 Task: Fill out the 'New Address Book' form with address details and save it.
Action: Mouse moved to (224, 123)
Screenshot: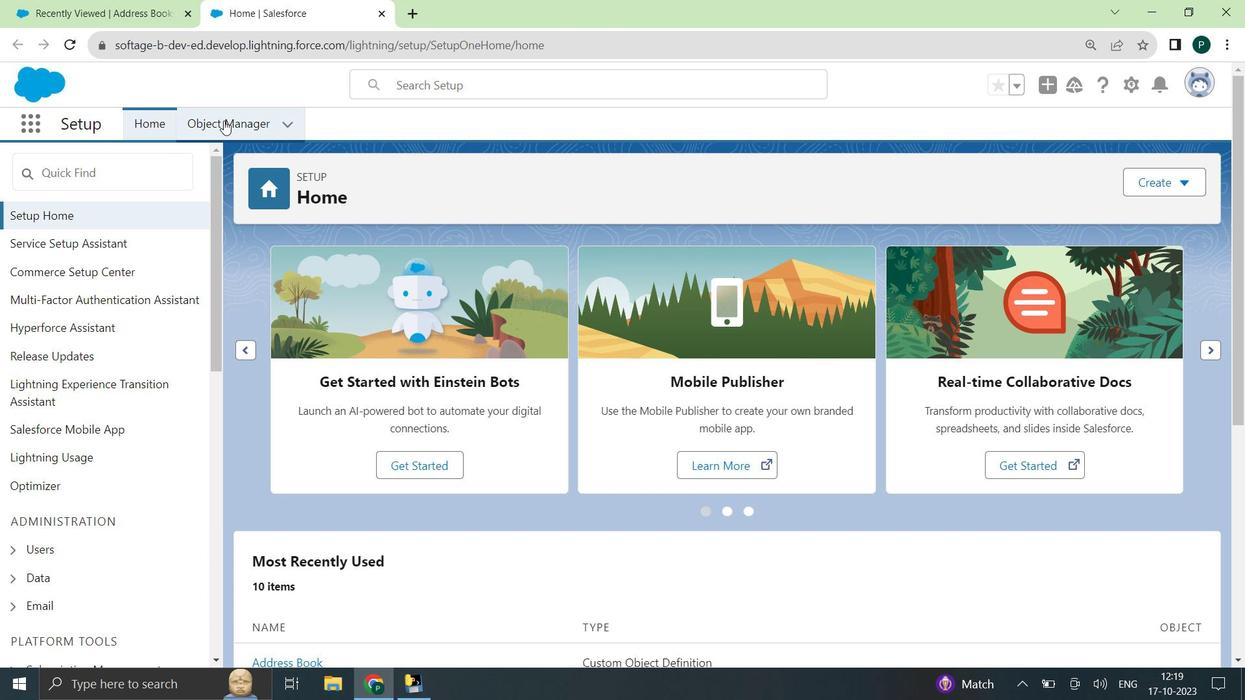 
Action: Mouse pressed left at (224, 123)
Screenshot: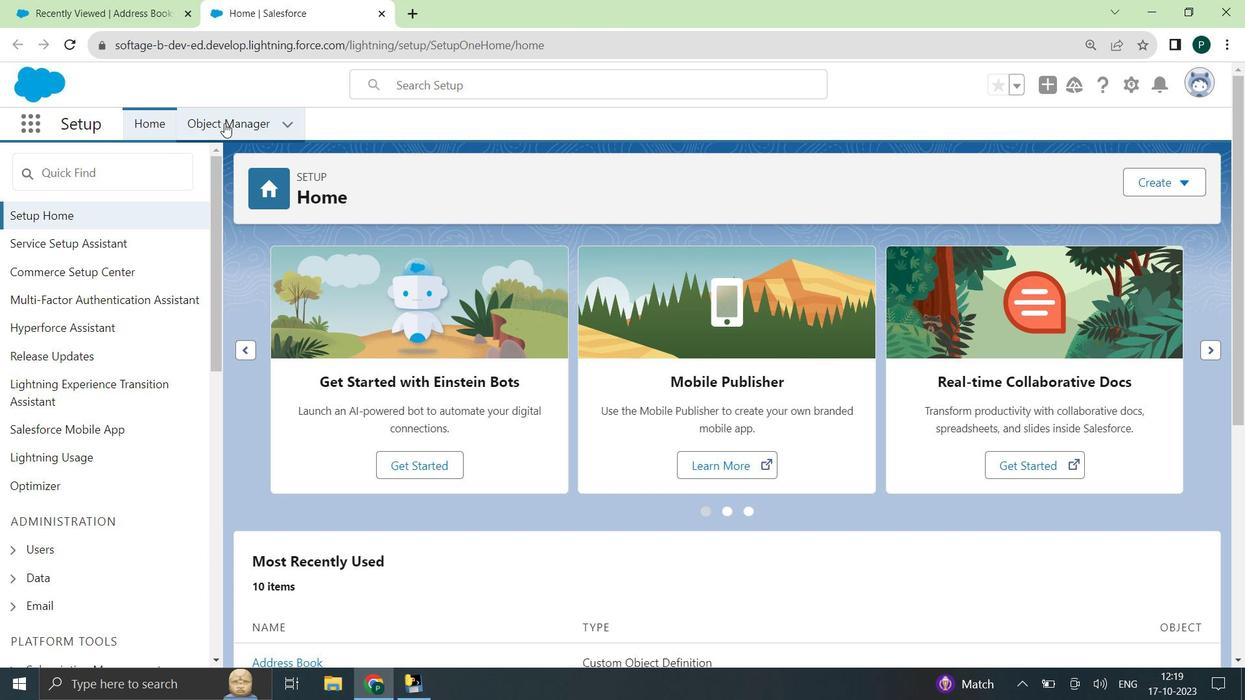 
Action: Mouse moved to (66, 418)
Screenshot: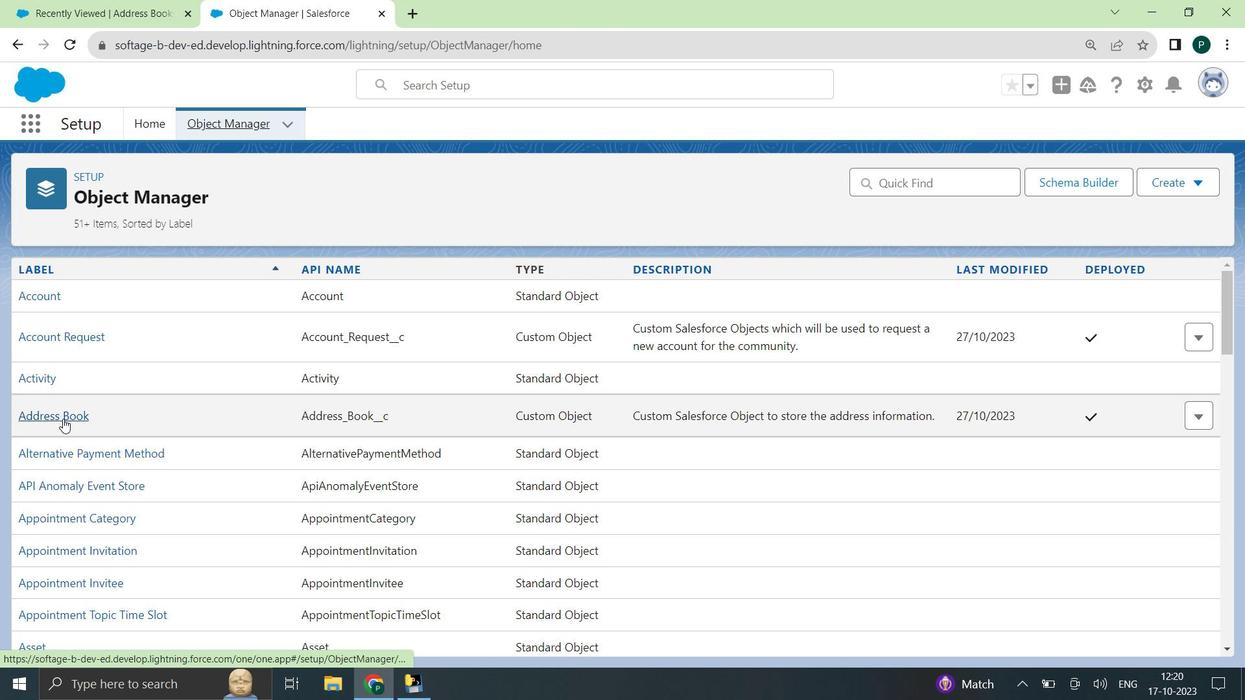 
Action: Mouse pressed left at (66, 418)
Screenshot: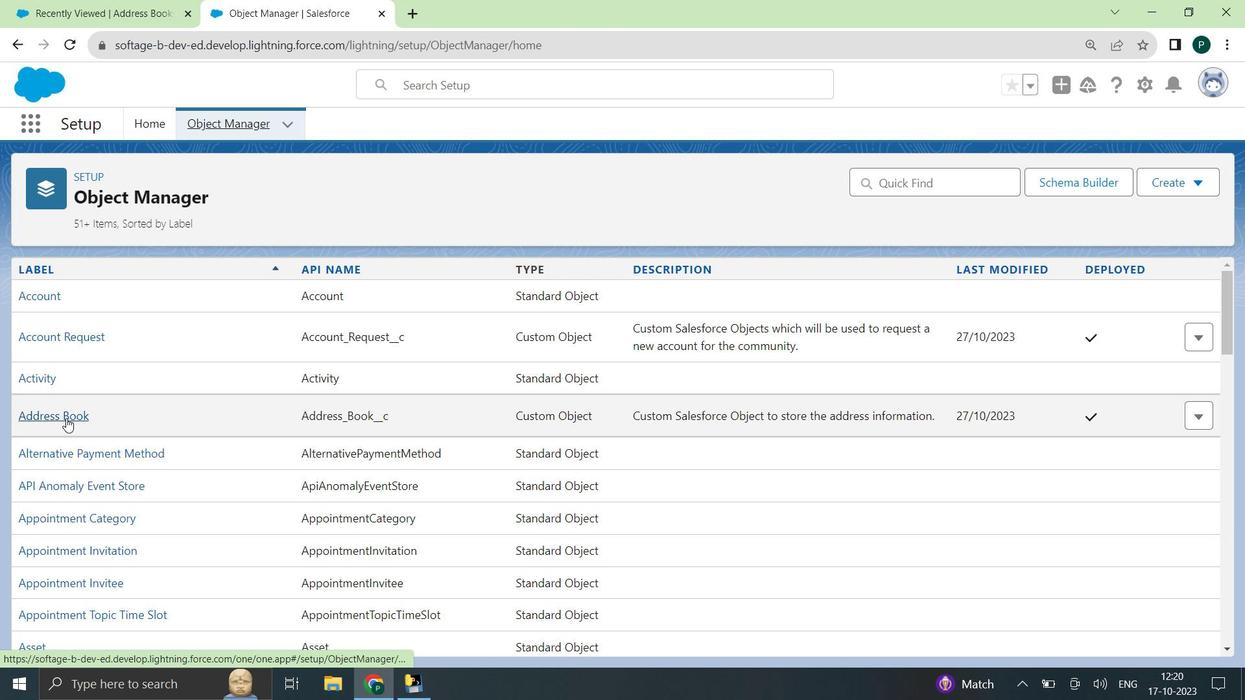 
Action: Mouse moved to (77, 465)
Screenshot: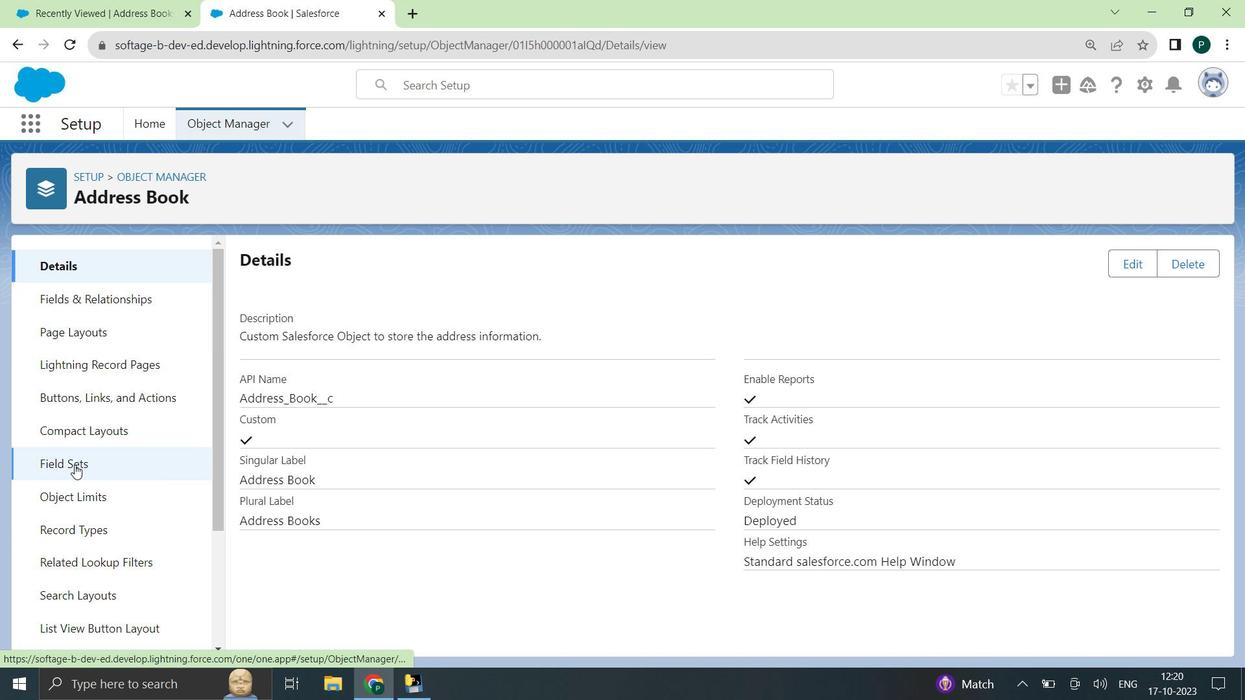 
Action: Mouse scrolled (77, 465) with delta (0, 0)
Screenshot: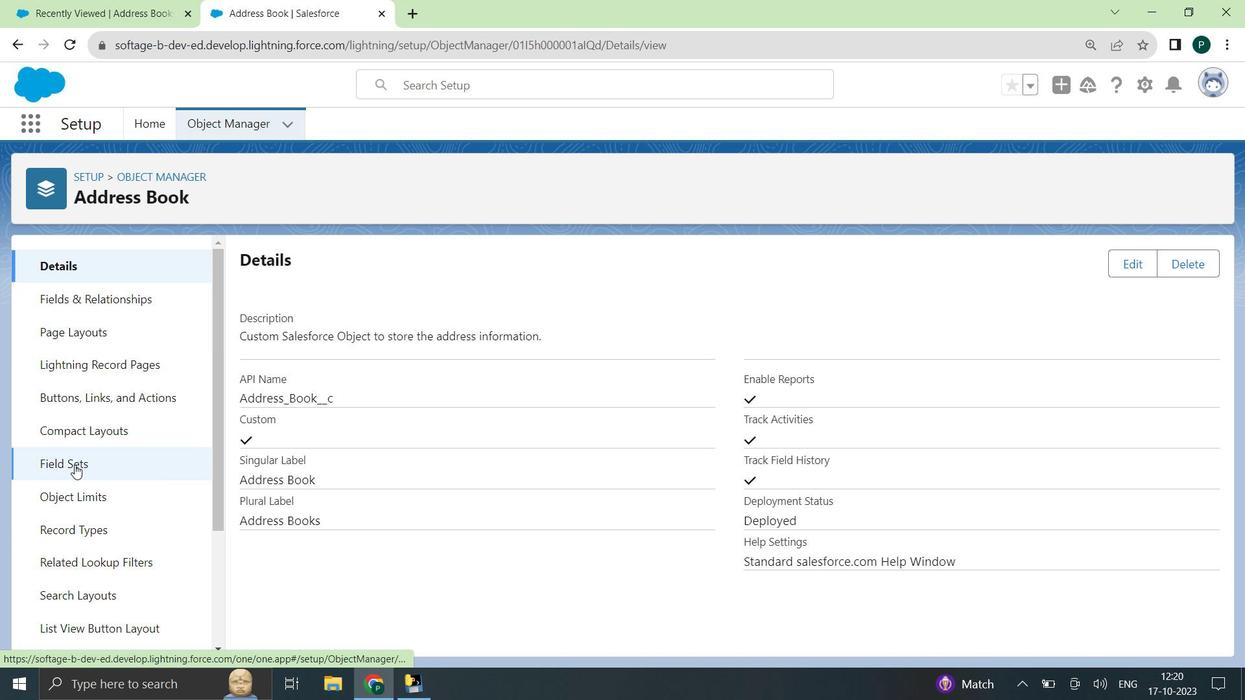 
Action: Mouse moved to (77, 465)
Screenshot: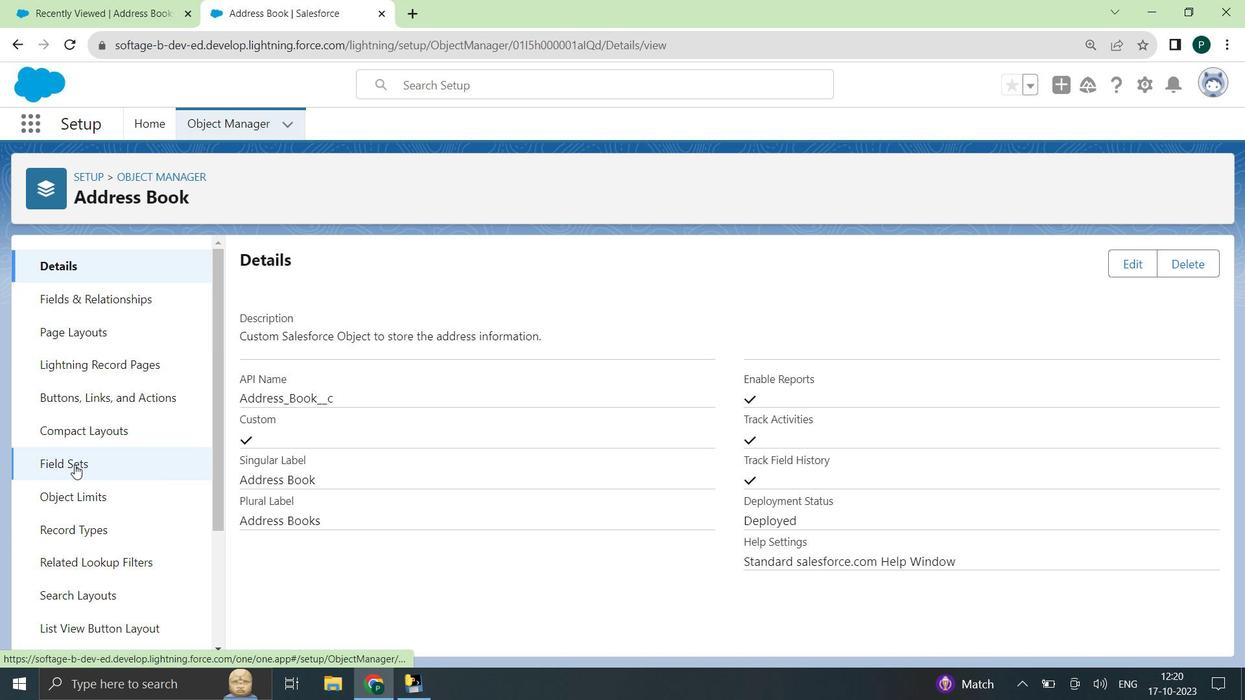 
Action: Mouse scrolled (77, 465) with delta (0, 0)
Screenshot: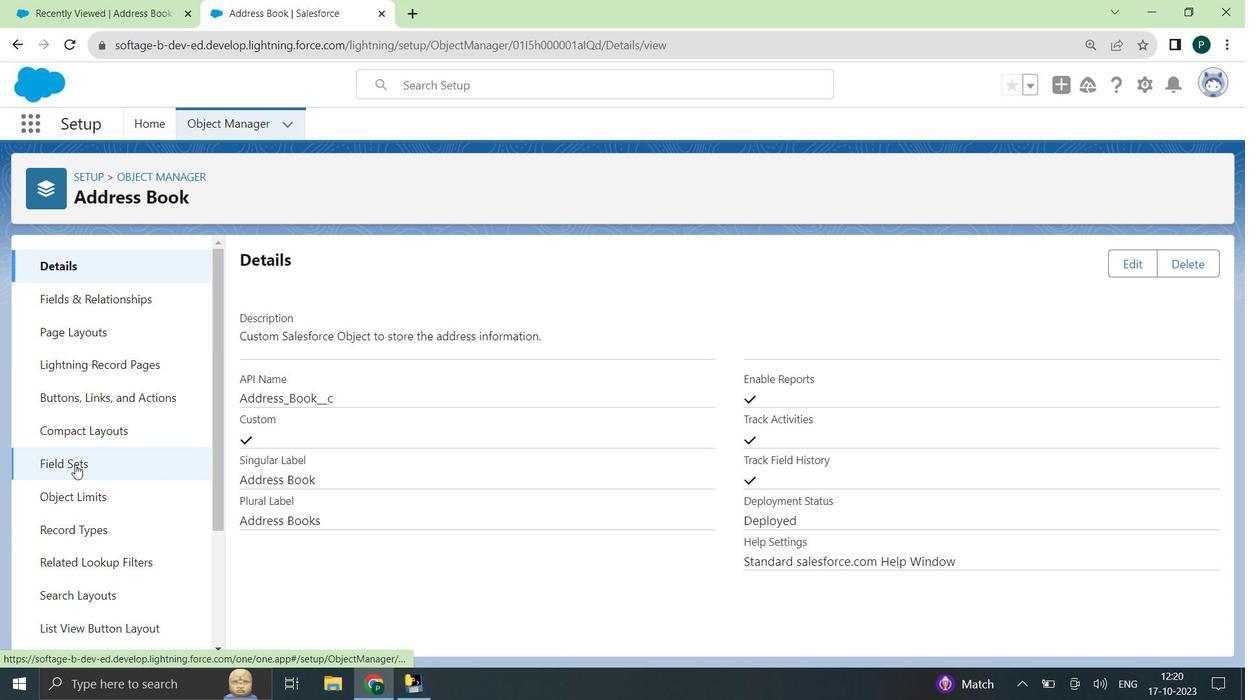 
Action: Mouse scrolled (77, 465) with delta (0, 0)
Screenshot: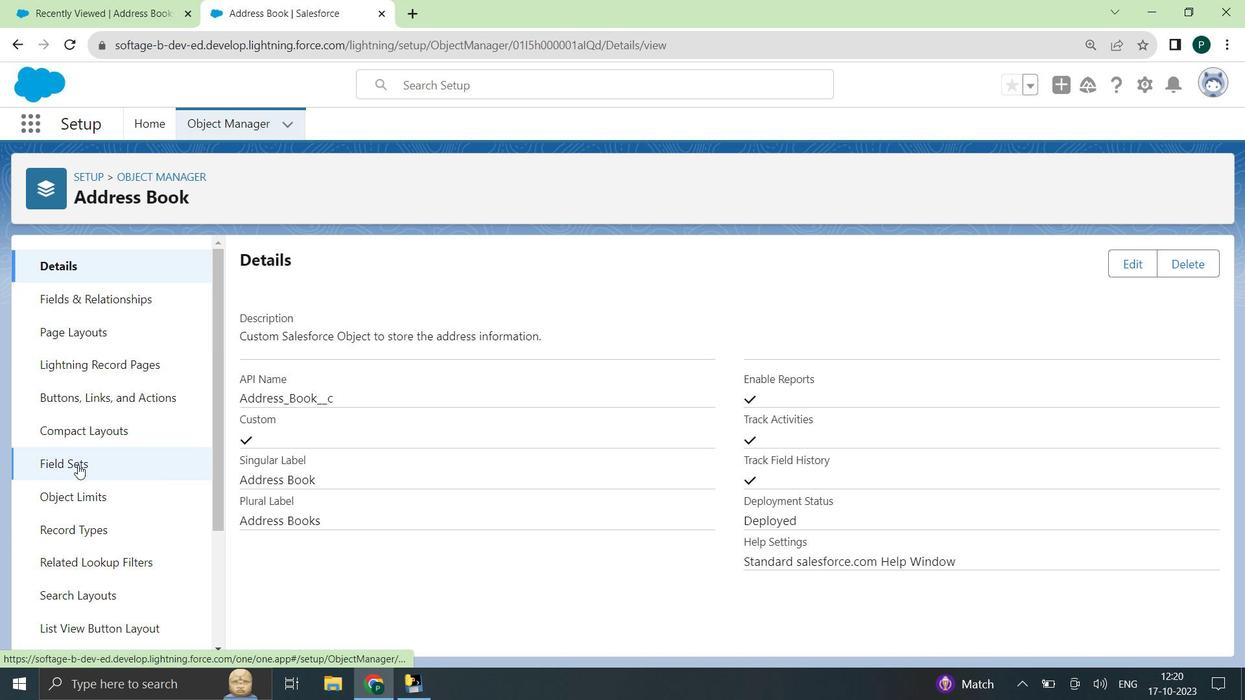 
Action: Mouse scrolled (77, 465) with delta (0, 0)
Screenshot: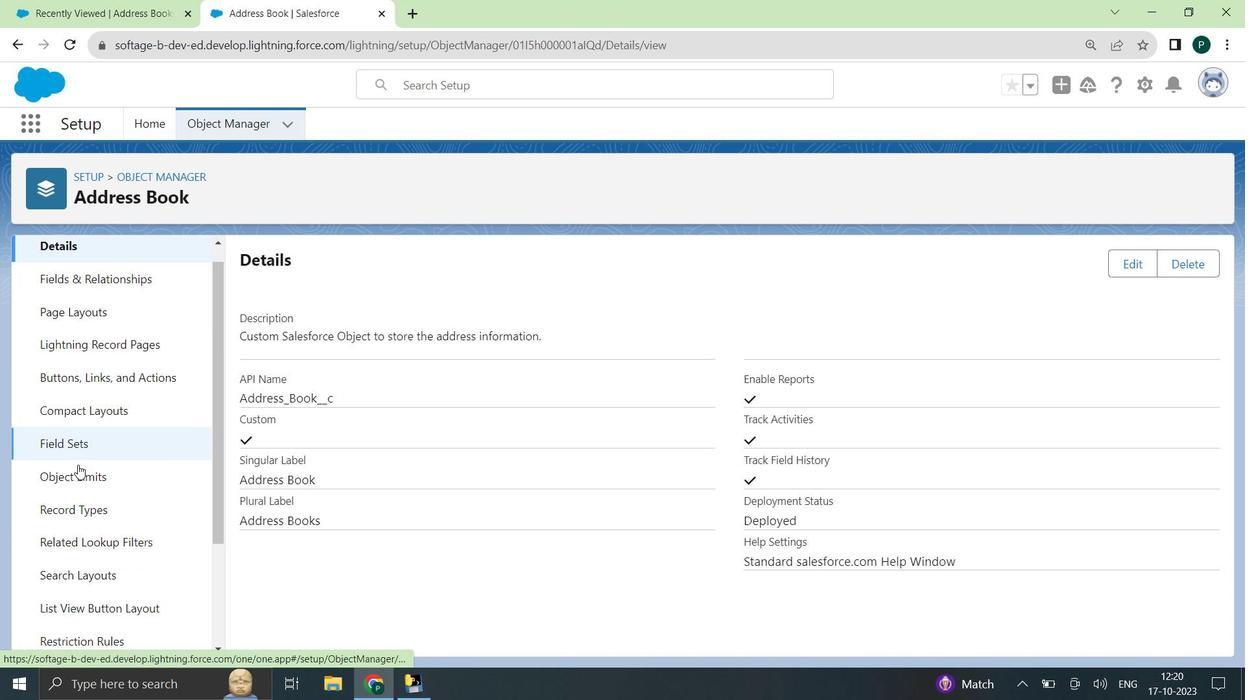 
Action: Mouse moved to (86, 464)
Screenshot: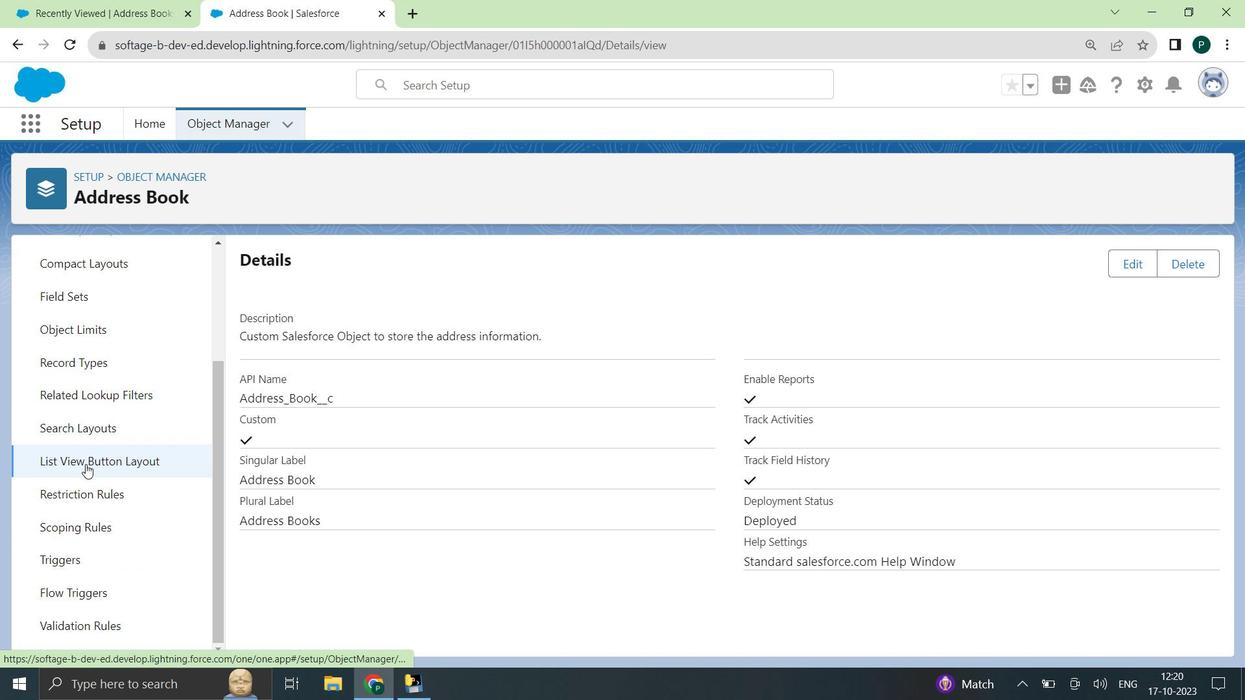 
Action: Mouse scrolled (86, 463) with delta (0, 0)
Screenshot: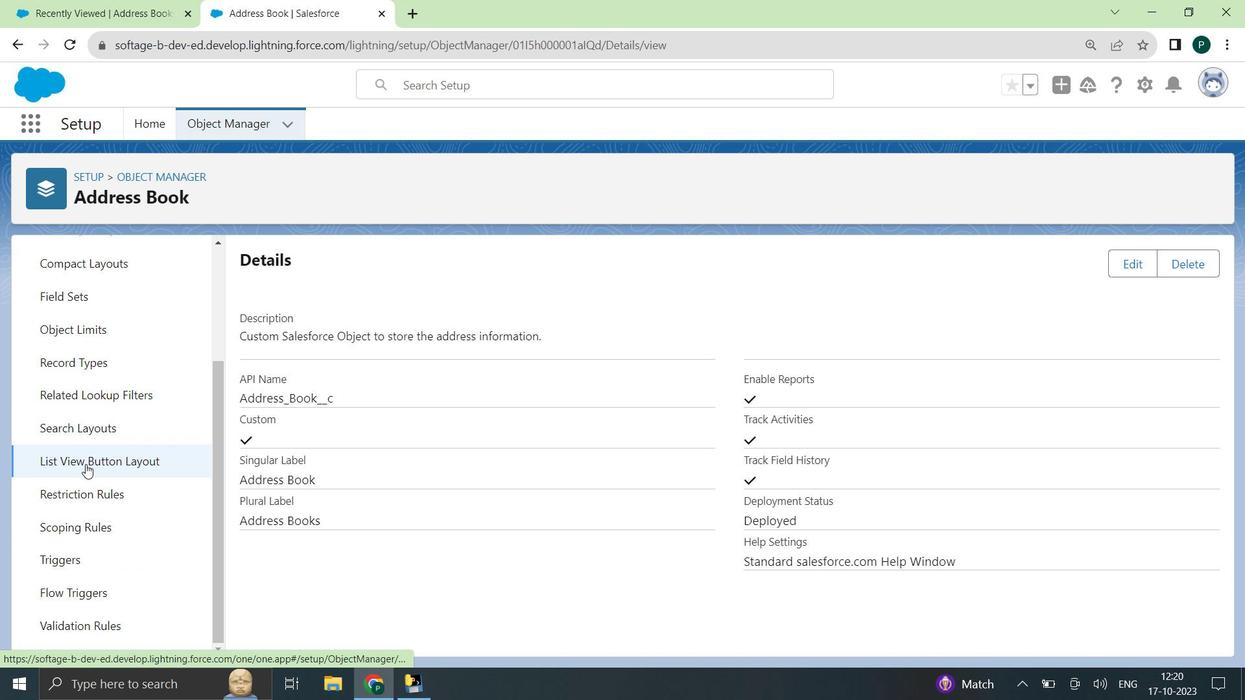 
Action: Mouse moved to (88, 464)
Screenshot: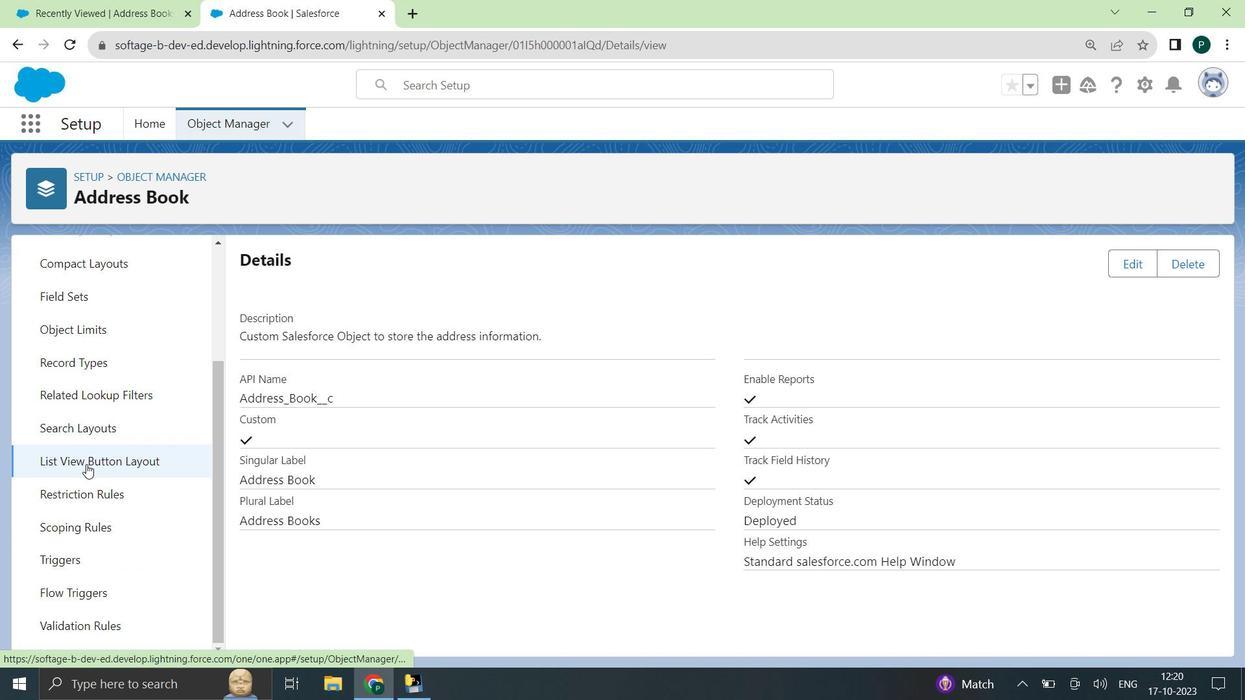
Action: Mouse scrolled (88, 463) with delta (0, 0)
Screenshot: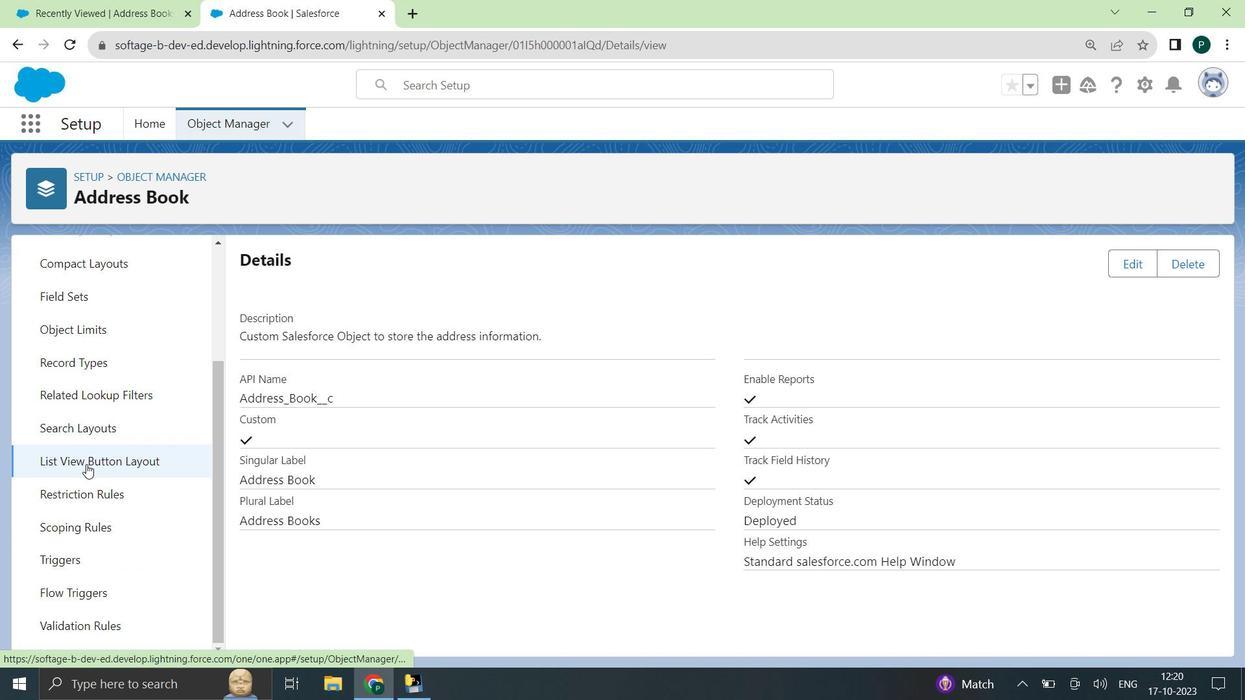 
Action: Mouse moved to (89, 465)
Screenshot: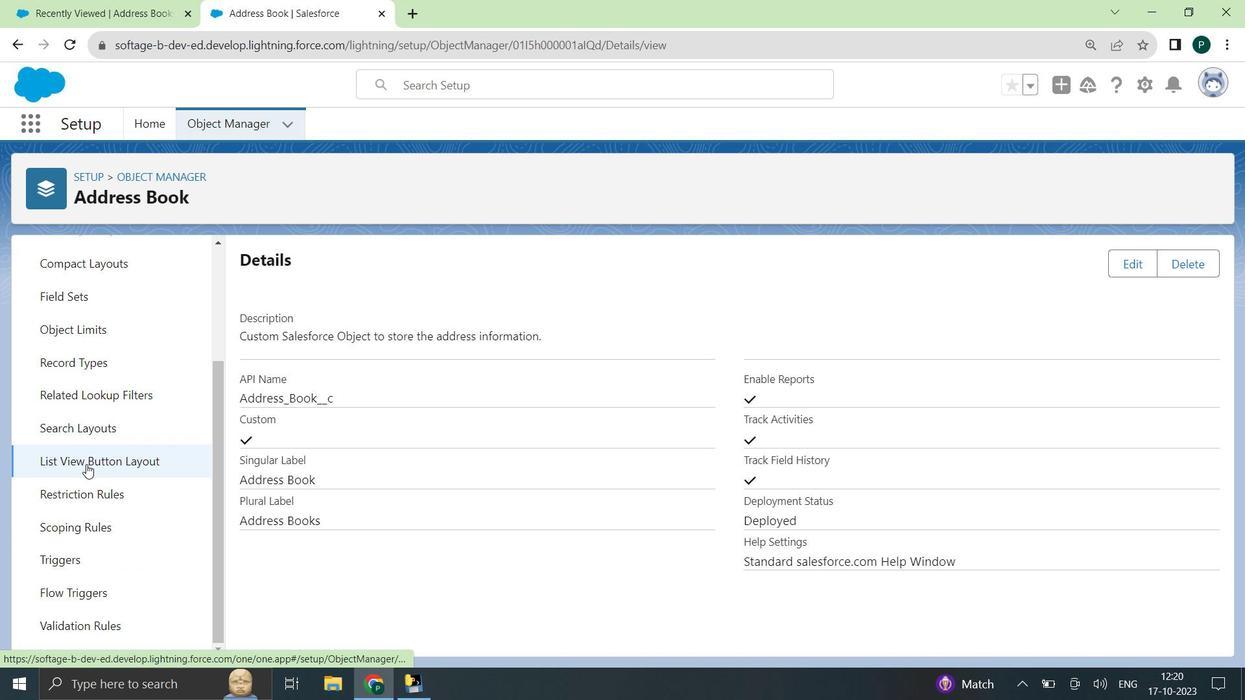 
Action: Mouse scrolled (89, 465) with delta (0, 0)
Screenshot: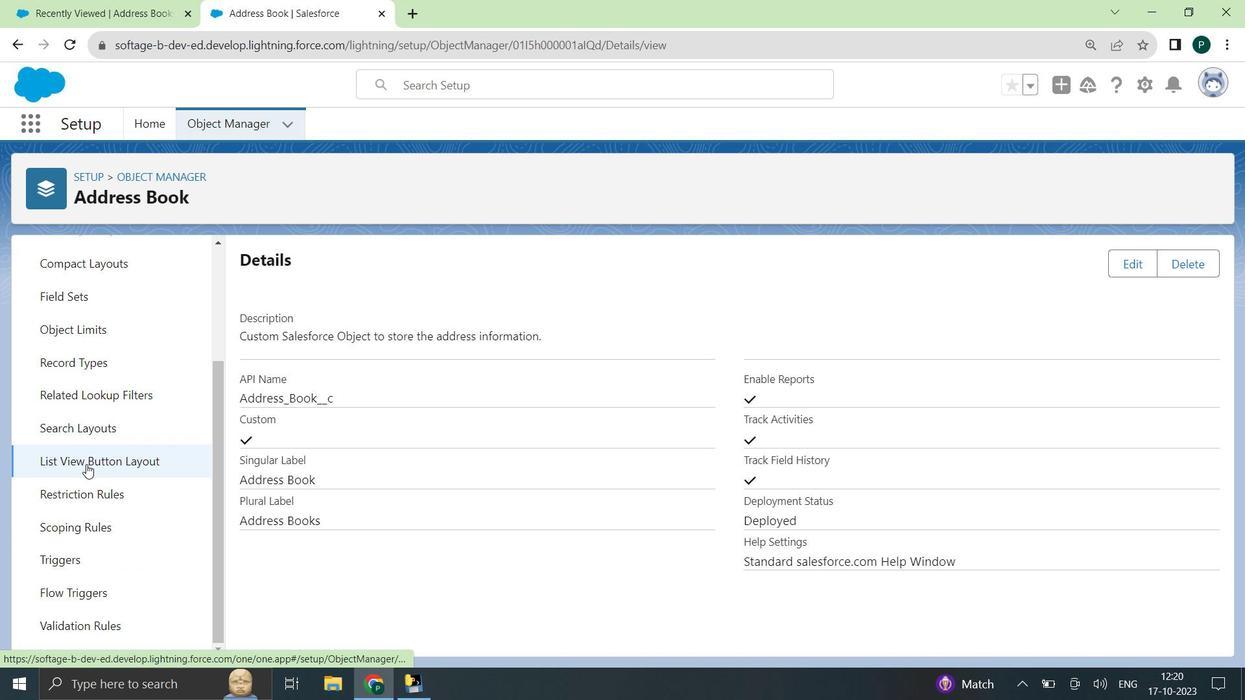 
Action: Mouse moved to (92, 468)
Screenshot: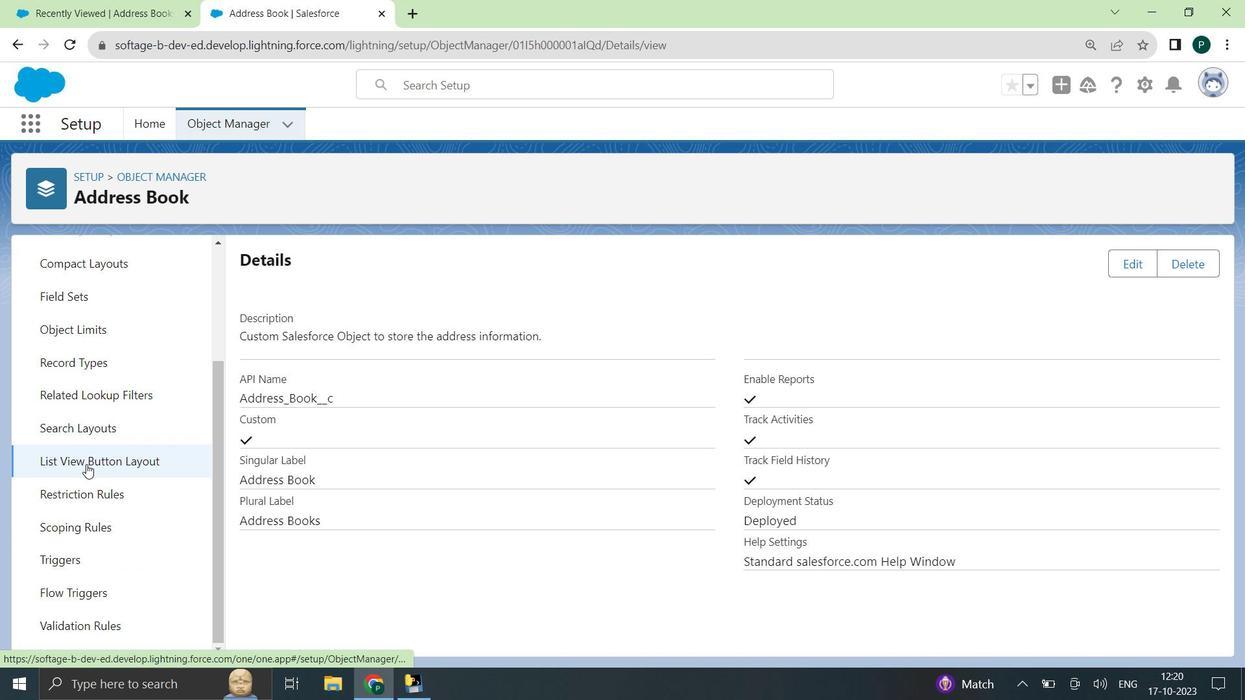 
Action: Mouse scrolled (92, 467) with delta (0, 0)
Screenshot: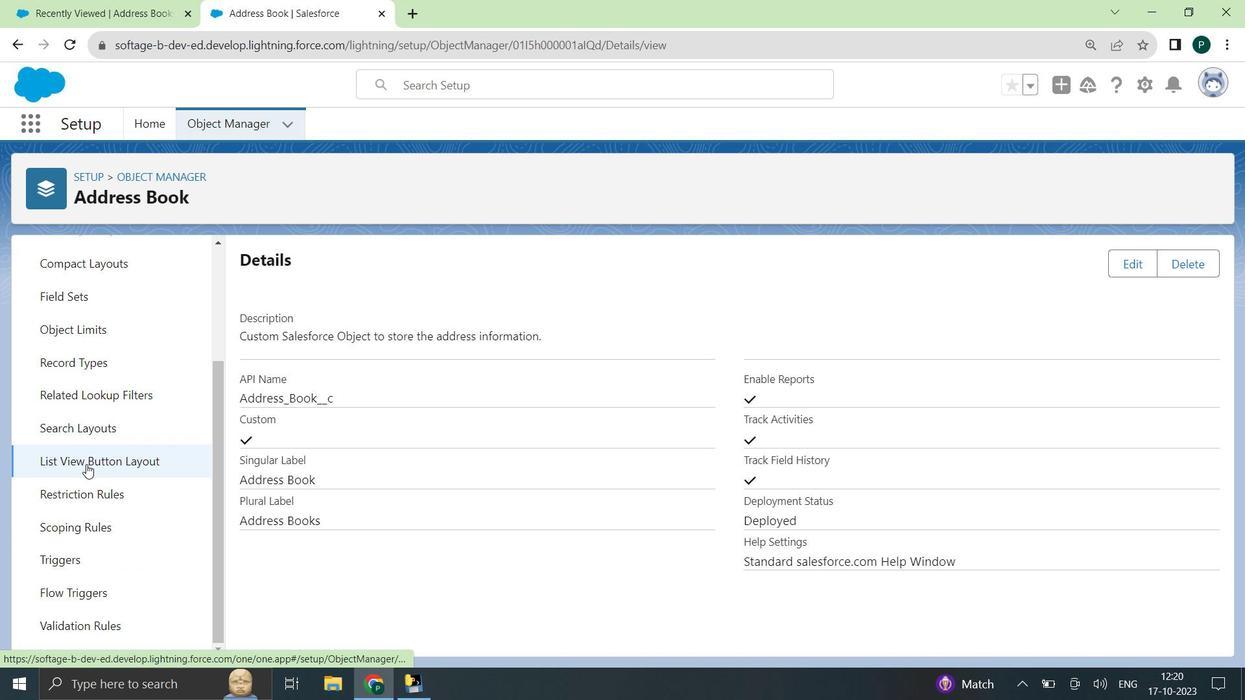 
Action: Mouse moved to (119, 629)
Screenshot: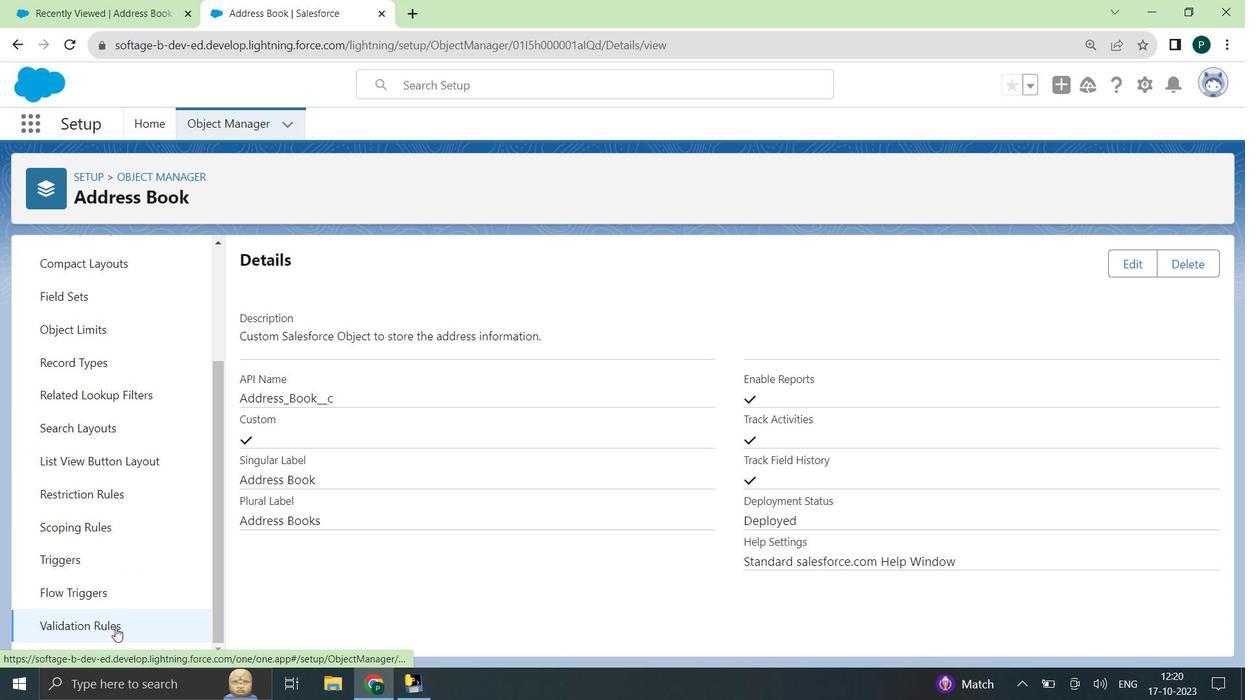 
Action: Mouse pressed left at (119, 629)
Screenshot: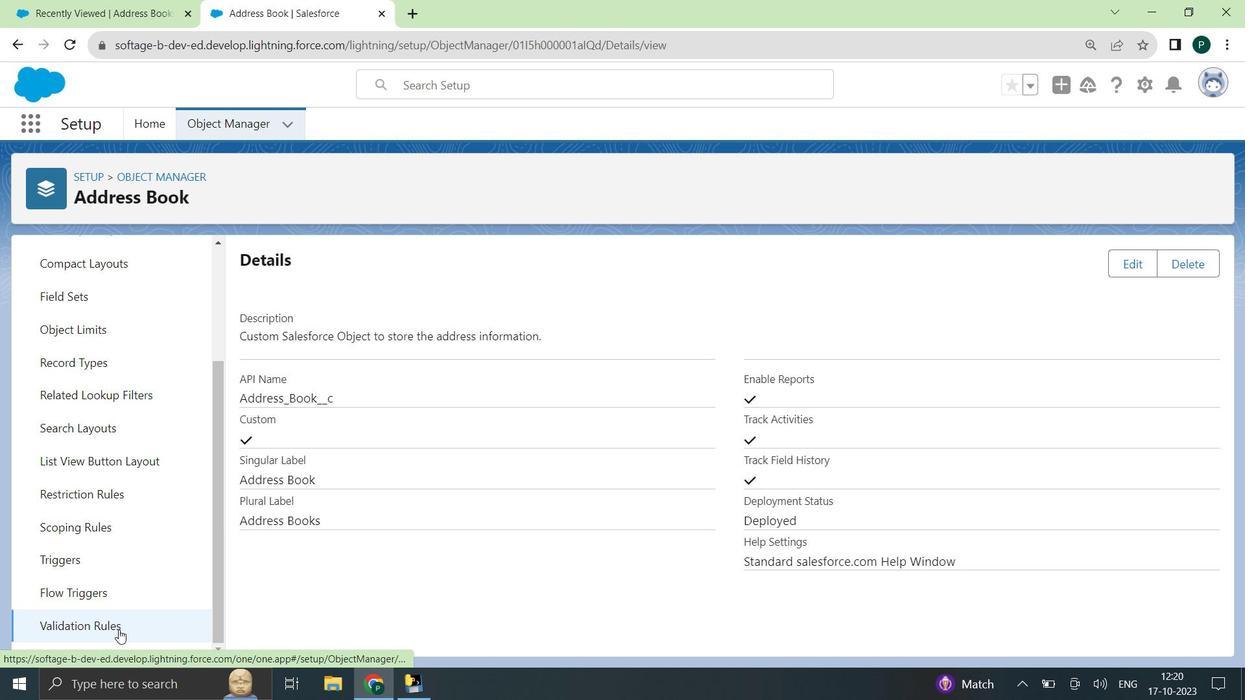 
Action: Mouse moved to (1185, 260)
Screenshot: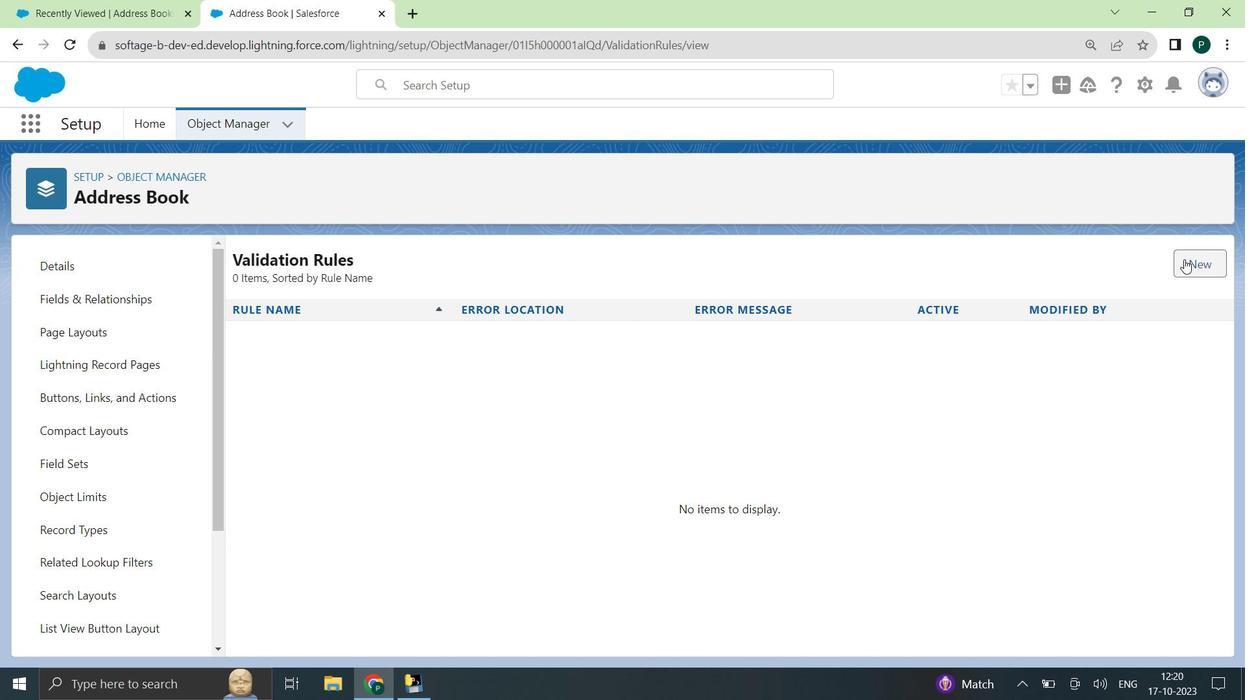 
Action: Mouse pressed left at (1185, 260)
Screenshot: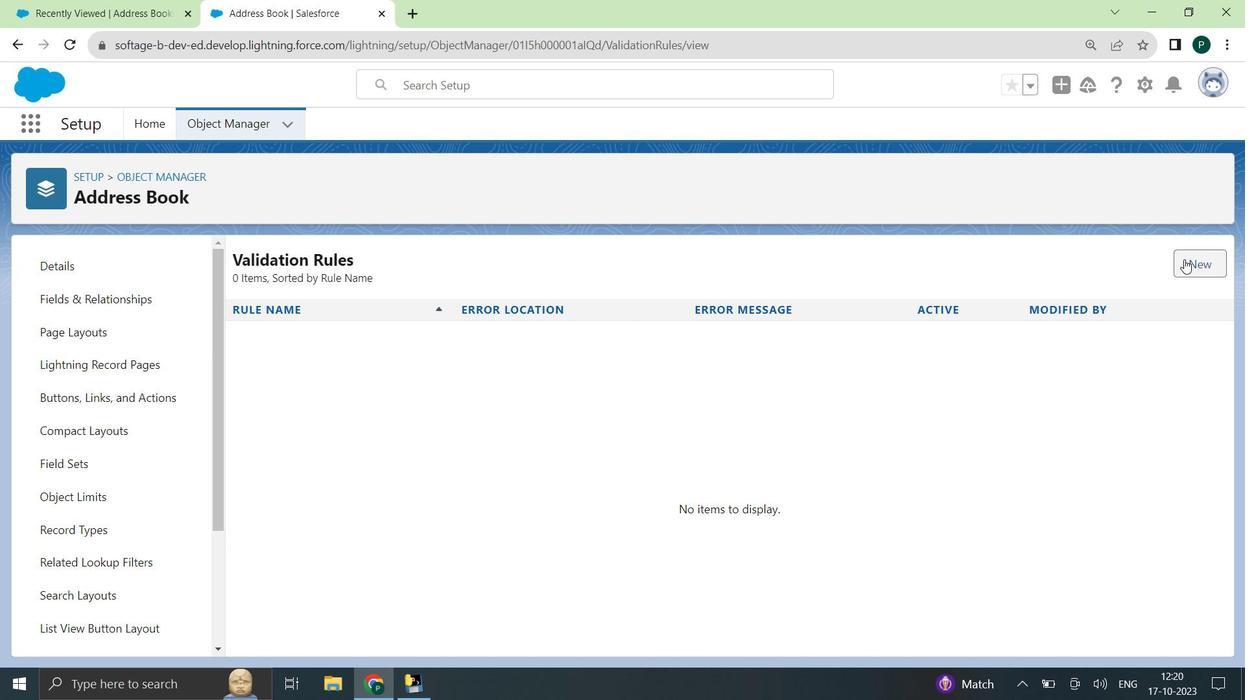 
Action: Mouse moved to (360, 376)
Screenshot: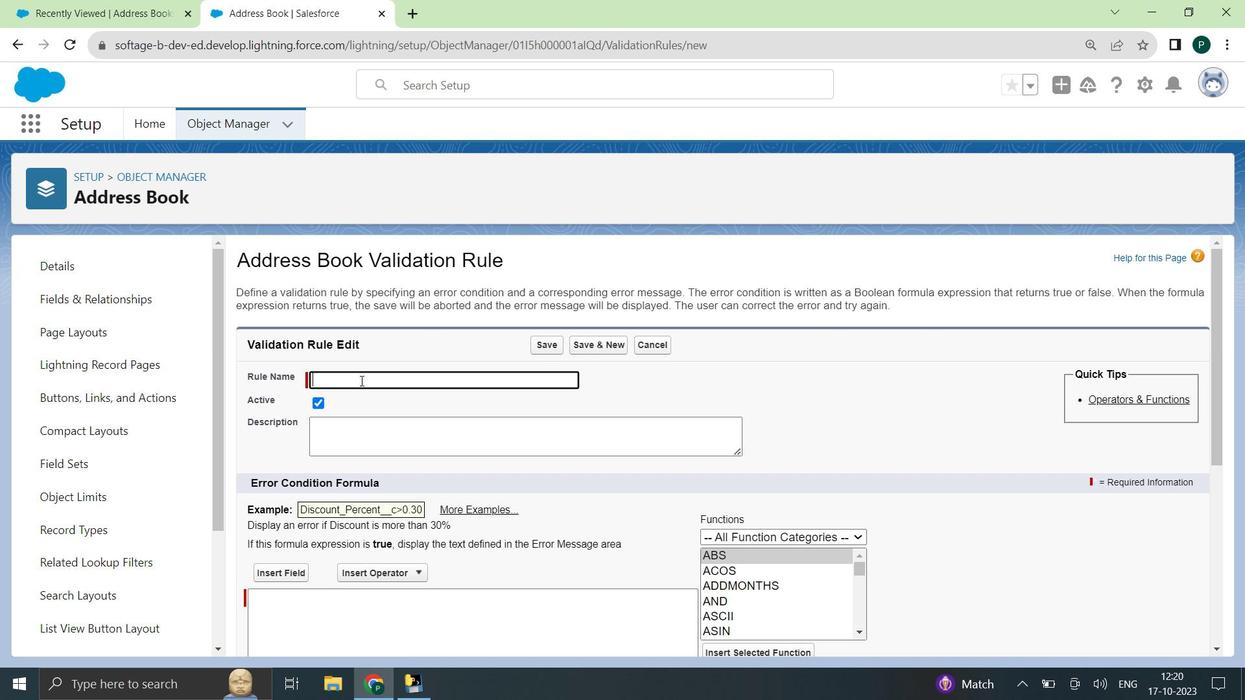 
Action: Mouse pressed left at (360, 376)
Screenshot: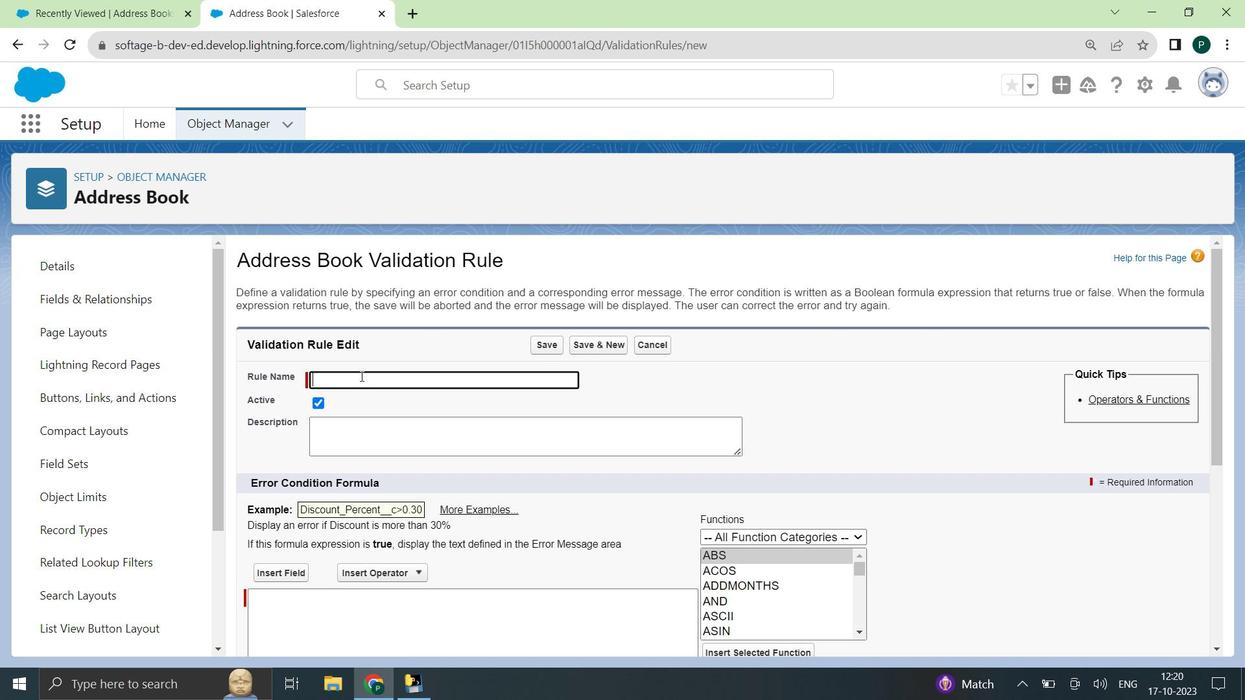 
Action: Key pressed <Key.shift>Va<Key.backspace><Key.backspace><Key.backspace><Key.shift>Va<Key.backspace><Key.backspace><Key.shift>V<Key.backspace><Key.caps_lock><Key.shift>vALIDATION<Key.space>ON<Key.space><Key.shift>uSER<Key.space>
Screenshot: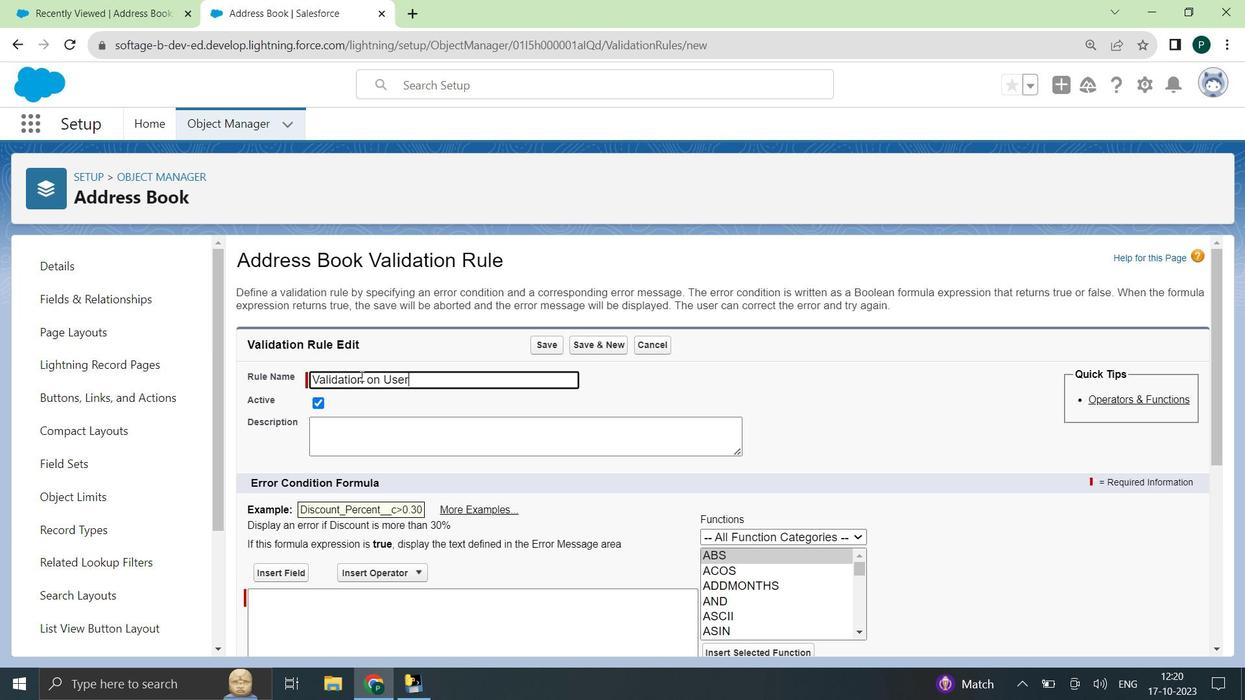 
Action: Mouse moved to (336, 432)
Screenshot: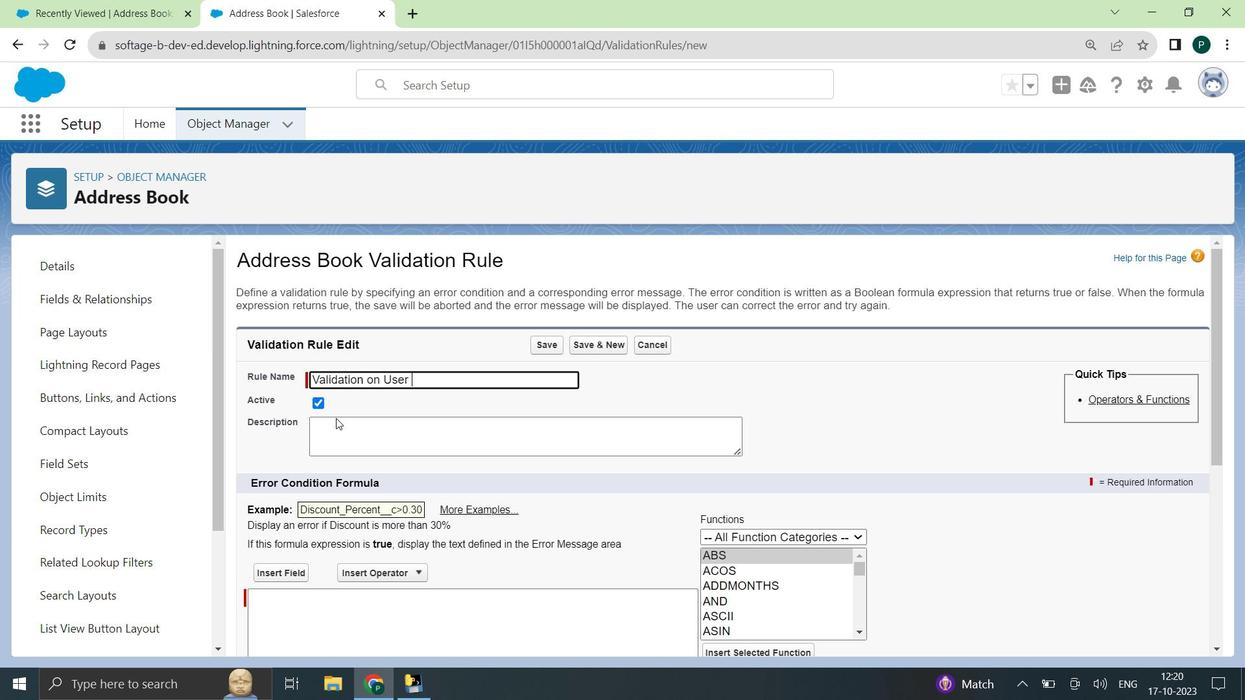 
Action: Mouse pressed left at (336, 432)
Screenshot: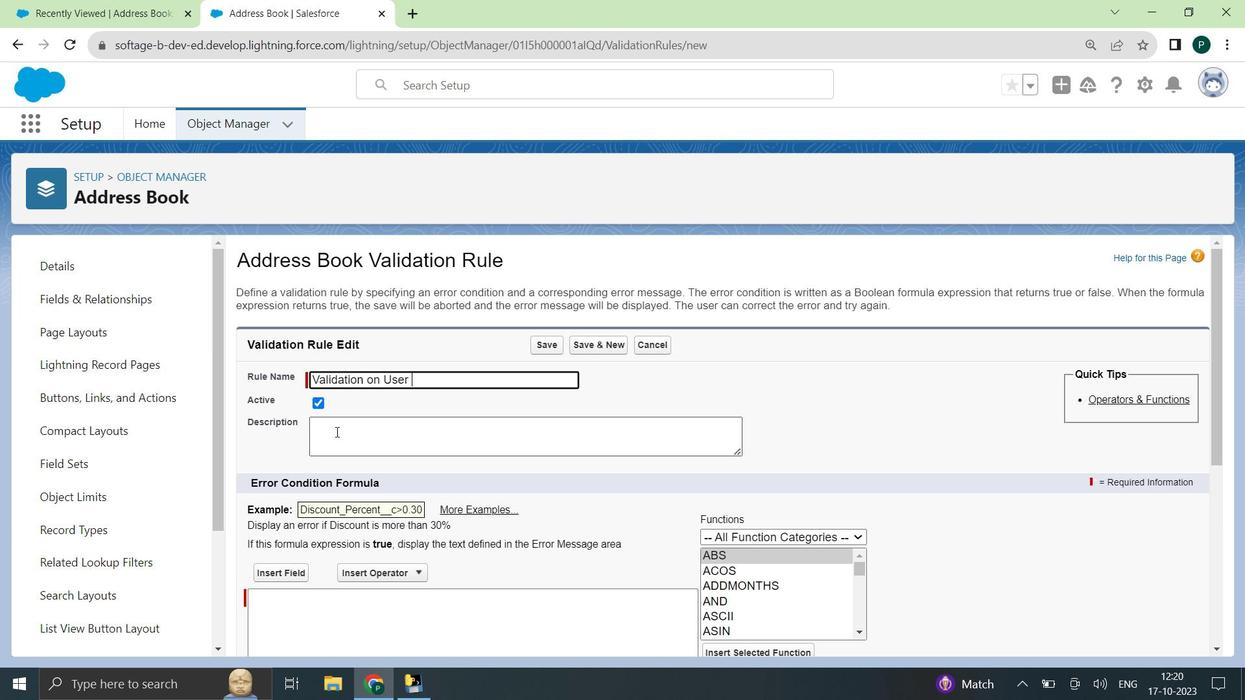 
Action: Key pressed <Key.shift>wHILE<Key.space>CREATING/<Key.backspace><Key.space>/<Key.space>UPDATING<Key.space>THE<Key.space><Key.shift>aDDREE<Key.backspace>SS<Key.space><Key.shift>bOOKS<Key.space><Key.shift>rECORDSBCHECK<Key.backspace><Key.backspace><Key.backspace><Key.backspace><Key.backspace><Key.backspace><Key.space>CHECK<Key.space>IF<Key.space>THE<Key.space>USER<Key.space>IS<Key.space>BLANK<Key.space>THEN<Key.space>THROW<Key.space>ERROR.
Screenshot: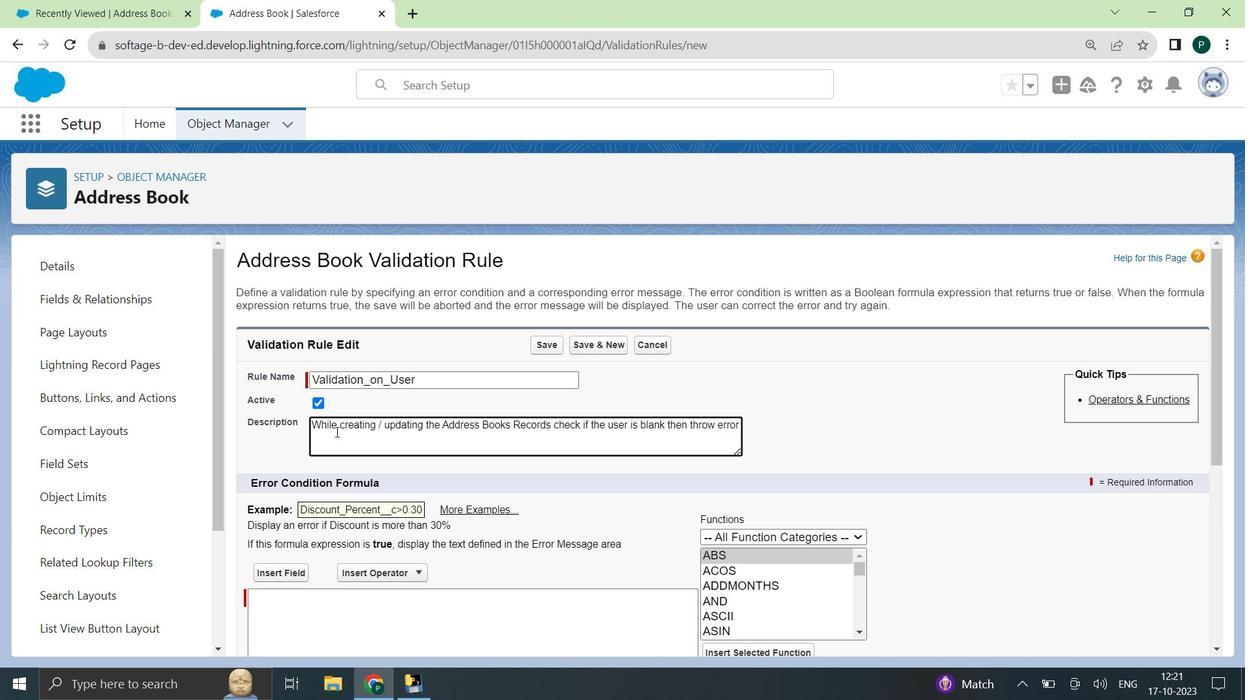 
Action: Mouse moved to (459, 478)
Screenshot: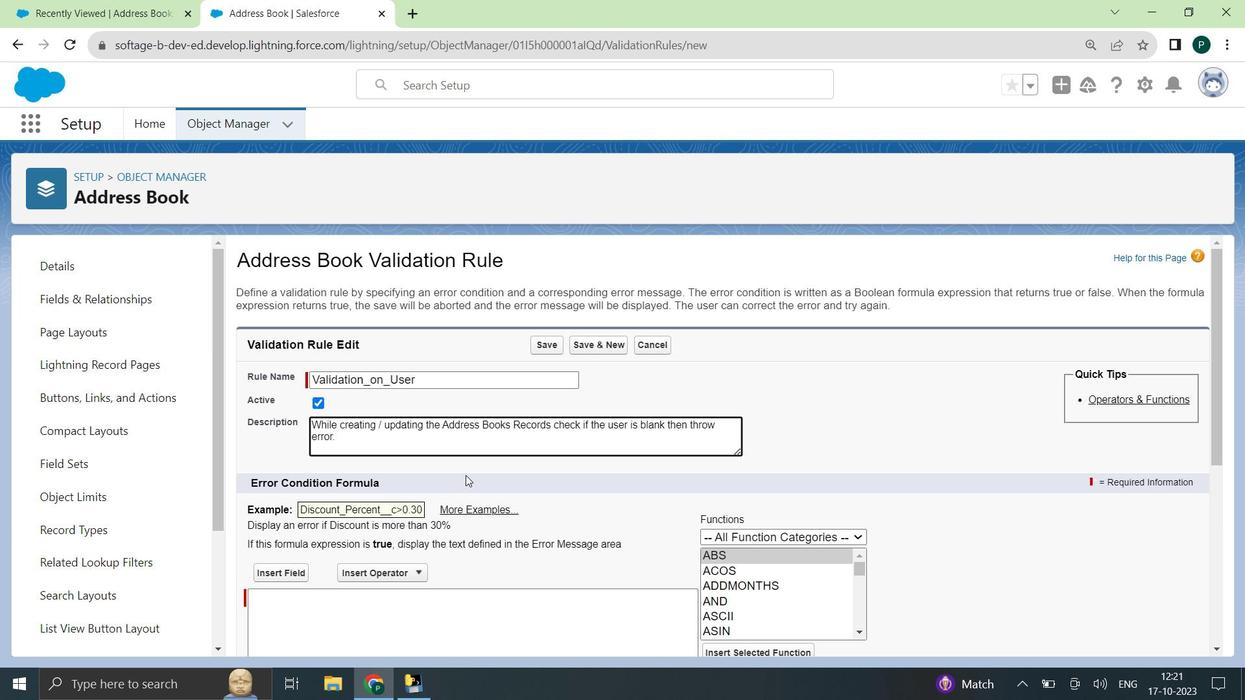 
Action: Mouse scrolled (459, 477) with delta (0, 0)
Screenshot: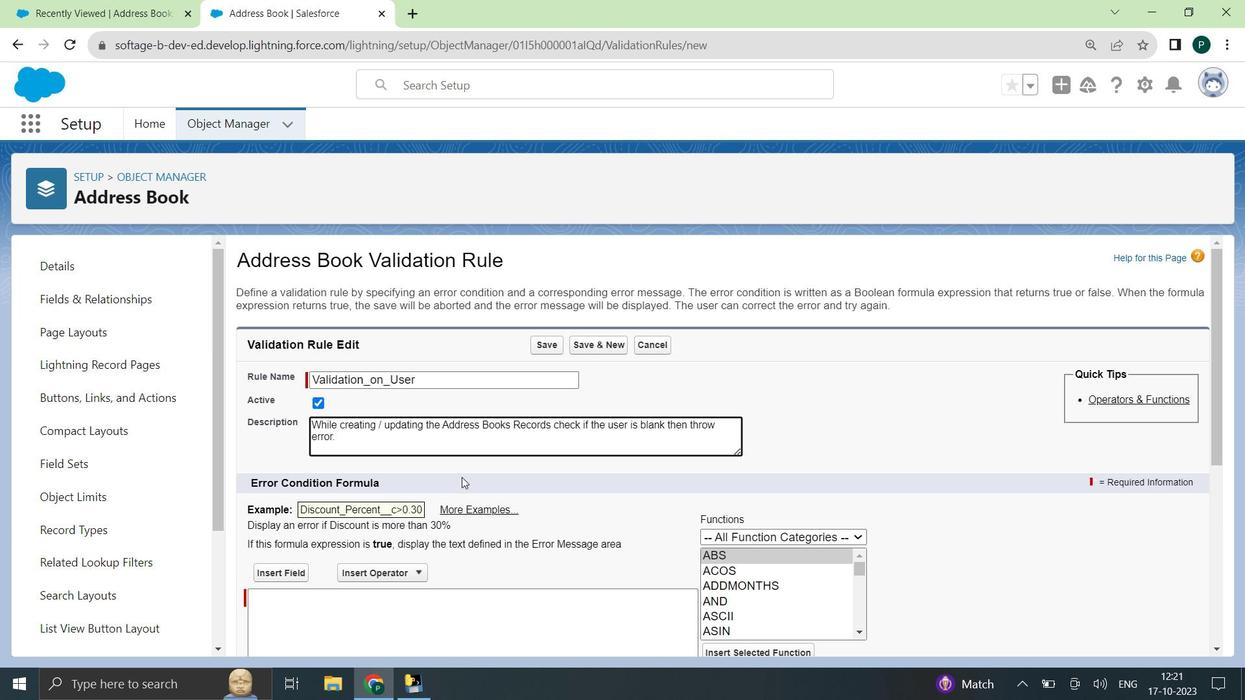 
Action: Mouse moved to (459, 478)
Screenshot: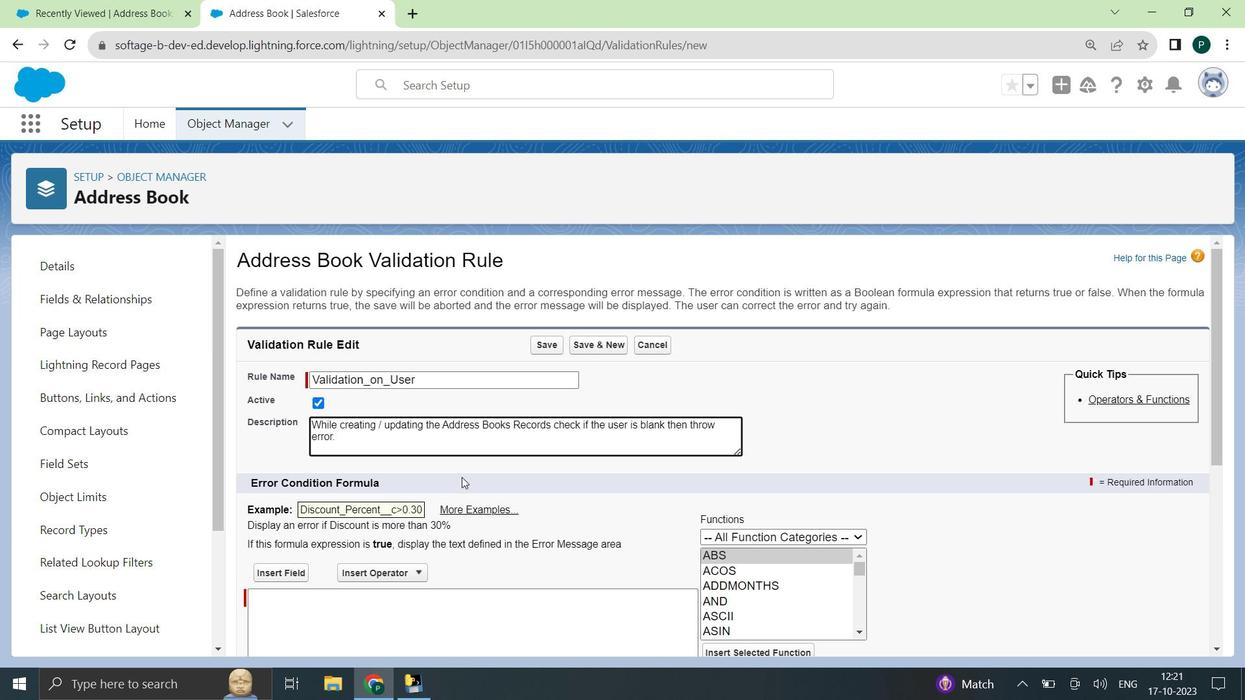 
Action: Mouse scrolled (459, 477) with delta (0, 0)
Screenshot: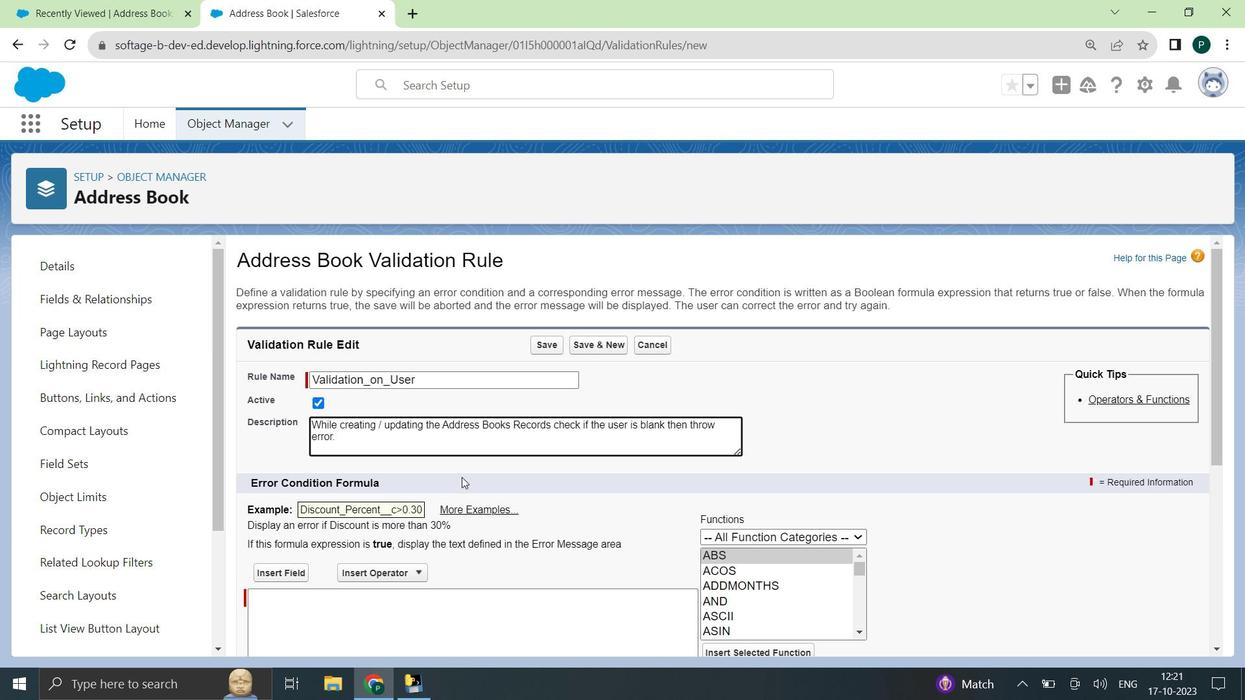 
Action: Mouse scrolled (459, 477) with delta (0, 0)
Screenshot: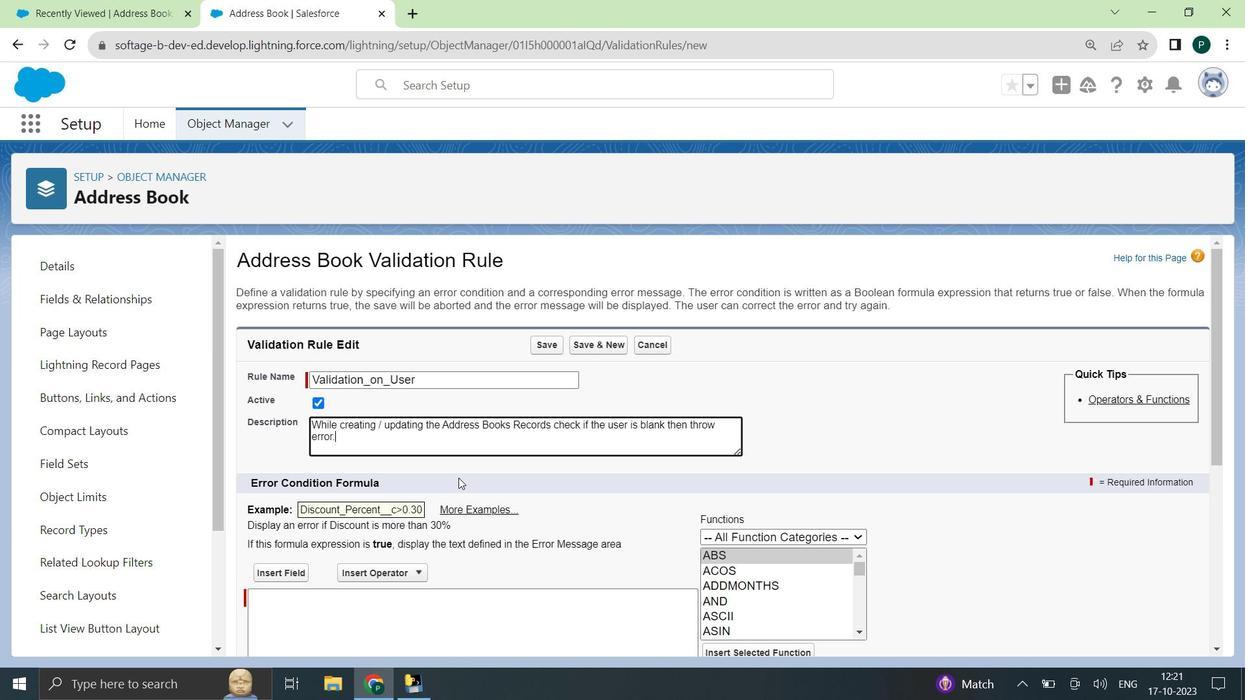 
Action: Mouse moved to (264, 326)
Screenshot: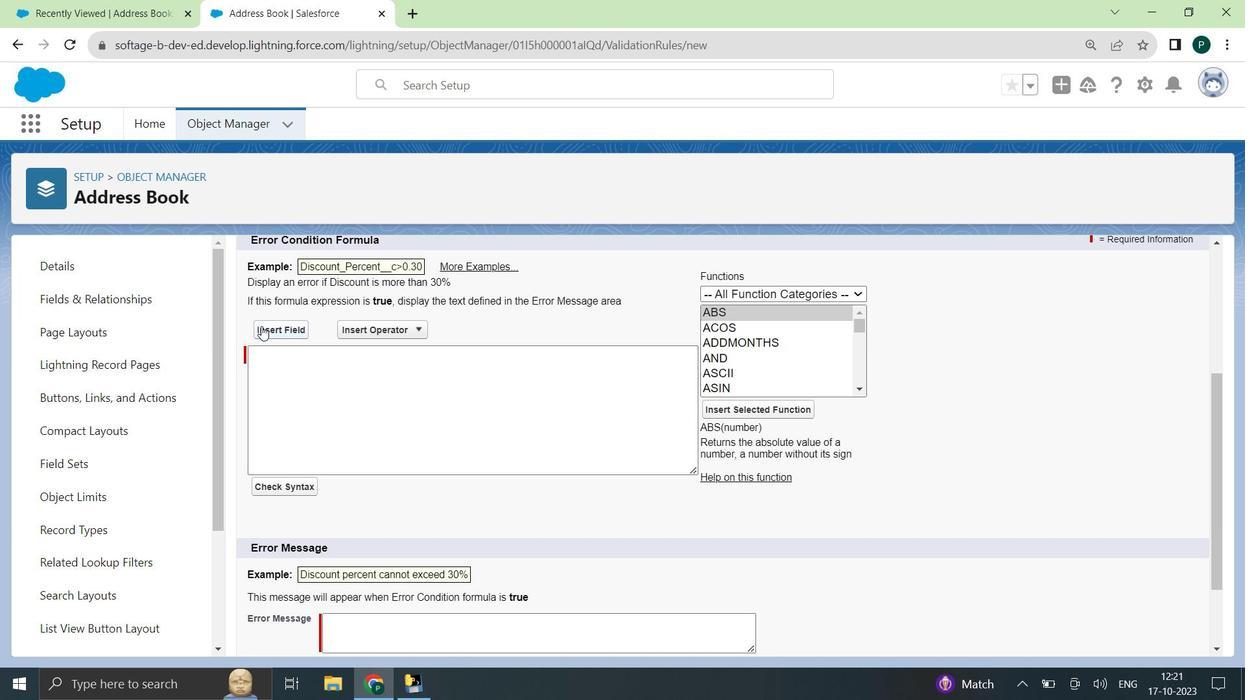 
Action: Mouse pressed left at (264, 326)
Screenshot: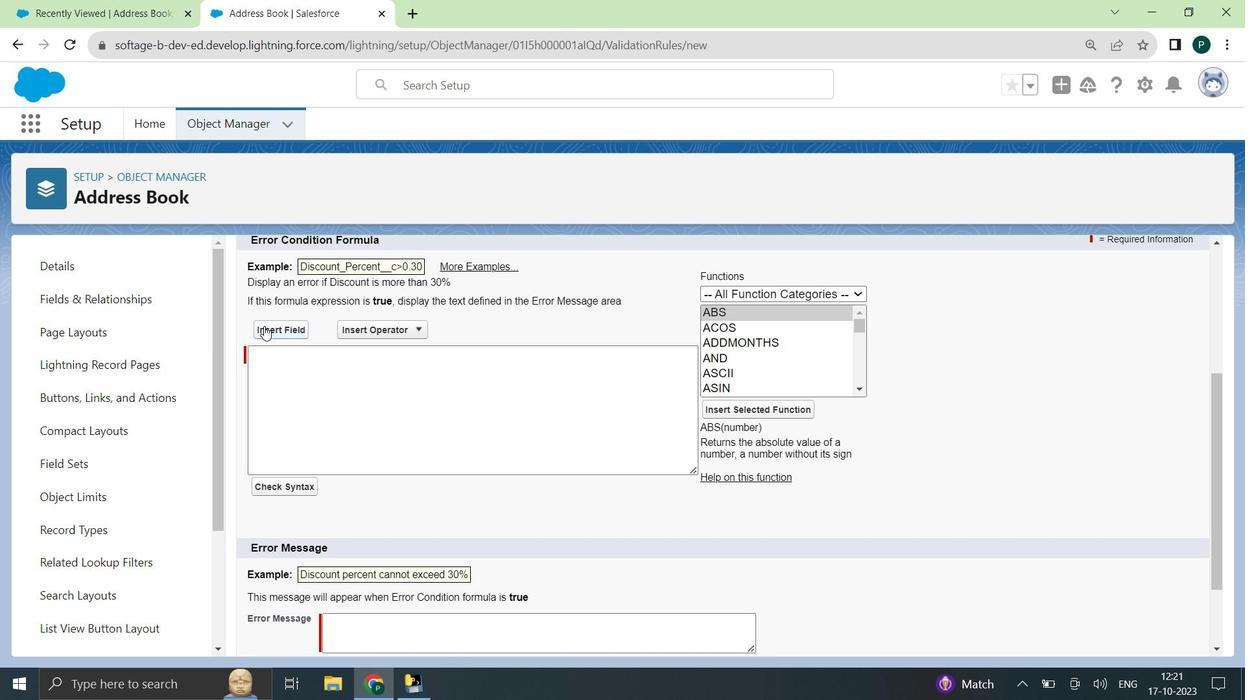 
Action: Mouse moved to (1074, 312)
Screenshot: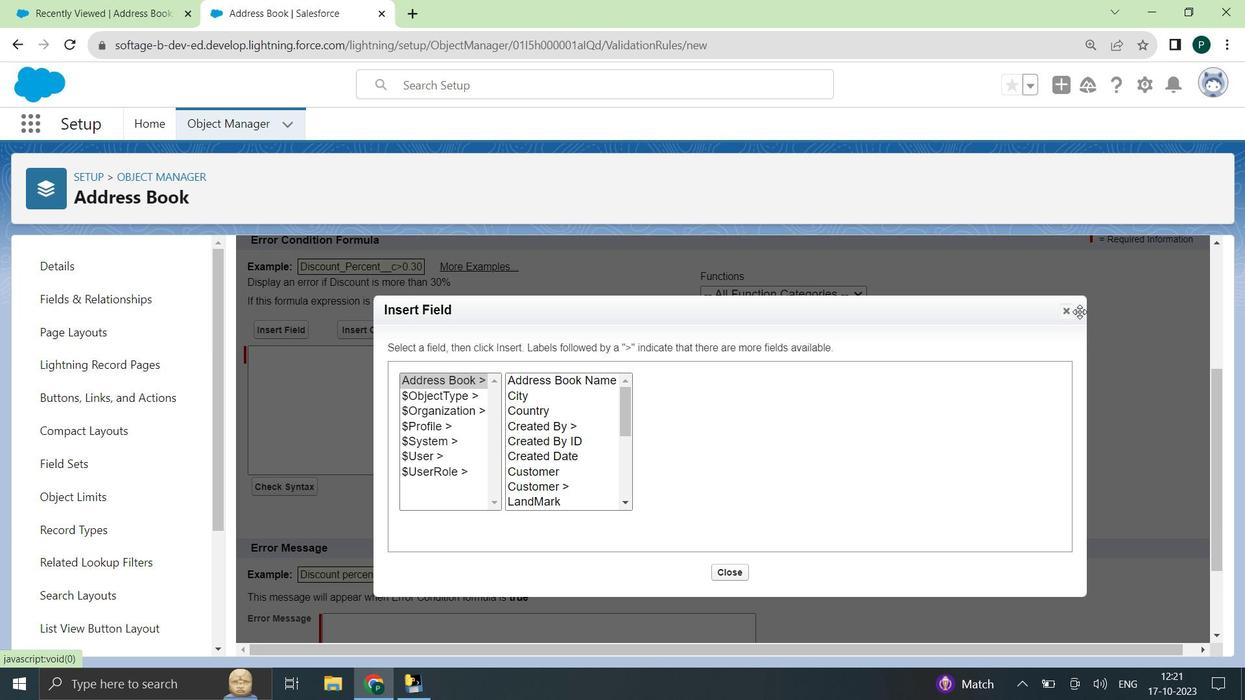 
Action: Mouse pressed left at (1074, 312)
Screenshot: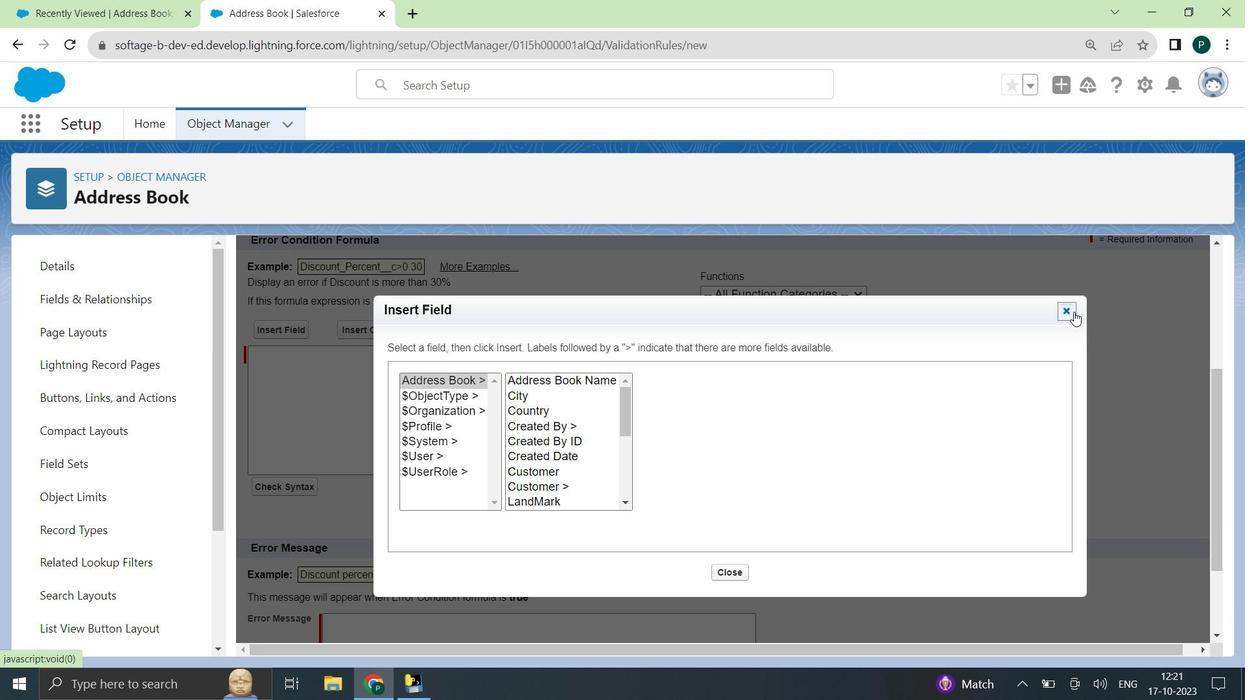 
Action: Mouse moved to (797, 340)
Screenshot: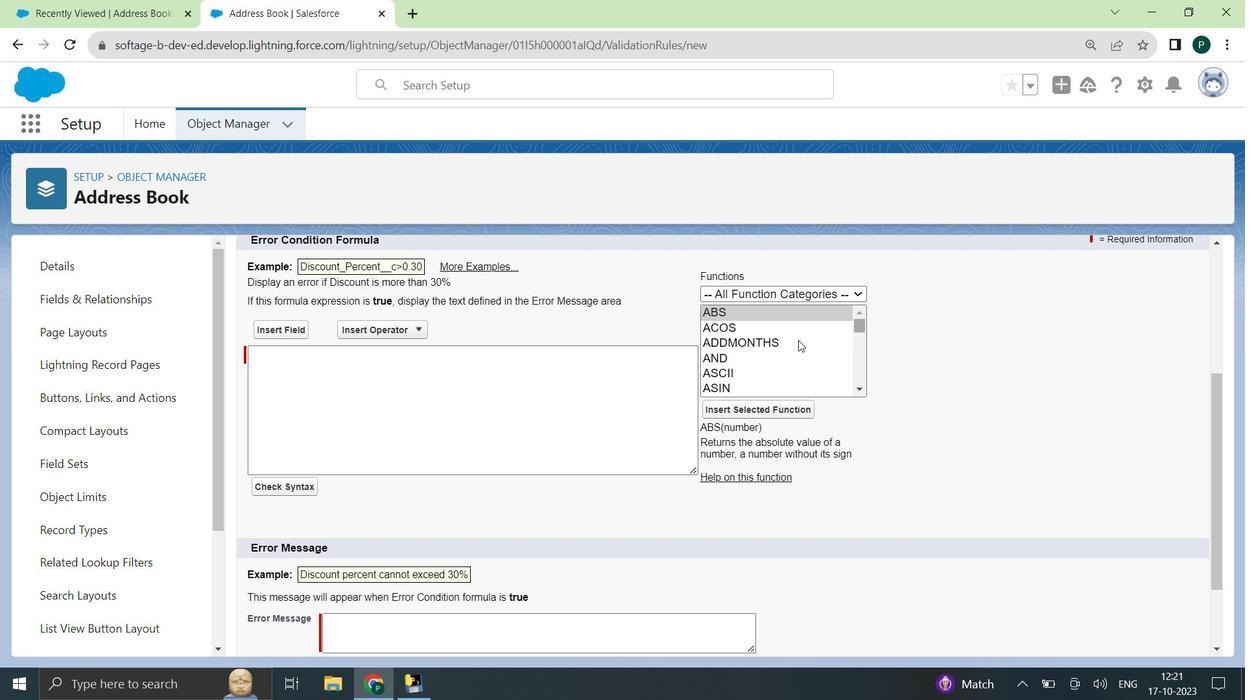 
Action: Mouse scrolled (797, 339) with delta (0, 0)
Screenshot: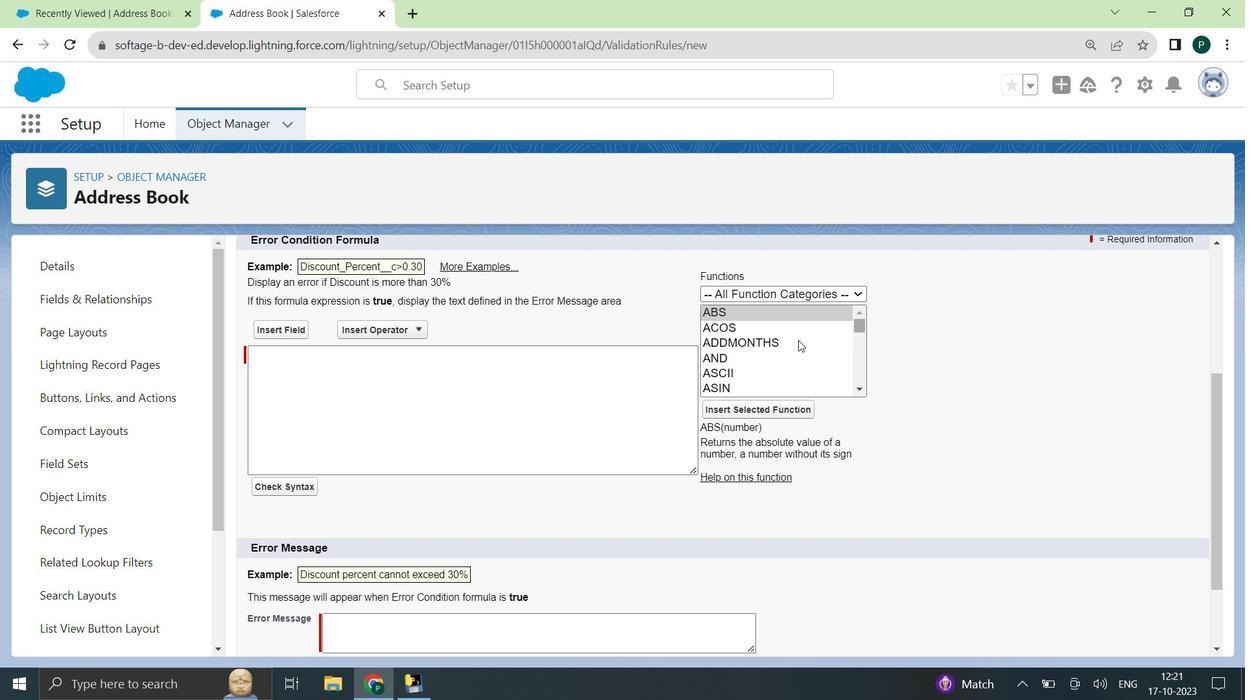 
Action: Mouse scrolled (797, 339) with delta (0, 0)
Screenshot: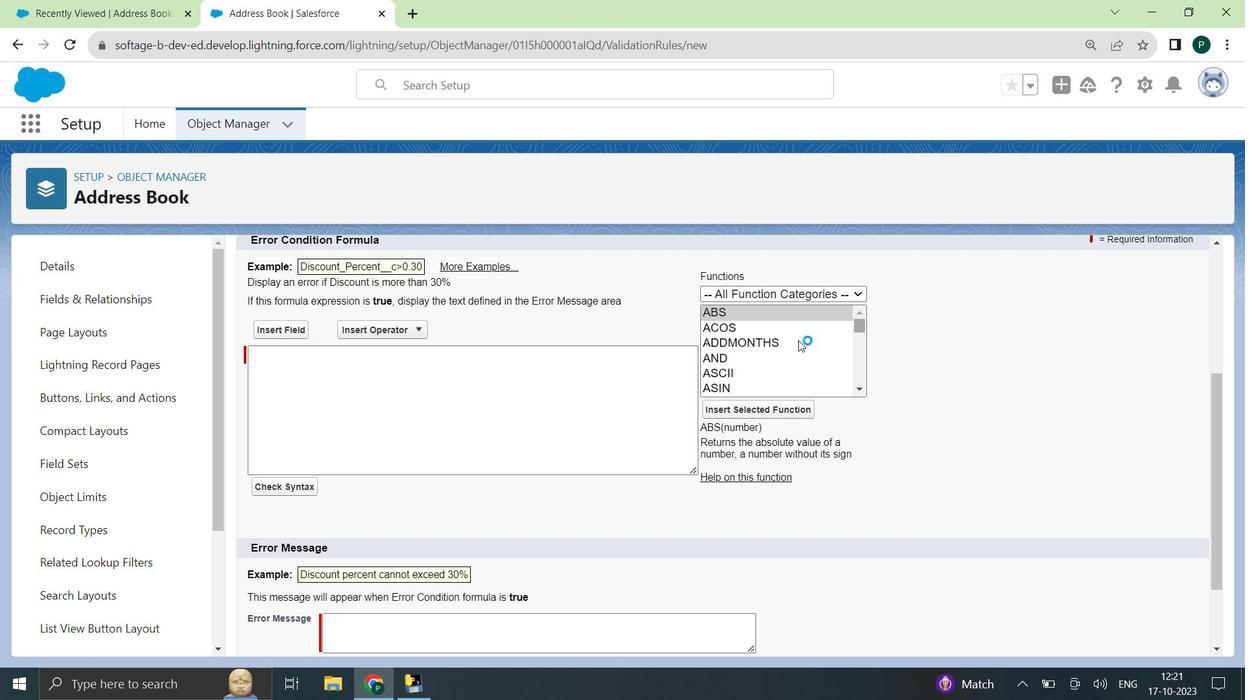 
Action: Mouse scrolled (797, 339) with delta (0, 0)
Screenshot: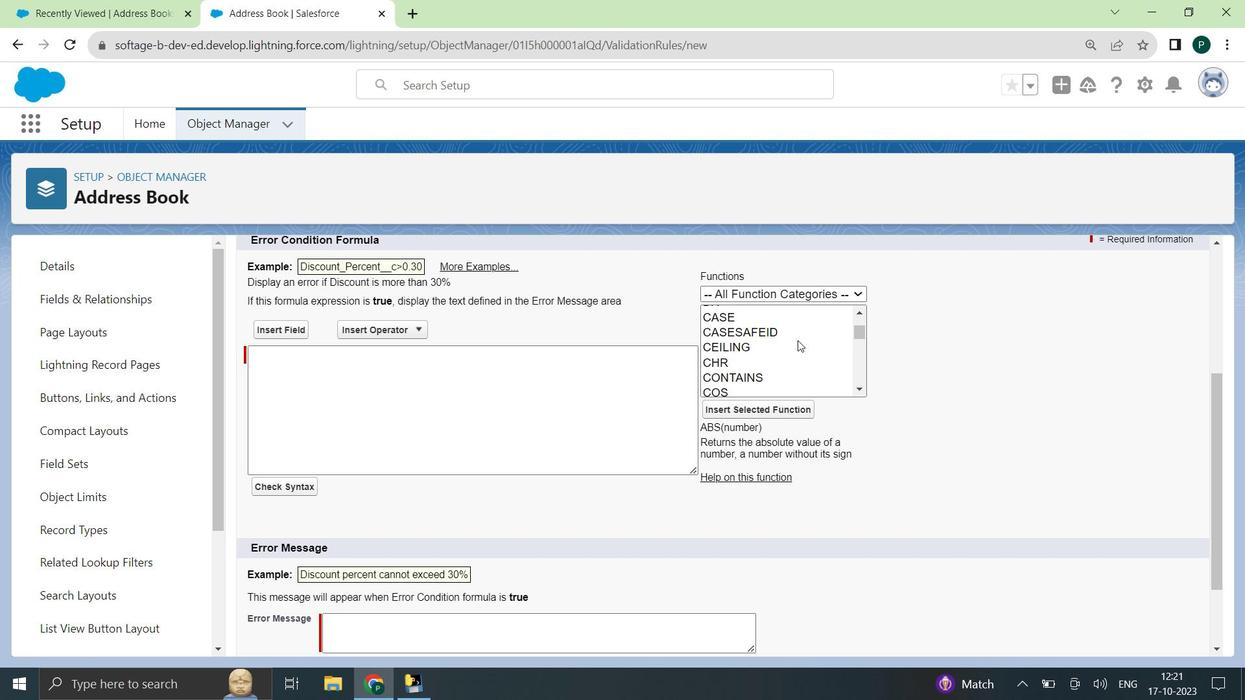 
Action: Mouse scrolled (797, 339) with delta (0, 0)
Screenshot: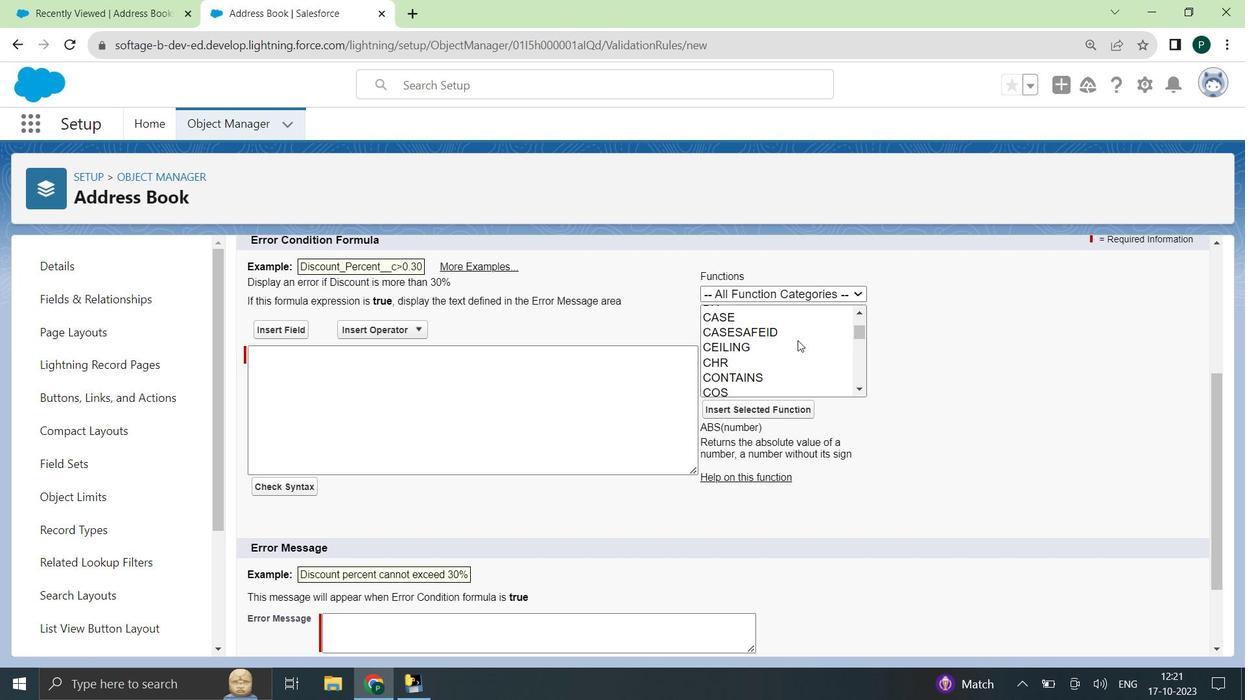 
Action: Mouse scrolled (797, 339) with delta (0, 0)
Screenshot: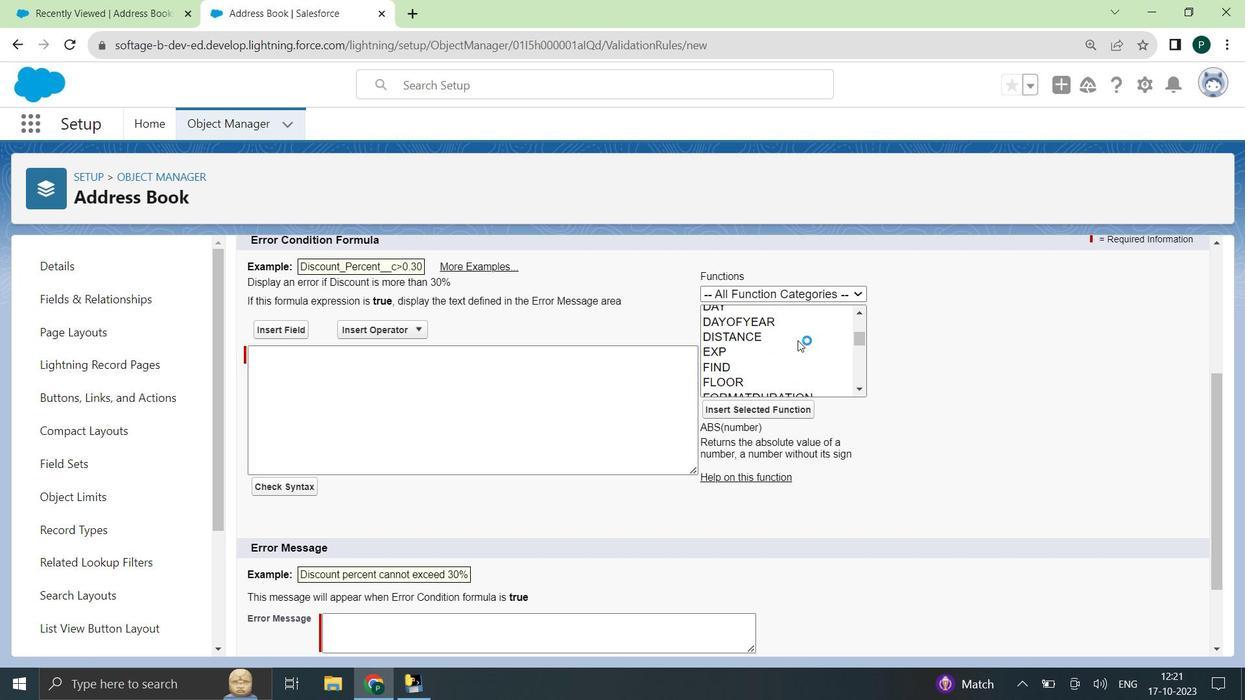 
Action: Mouse scrolled (797, 339) with delta (0, 0)
Screenshot: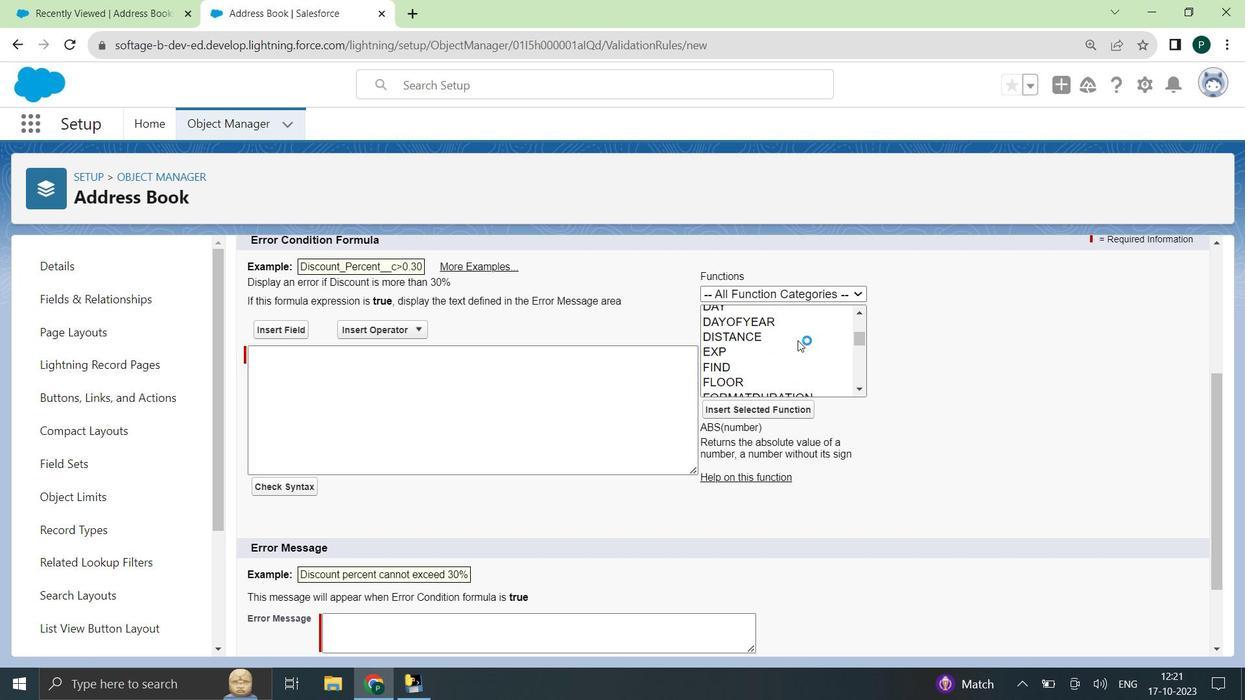 
Action: Mouse moved to (768, 354)
Screenshot: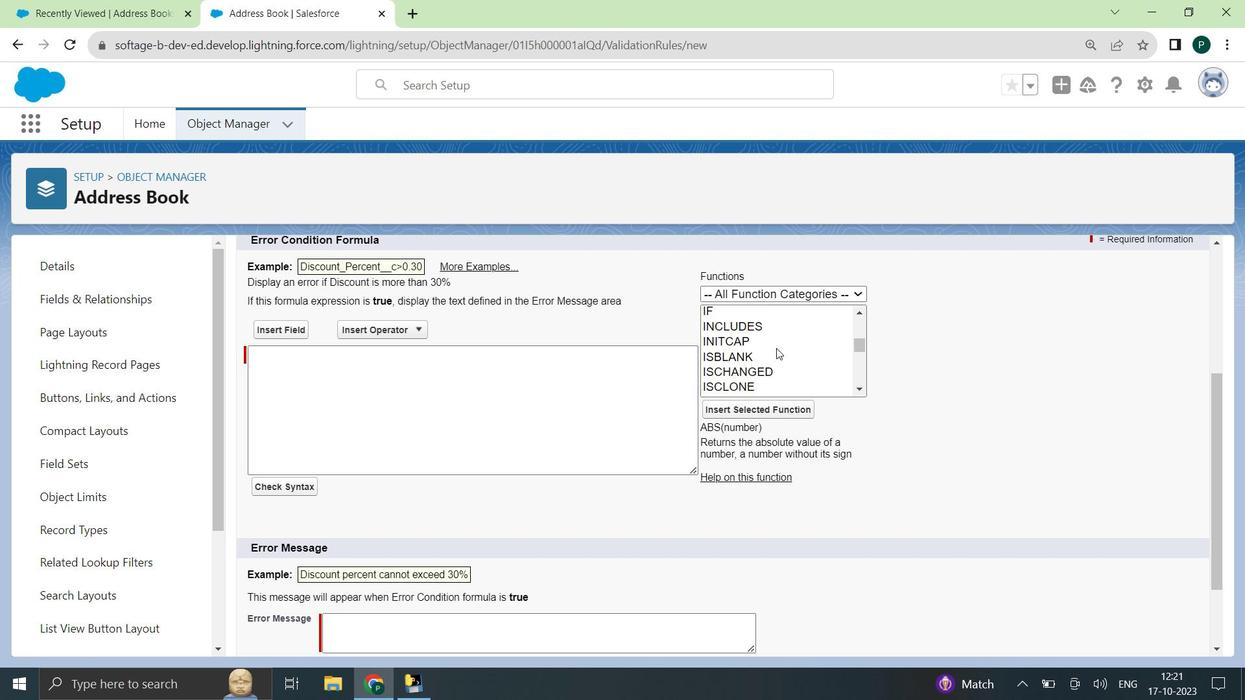
Action: Mouse pressed left at (768, 354)
Screenshot: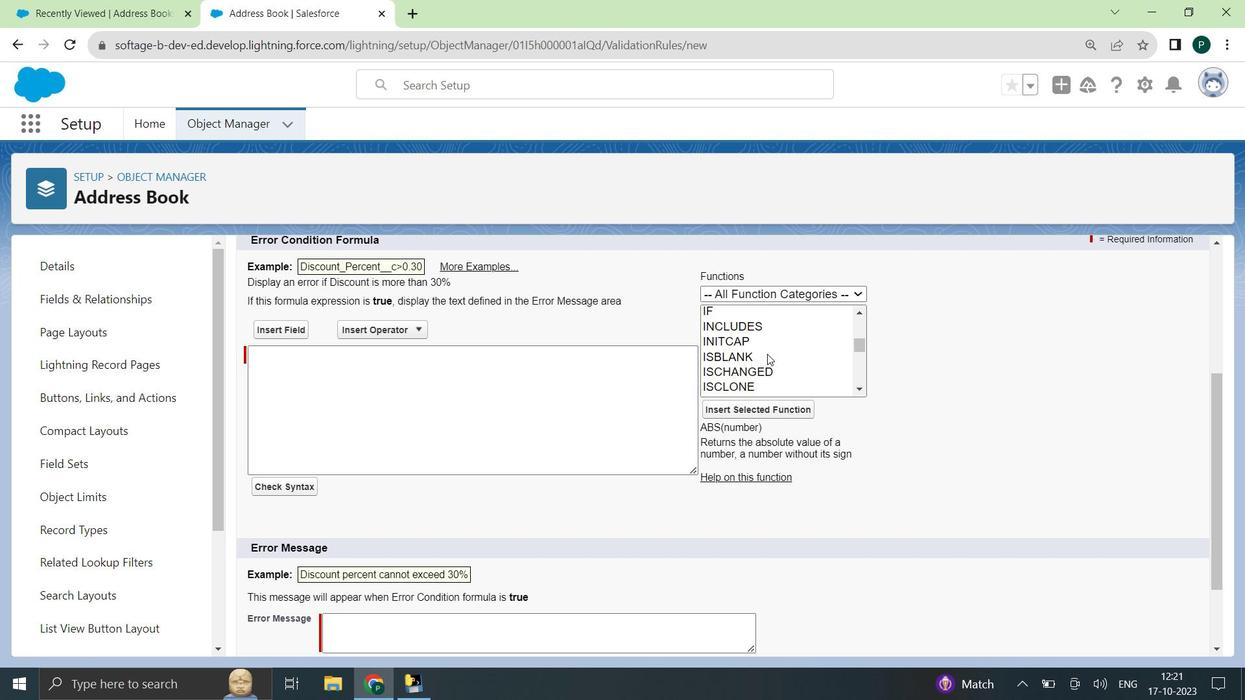 
Action: Mouse moved to (757, 406)
Screenshot: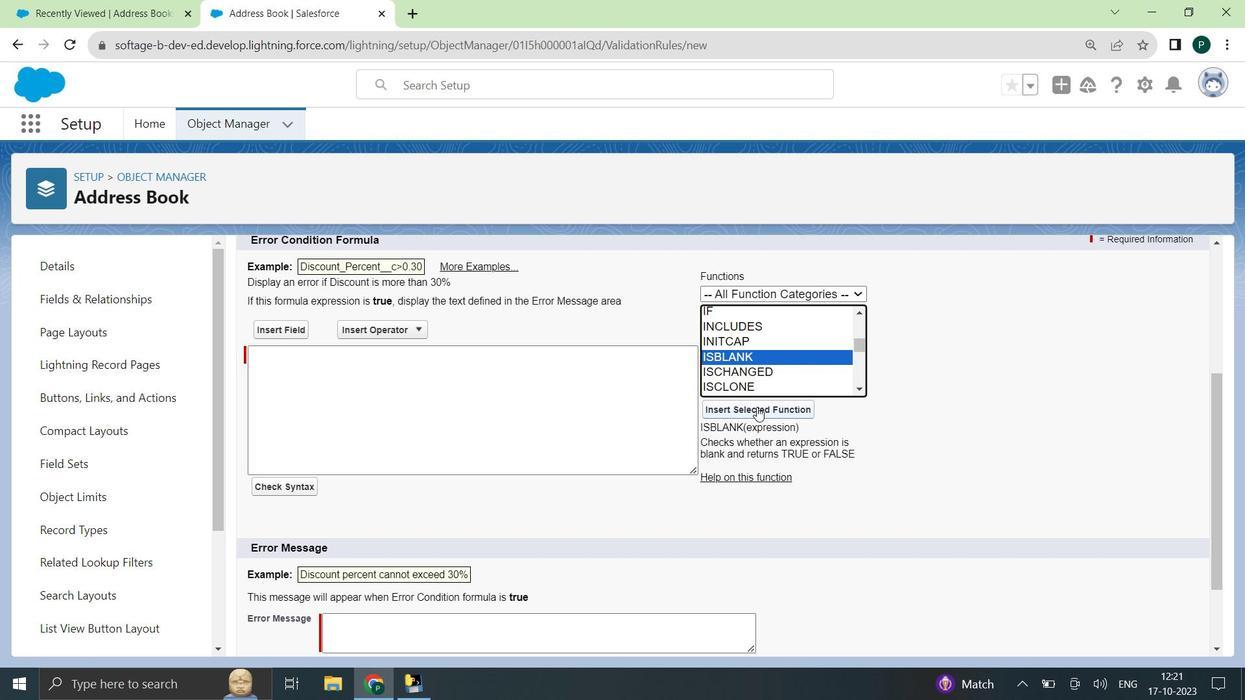 
Action: Mouse pressed left at (757, 406)
Screenshot: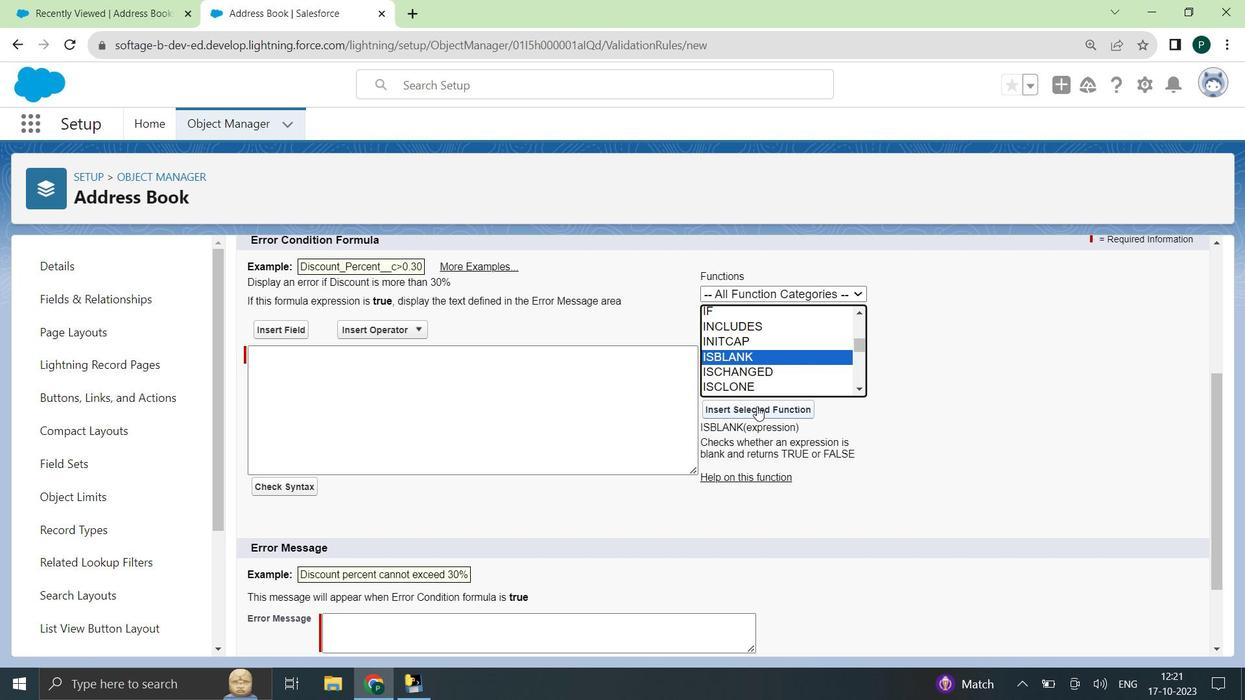 
Action: Mouse moved to (378, 355)
Screenshot: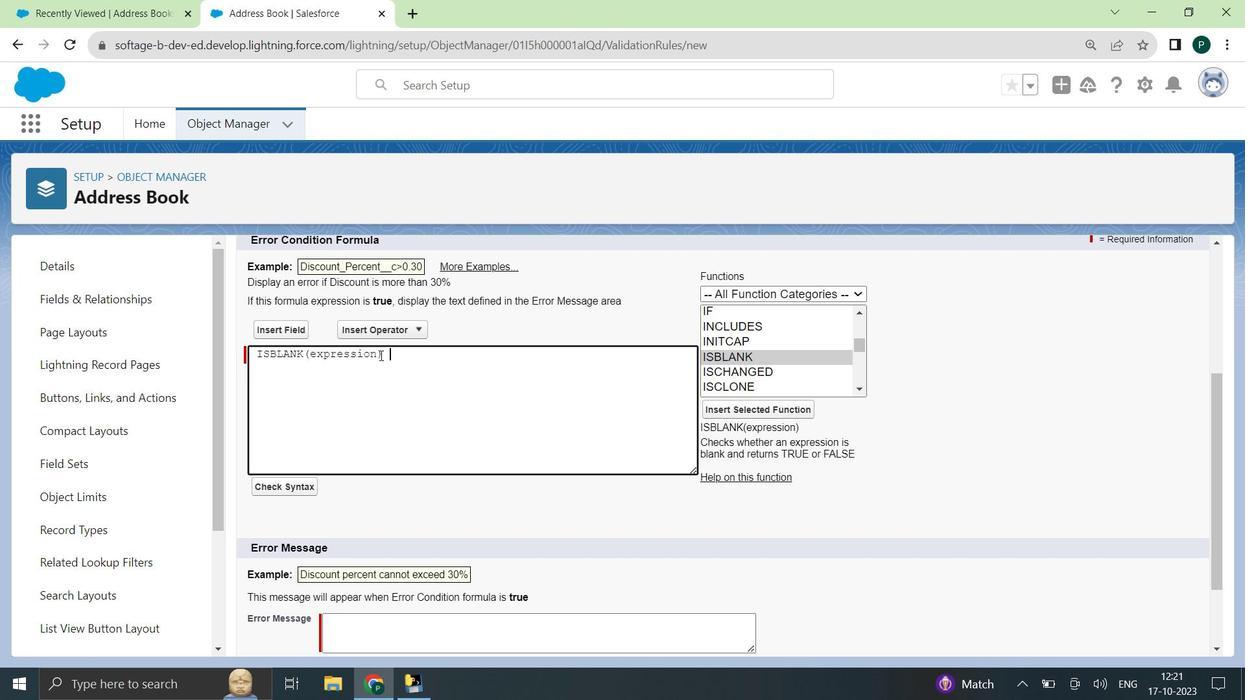 
Action: Mouse pressed left at (378, 355)
Screenshot: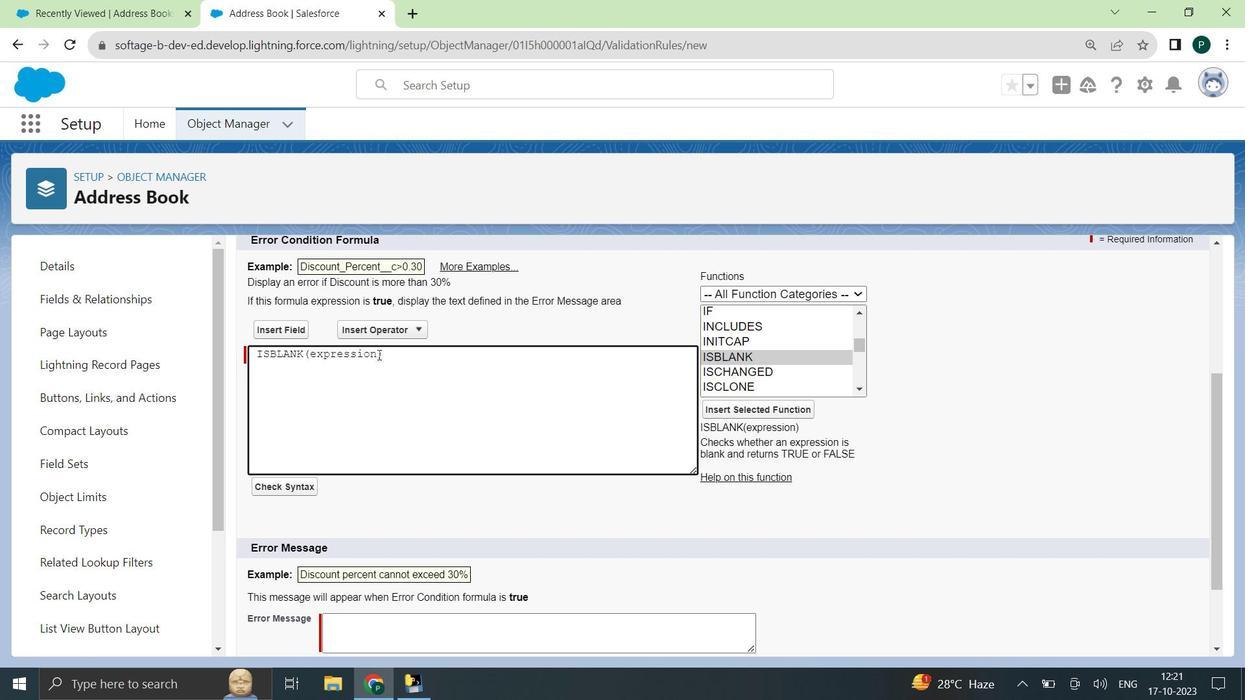 
Action: Key pressed <Key.backspace><Key.backspace><Key.backspace><Key.backspace><Key.backspace><Key.backspace><Key.backspace><Key.backspace><Key.backspace><Key.backspace>
Screenshot: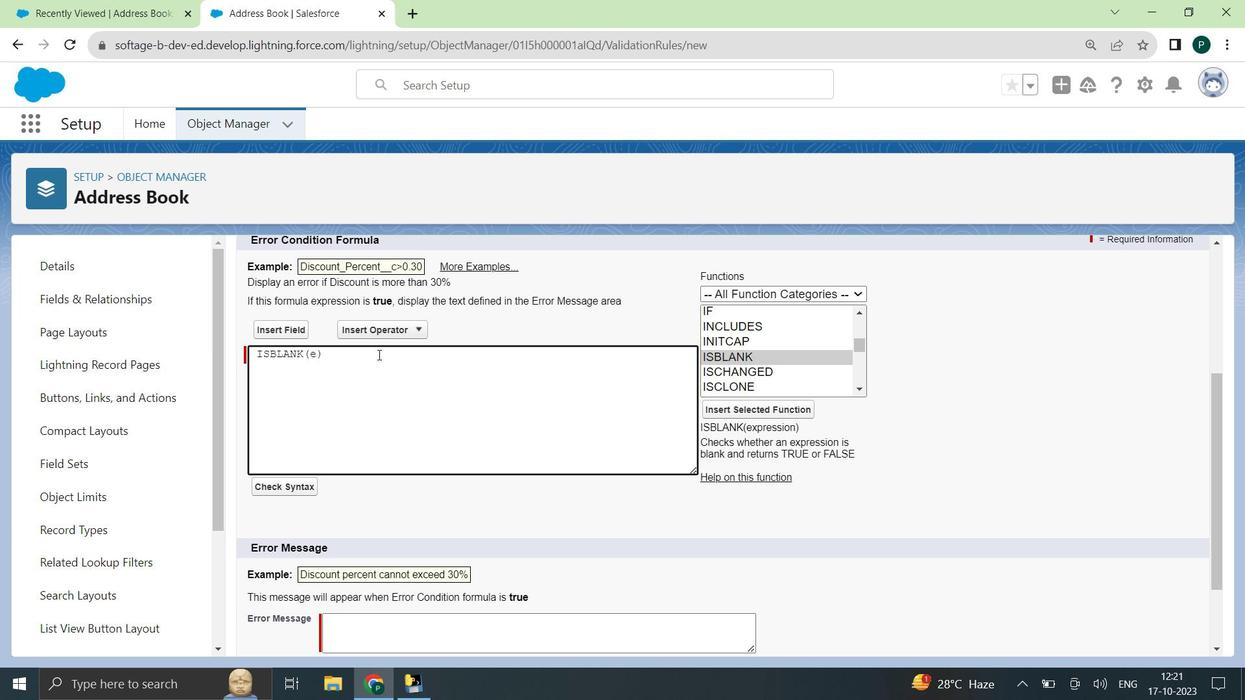 
Action: Mouse moved to (277, 328)
Screenshot: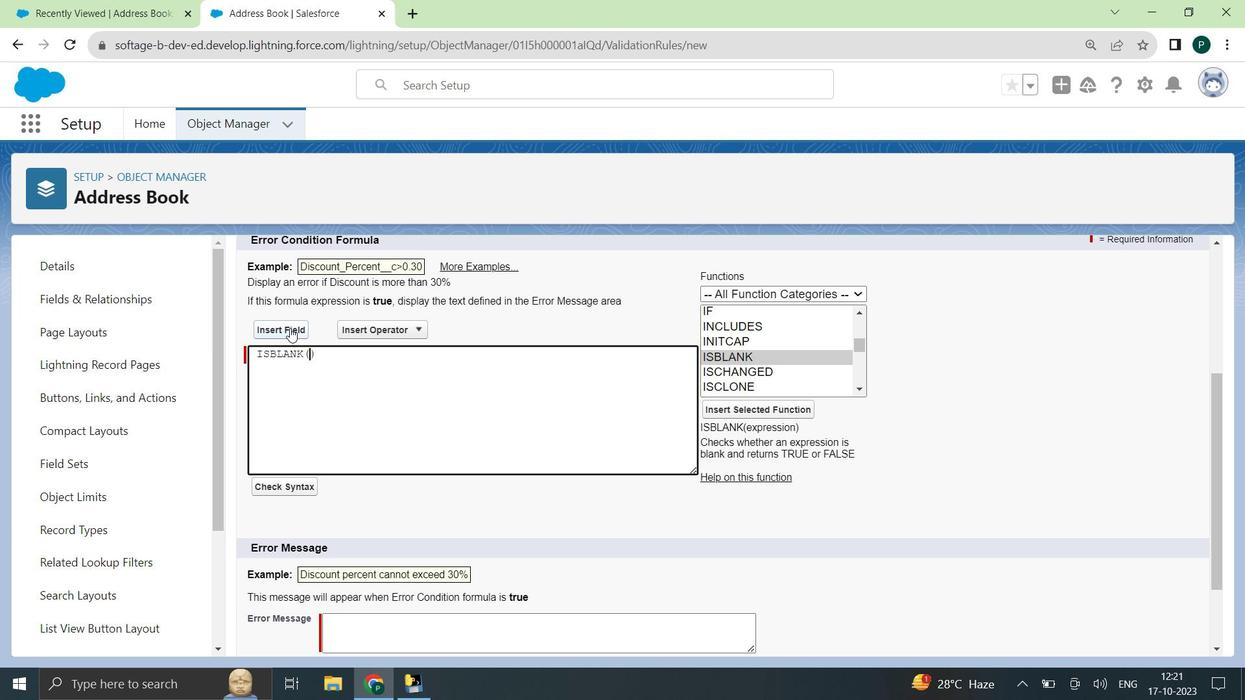 
Action: Mouse pressed left at (277, 328)
Screenshot: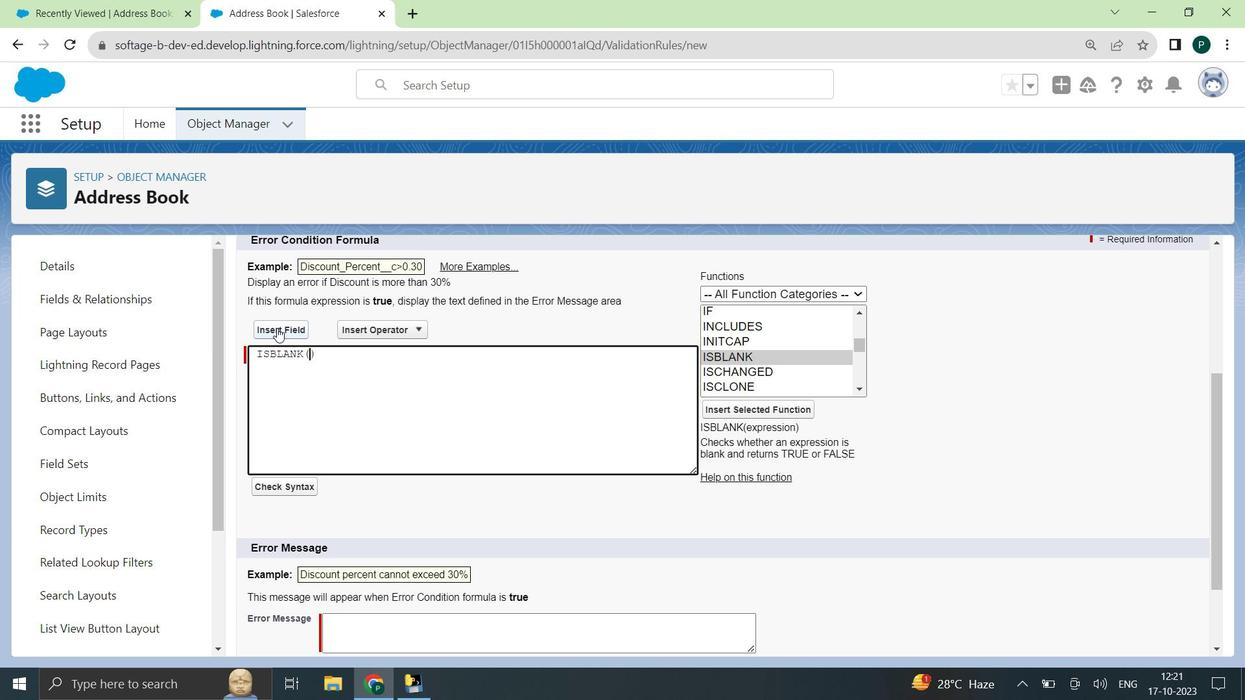 
Action: Mouse moved to (576, 428)
Screenshot: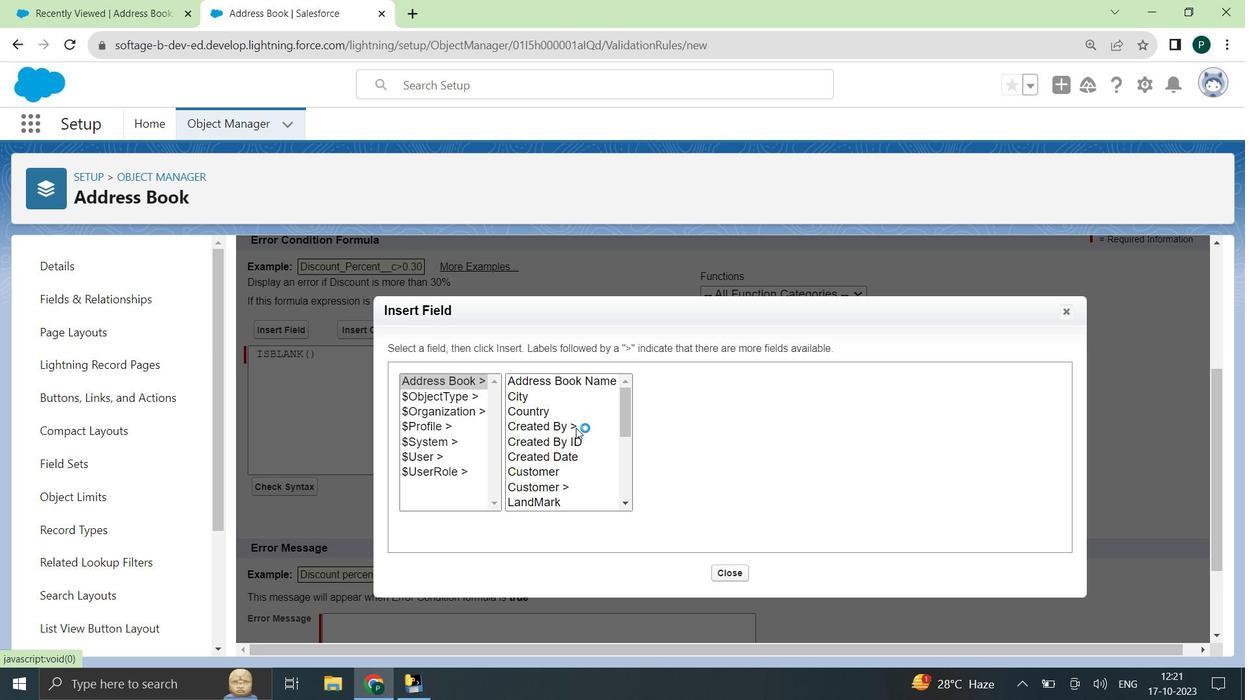 
Action: Mouse scrolled (576, 428) with delta (0, 0)
Screenshot: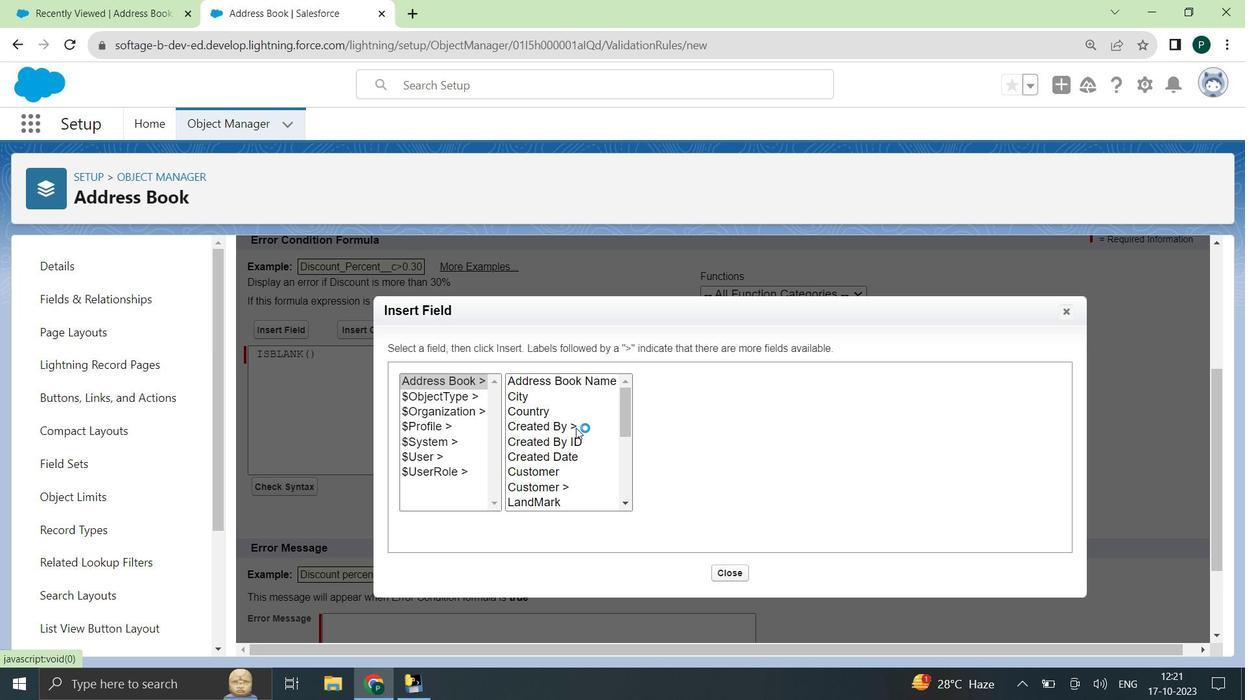 
Action: Mouse moved to (589, 389)
Screenshot: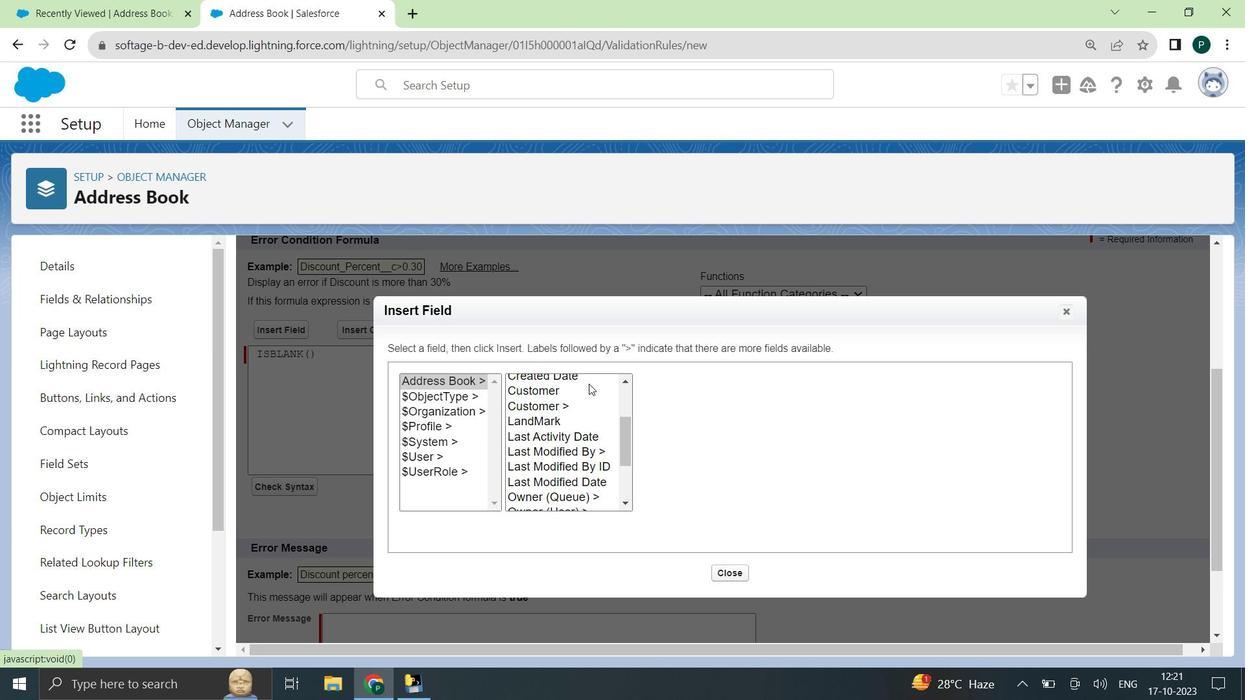 
Action: Mouse pressed left at (589, 389)
Screenshot: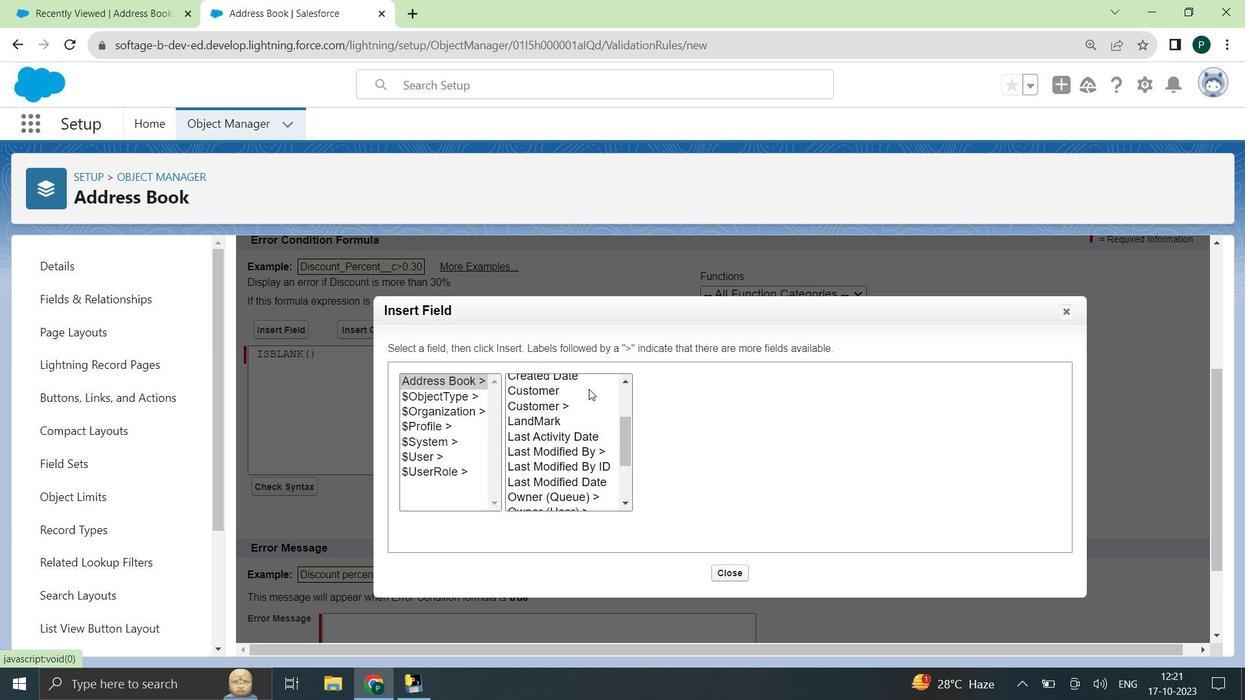 
Action: Mouse moved to (692, 471)
Screenshot: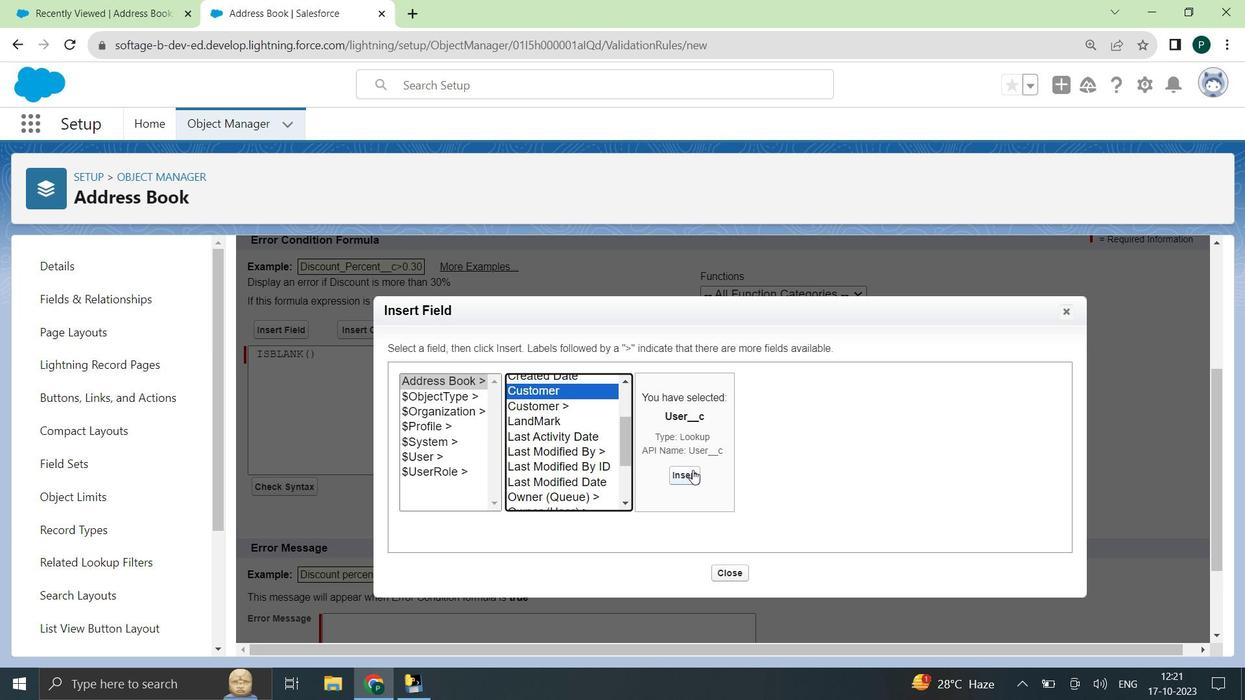 
Action: Mouse pressed left at (692, 471)
Screenshot: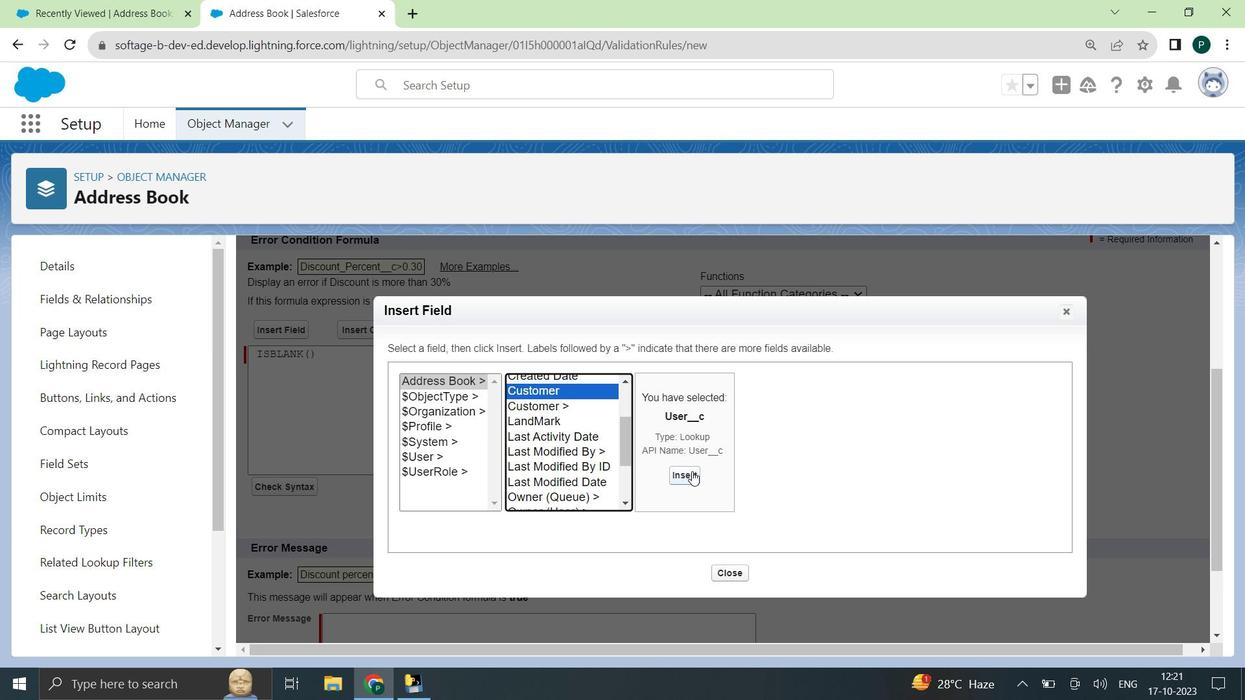 
Action: Mouse moved to (398, 472)
Screenshot: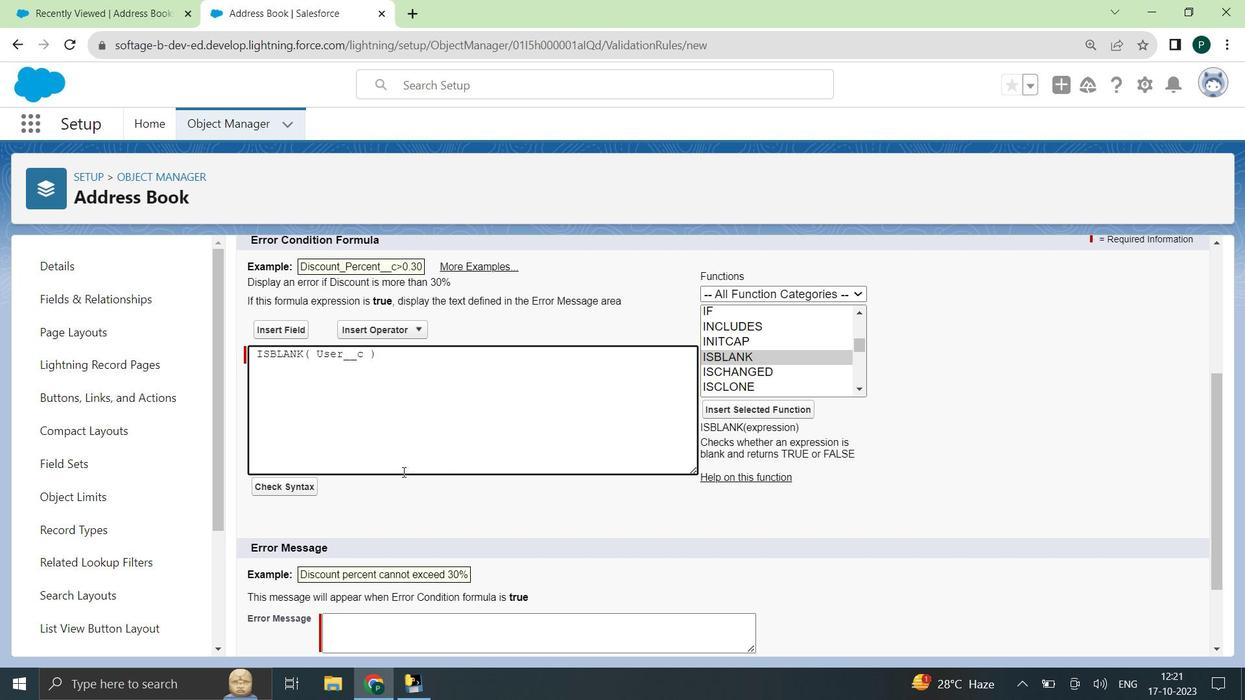
Action: Mouse scrolled (398, 472) with delta (0, 0)
Screenshot: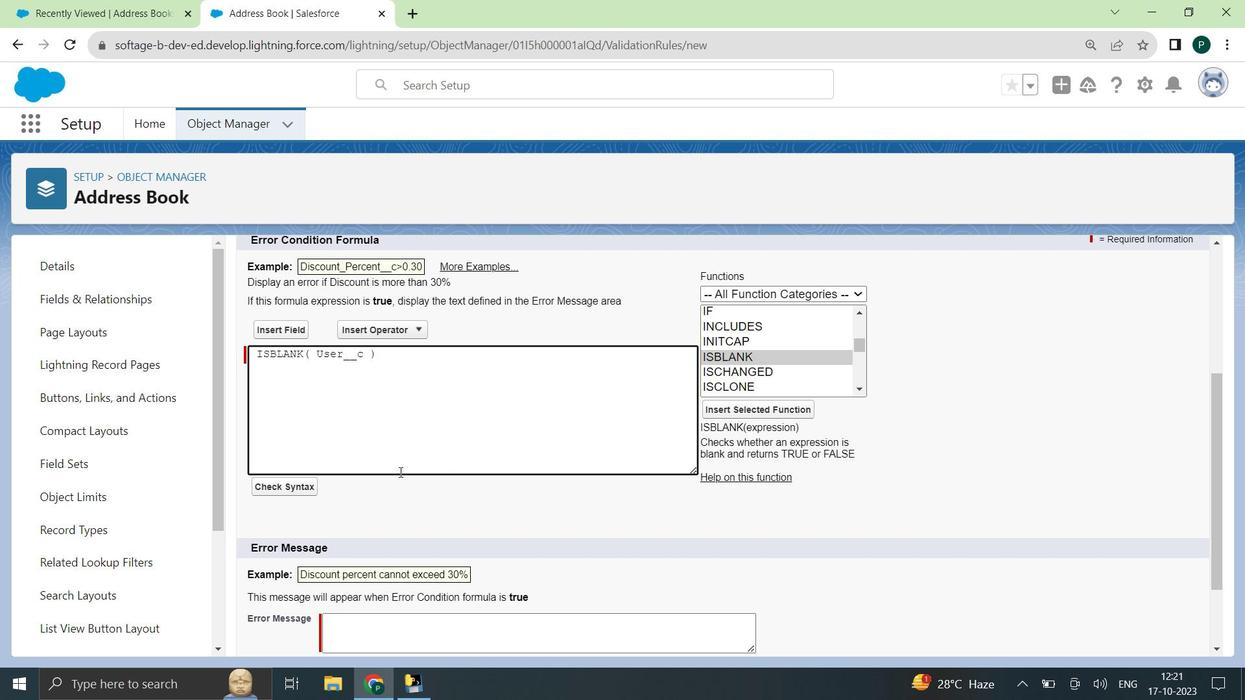 
Action: Mouse moved to (297, 411)
Screenshot: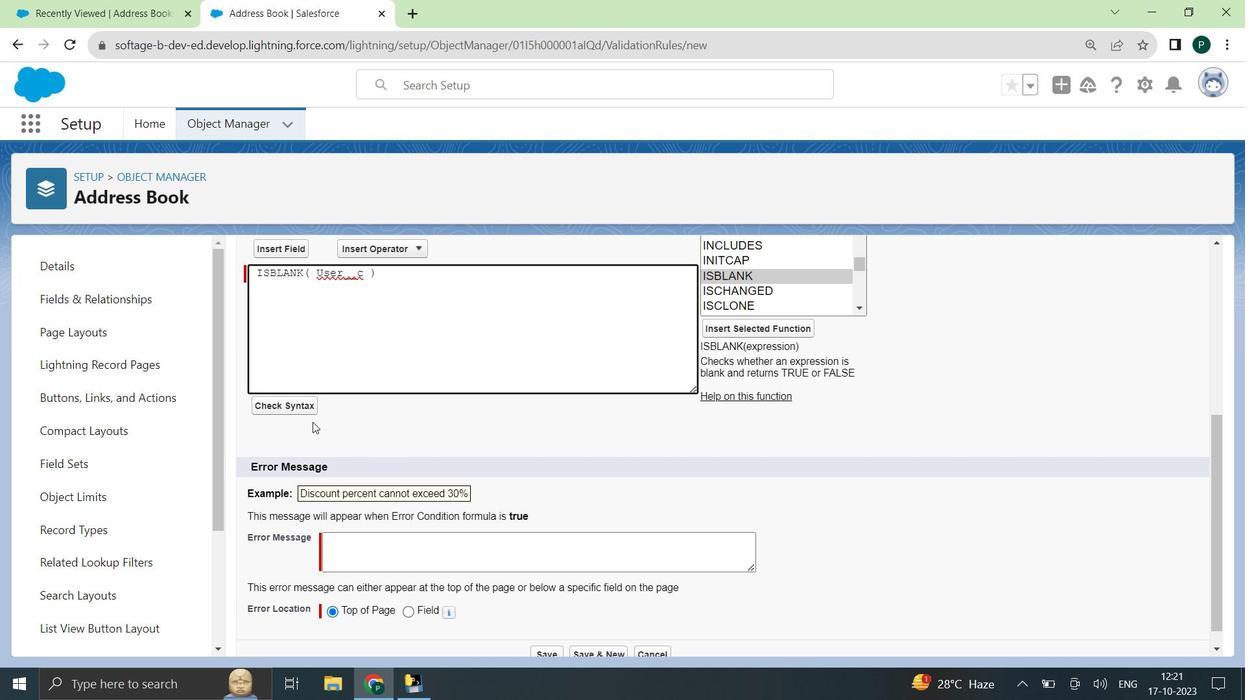 
Action: Mouse pressed left at (297, 411)
Screenshot: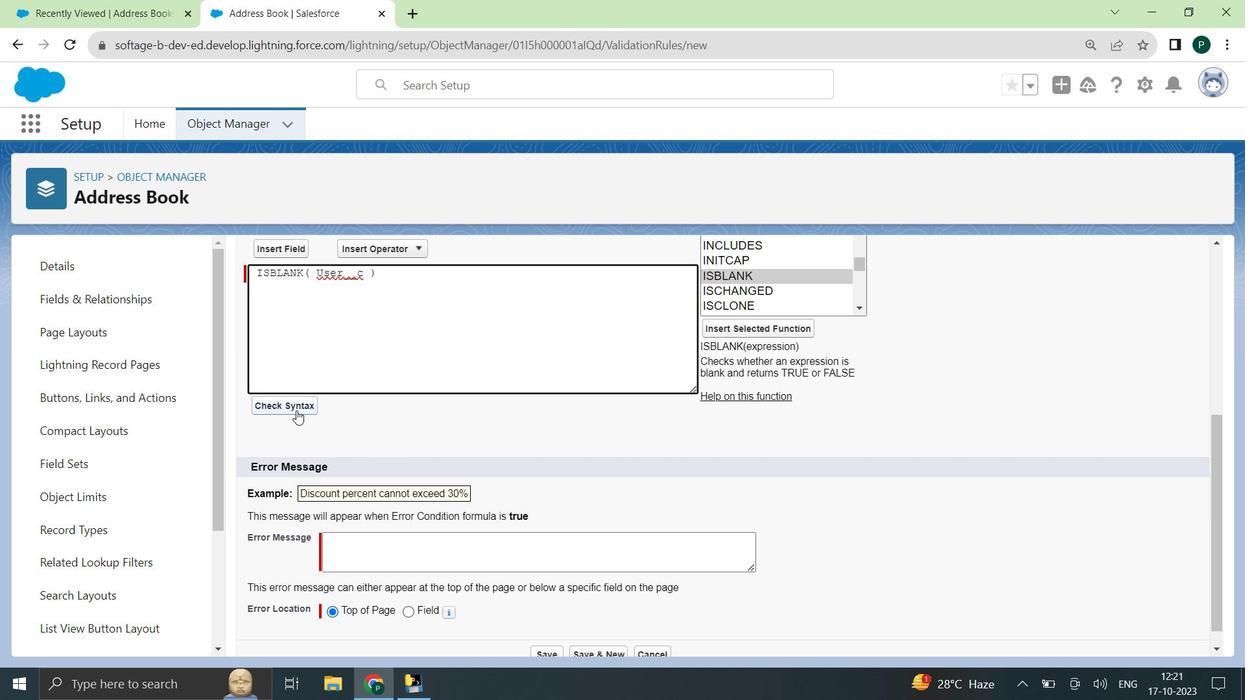 
Action: Mouse moved to (502, 445)
Screenshot: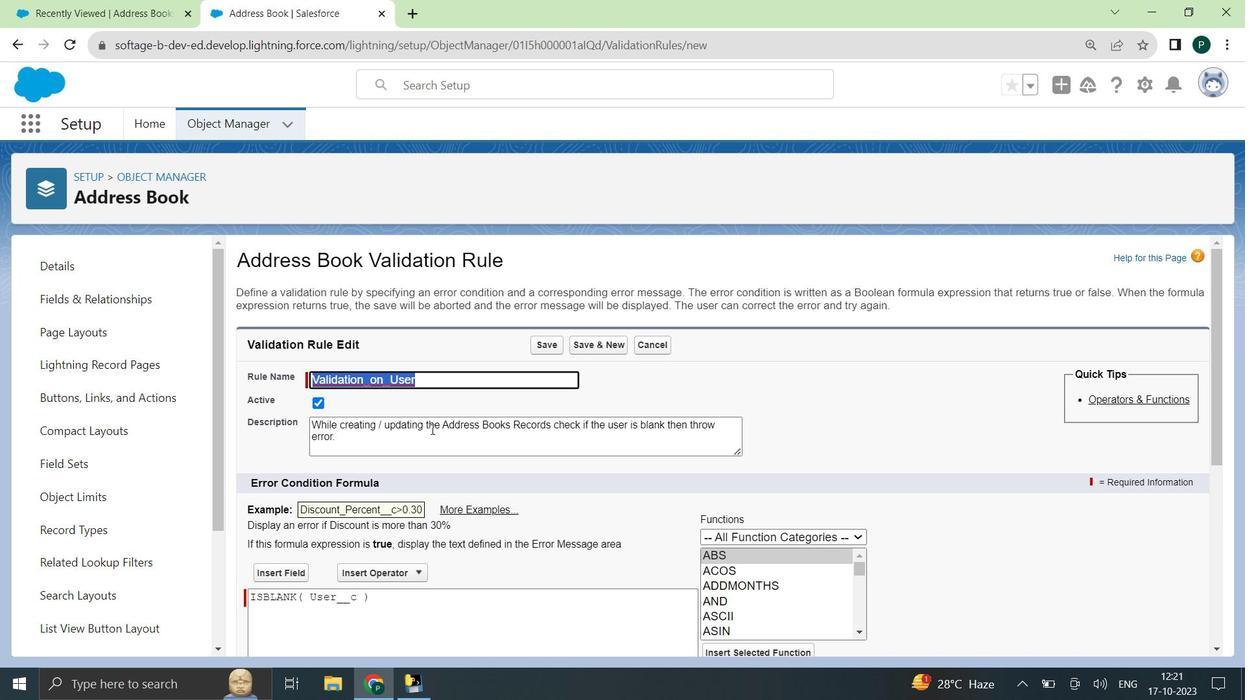 
Action: Mouse scrolled (502, 444) with delta (0, 0)
Screenshot: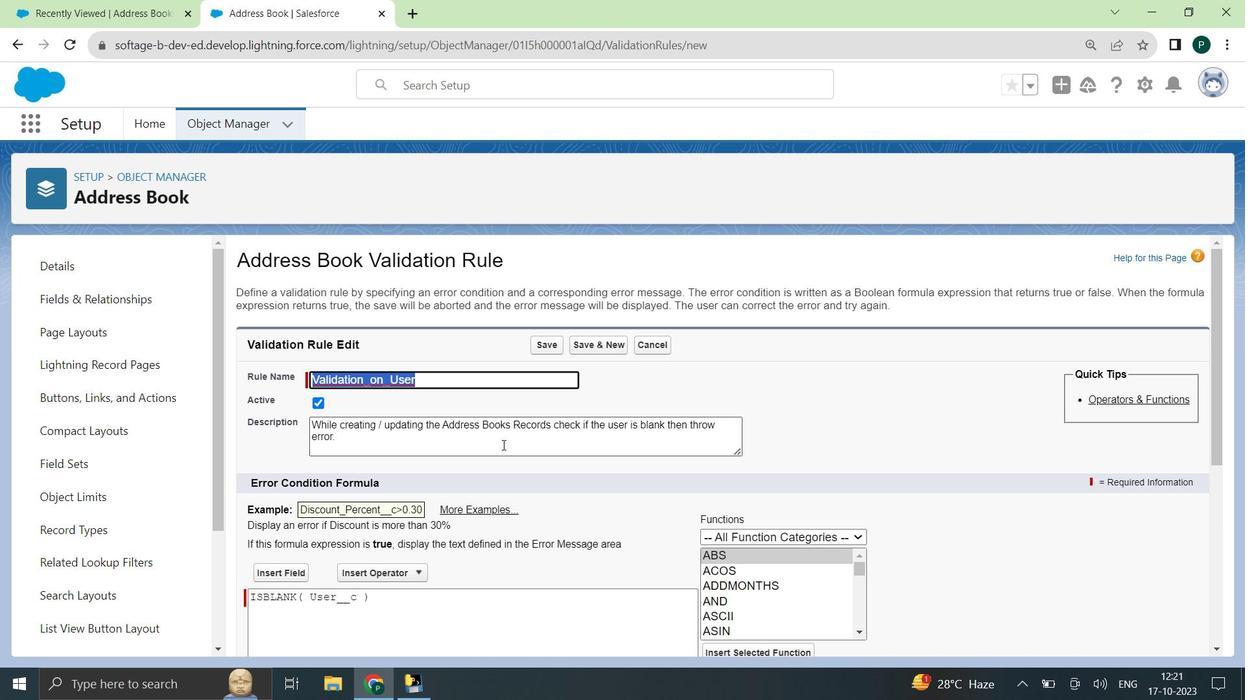 
Action: Mouse scrolled (502, 444) with delta (0, 0)
Screenshot: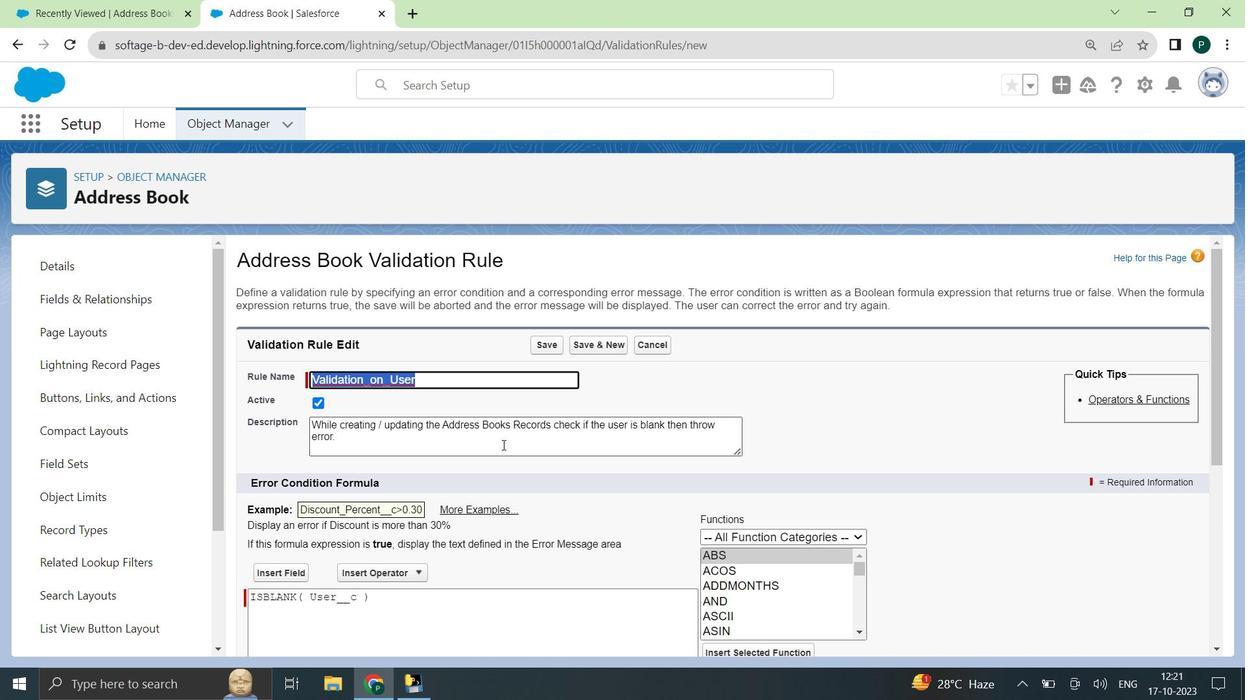 
Action: Mouse scrolled (502, 444) with delta (0, 0)
Screenshot: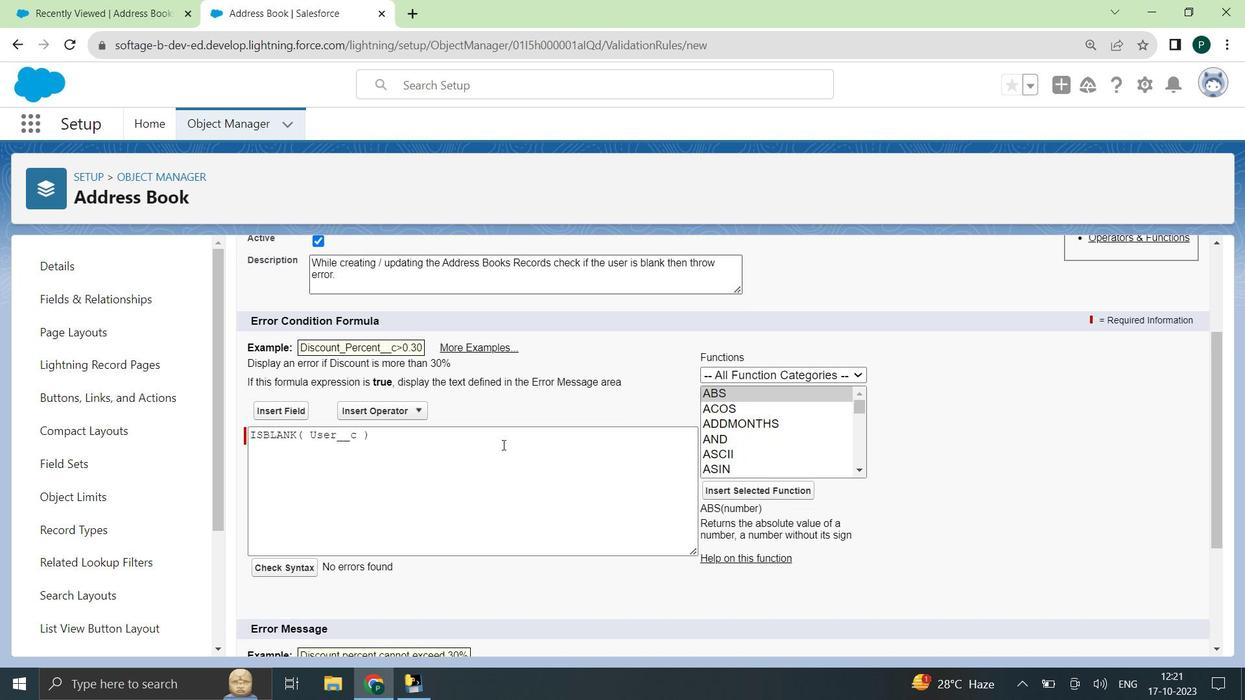 
Action: Mouse scrolled (502, 444) with delta (0, 0)
Screenshot: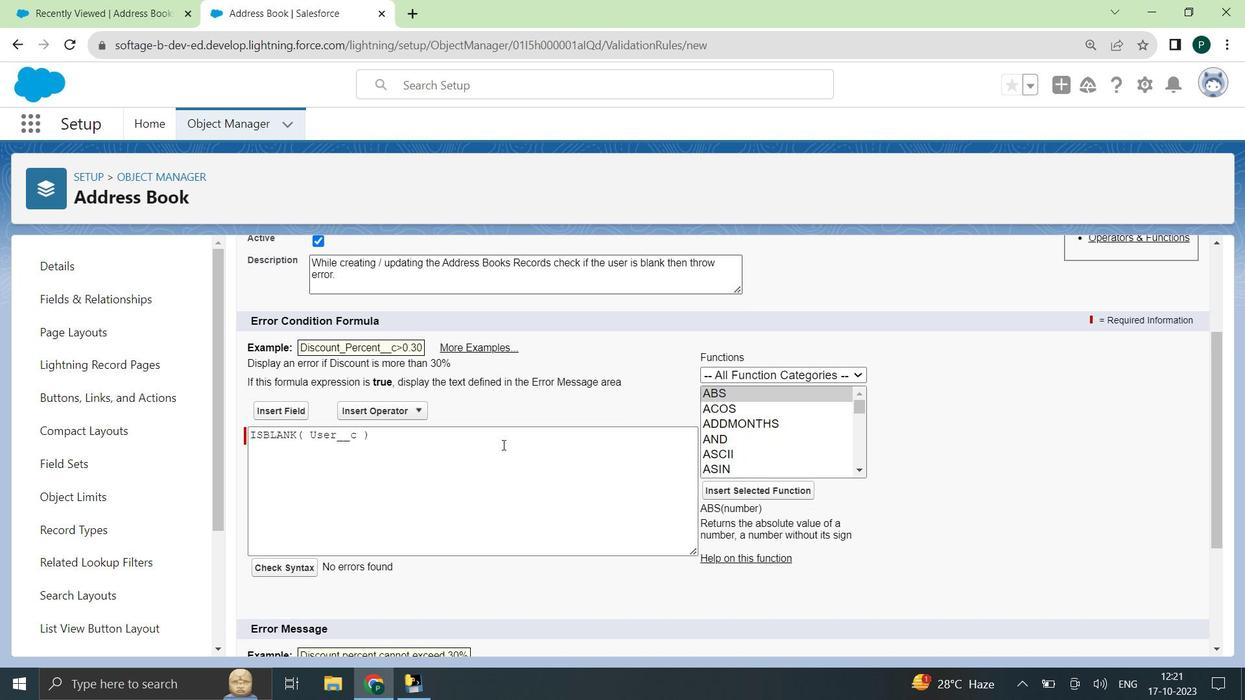 
Action: Mouse moved to (360, 548)
Screenshot: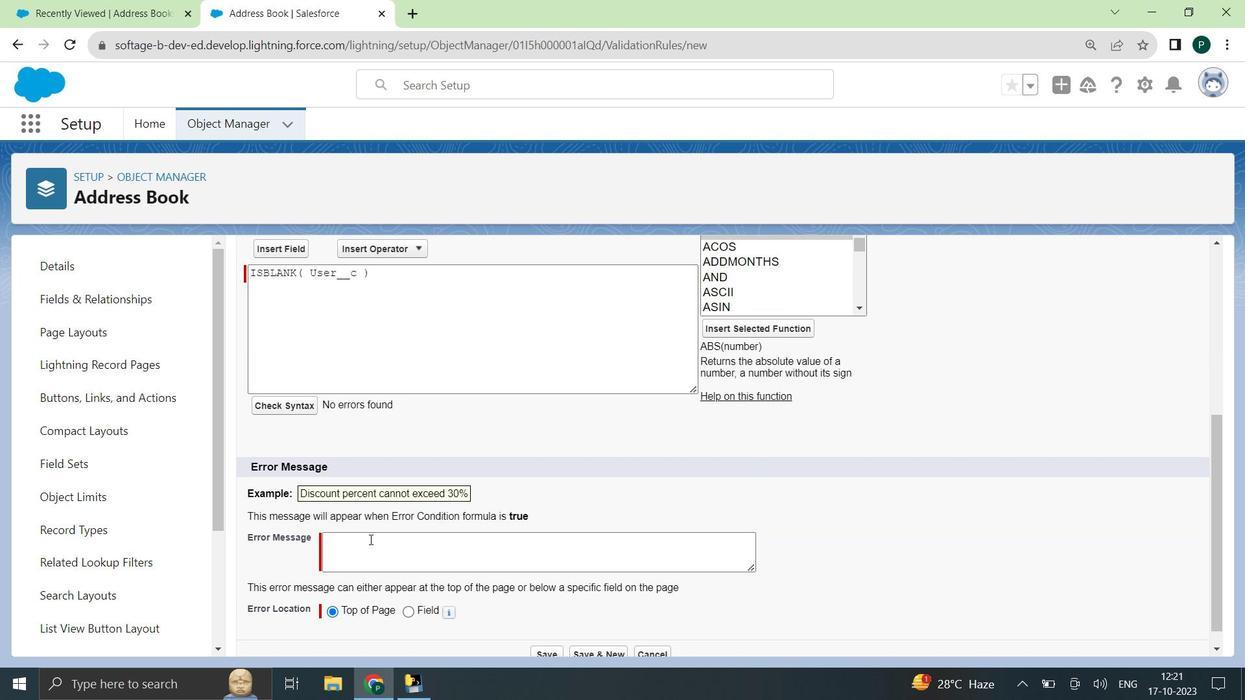 
Action: Mouse pressed left at (360, 548)
Screenshot: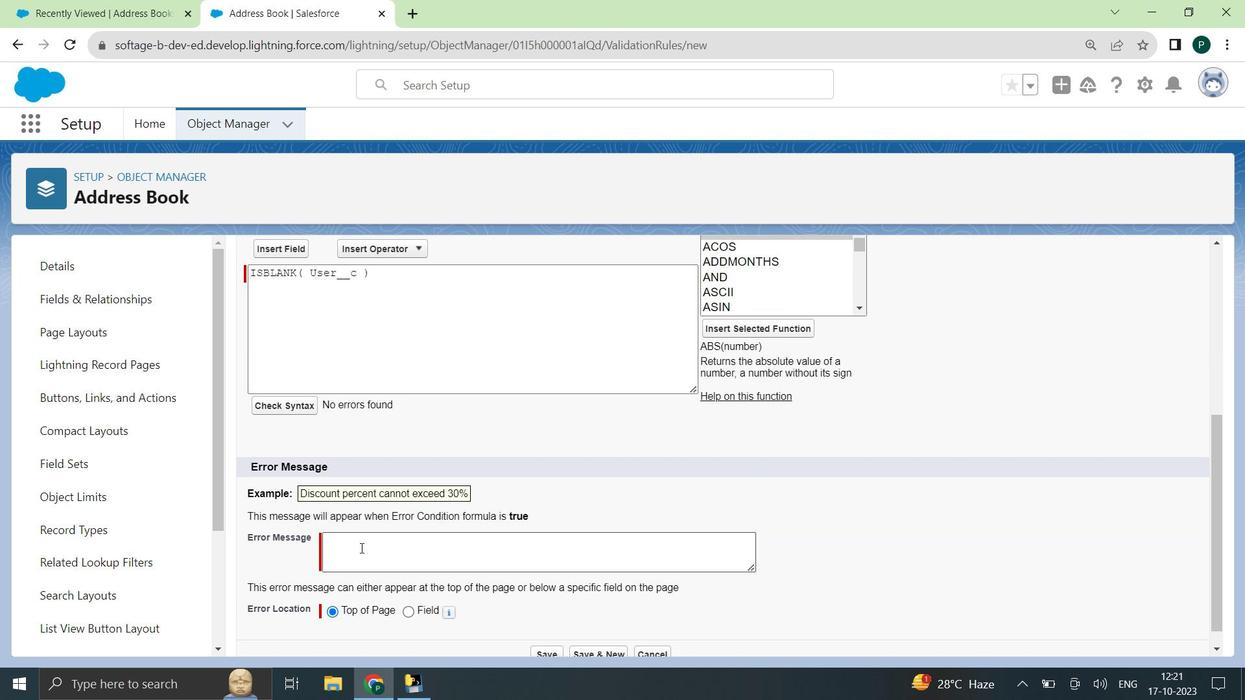 
Action: Key pressed <Key.shift>cUSTOMER<Key.space>FIELD<Key.space>S<Key.backspace>IS<Key.space>REQUIRED.
Screenshot: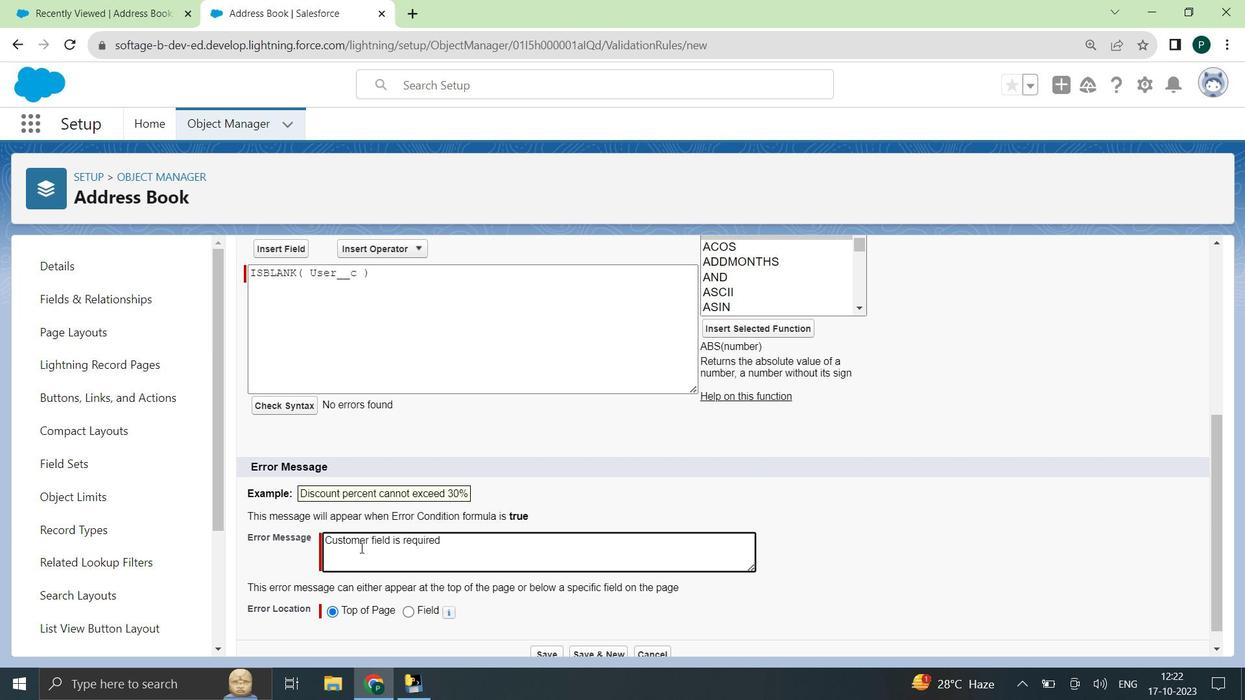 
Action: Mouse scrolled (360, 547) with delta (0, 0)
Screenshot: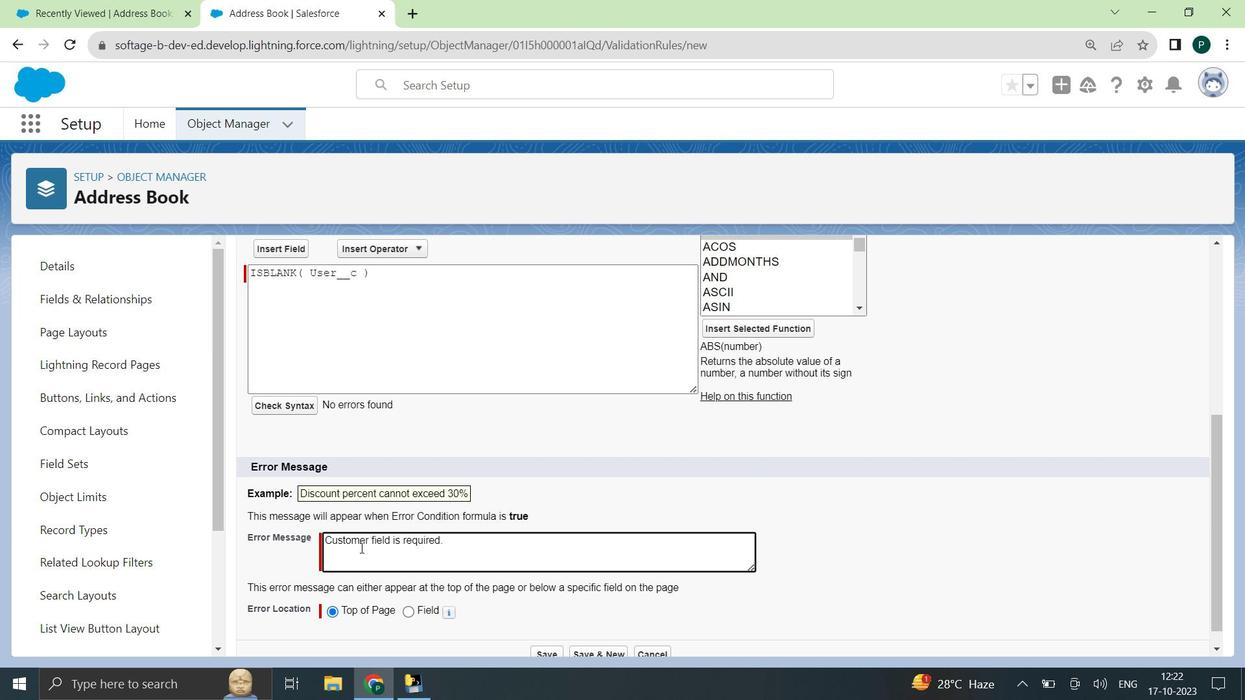 
Action: Mouse moved to (407, 587)
Screenshot: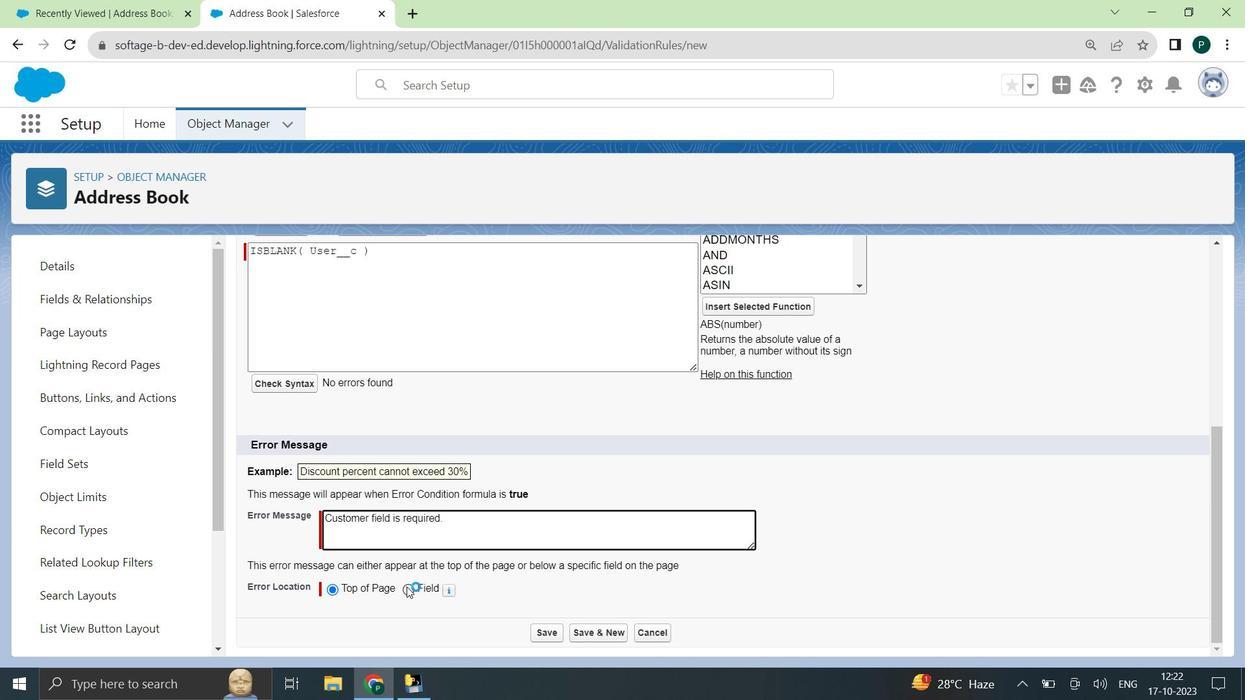 
Action: Mouse pressed left at (407, 587)
Screenshot: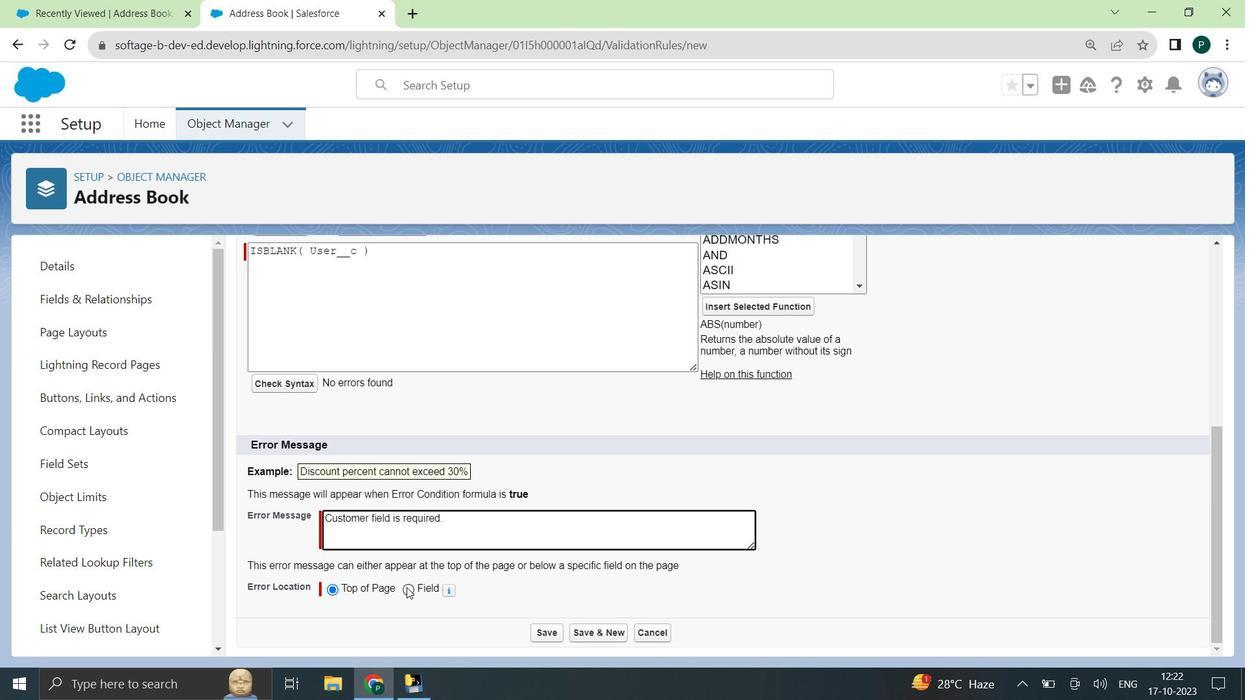 
Action: Mouse moved to (525, 590)
Screenshot: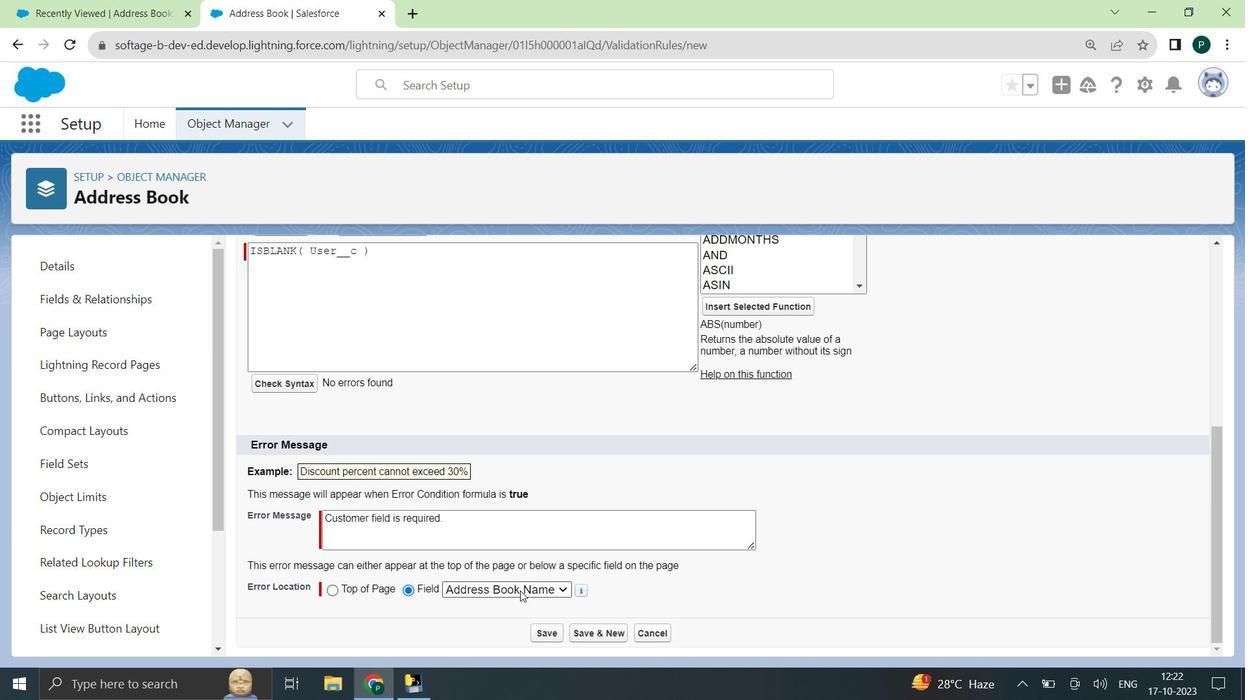 
Action: Mouse pressed left at (525, 590)
Screenshot: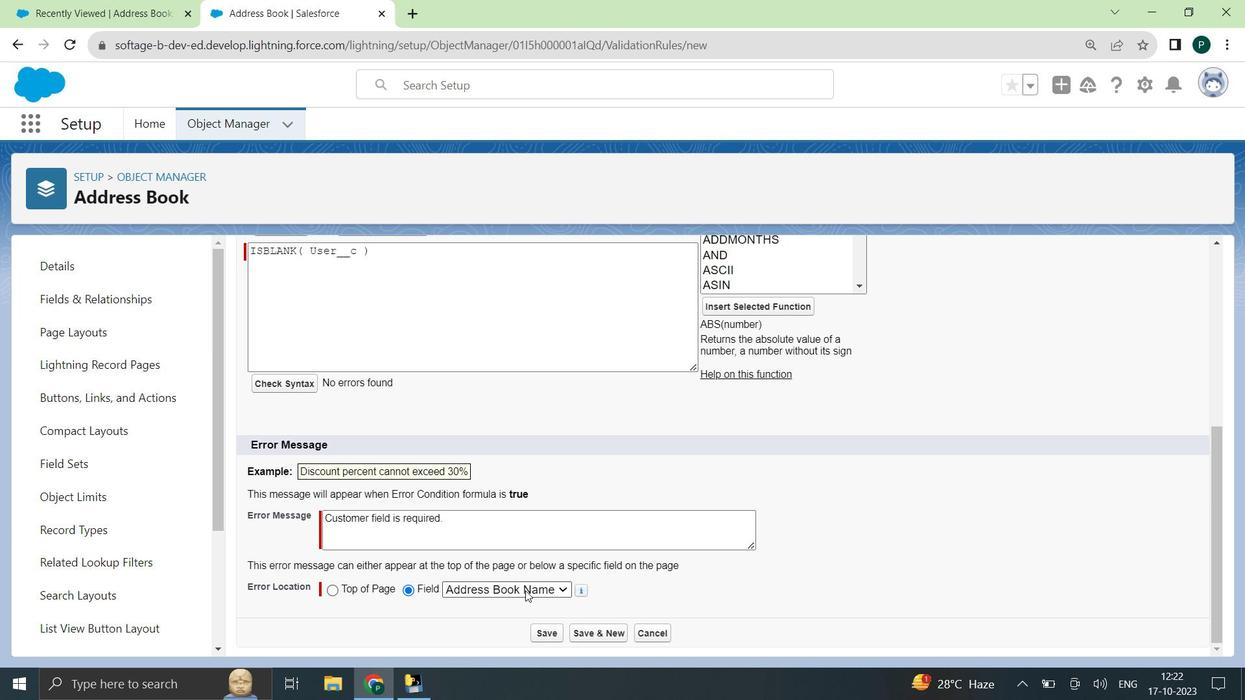 
Action: Mouse moved to (554, 500)
Screenshot: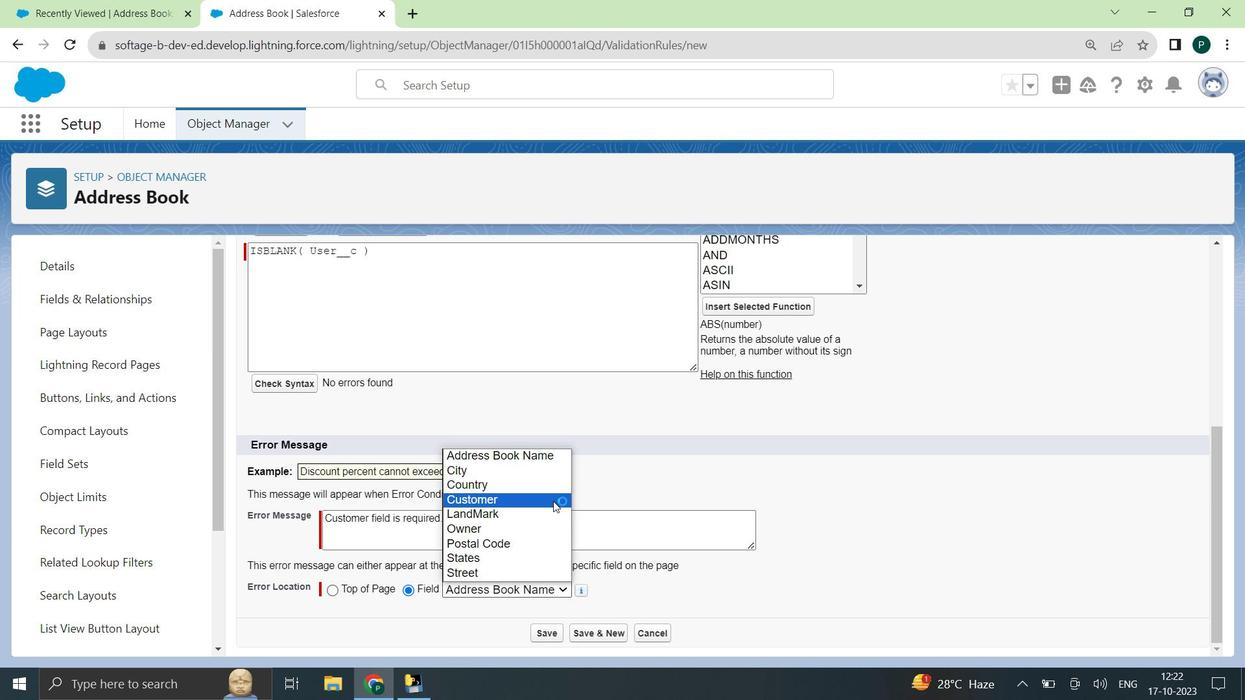 
Action: Mouse pressed left at (554, 500)
Screenshot: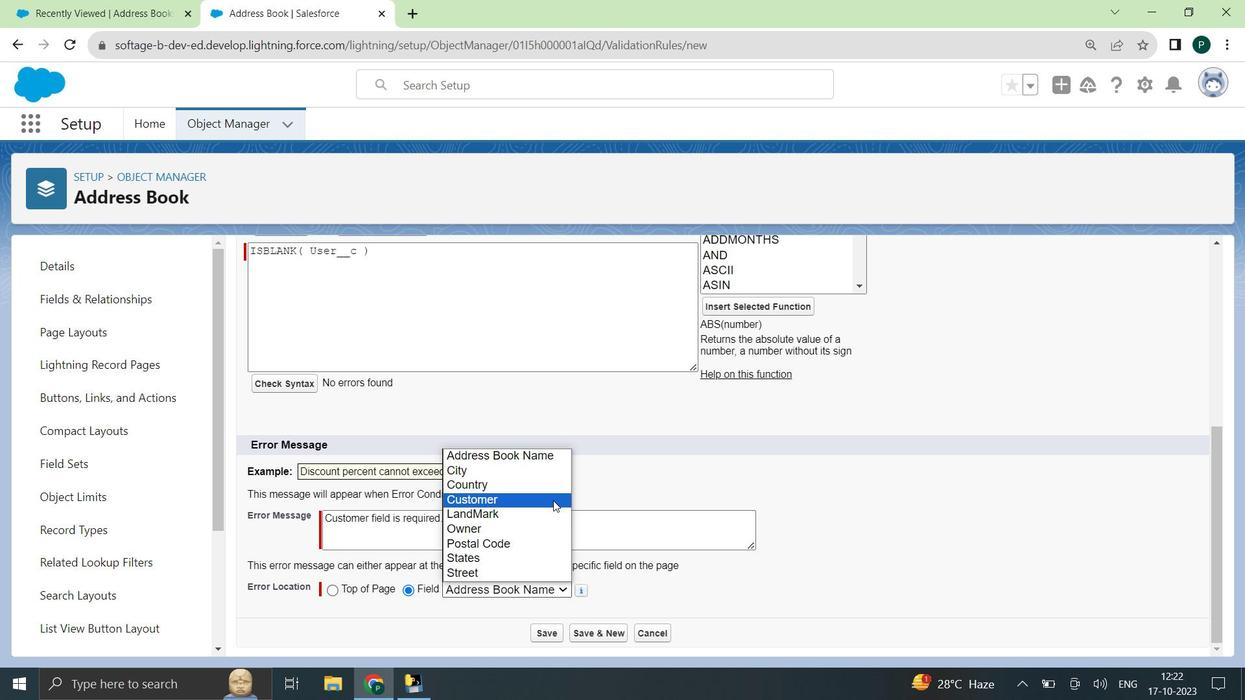 
Action: Mouse moved to (589, 563)
Screenshot: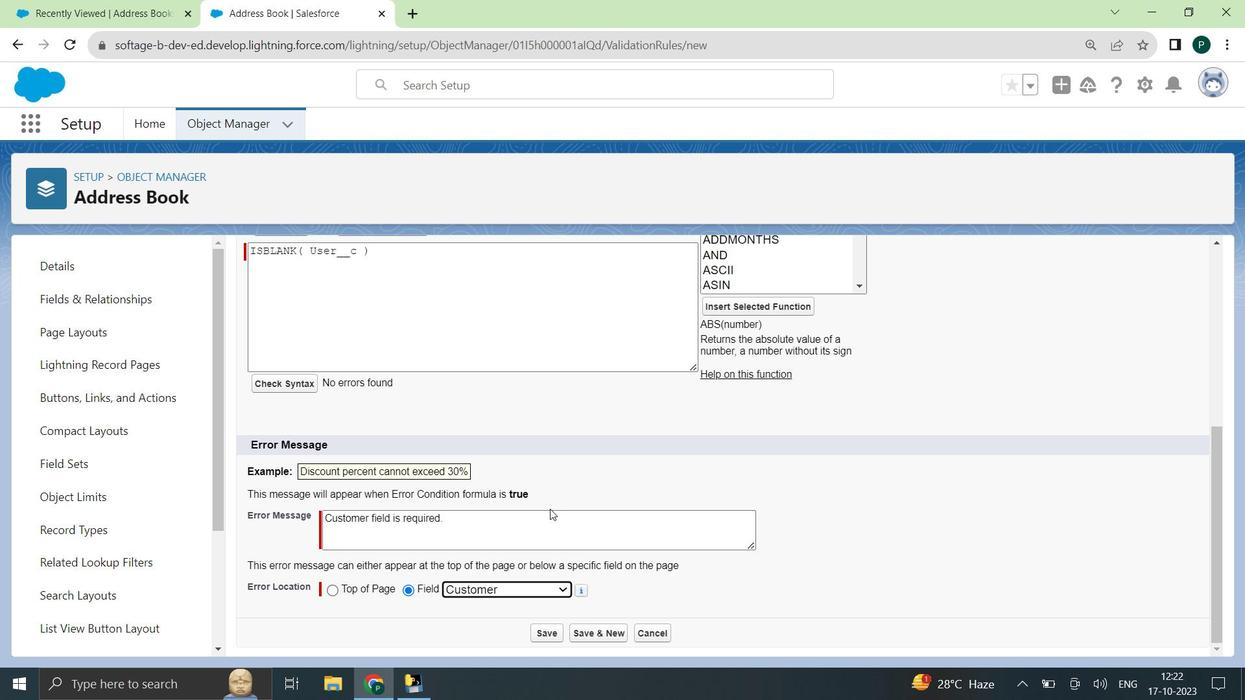 
Action: Mouse scrolled (589, 562) with delta (0, 0)
Screenshot: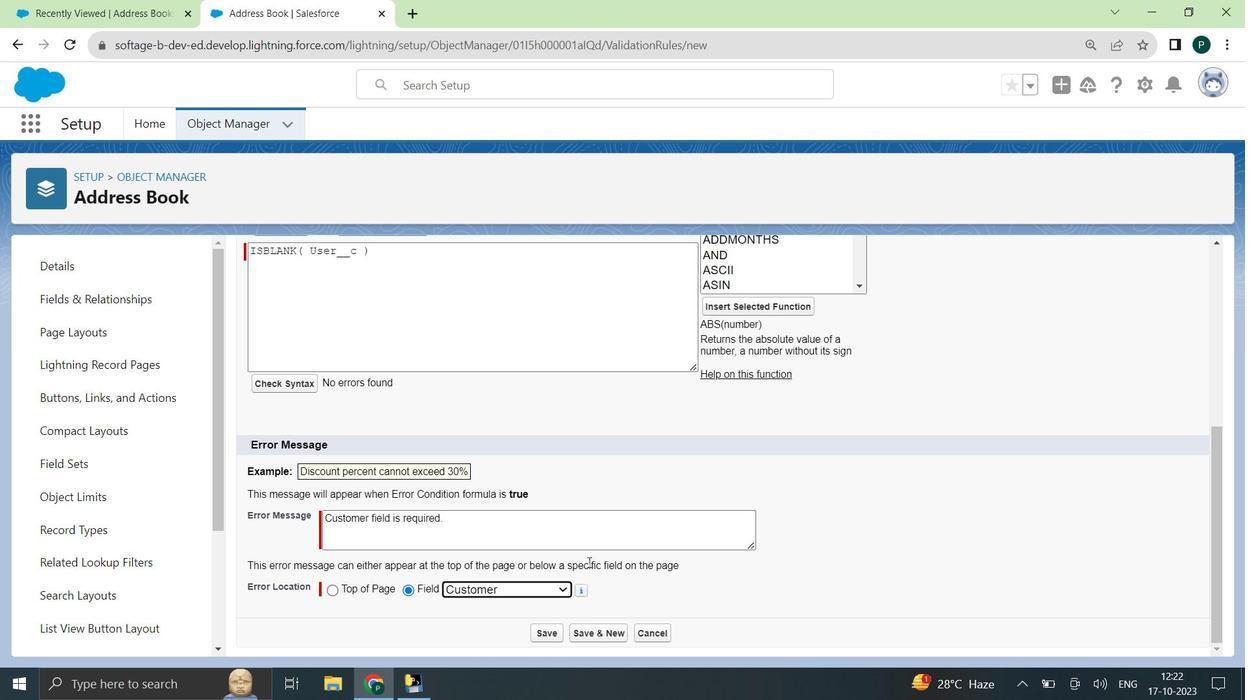 
Action: Mouse scrolled (589, 562) with delta (0, 0)
Screenshot: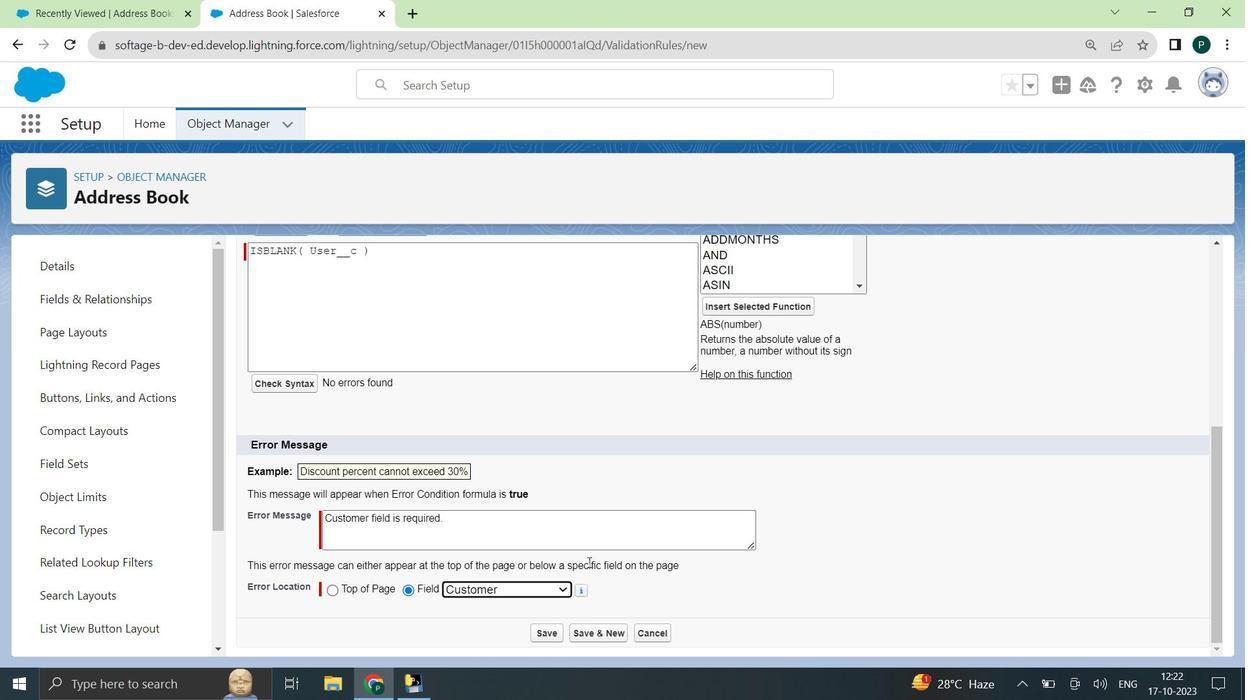 
Action: Mouse scrolled (589, 562) with delta (0, 0)
Screenshot: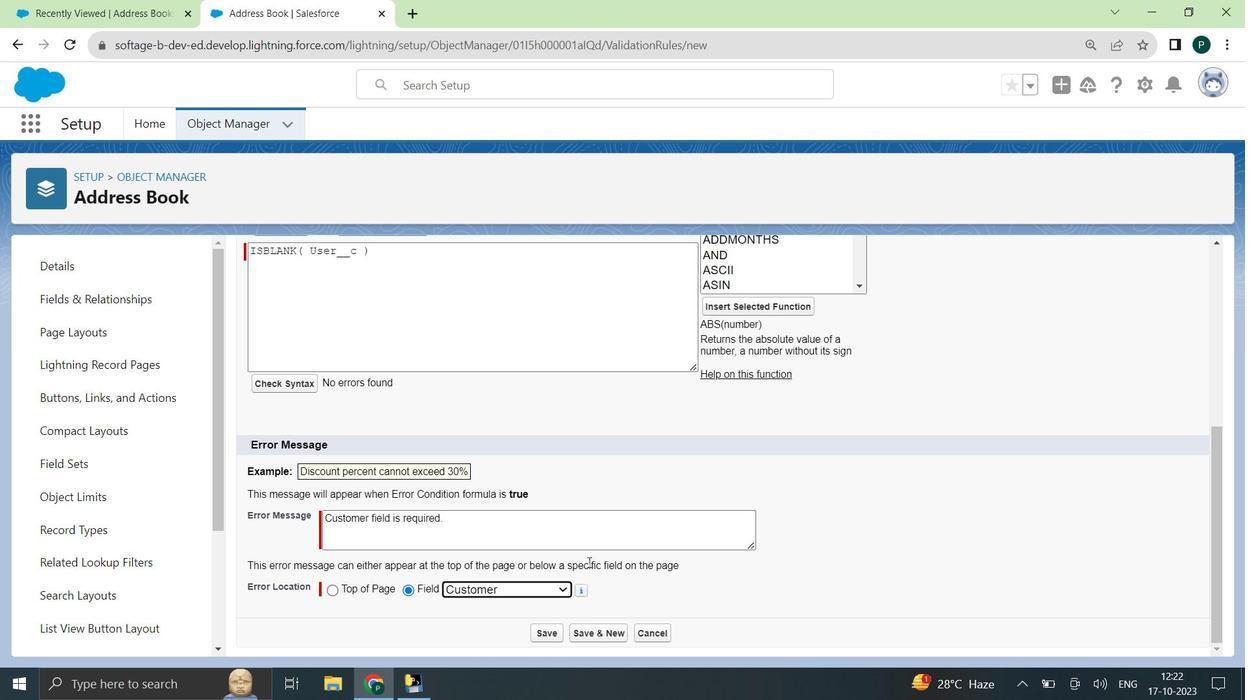 
Action: Mouse moved to (554, 637)
Screenshot: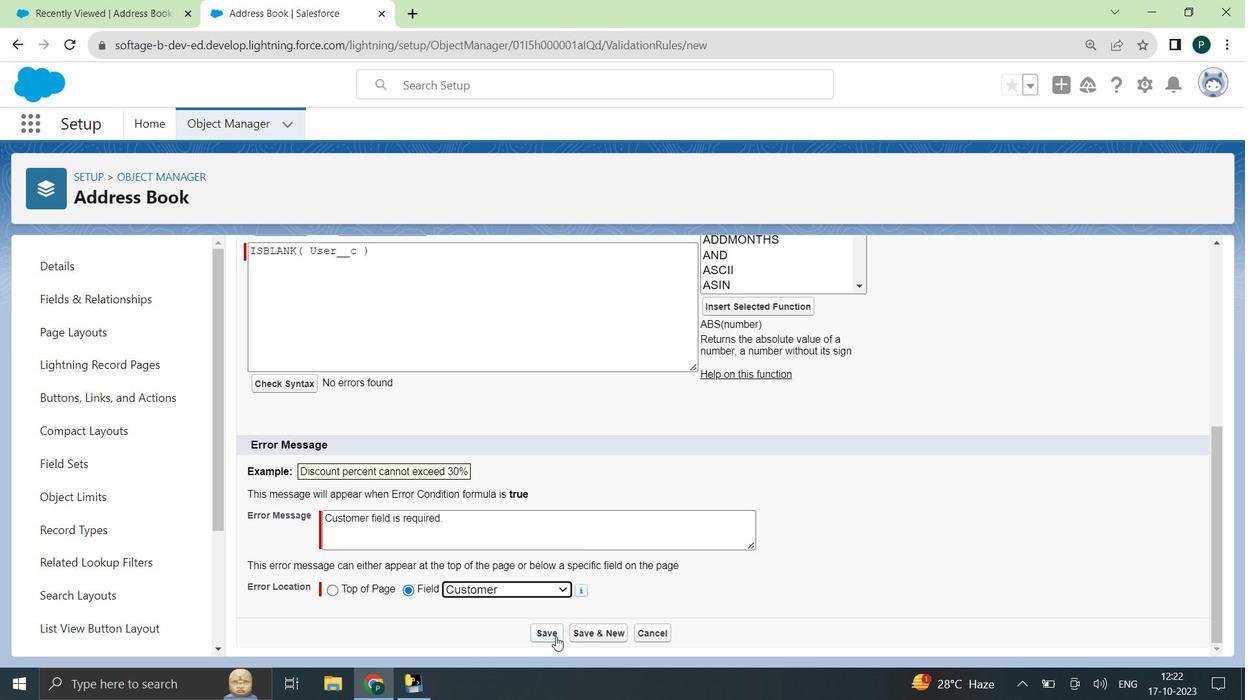 
Action: Mouse pressed left at (554, 637)
Screenshot: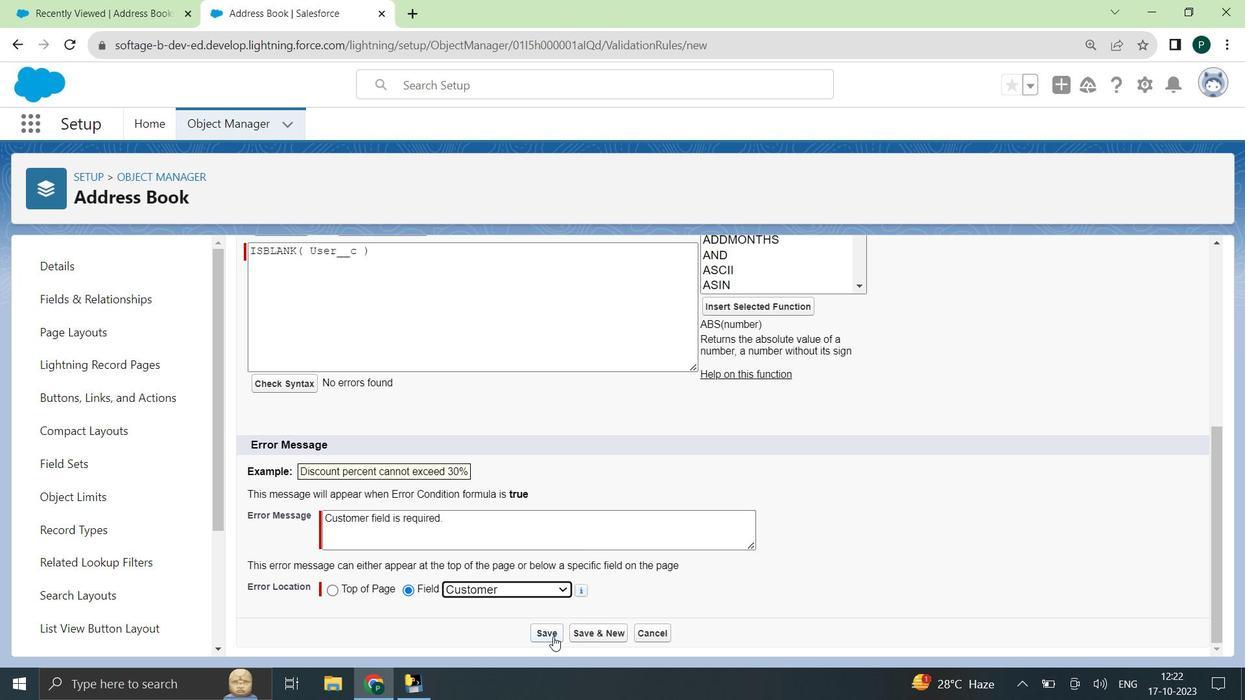 
Action: Mouse moved to (141, 11)
Screenshot: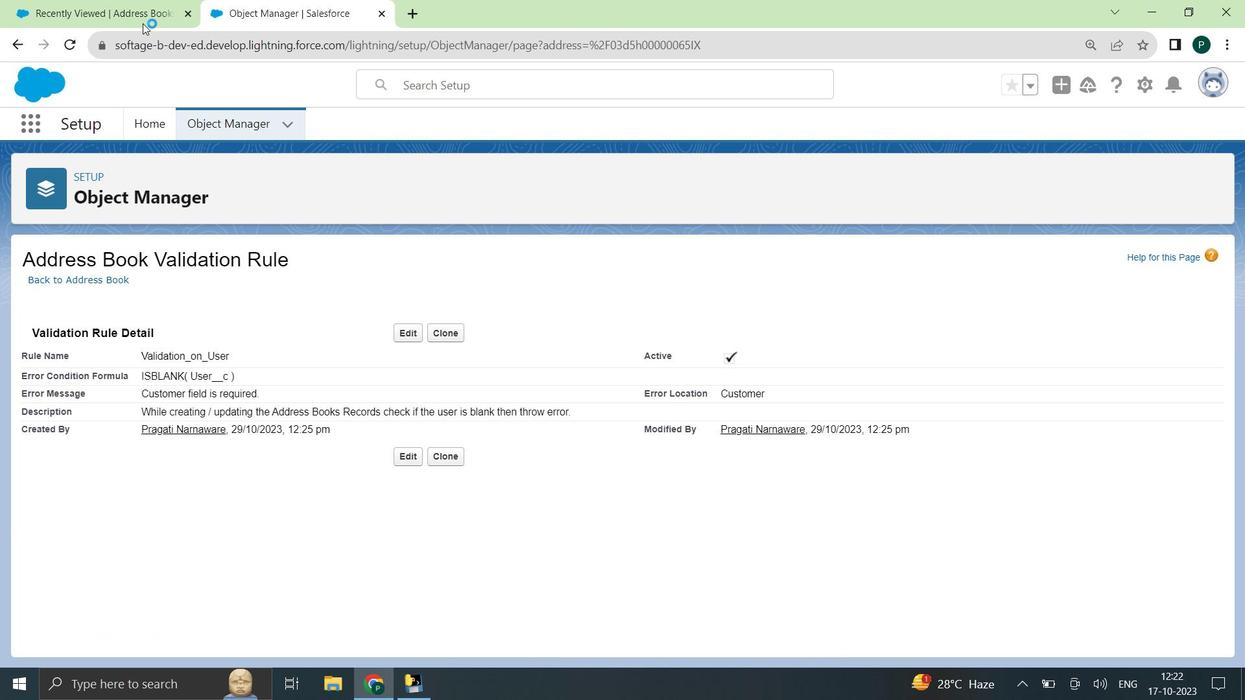 
Action: Mouse pressed left at (141, 11)
Screenshot: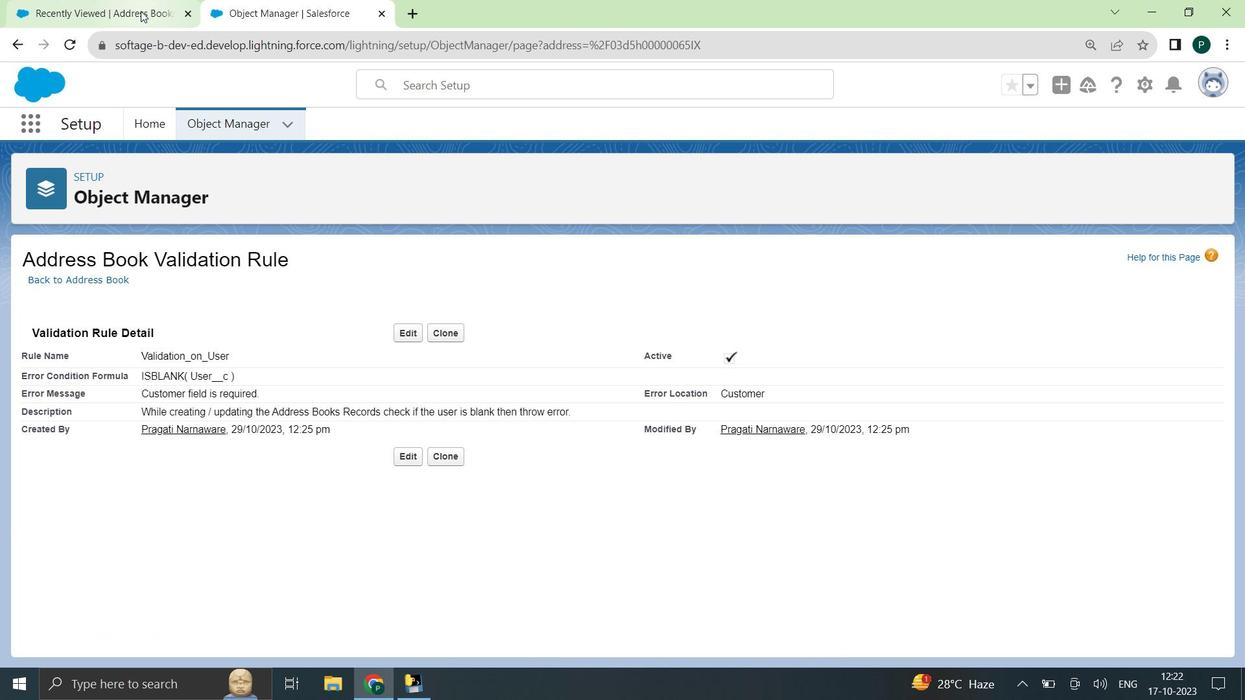 
Action: Mouse moved to (61, 45)
Screenshot: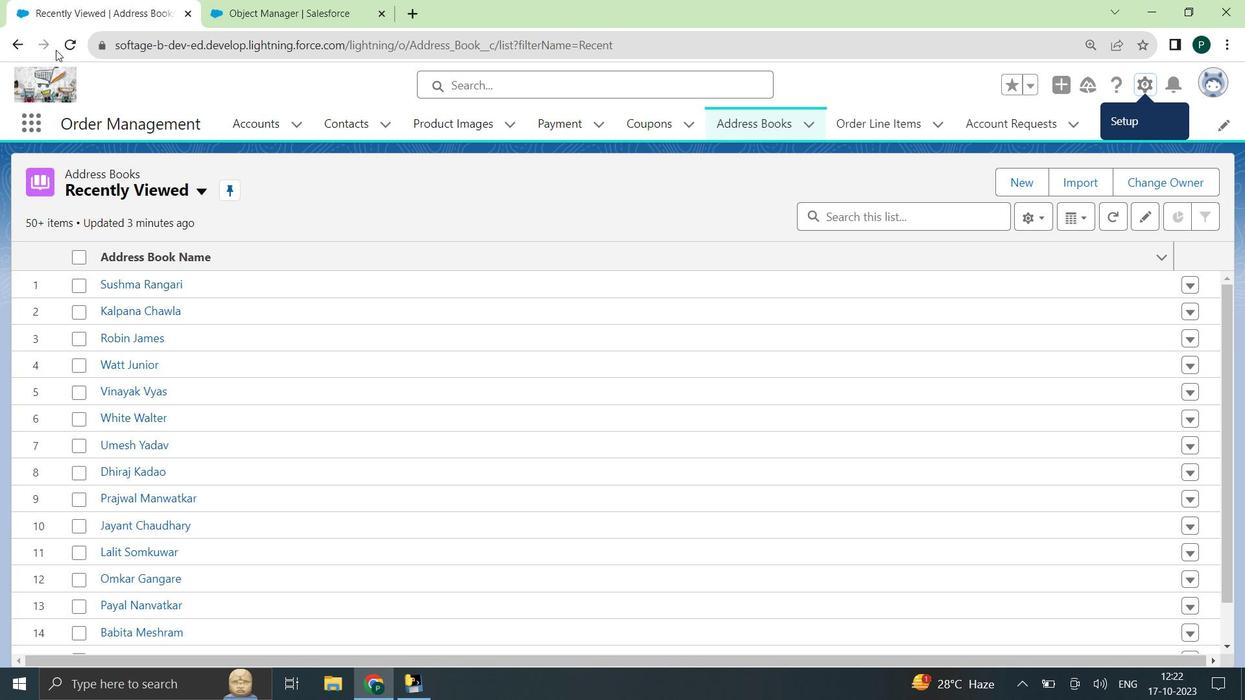 
Action: Mouse pressed left at (61, 45)
Screenshot: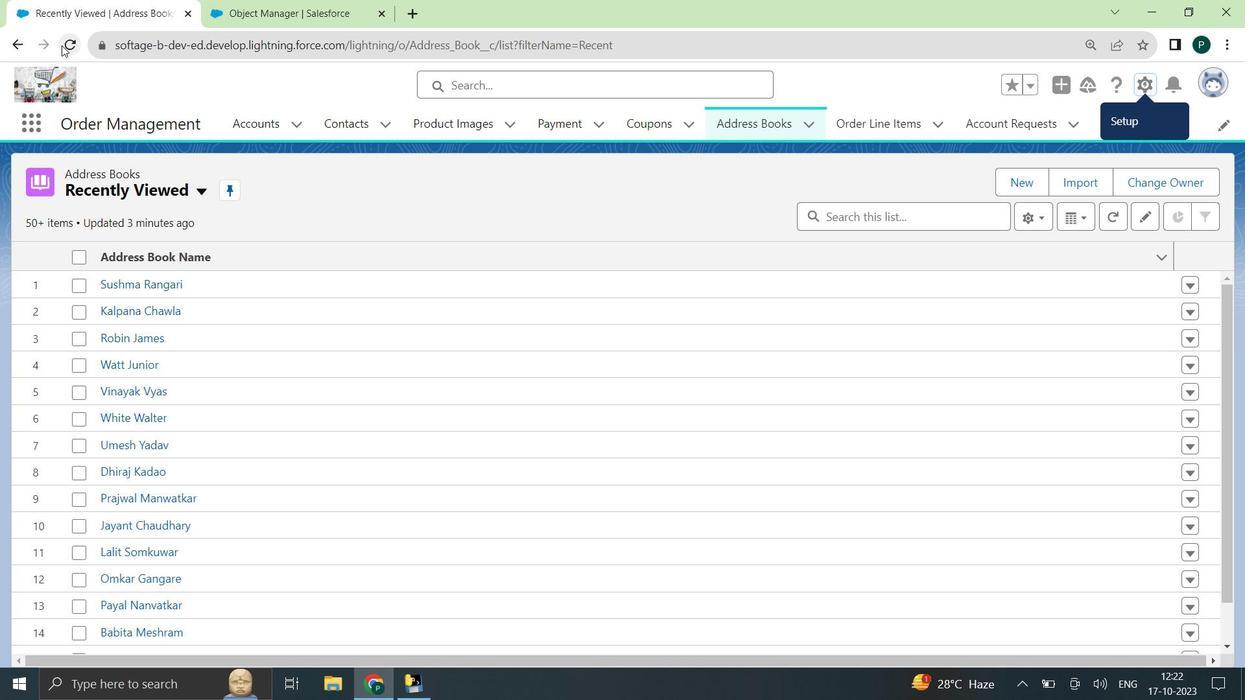 
Action: Mouse moved to (1011, 186)
Screenshot: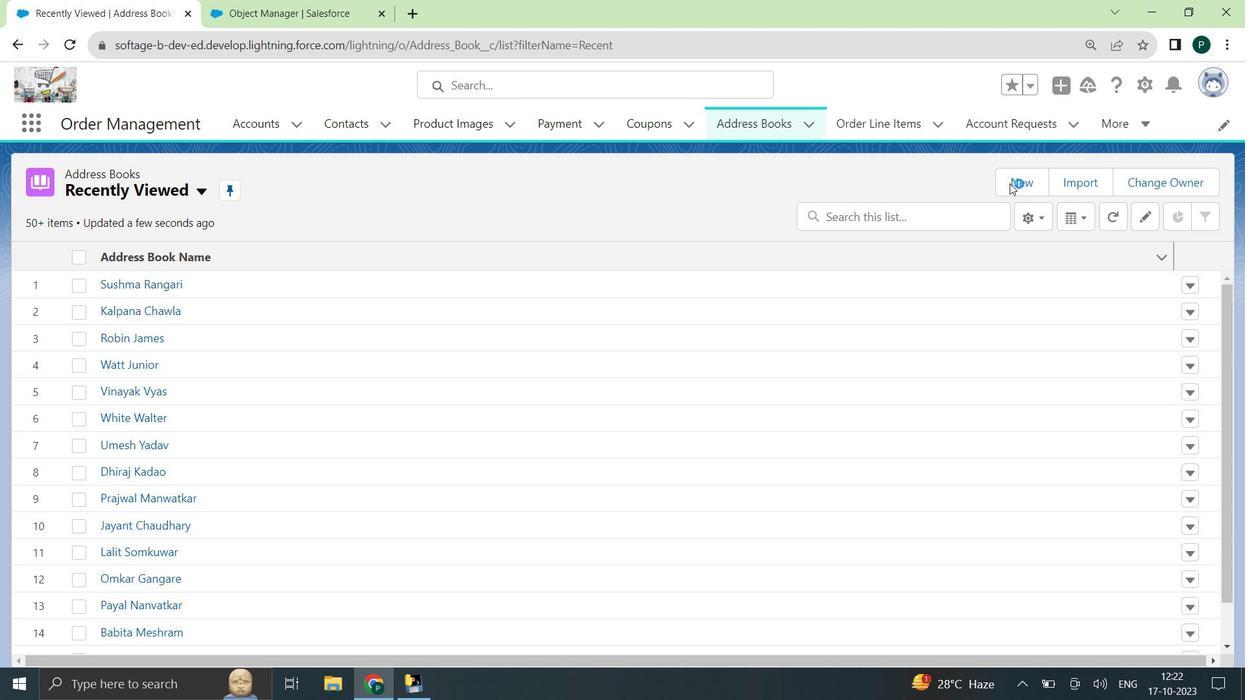 
Action: Mouse pressed left at (1011, 186)
Screenshot: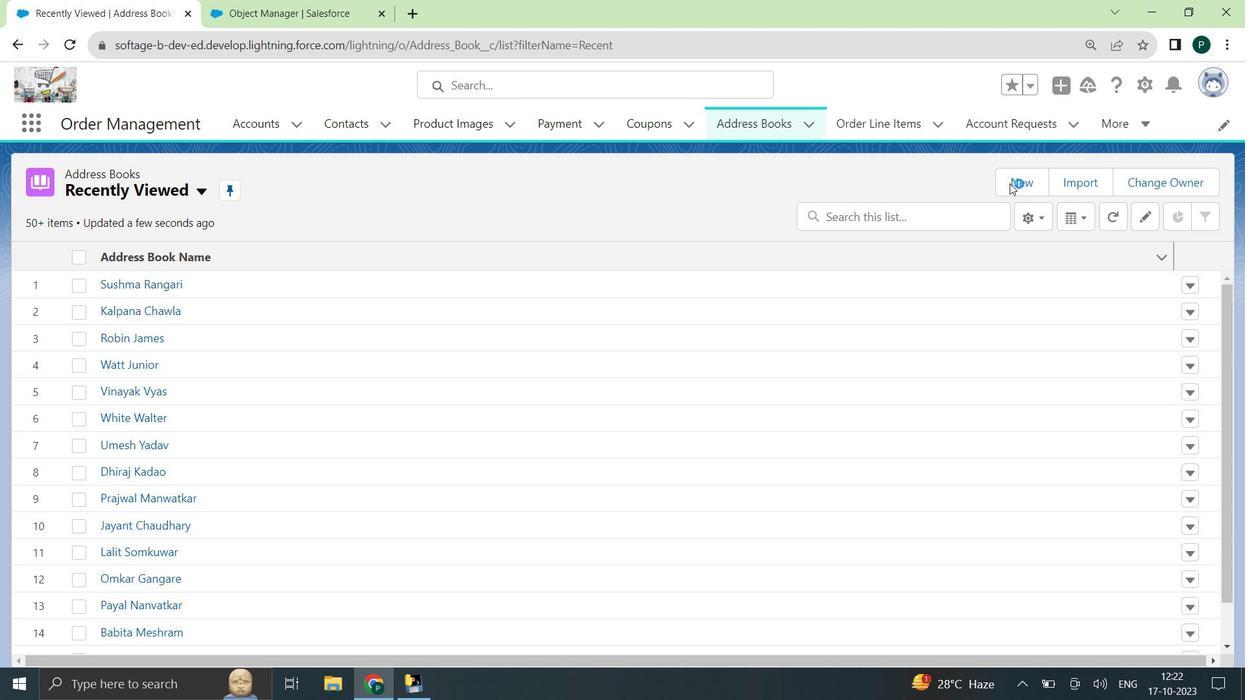 
Action: Mouse moved to (441, 341)
Screenshot: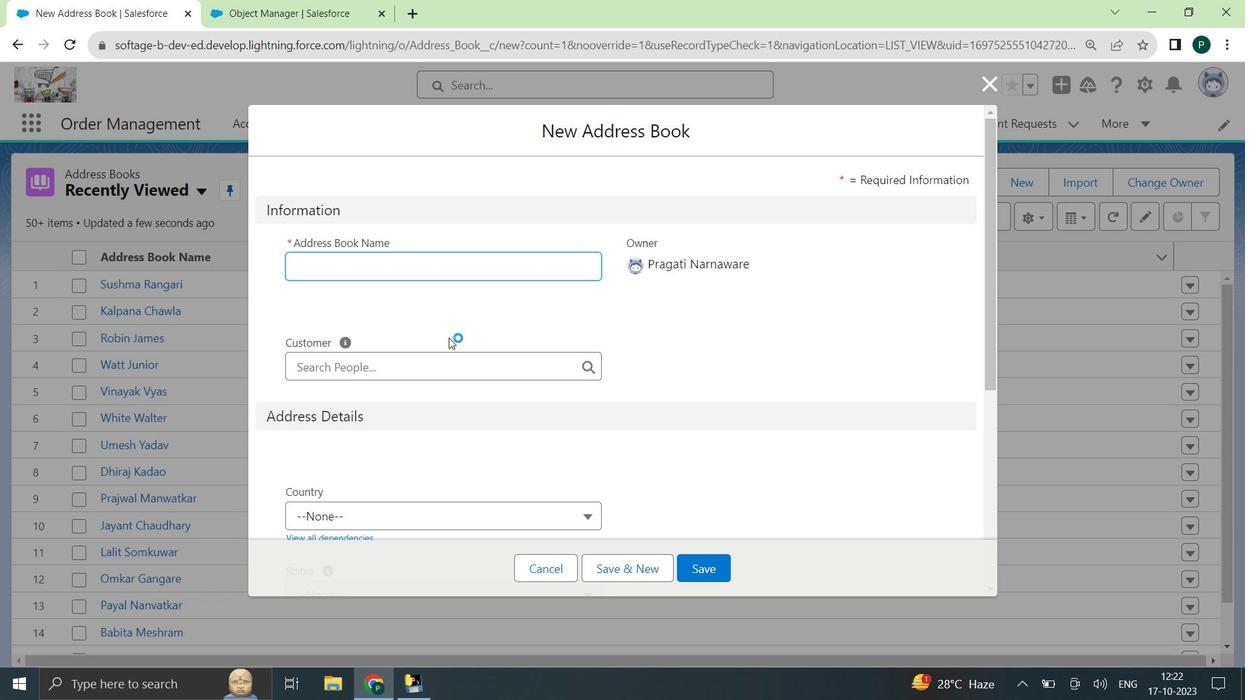 
Action: Mouse scrolled (441, 340) with delta (0, 0)
Screenshot: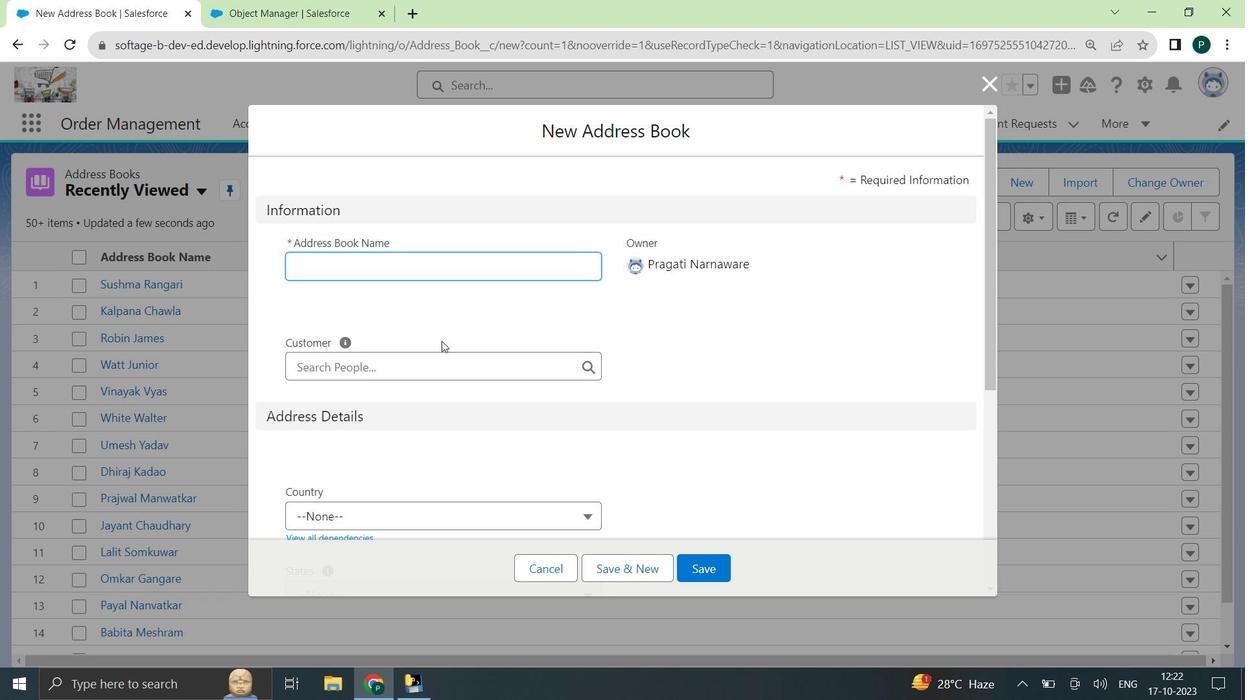 
Action: Mouse moved to (451, 200)
Screenshot: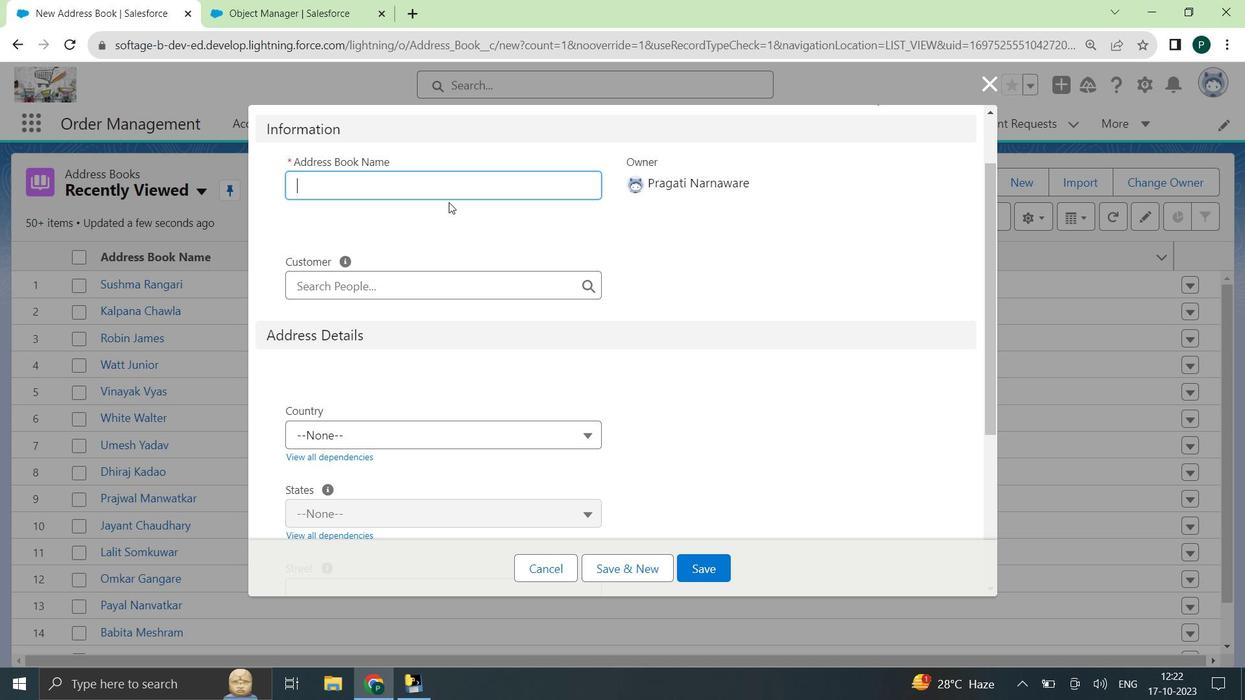 
Action: Key pressed A
Screenshot: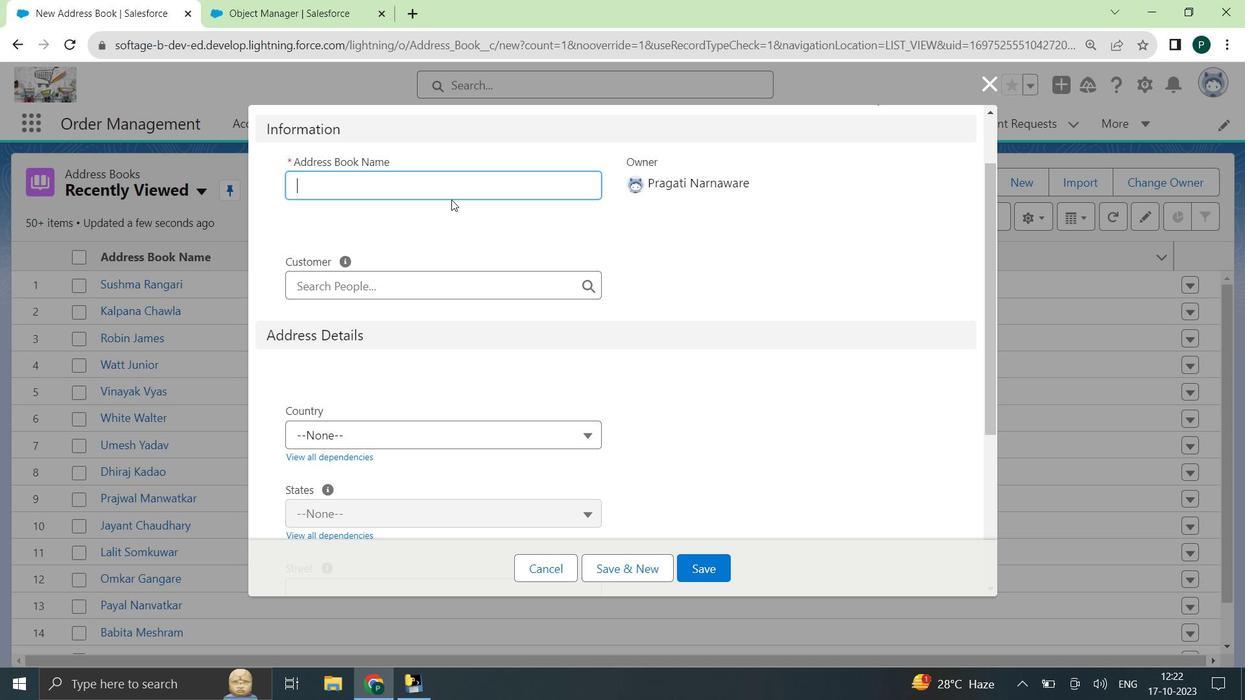 
Action: Mouse moved to (704, 560)
Screenshot: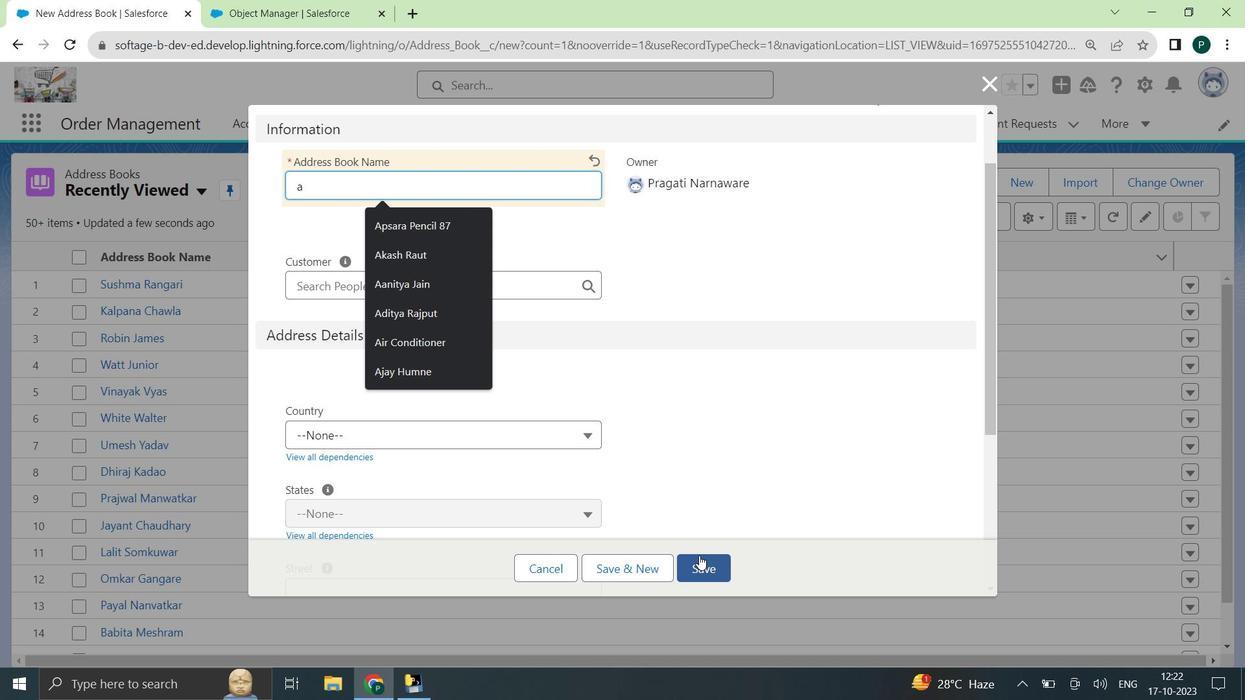 
Action: Mouse pressed left at (704, 560)
Screenshot: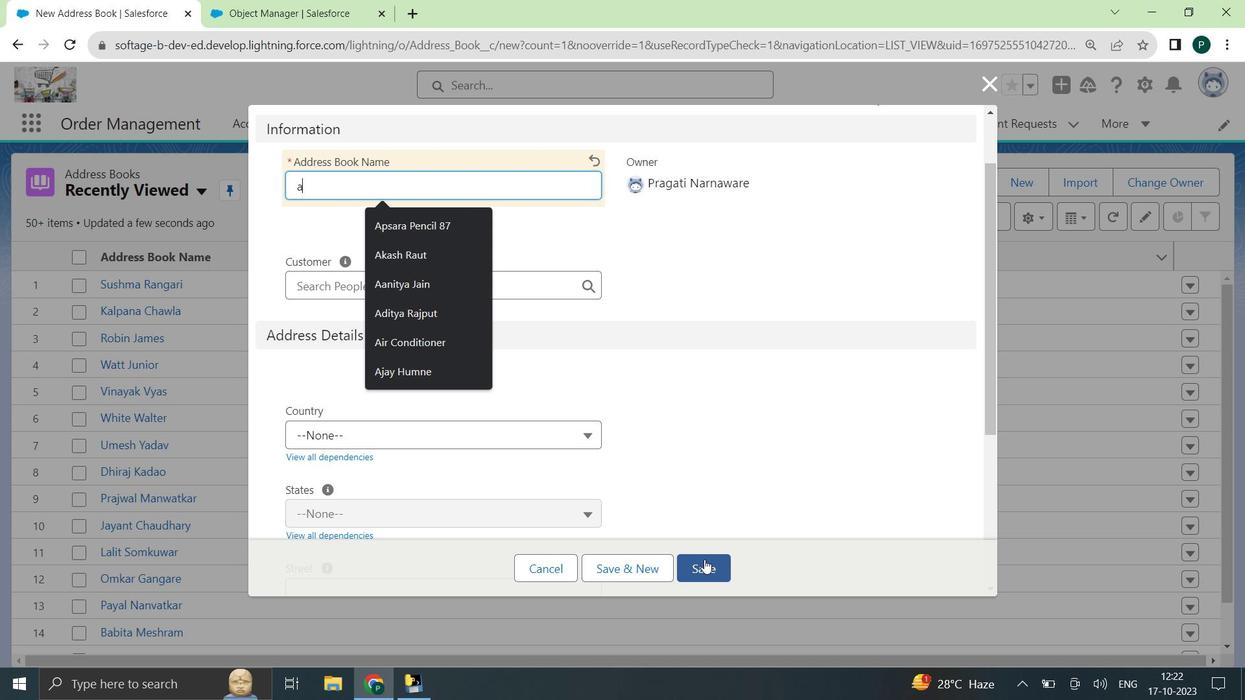 
Action: Mouse moved to (645, 469)
Screenshot: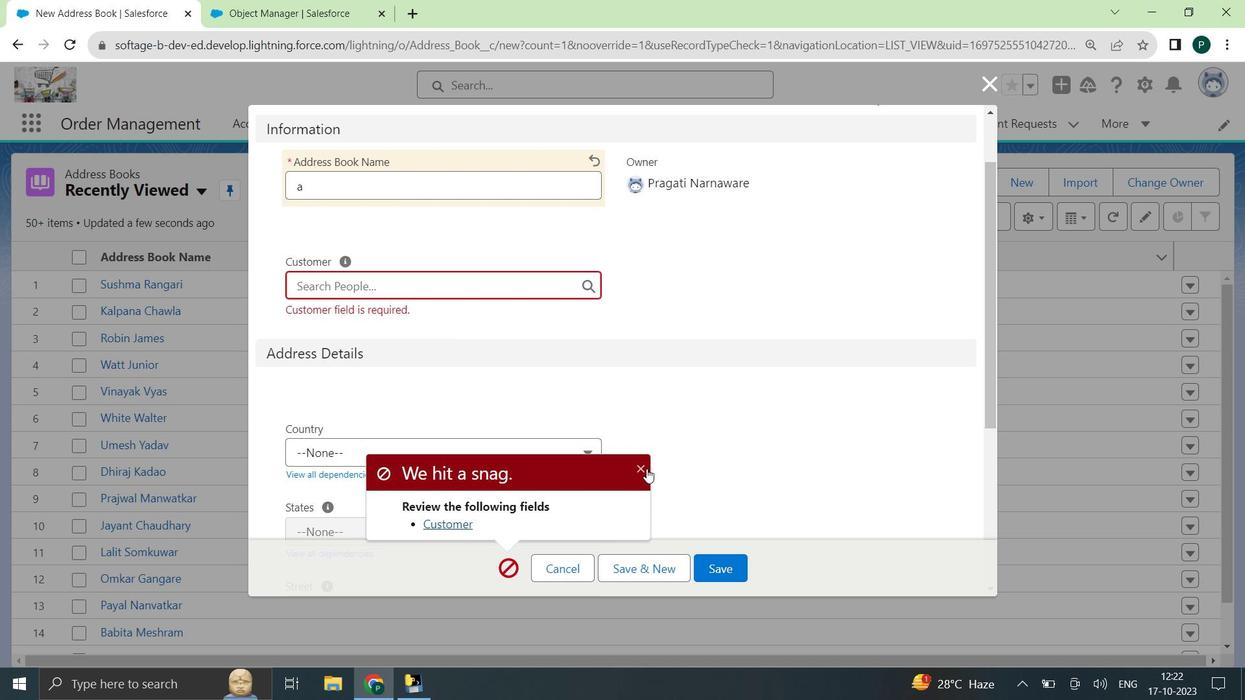 
Action: Mouse pressed left at (645, 469)
Screenshot: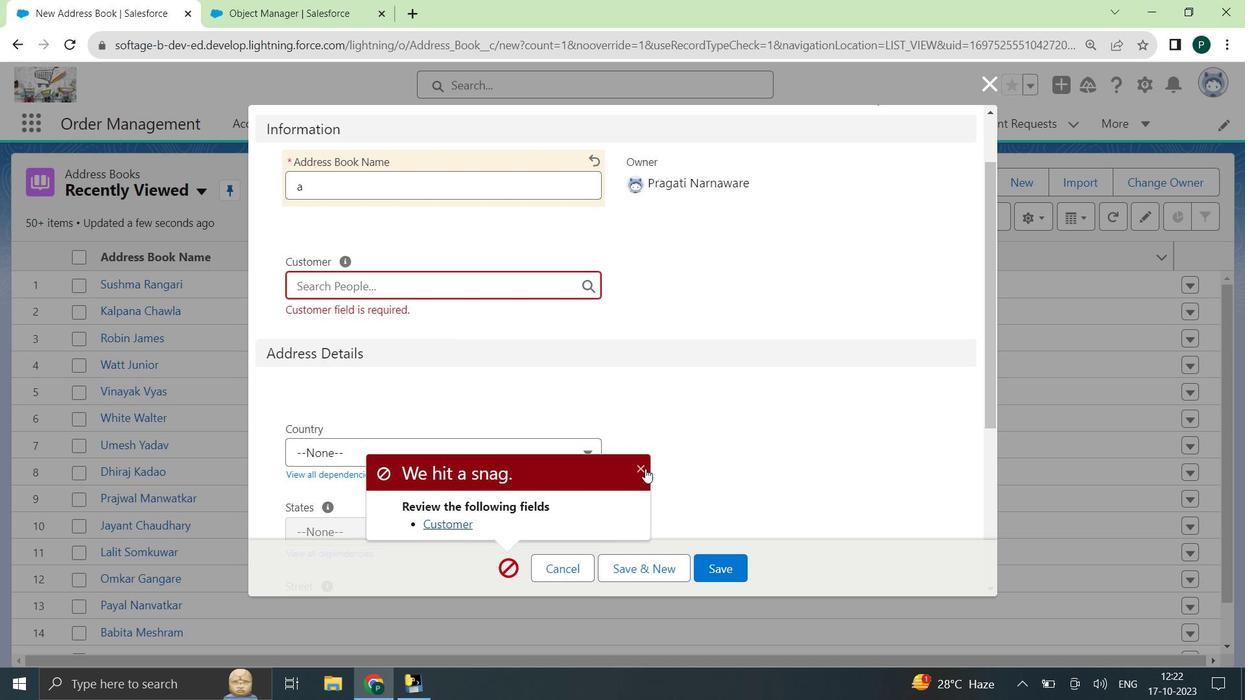 
Action: Mouse moved to (363, 195)
Screenshot: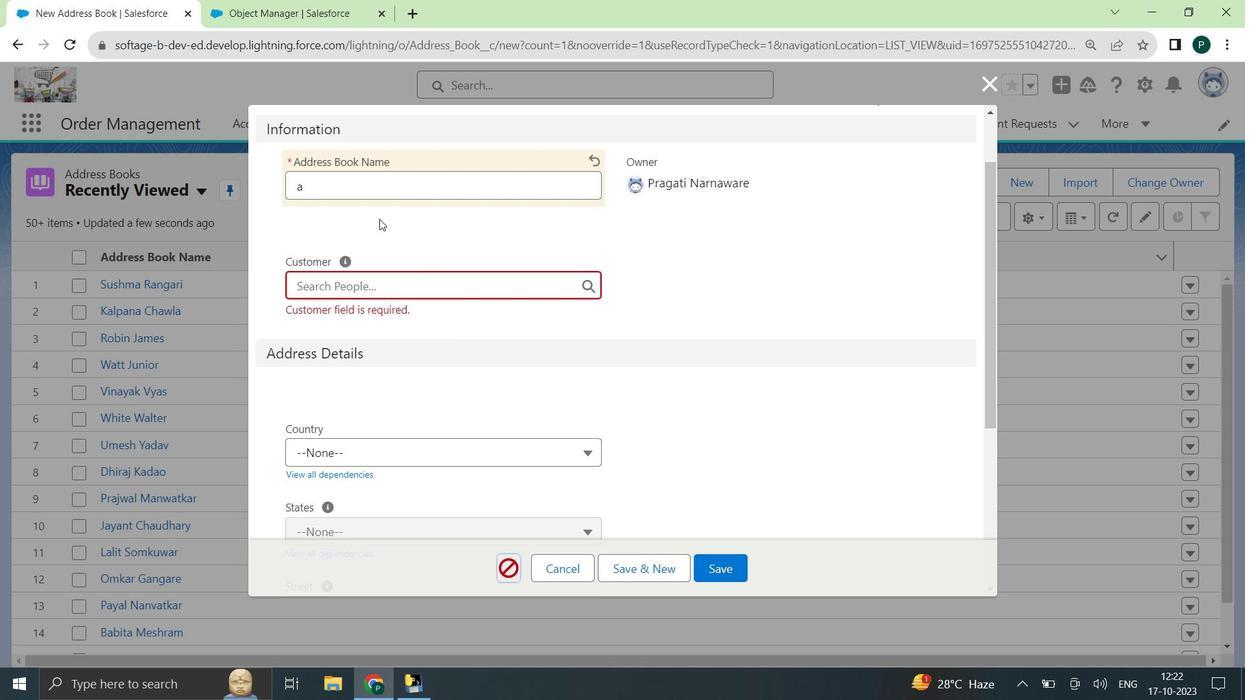 
Action: Mouse pressed left at (363, 195)
Screenshot: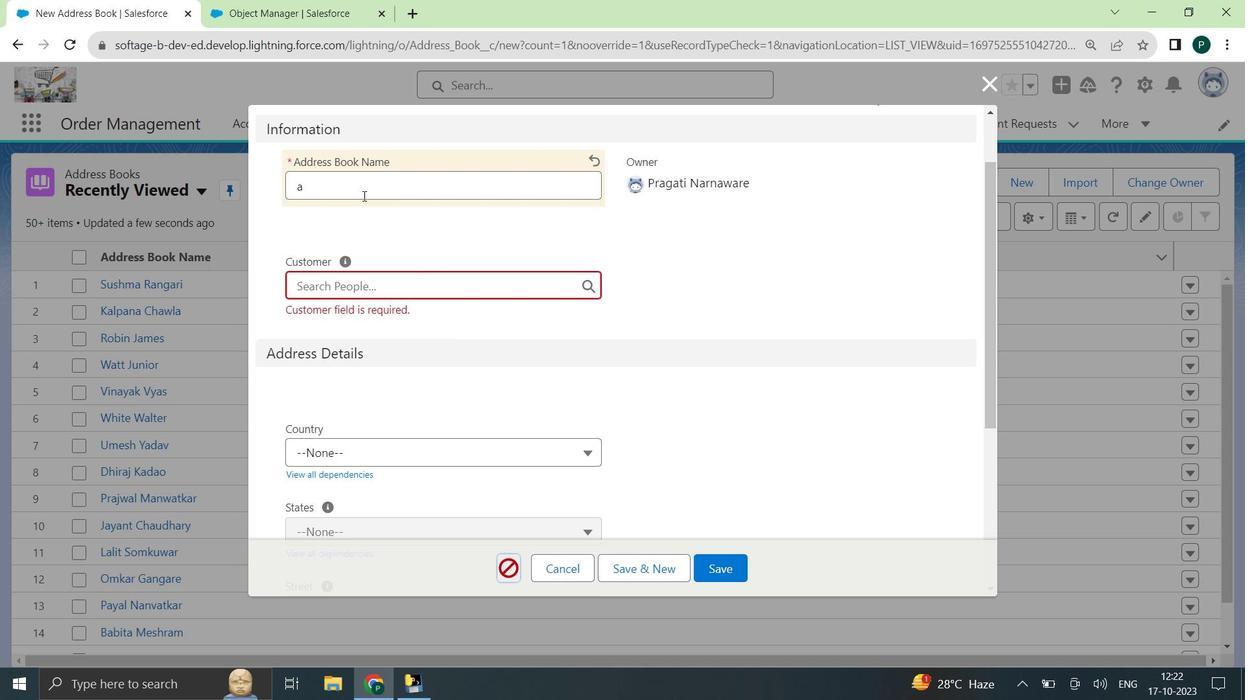 
Action: Key pressed <Key.backspace><Key.backspace>
Screenshot: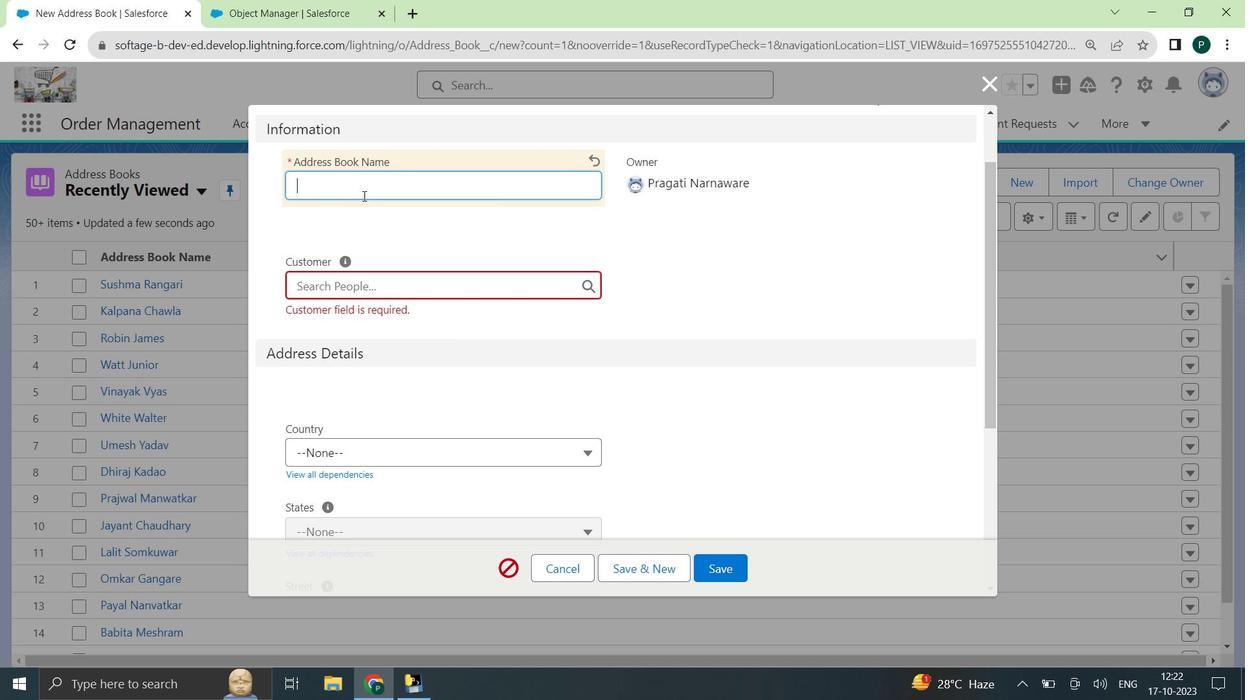 
Action: Mouse moved to (563, 412)
Screenshot: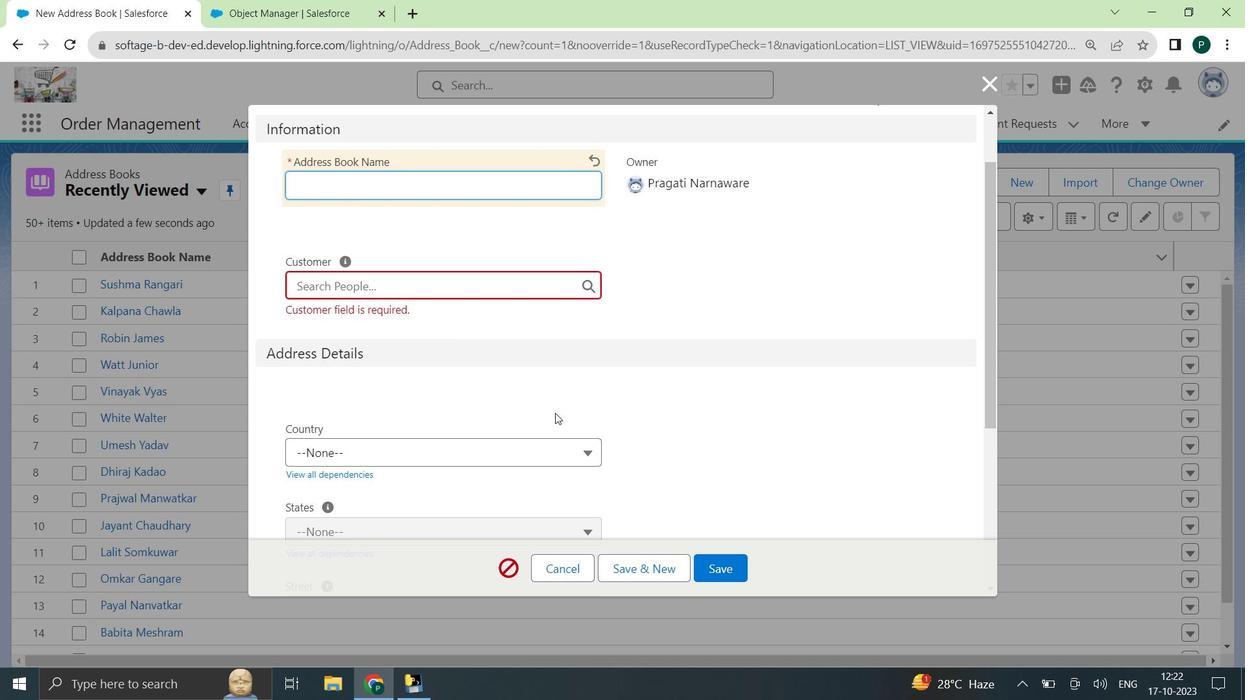 
Action: Mouse scrolled (563, 411) with delta (0, 0)
Screenshot: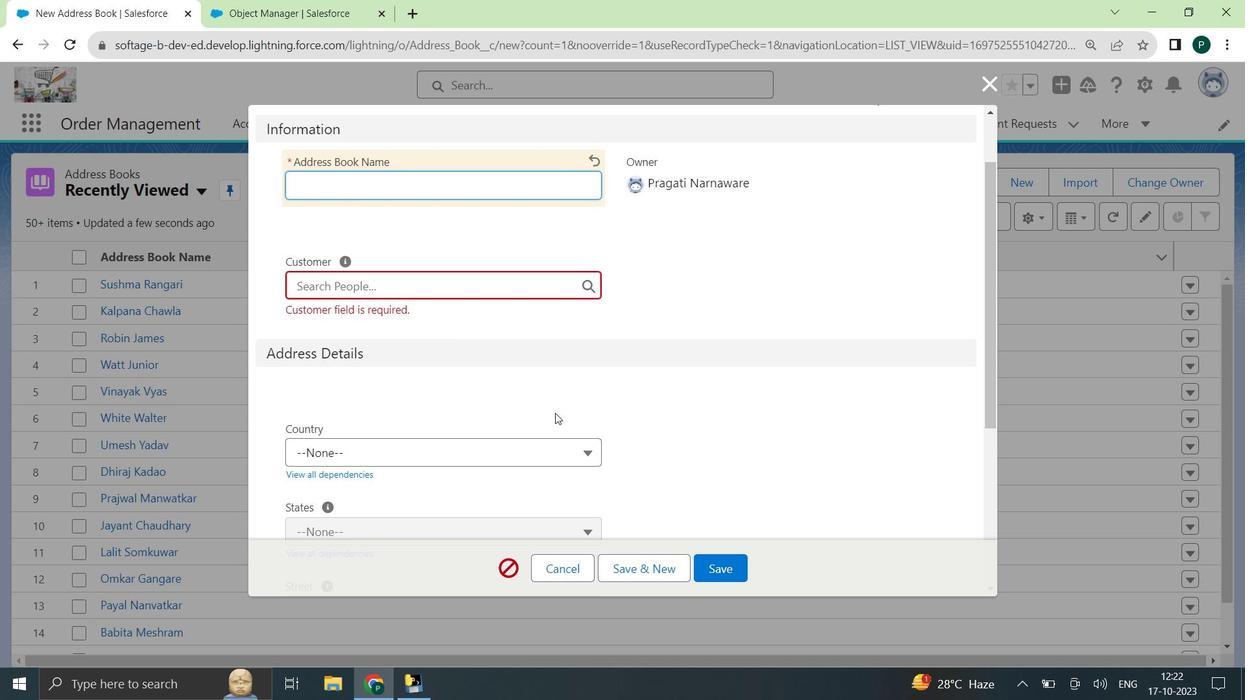 
Action: Mouse scrolled (563, 411) with delta (0, 0)
Screenshot: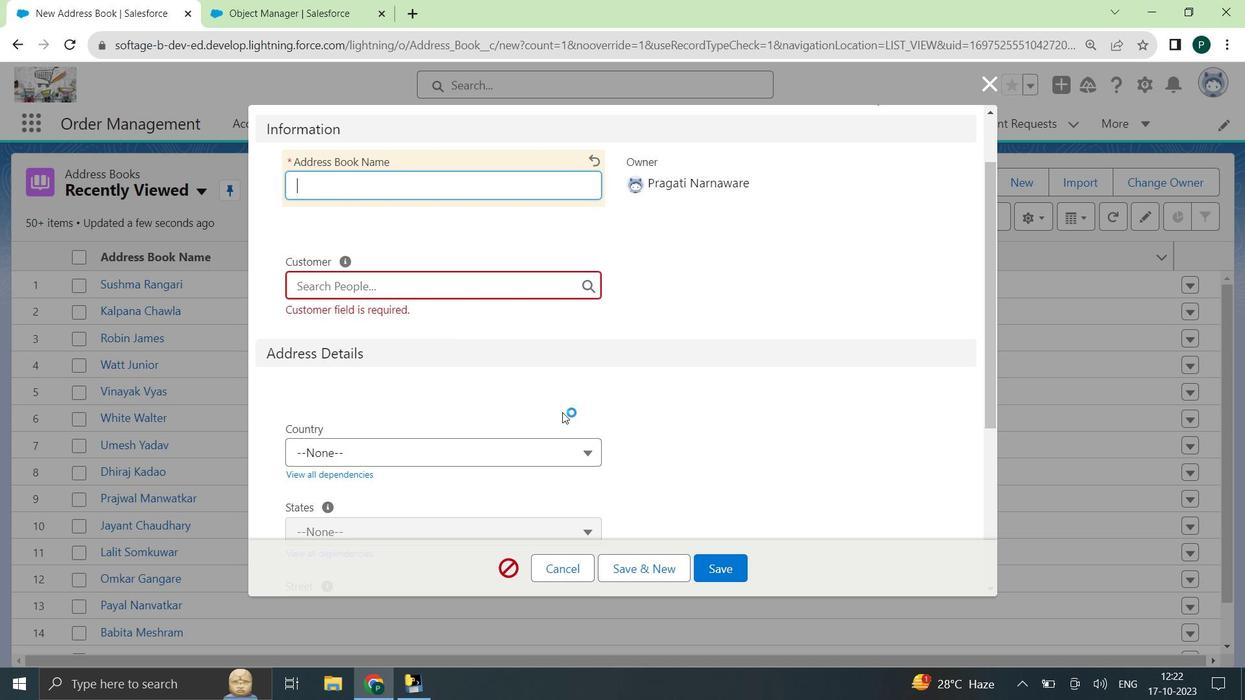 
Action: Mouse scrolled (563, 411) with delta (0, 0)
Screenshot: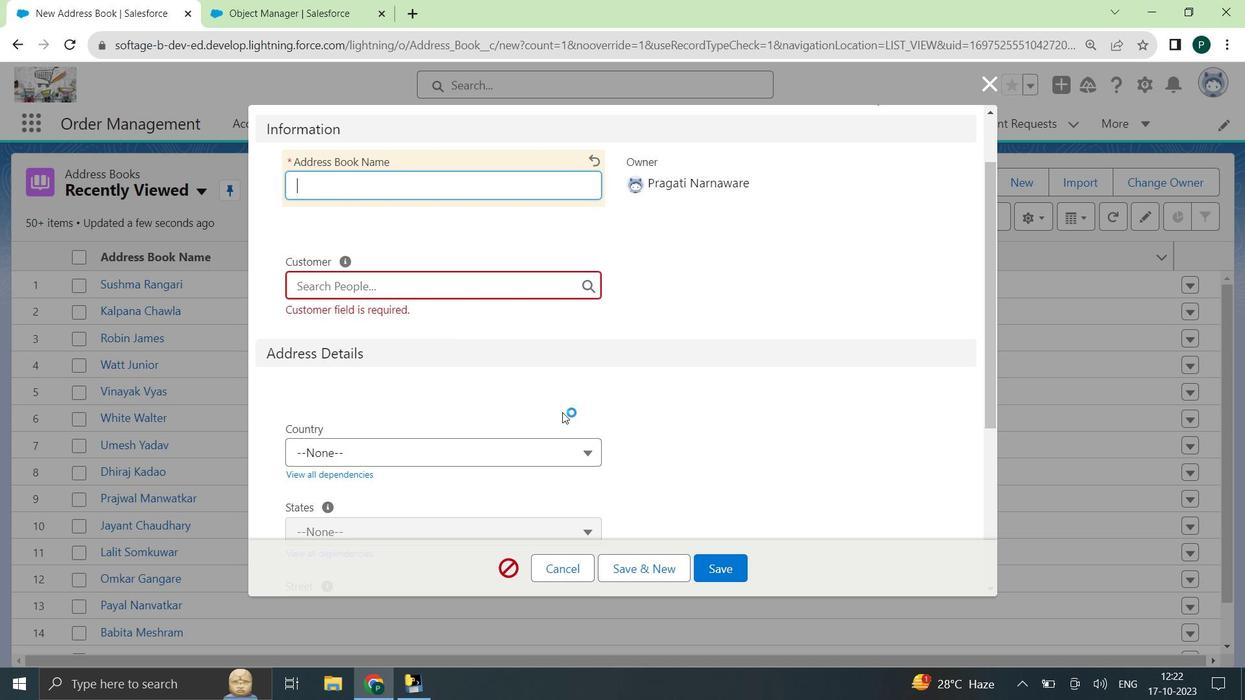 
Action: Mouse moved to (616, 417)
Screenshot: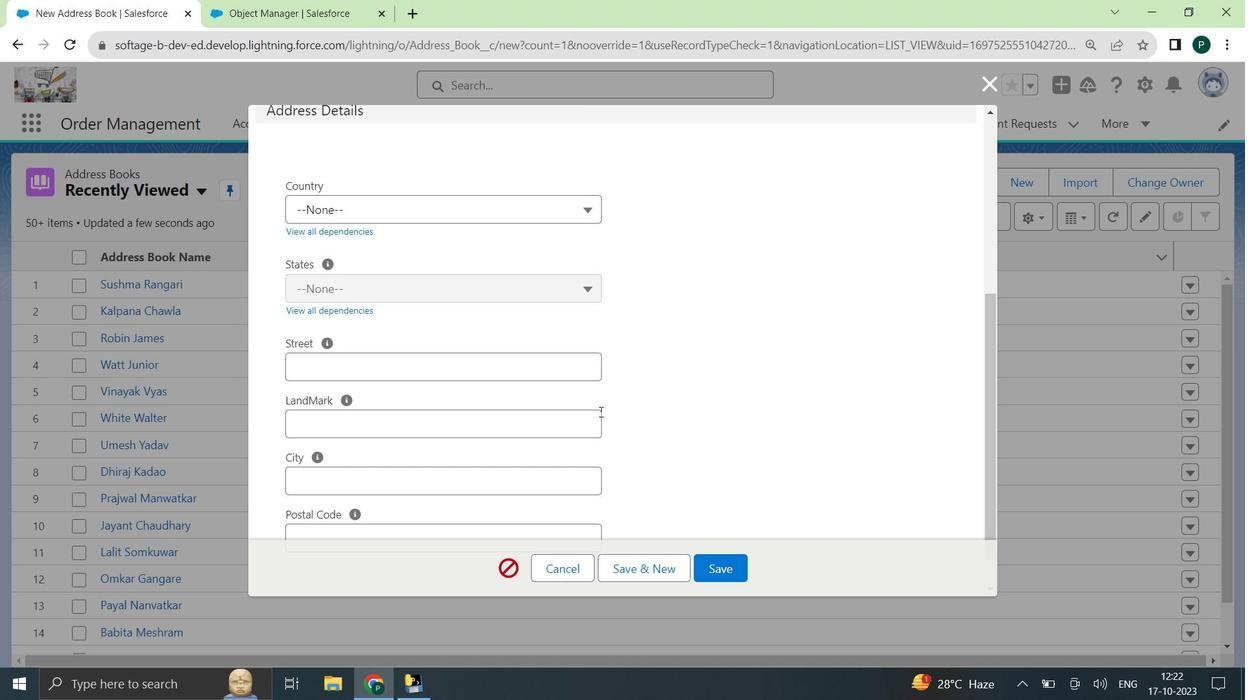 
Action: Mouse scrolled (616, 418) with delta (0, 0)
Screenshot: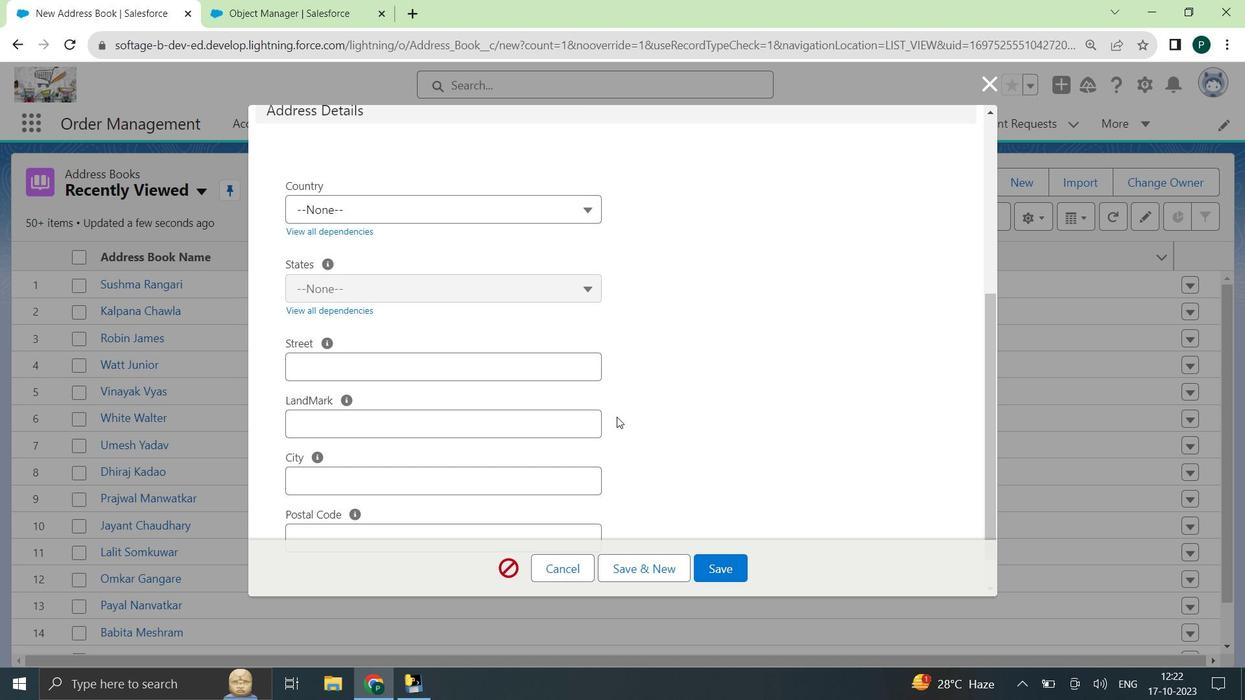 
Action: Mouse scrolled (616, 418) with delta (0, 0)
Screenshot: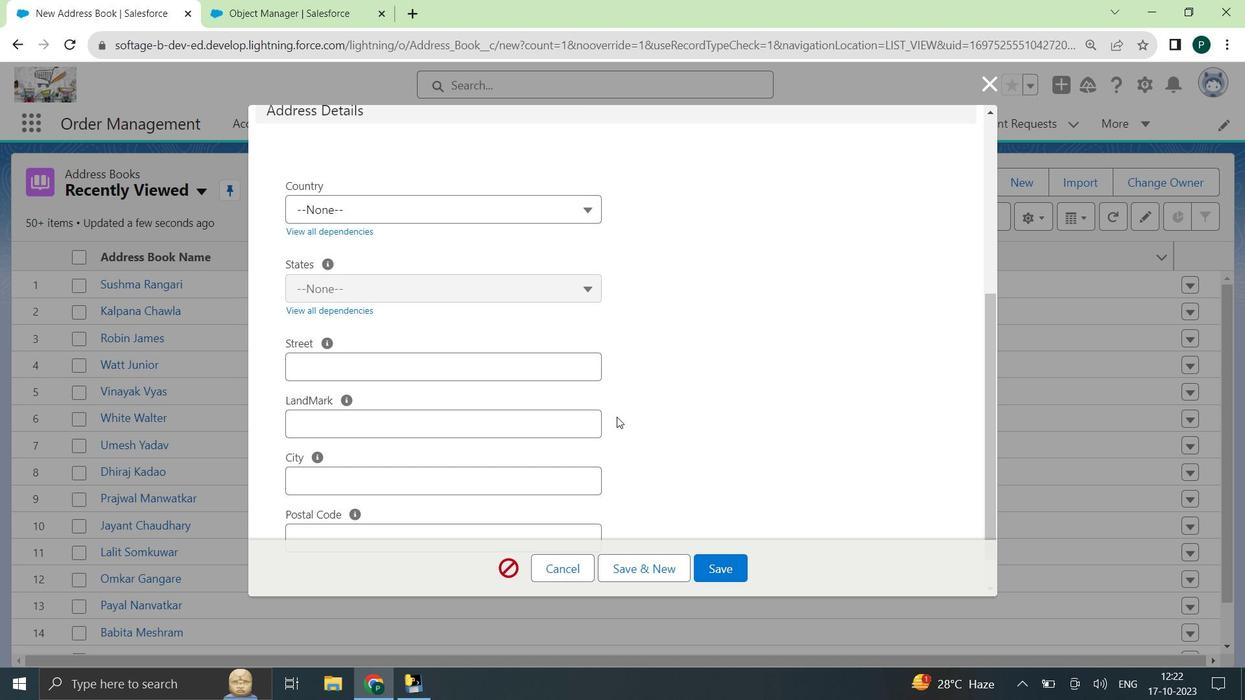 
Action: Mouse scrolled (616, 418) with delta (0, 0)
Screenshot: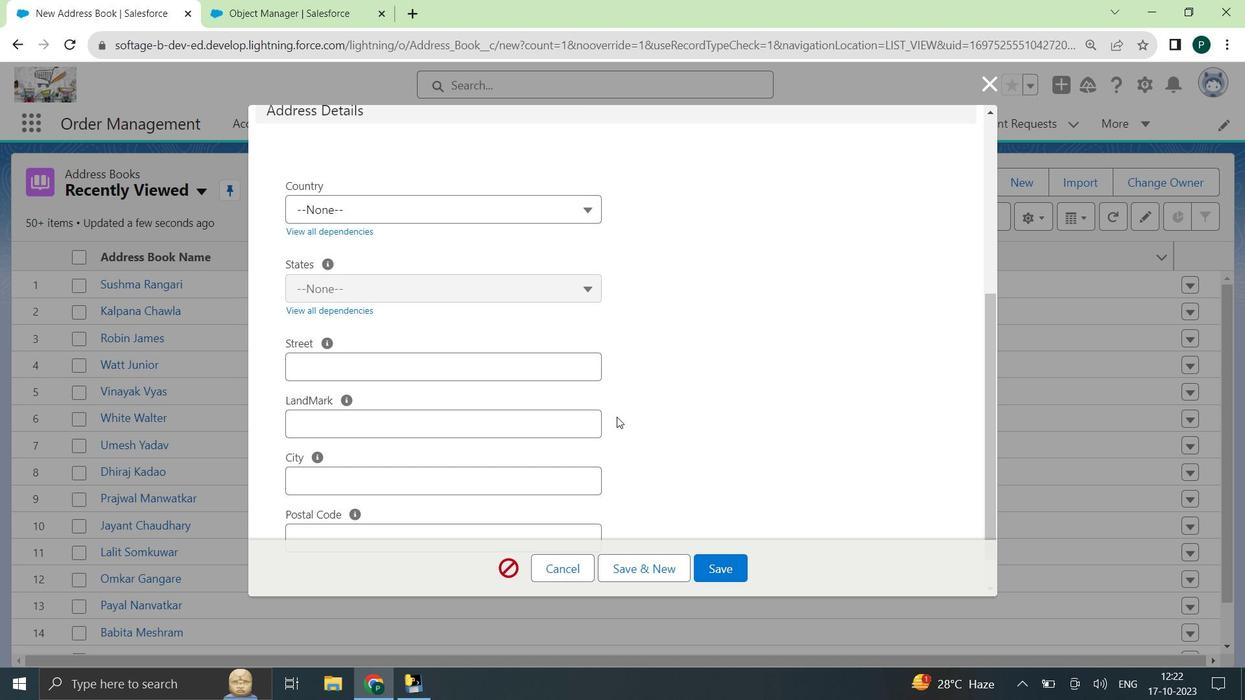 
Action: Mouse scrolled (616, 418) with delta (0, 0)
Screenshot: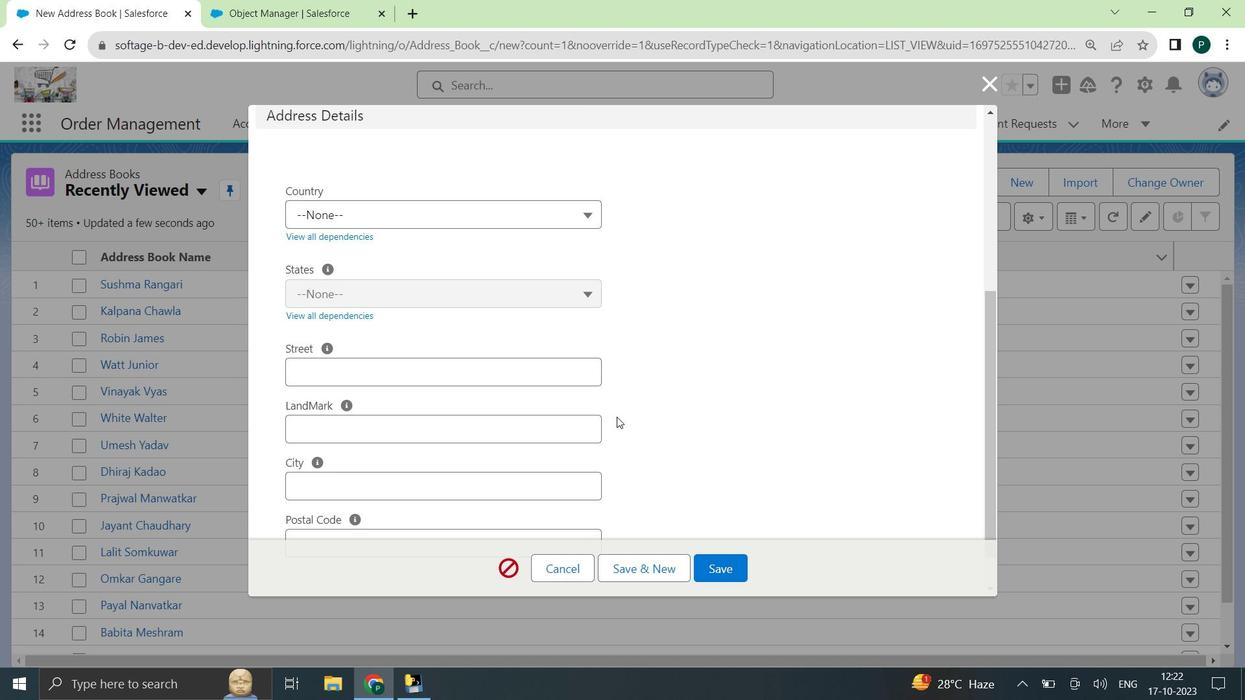 
Action: Mouse moved to (986, 87)
Screenshot: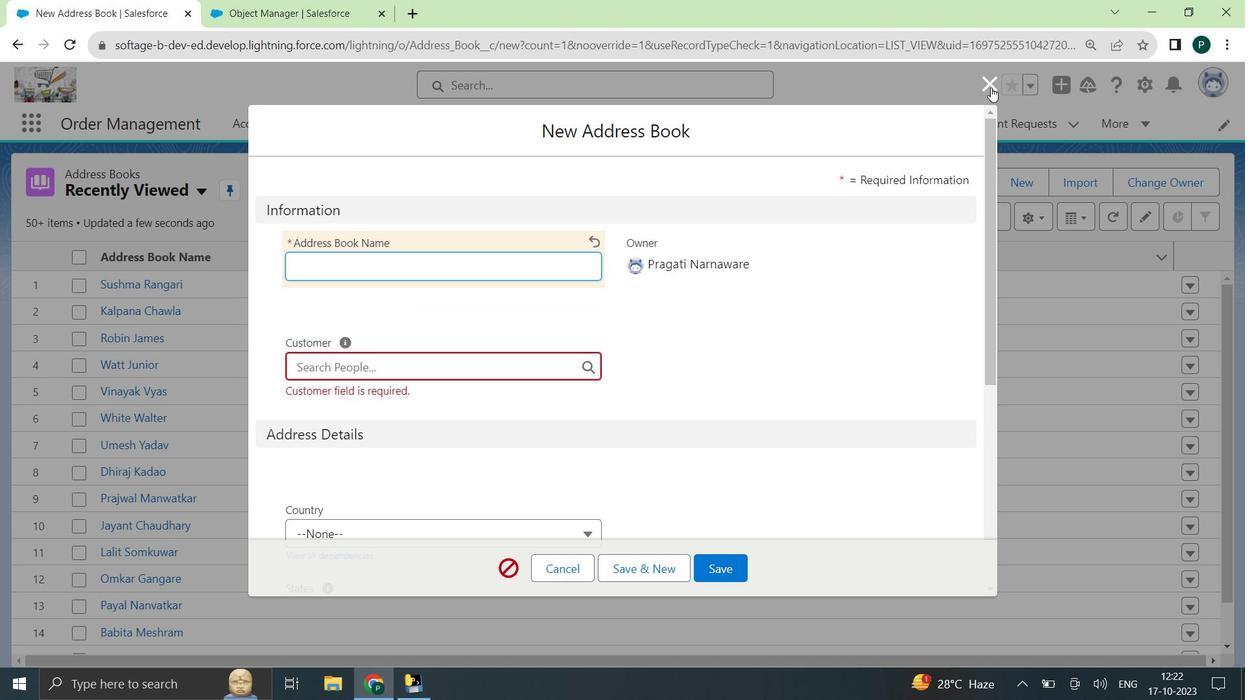 
Action: Mouse pressed left at (986, 87)
Screenshot: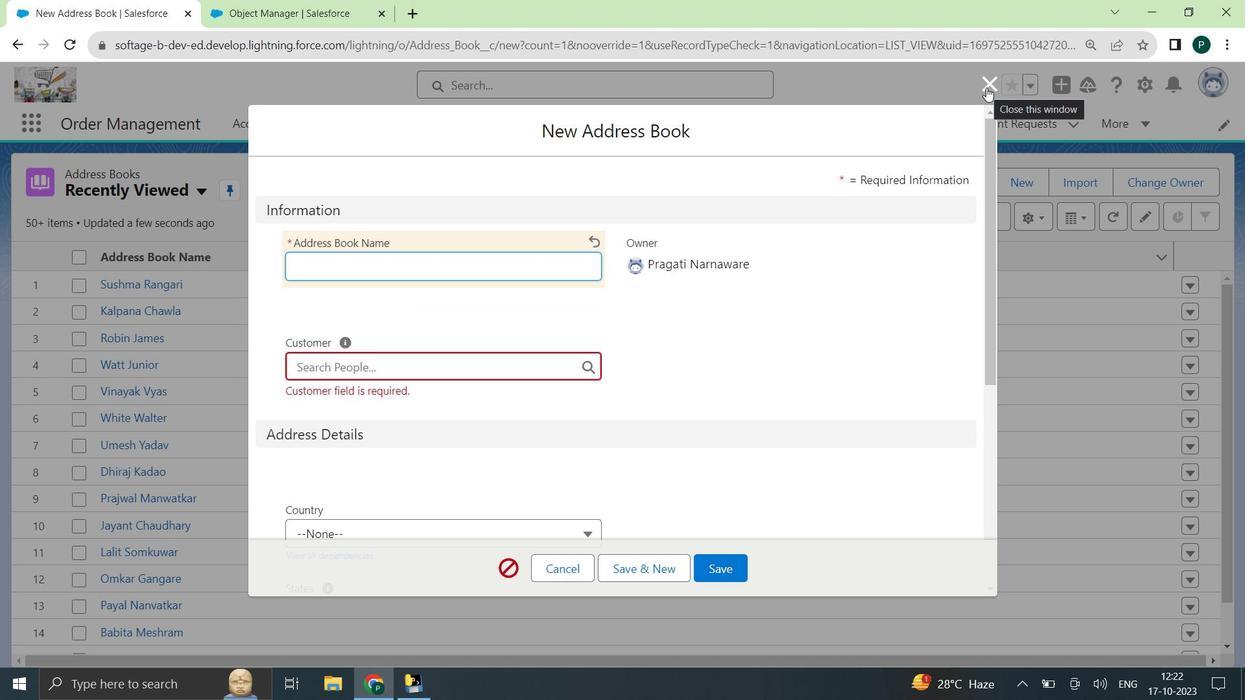 
Action: Mouse moved to (1016, 185)
Screenshot: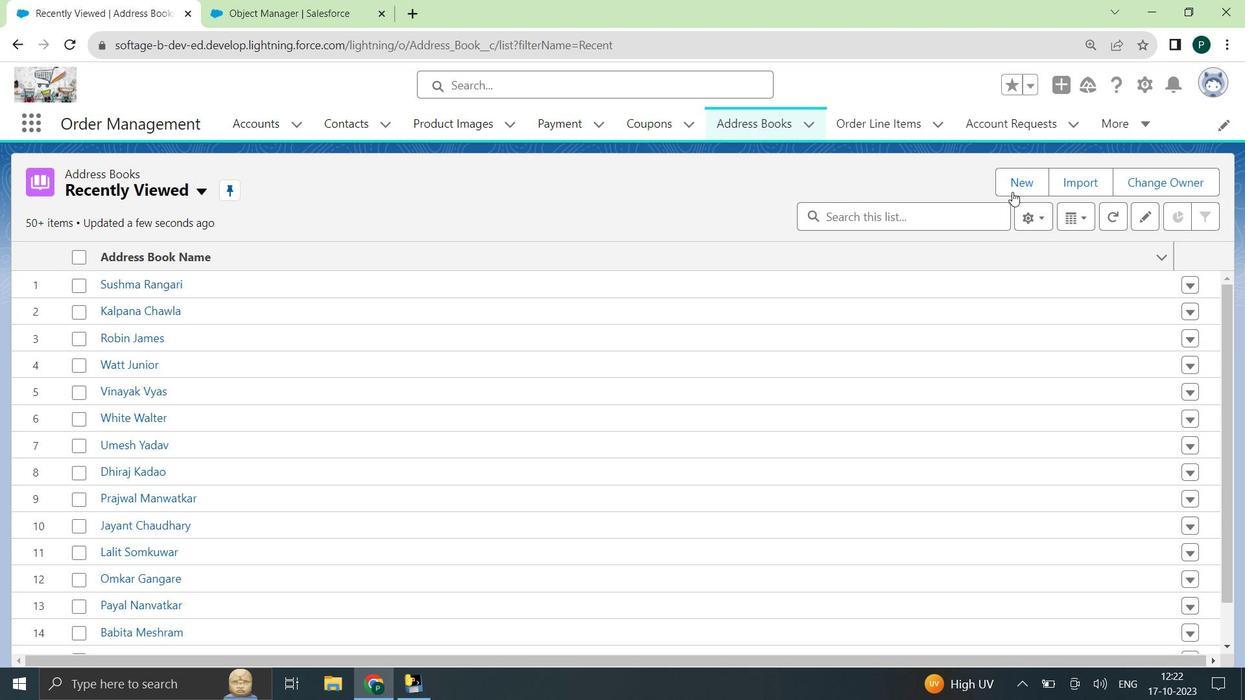 
Action: Mouse pressed left at (1016, 185)
Screenshot: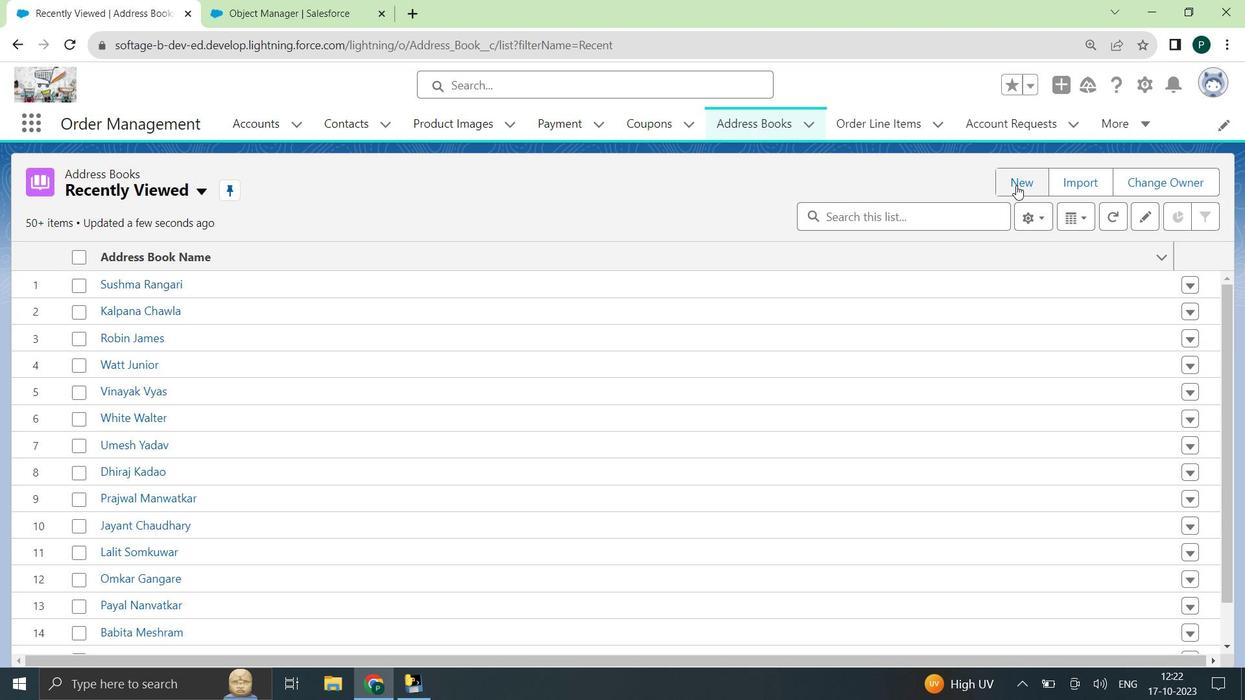 
Action: Mouse moved to (440, 275)
Screenshot: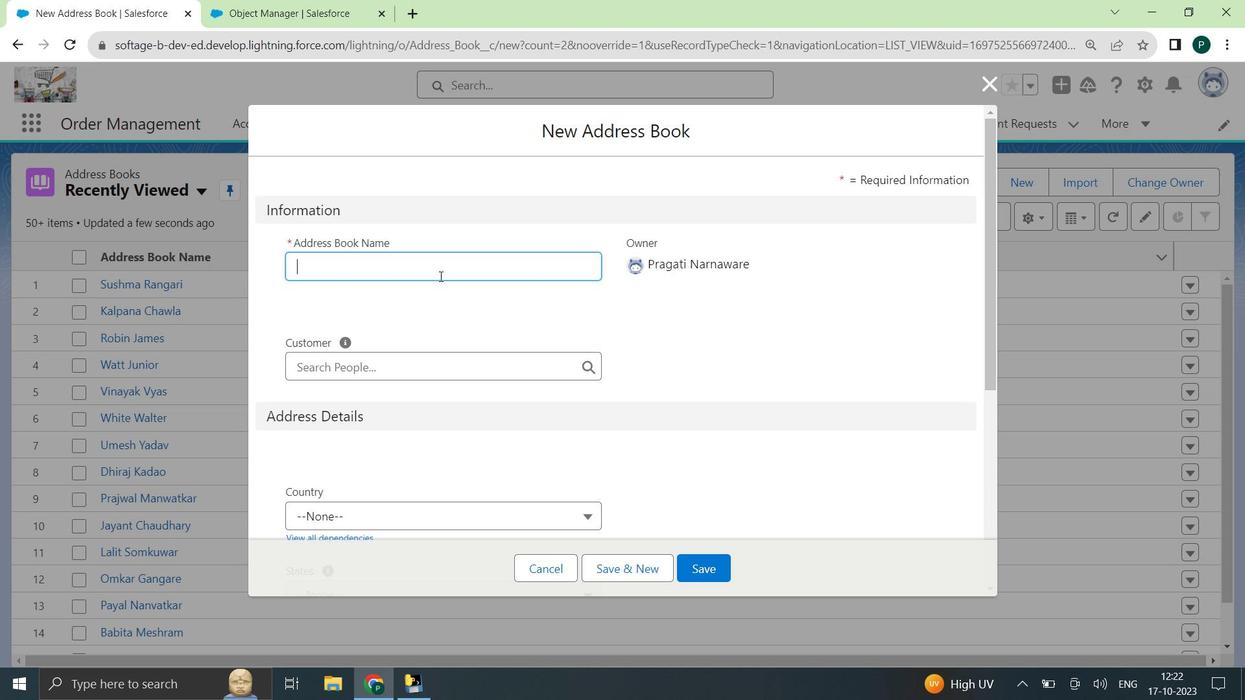 
Action: Key pressed A
Screenshot: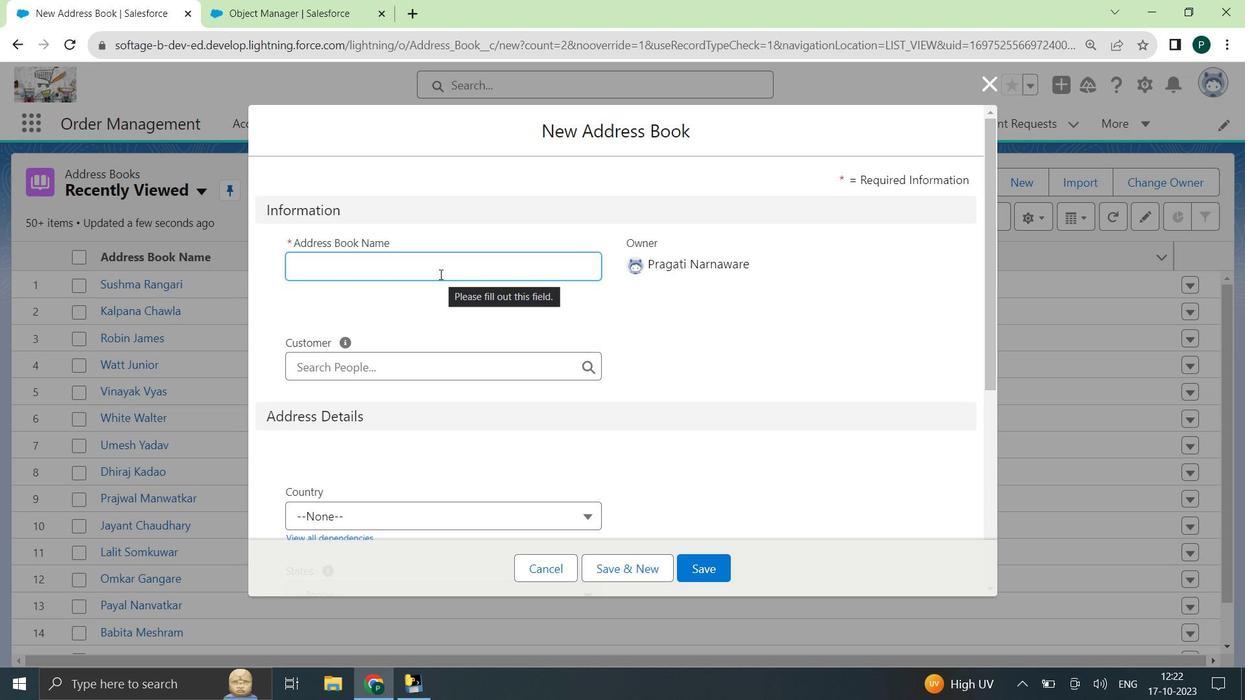 
Action: Mouse moved to (733, 421)
Screenshot: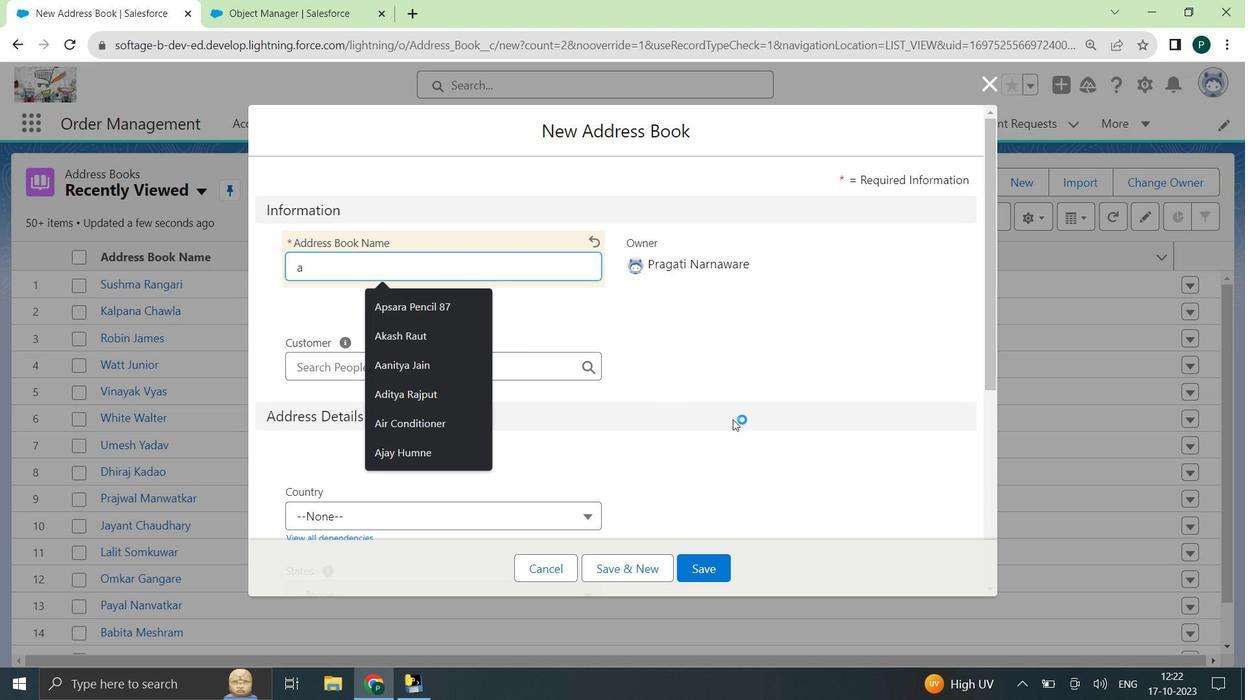 
Action: Mouse scrolled (733, 420) with delta (0, 0)
Screenshot: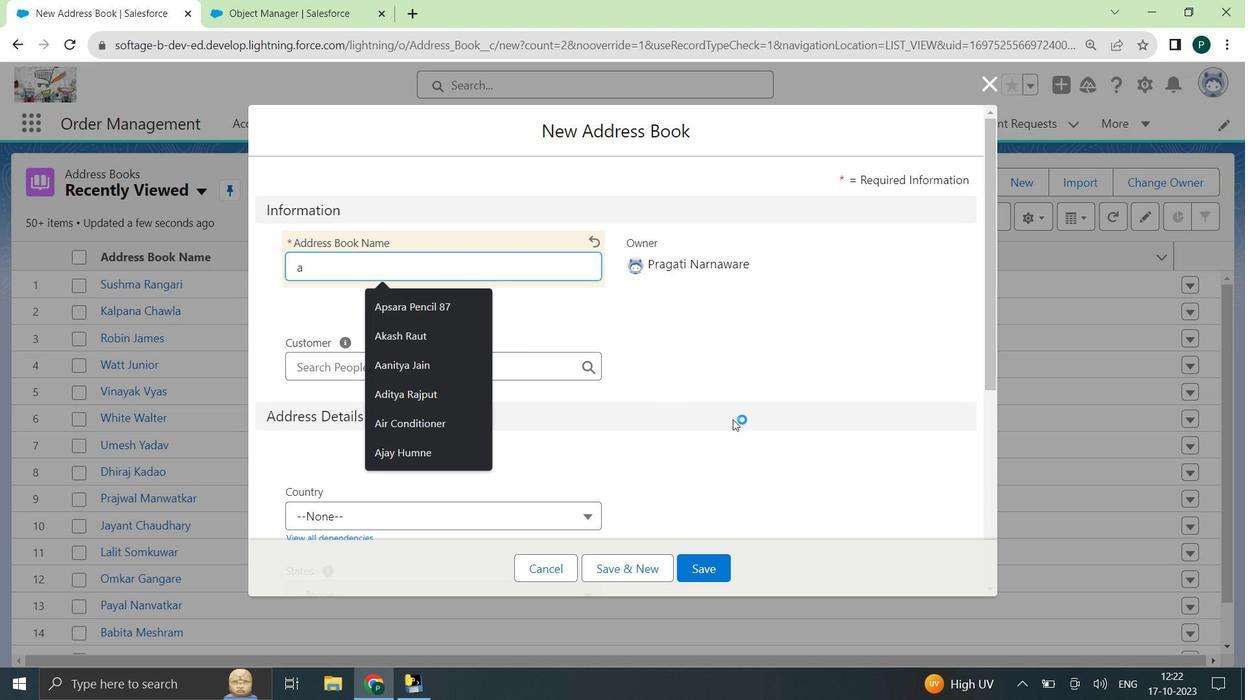 
Action: Mouse scrolled (733, 420) with delta (0, 0)
Screenshot: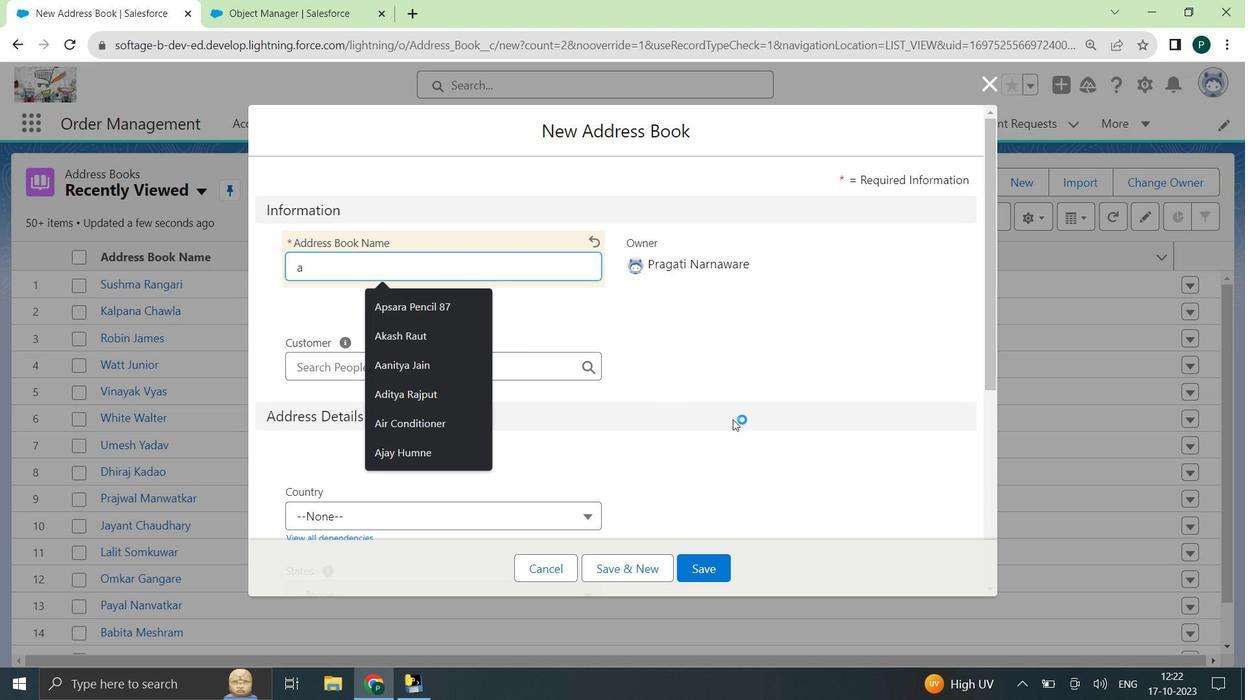 
Action: Mouse moved to (692, 573)
Screenshot: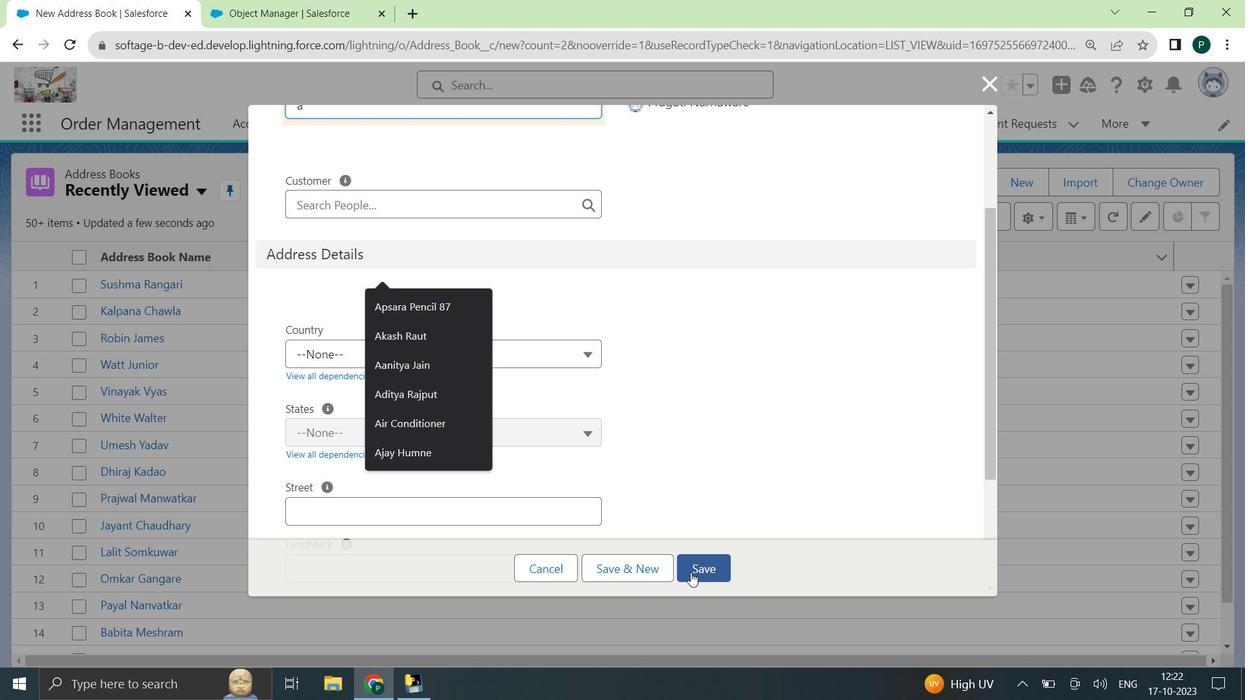 
Action: Mouse pressed left at (692, 573)
Screenshot: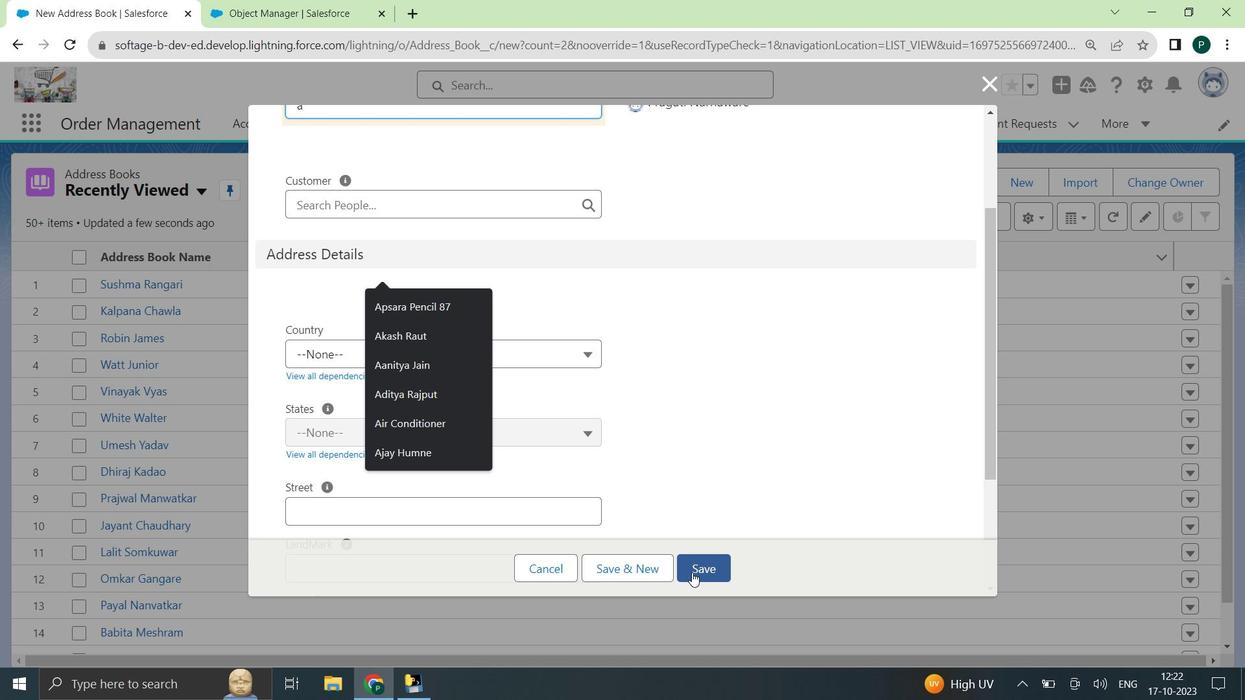 
Action: Mouse moved to (640, 463)
Screenshot: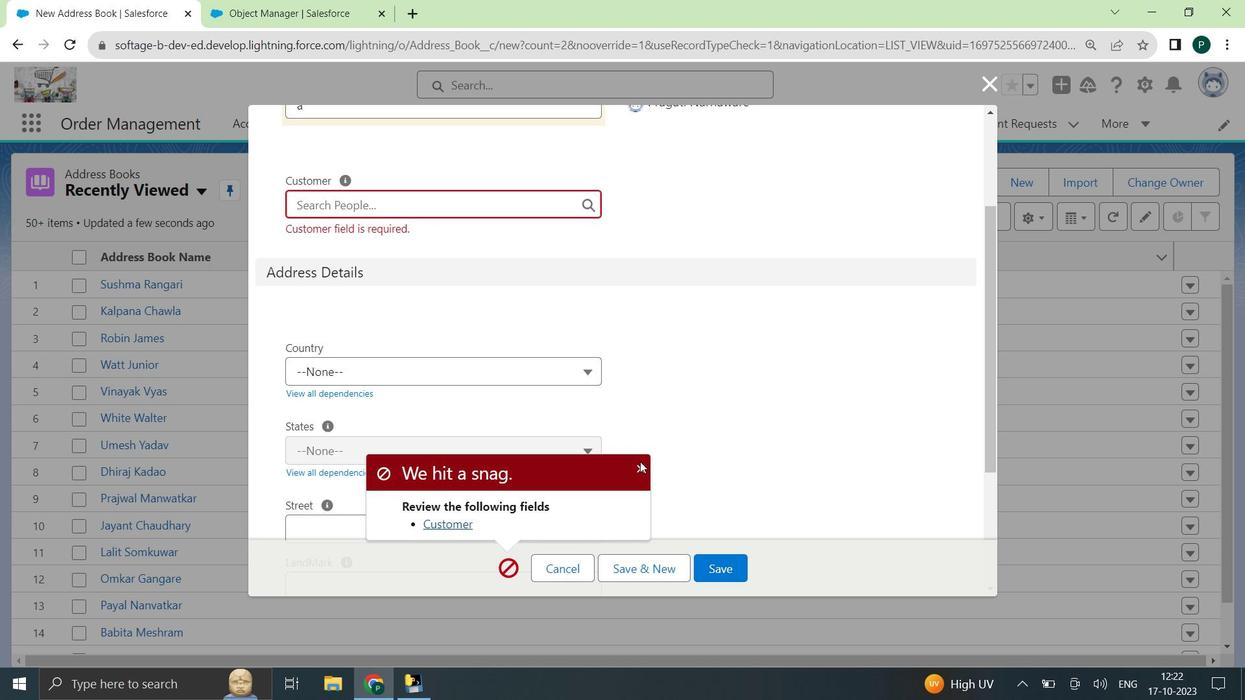 
Action: Mouse pressed left at (640, 463)
Screenshot: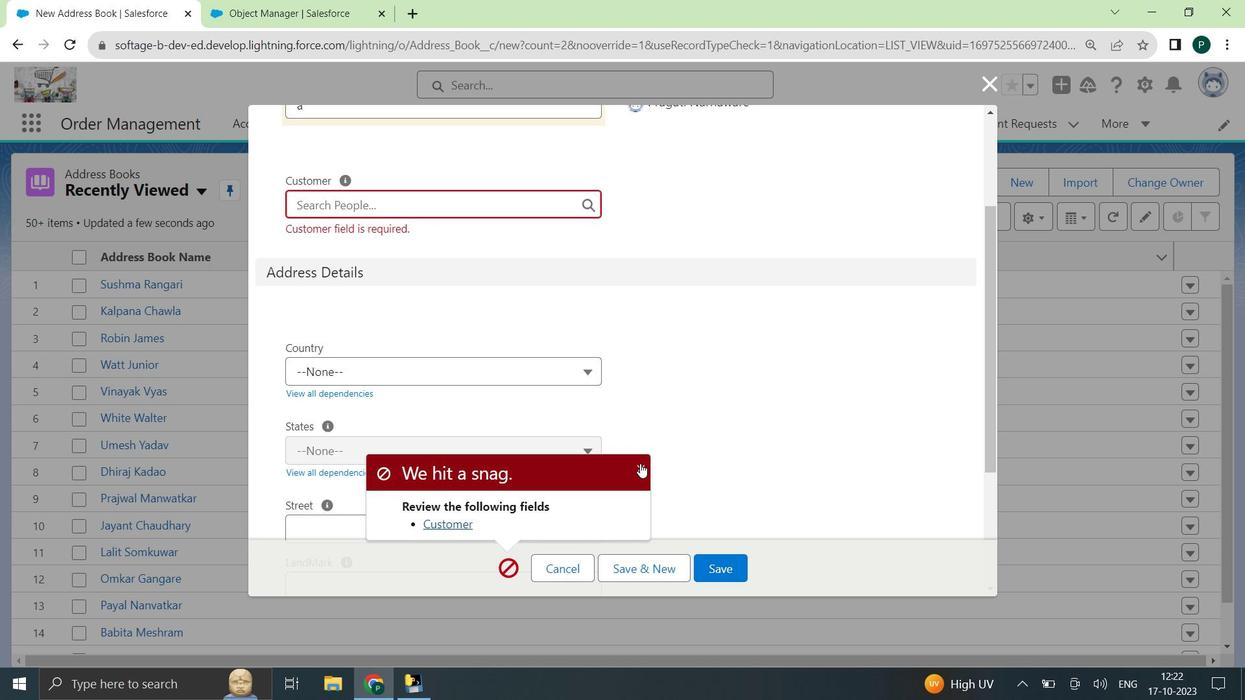 
Action: Mouse moved to (448, 293)
Screenshot: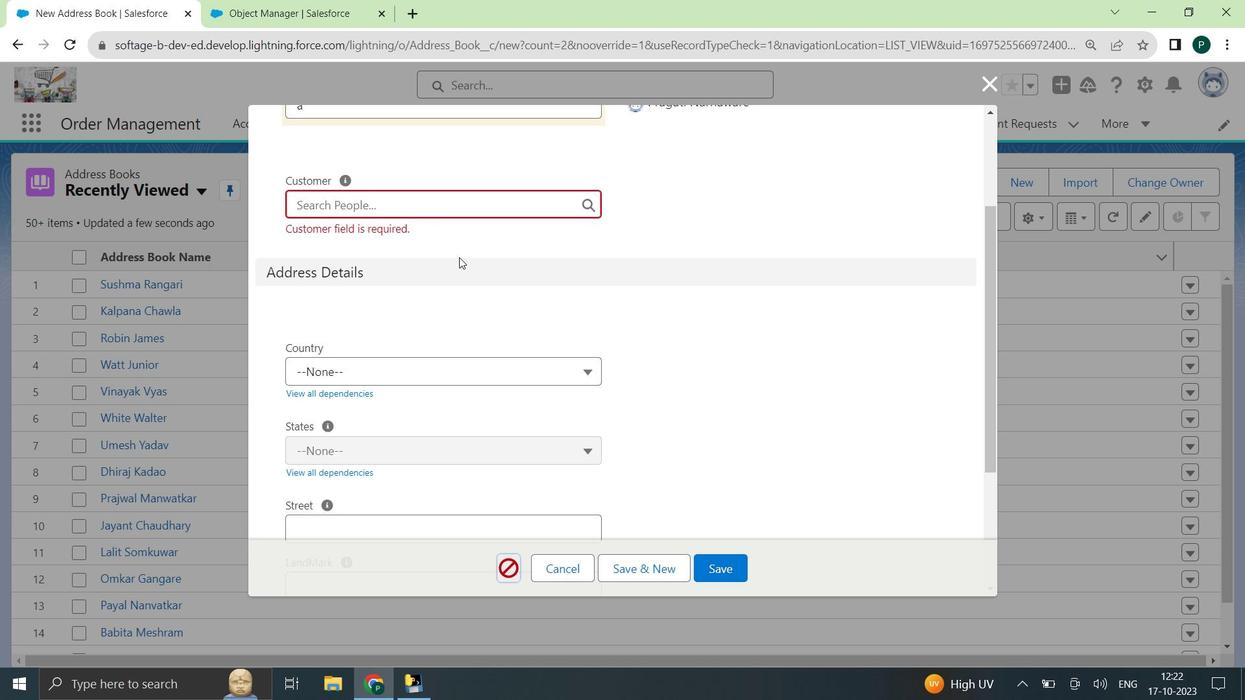 
Action: Mouse scrolled (448, 294) with delta (0, 0)
Screenshot: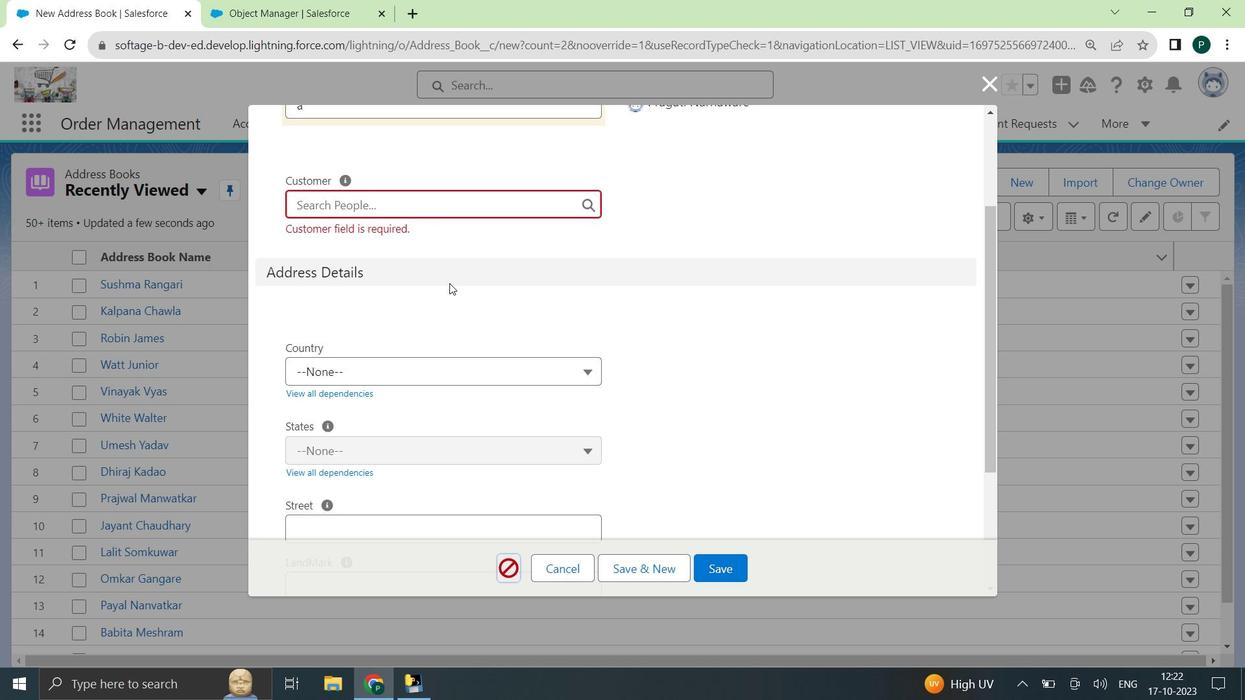 
Action: Mouse scrolled (448, 294) with delta (0, 0)
Screenshot: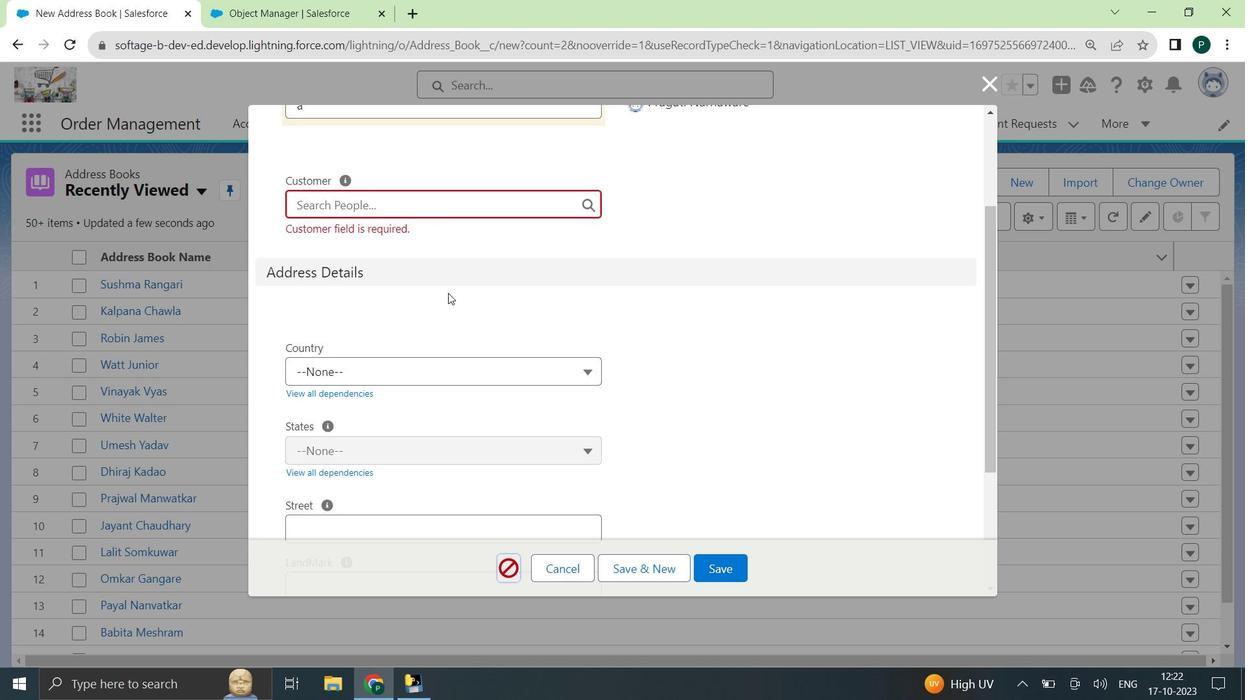 
Action: Mouse scrolled (448, 294) with delta (0, 0)
Screenshot: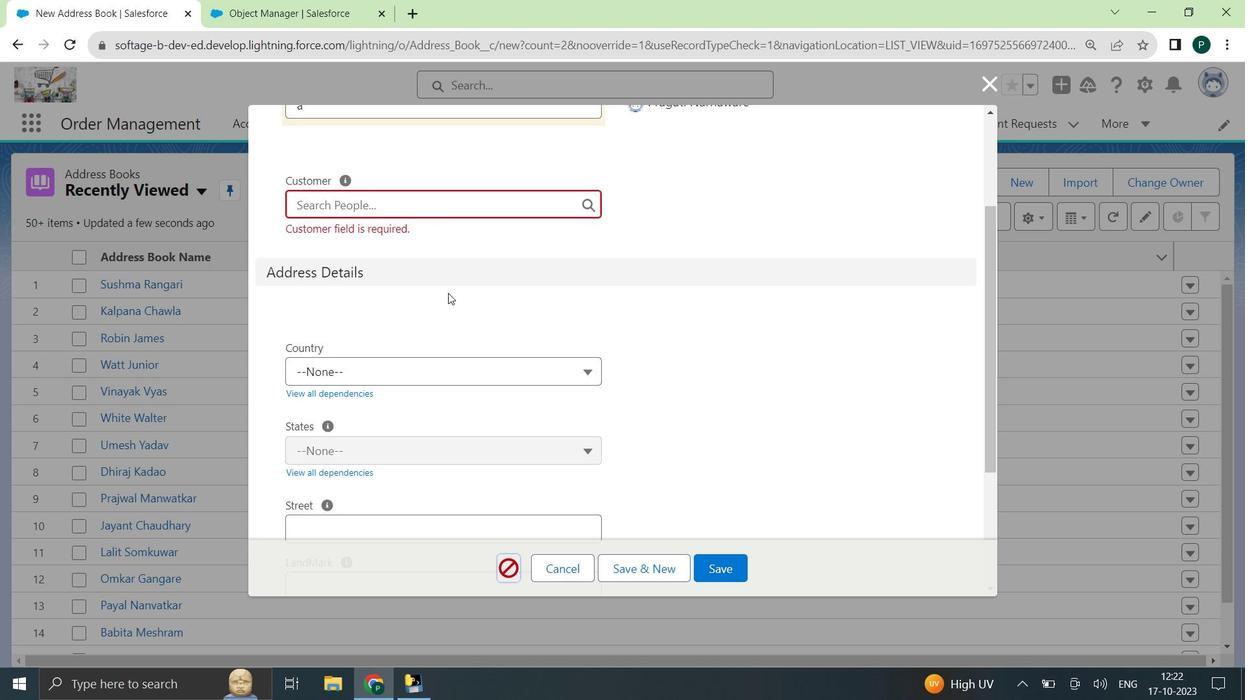 
Action: Mouse moved to (545, 371)
Screenshot: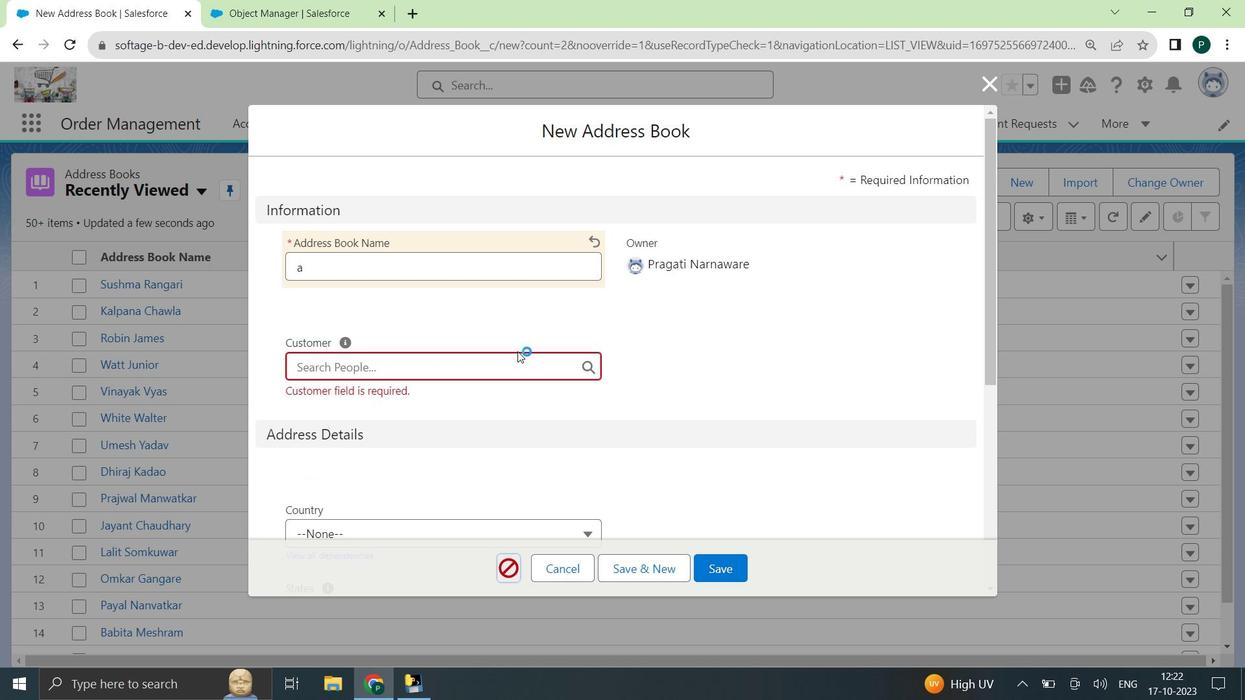 
Action: Mouse scrolled (545, 371) with delta (0, 0)
Screenshot: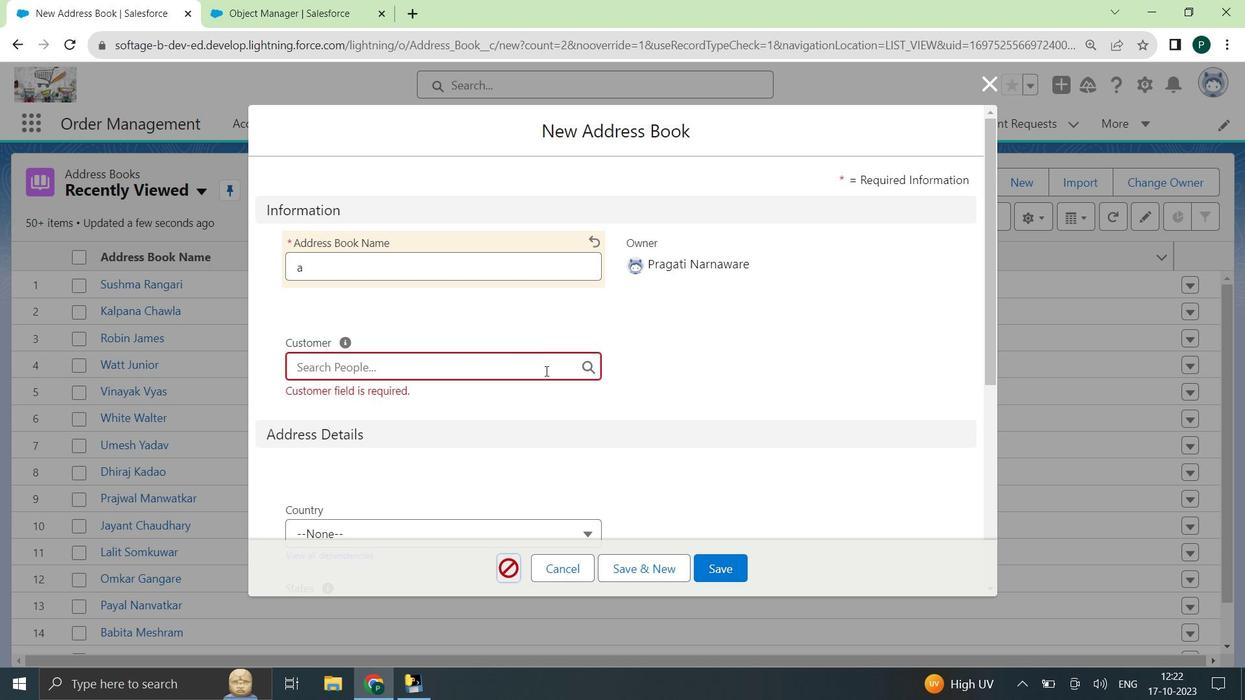 
Action: Mouse scrolled (545, 371) with delta (0, 0)
Screenshot: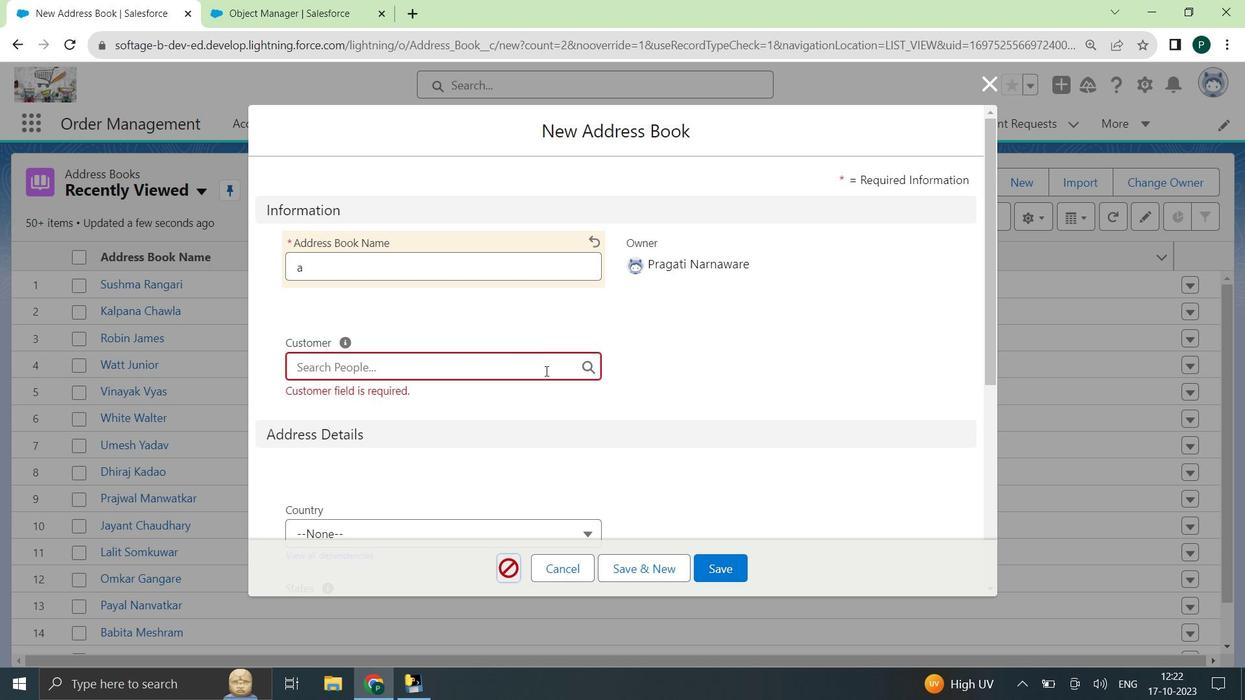 
Action: Mouse scrolled (545, 371) with delta (0, 0)
Screenshot: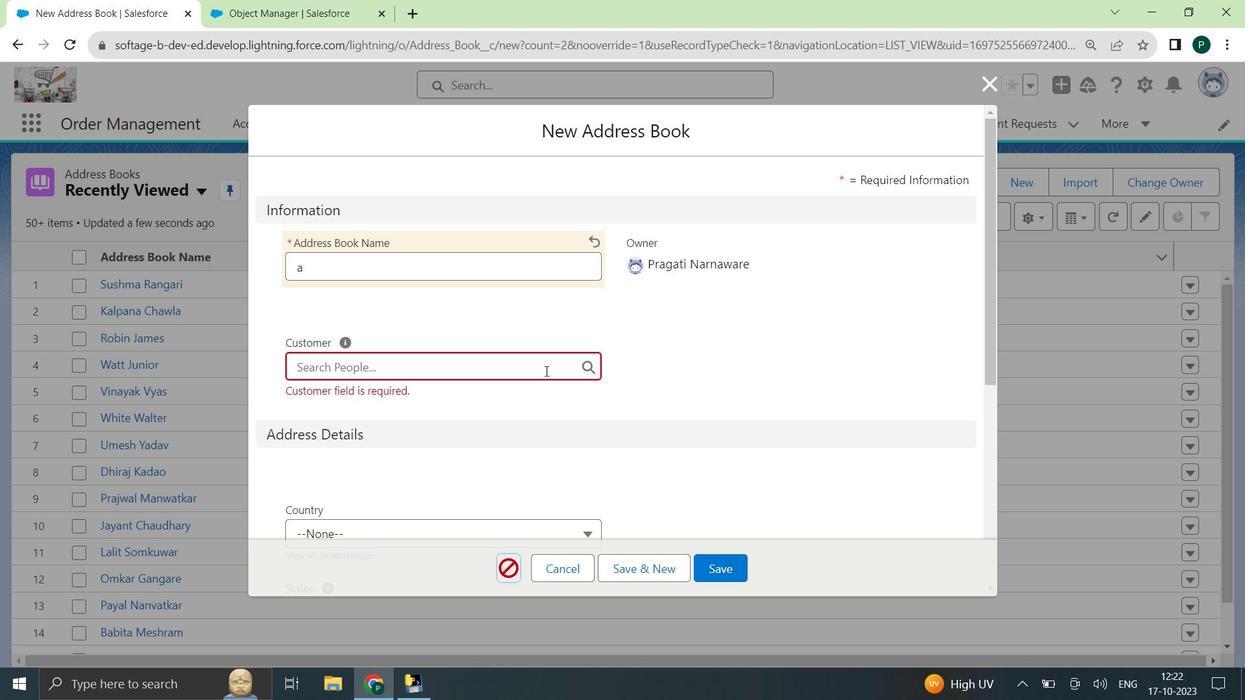 
Action: Mouse moved to (467, 218)
Screenshot: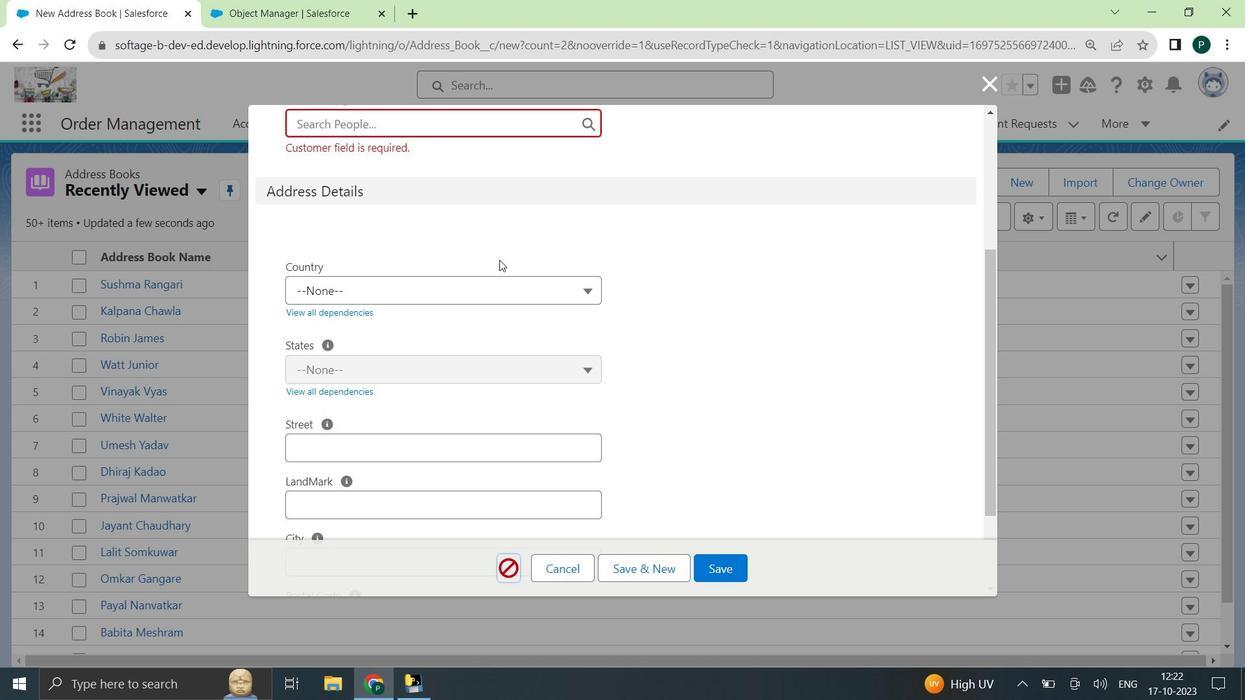 
Action: Mouse scrolled (467, 219) with delta (0, 0)
Screenshot: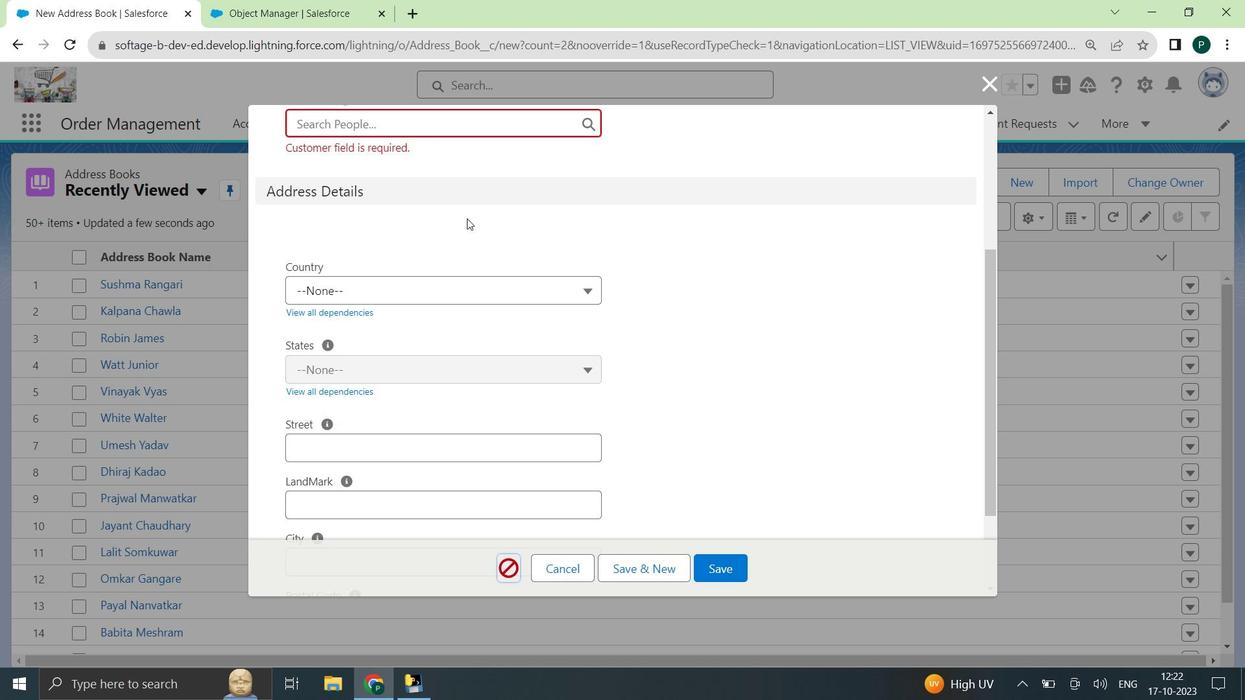 
Action: Mouse scrolled (467, 219) with delta (0, 0)
Screenshot: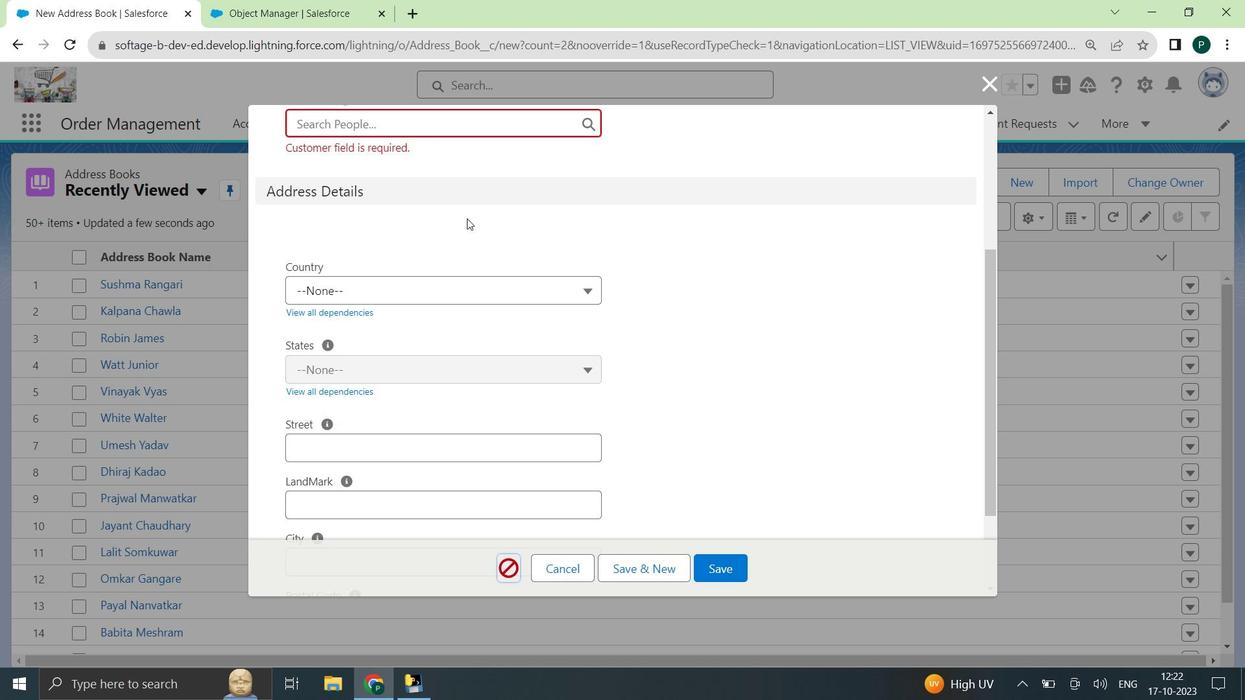 
Action: Mouse moved to (380, 182)
Screenshot: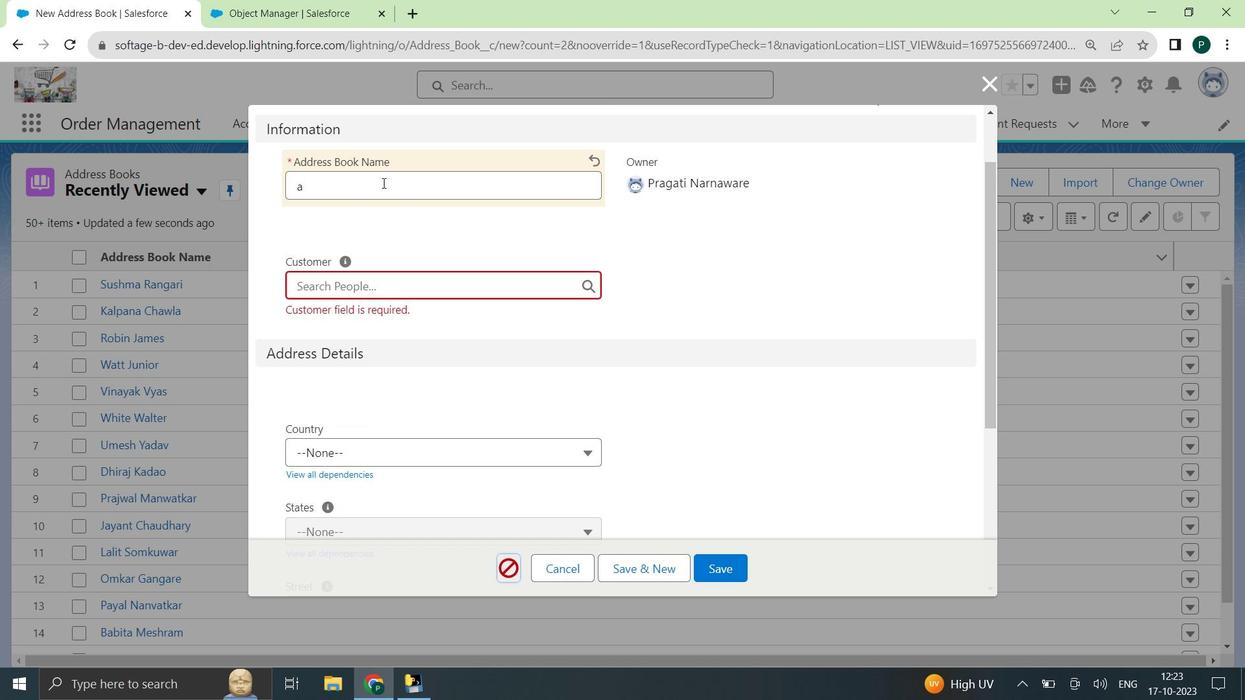 
Action: Mouse pressed left at (380, 182)
Screenshot: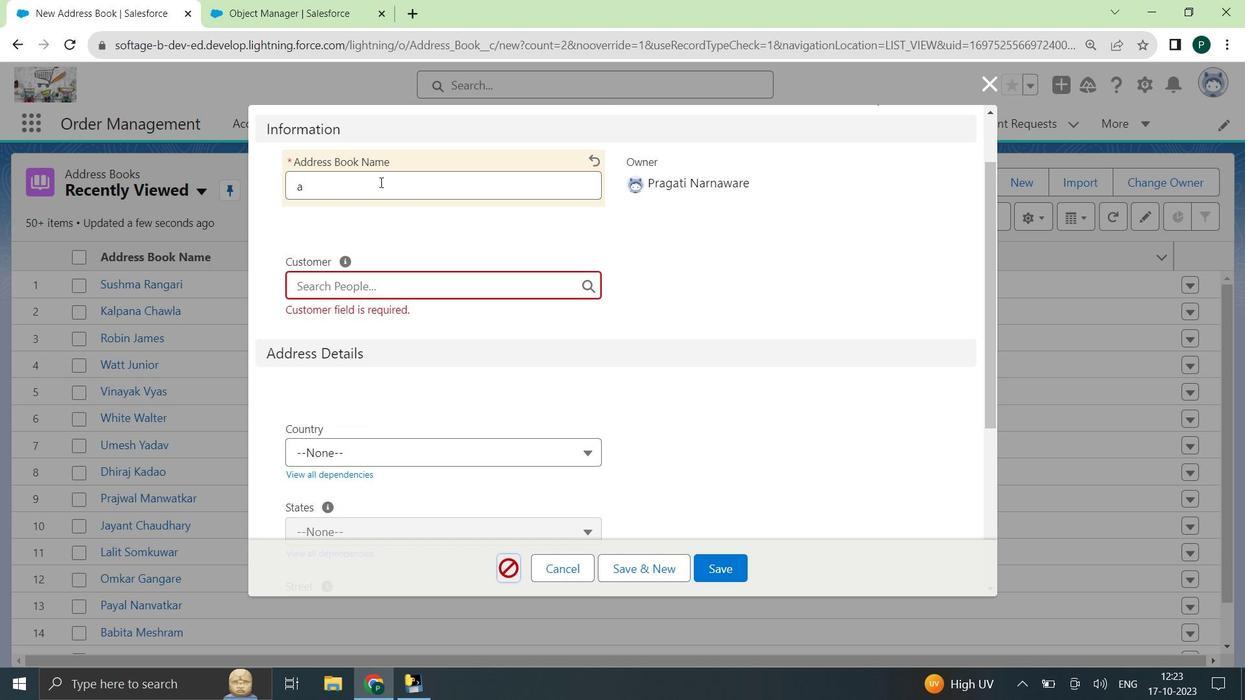 
Action: Key pressed <Key.backspace>
Screenshot: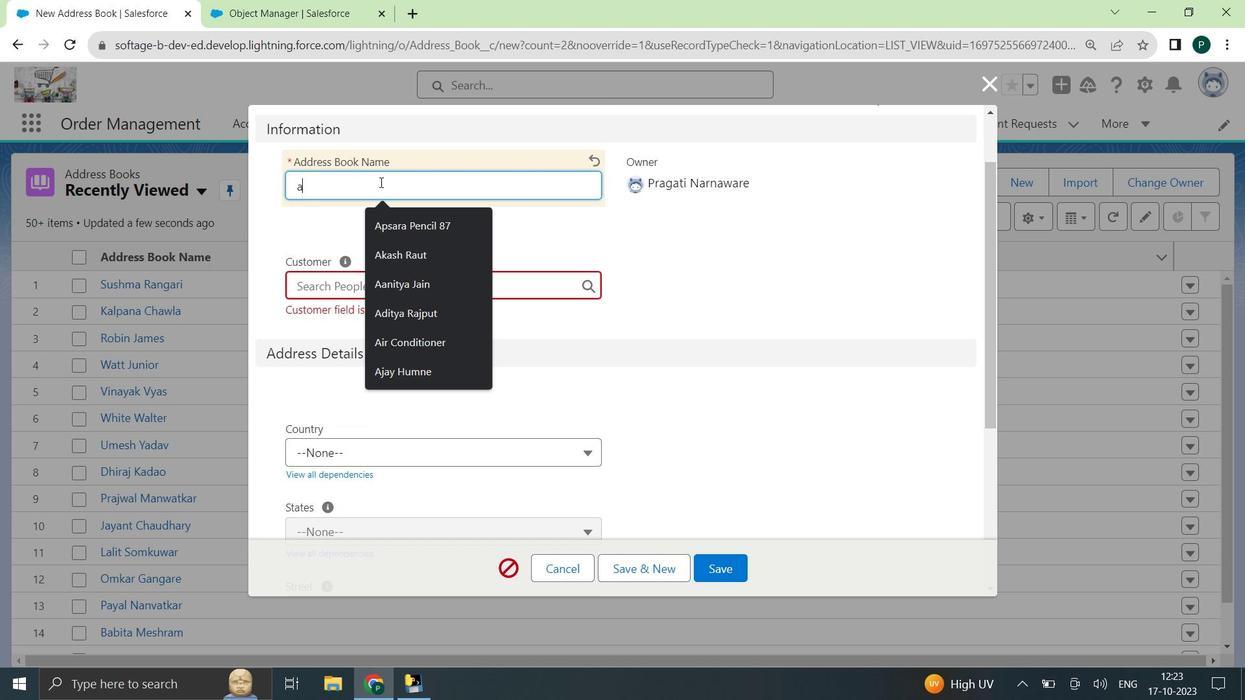 
Action: Mouse moved to (663, 330)
Screenshot: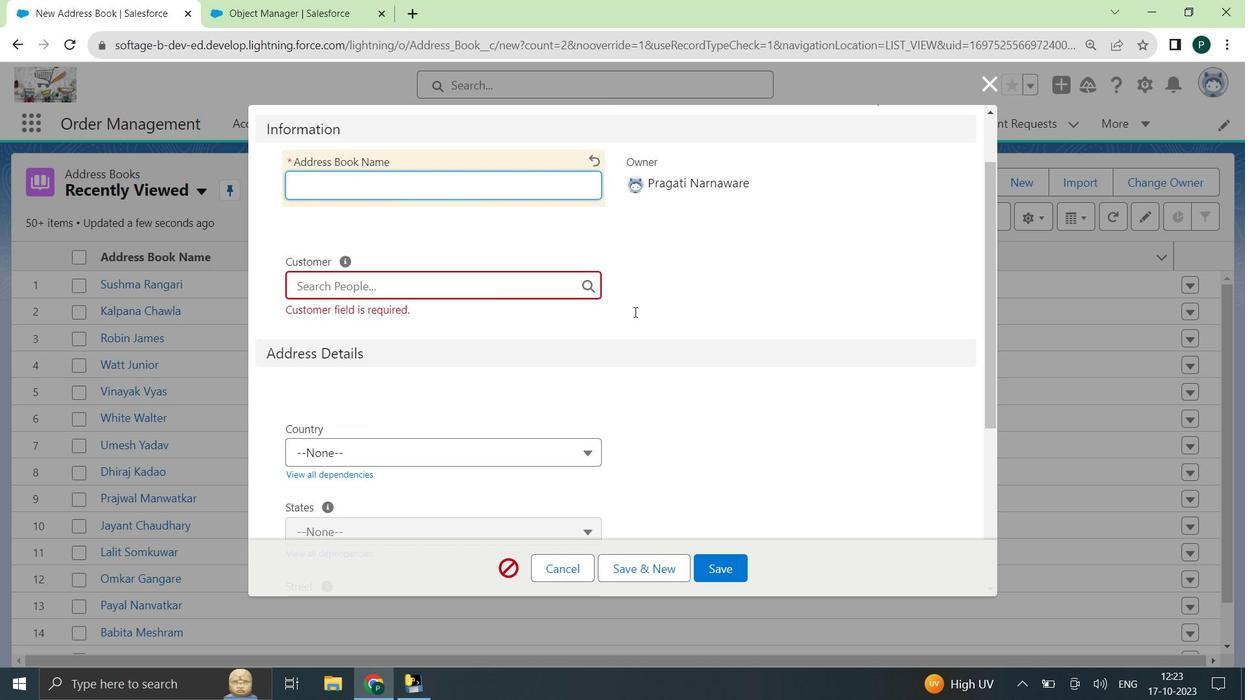 
Action: Mouse scrolled (663, 329) with delta (0, 0)
Screenshot: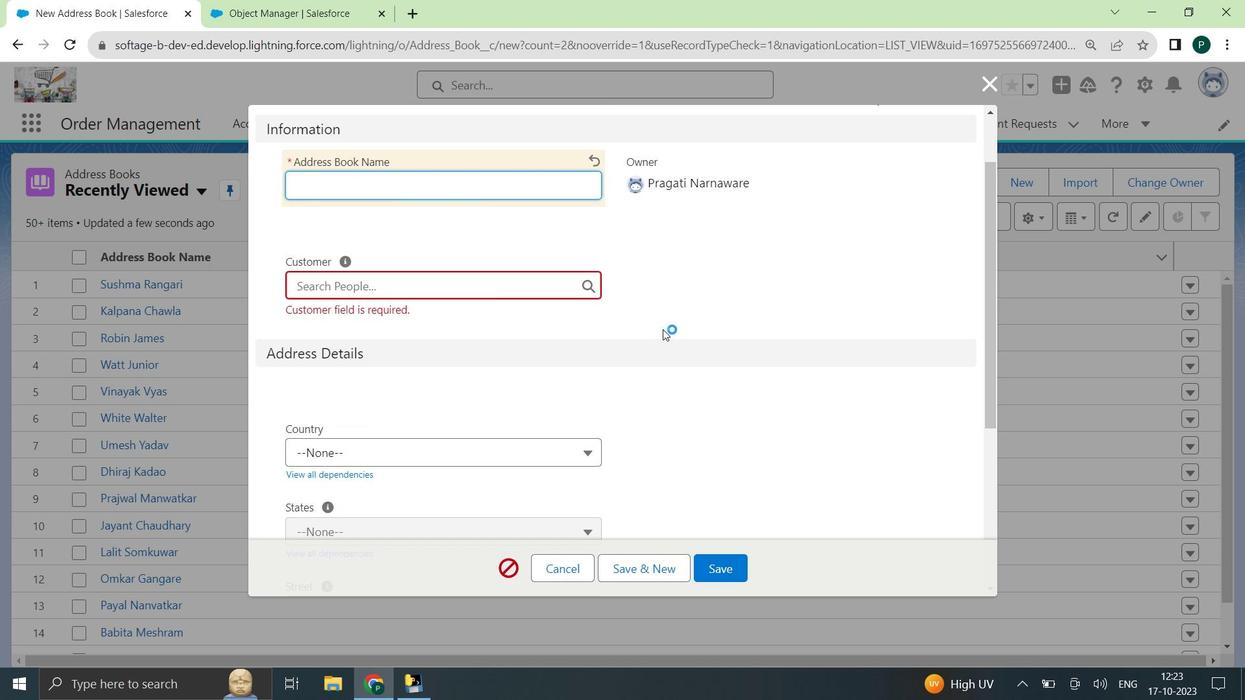 
Action: Mouse scrolled (663, 329) with delta (0, 0)
Screenshot: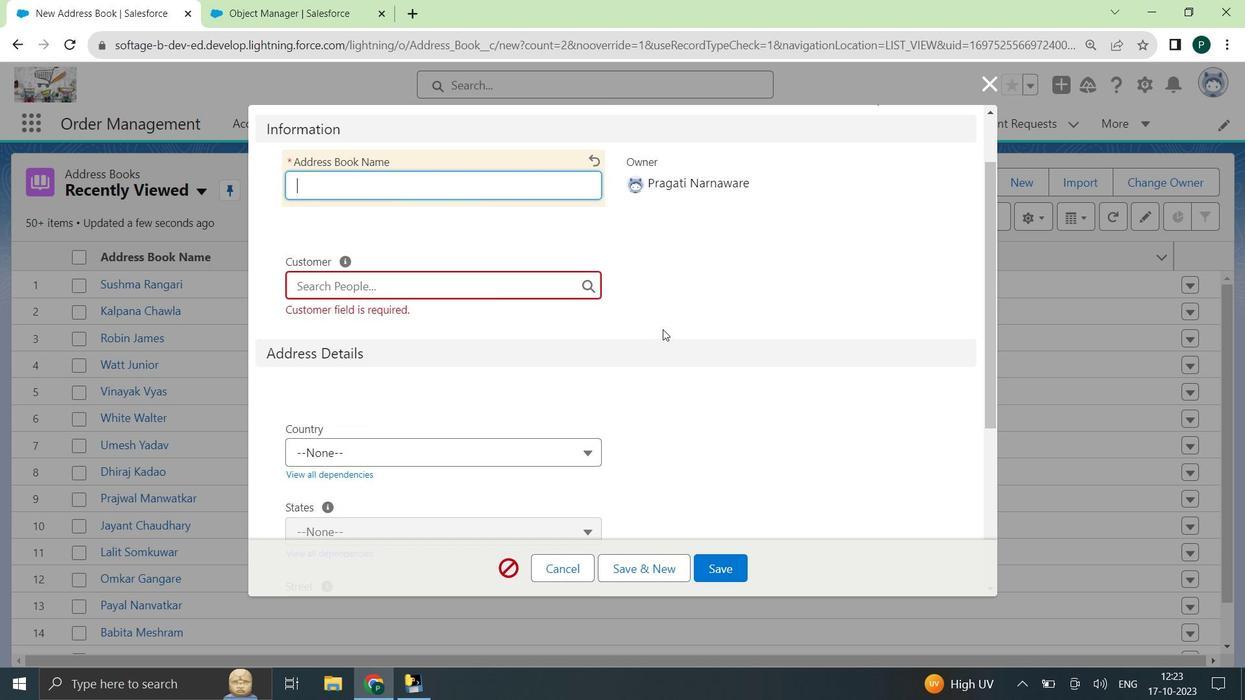
Action: Mouse moved to (622, 382)
Screenshot: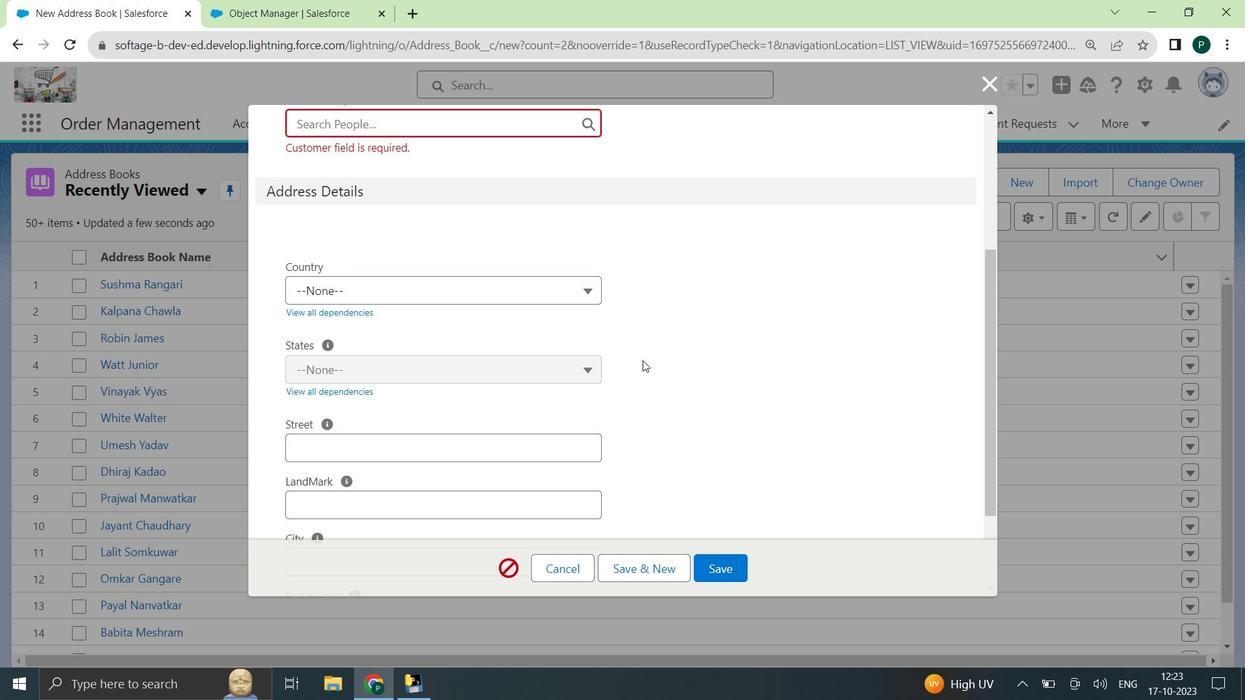
Action: Mouse scrolled (622, 381) with delta (0, 0)
Screenshot: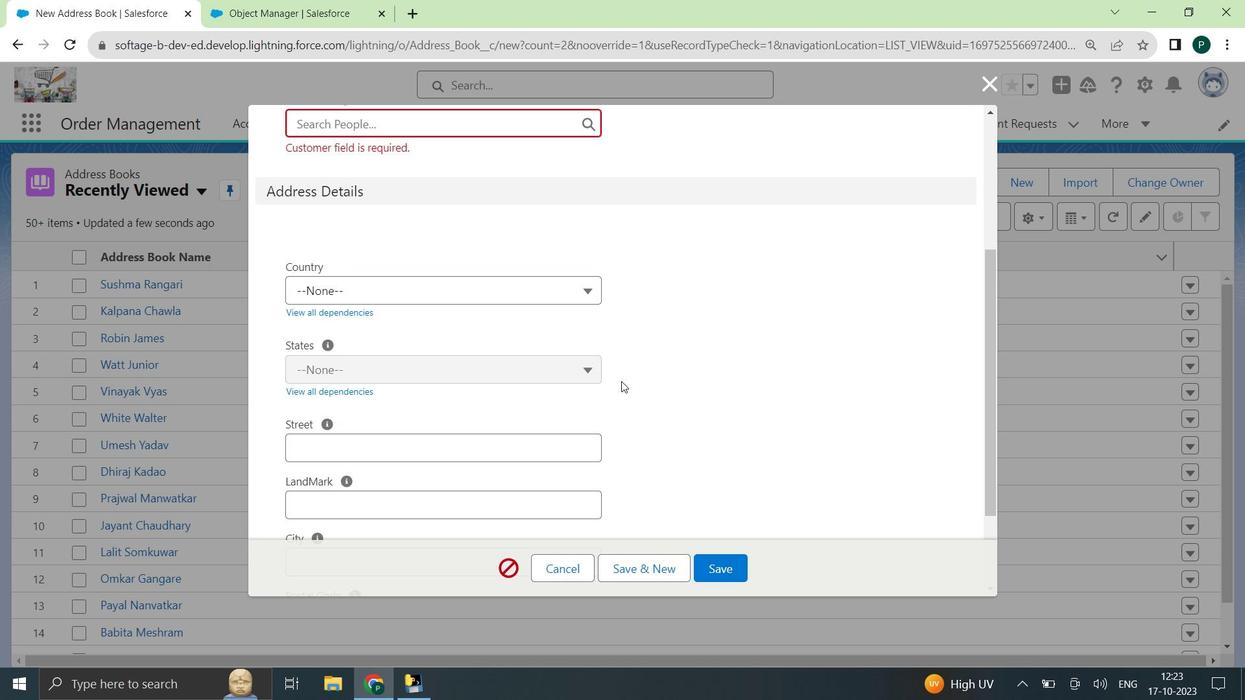 
Action: Mouse scrolled (622, 381) with delta (0, 0)
Screenshot: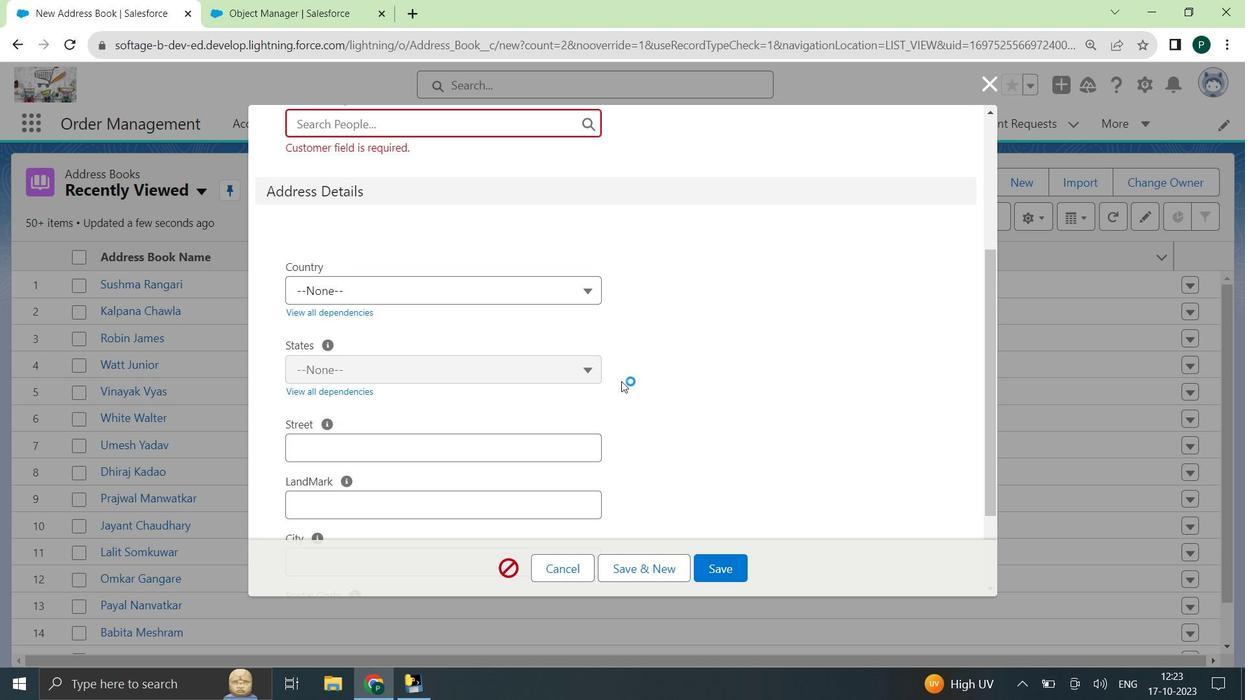 
Action: Mouse scrolled (622, 381) with delta (0, 0)
Screenshot: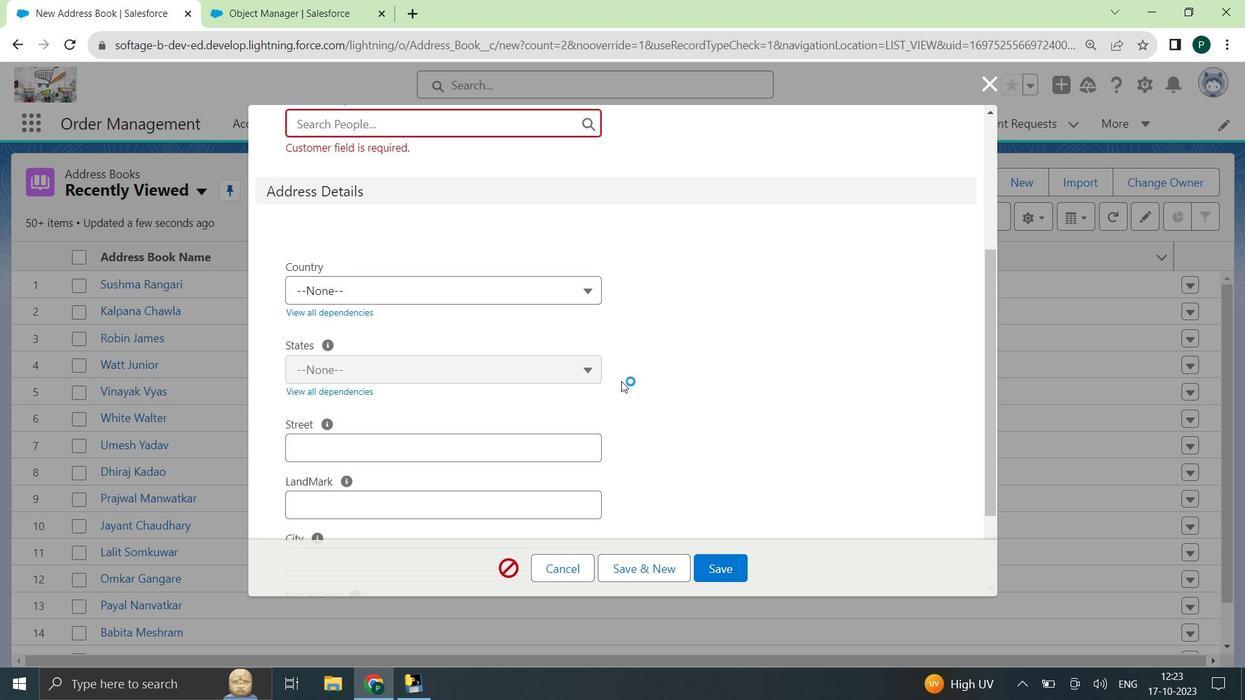
Action: Mouse scrolled (622, 381) with delta (0, 0)
Screenshot: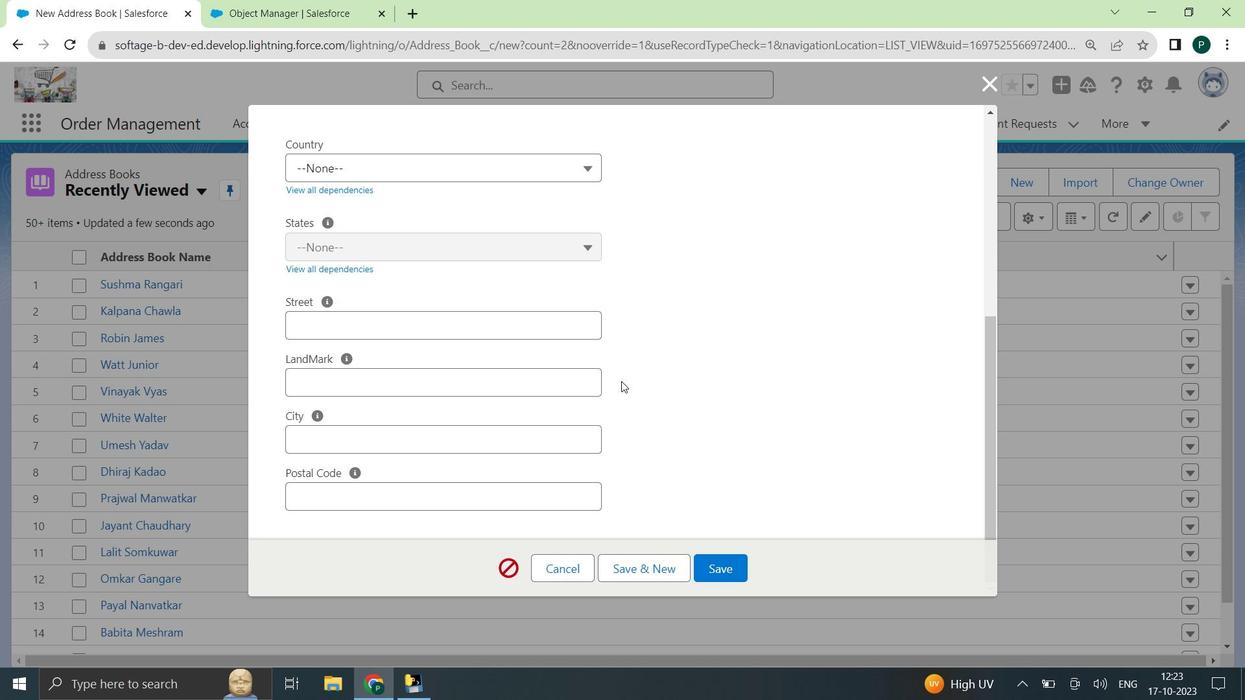 
Action: Mouse scrolled (622, 381) with delta (0, 0)
Screenshot: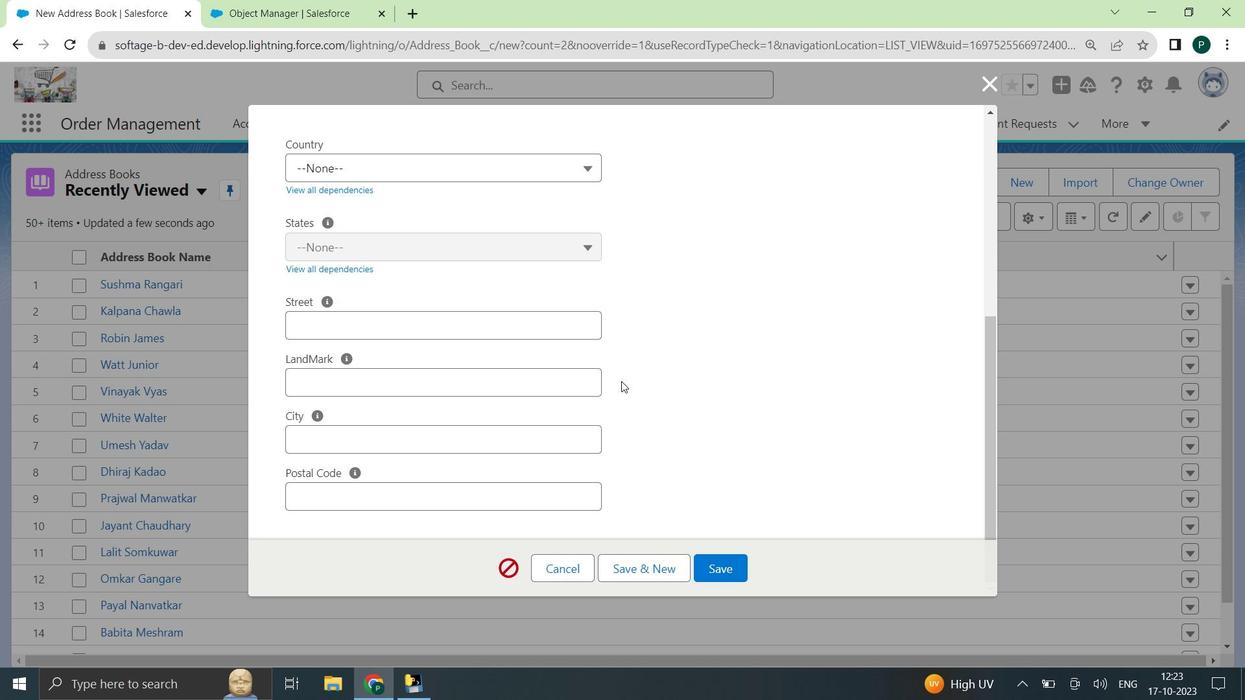
Action: Mouse moved to (468, 384)
Screenshot: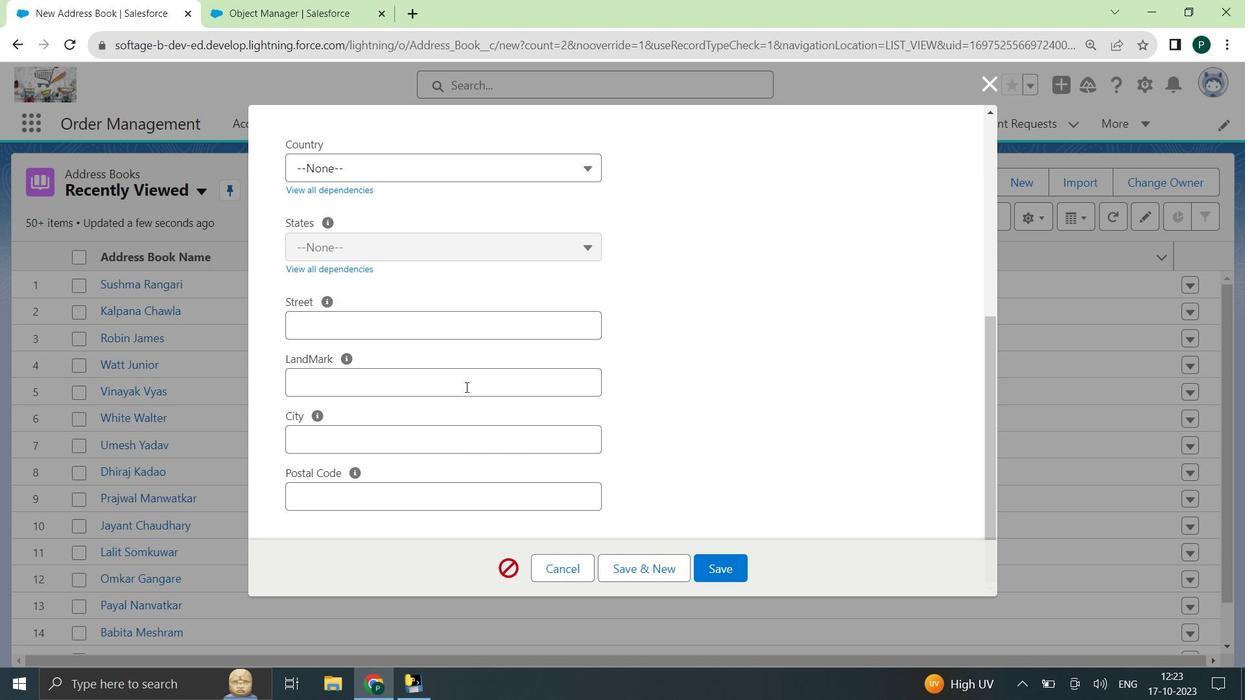 
Action: Mouse scrolled (468, 383) with delta (0, 0)
Screenshot: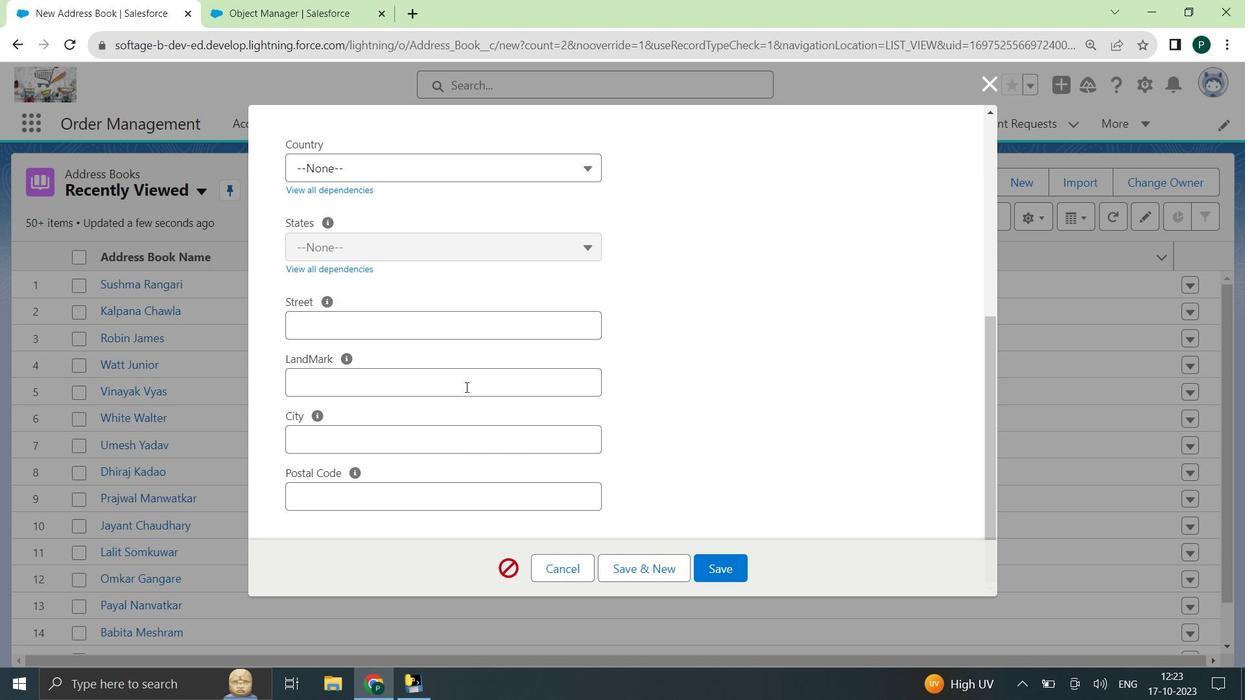 
Action: Mouse scrolled (468, 383) with delta (0, 0)
Screenshot: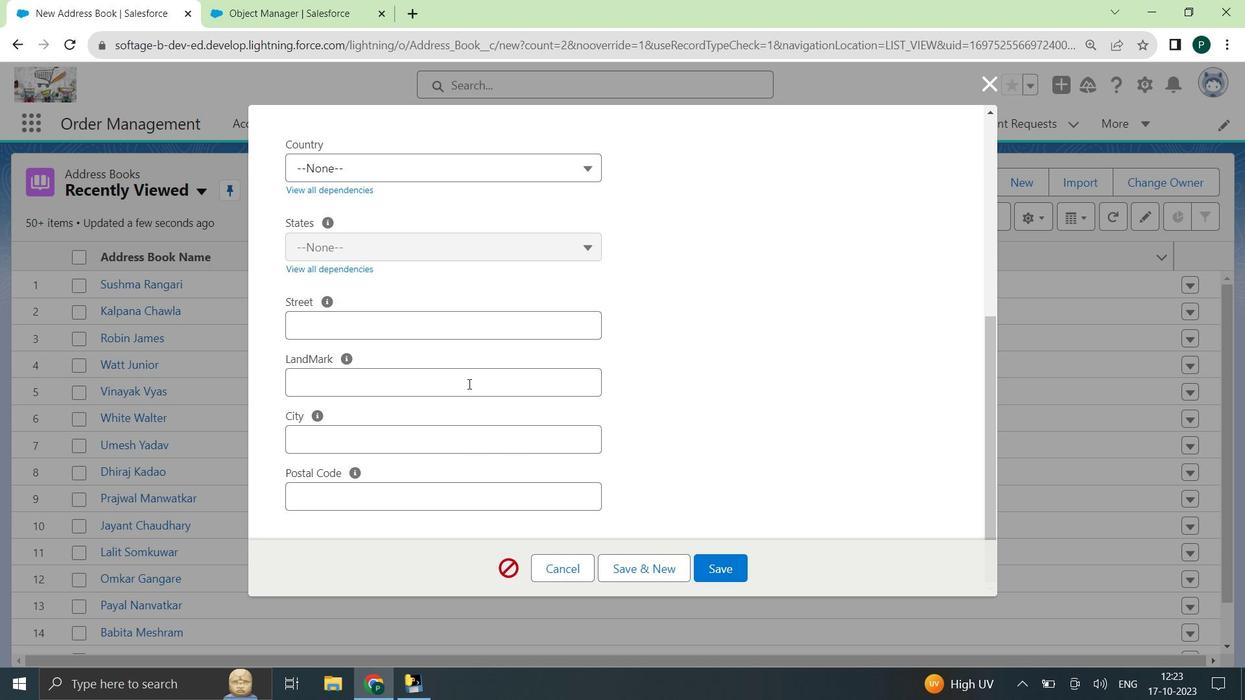
Action: Mouse moved to (502, 253)
Screenshot: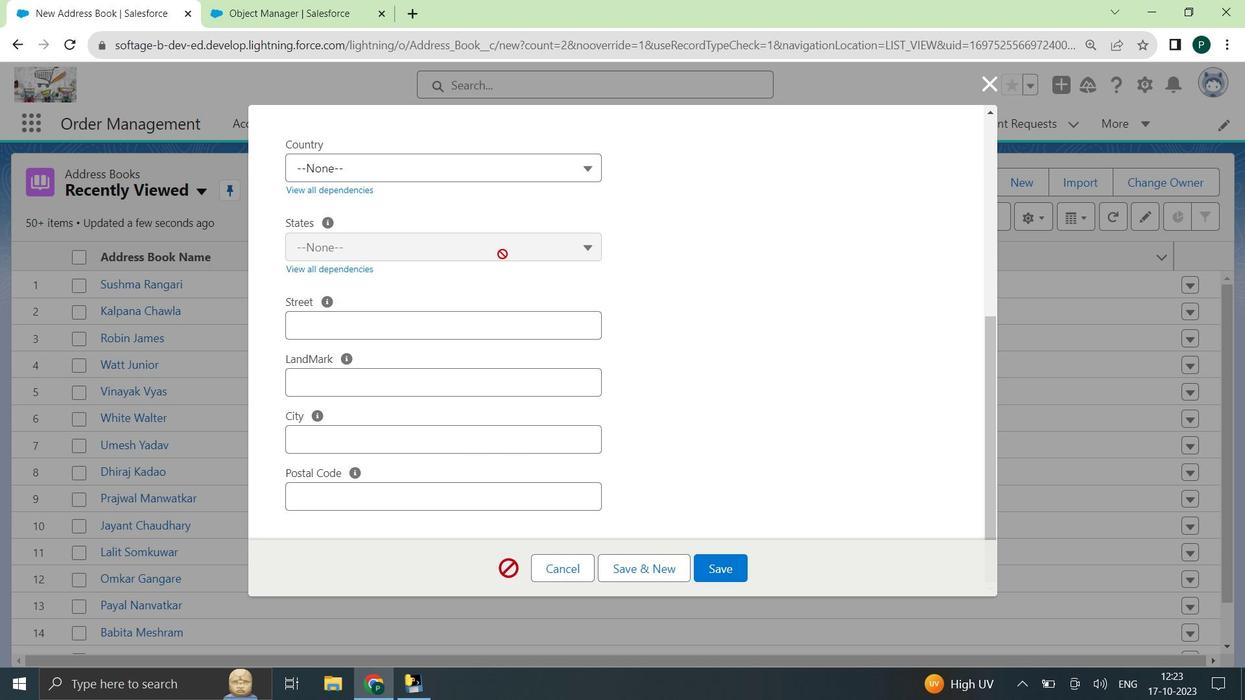 
Action: Mouse pressed left at (502, 253)
Screenshot: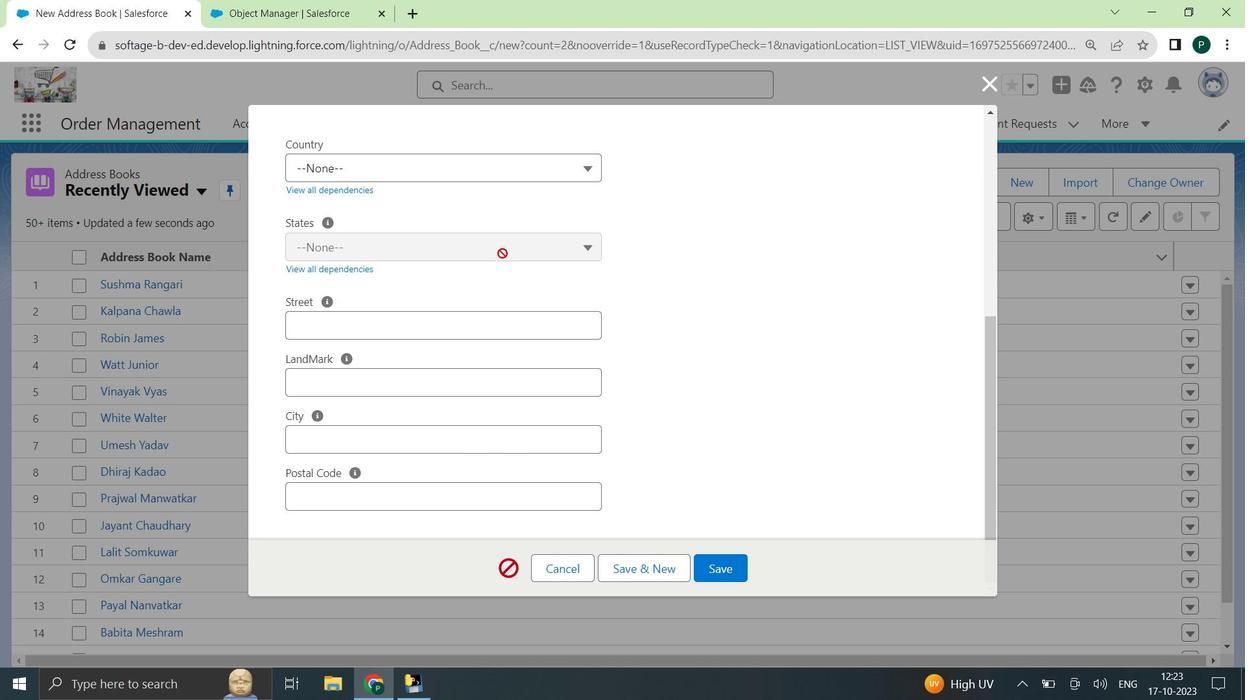 
Action: Mouse moved to (524, 166)
Screenshot: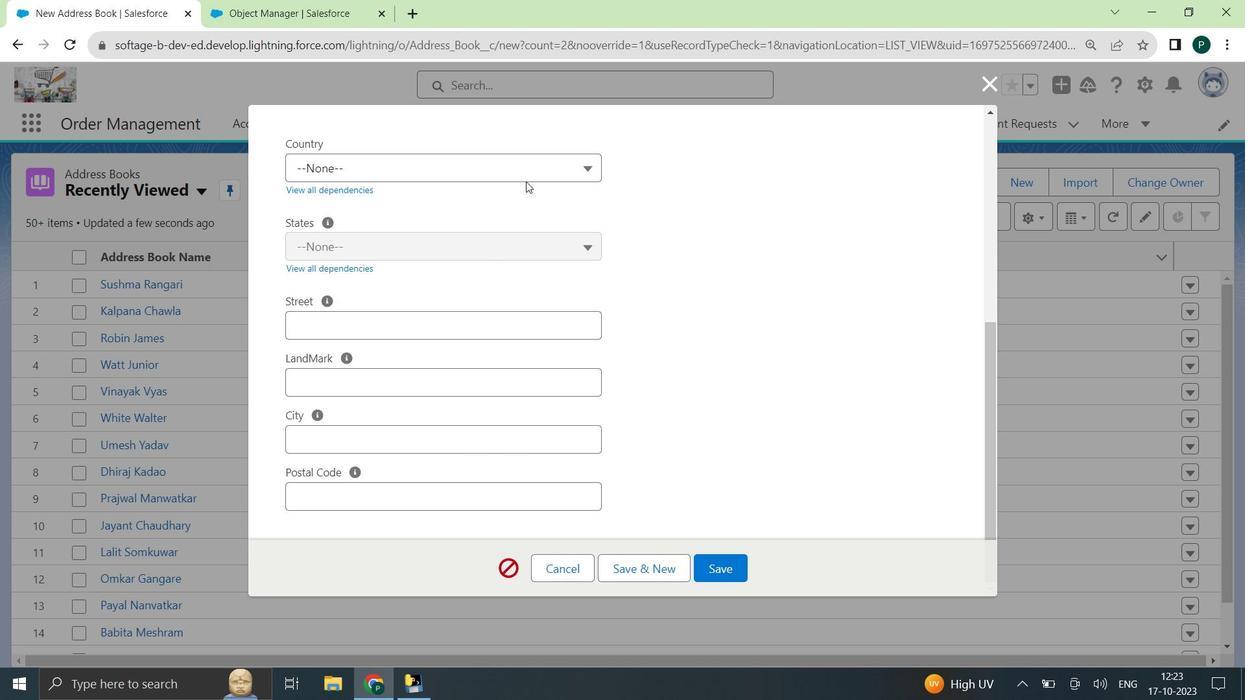 
Action: Mouse pressed left at (524, 166)
Screenshot: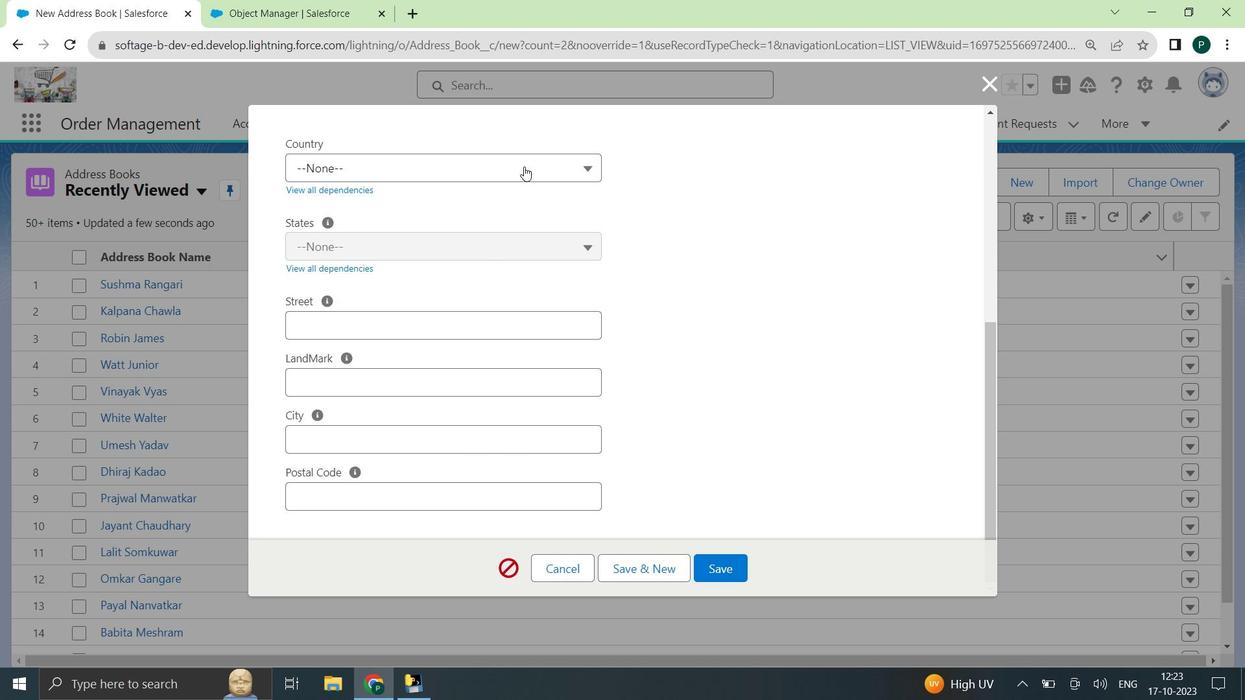 
Action: Mouse moved to (505, 341)
Screenshot: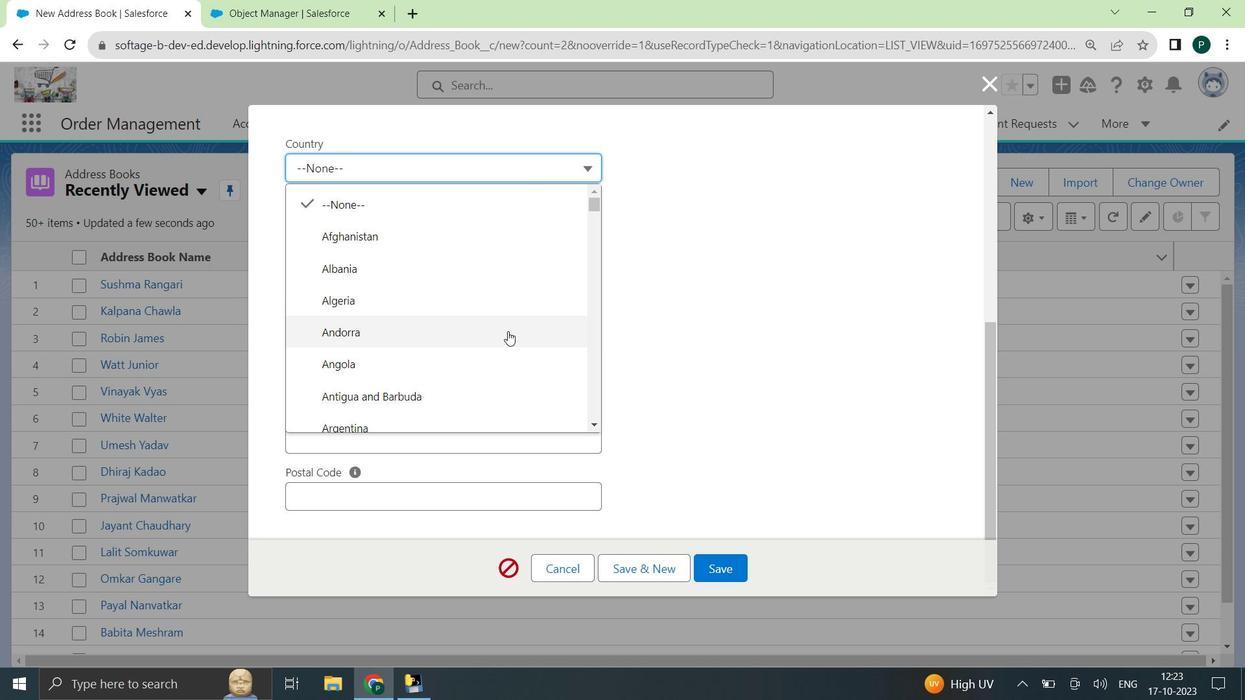 
Action: Mouse scrolled (505, 340) with delta (0, 0)
Screenshot: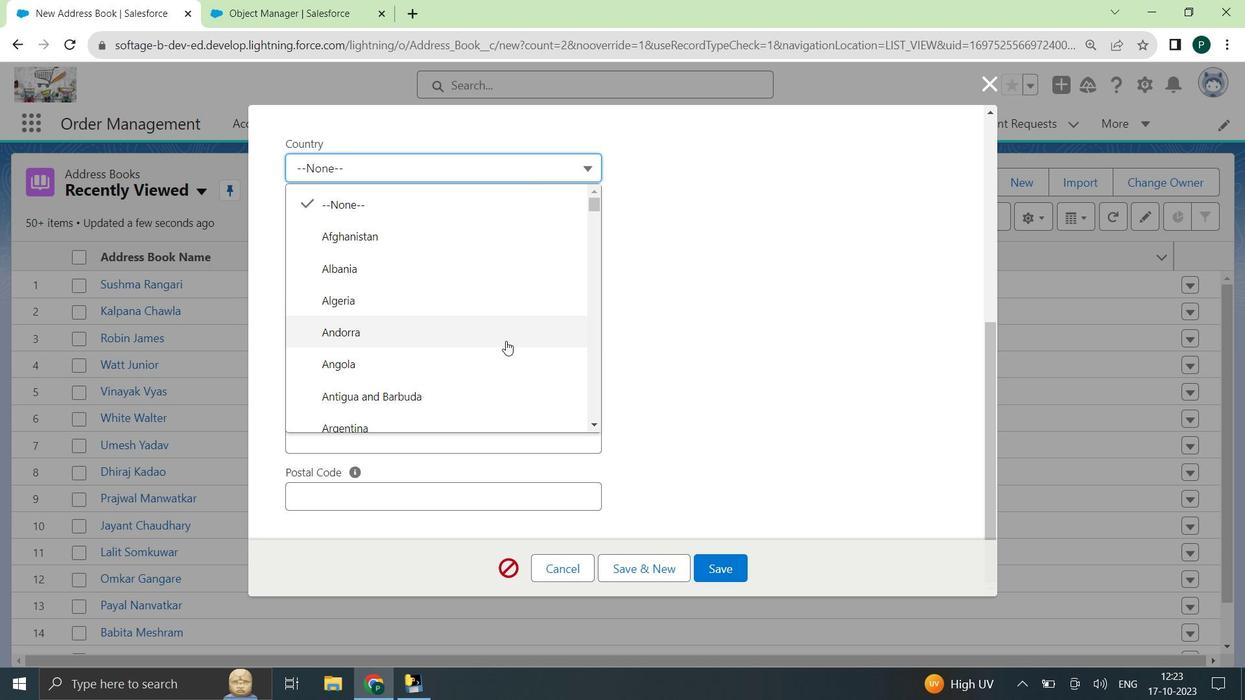 
Action: Mouse scrolled (505, 340) with delta (0, 0)
Screenshot: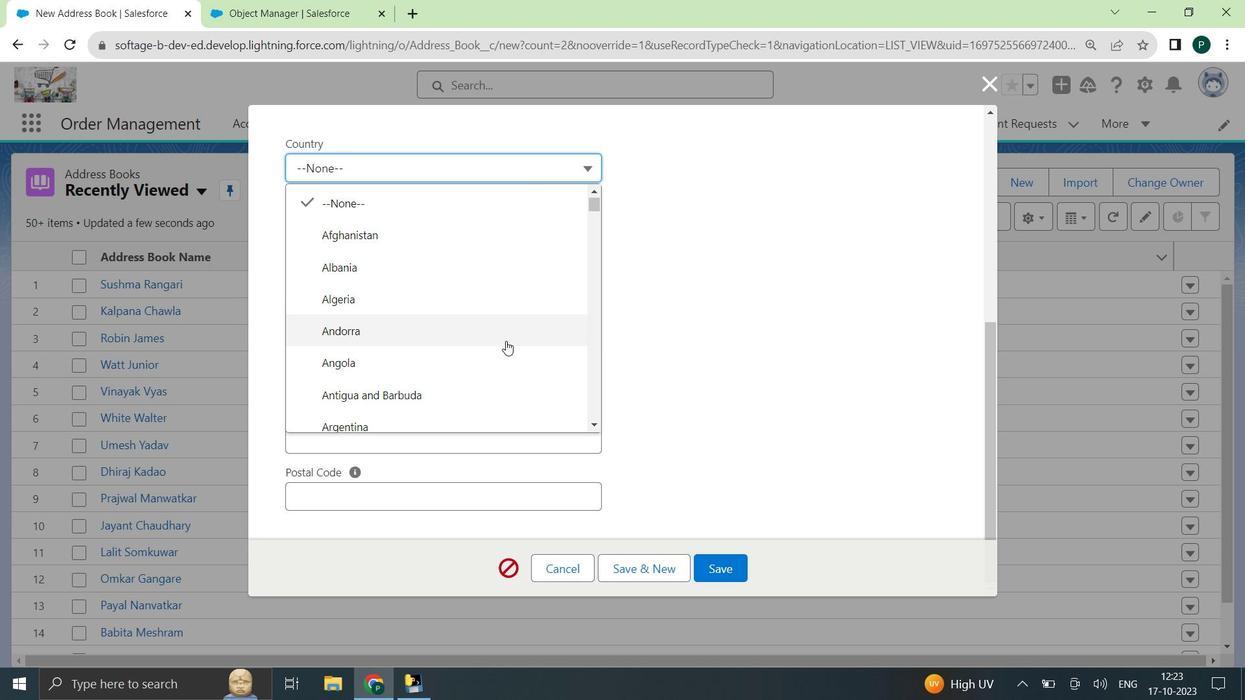 
Action: Mouse moved to (500, 343)
Screenshot: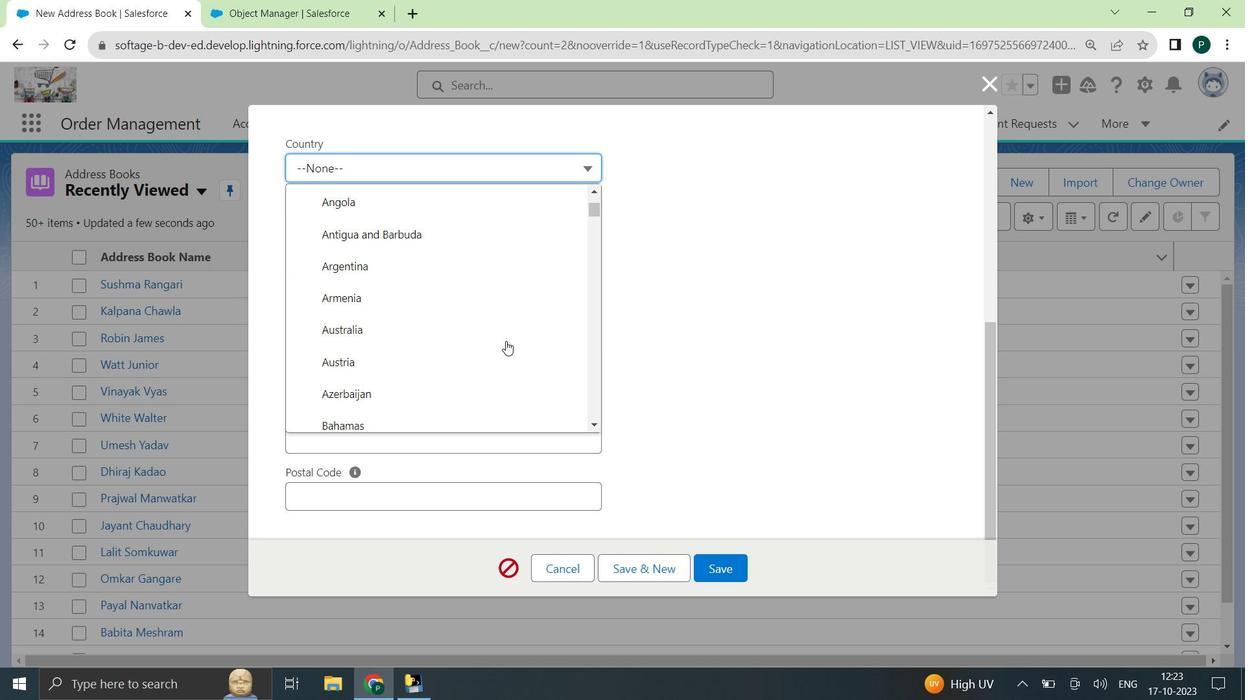 
Action: Mouse scrolled (500, 343) with delta (0, 0)
Screenshot: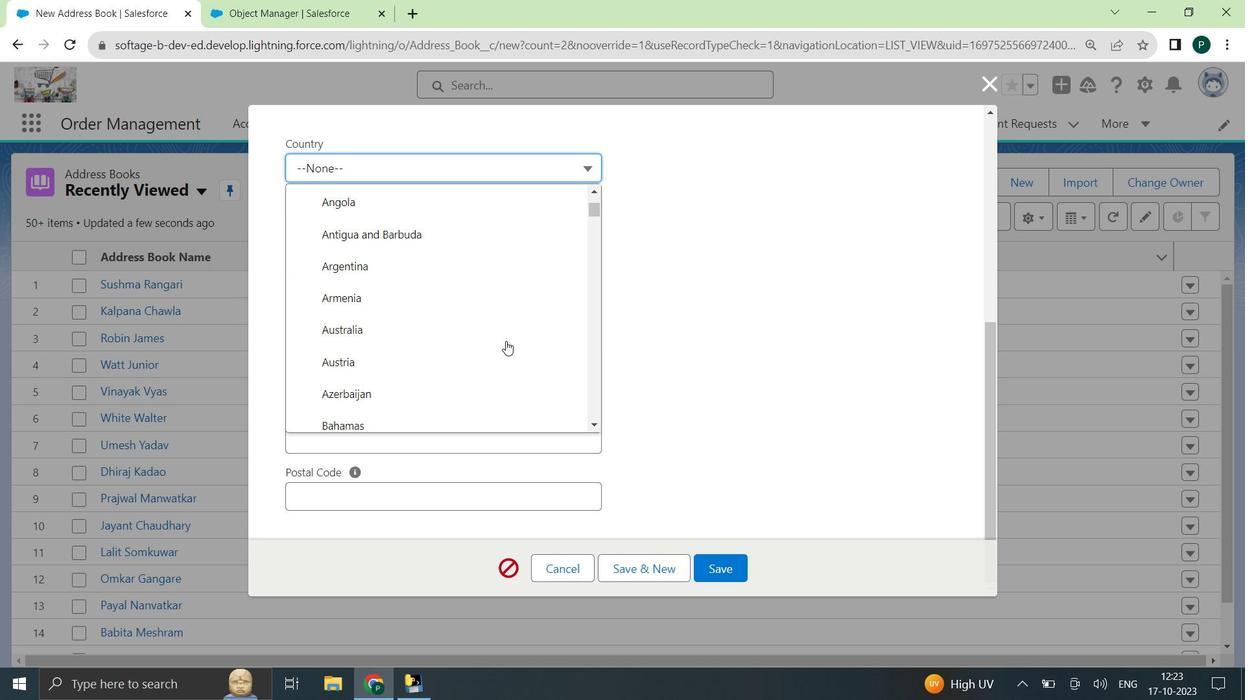 
Action: Mouse moved to (498, 345)
Screenshot: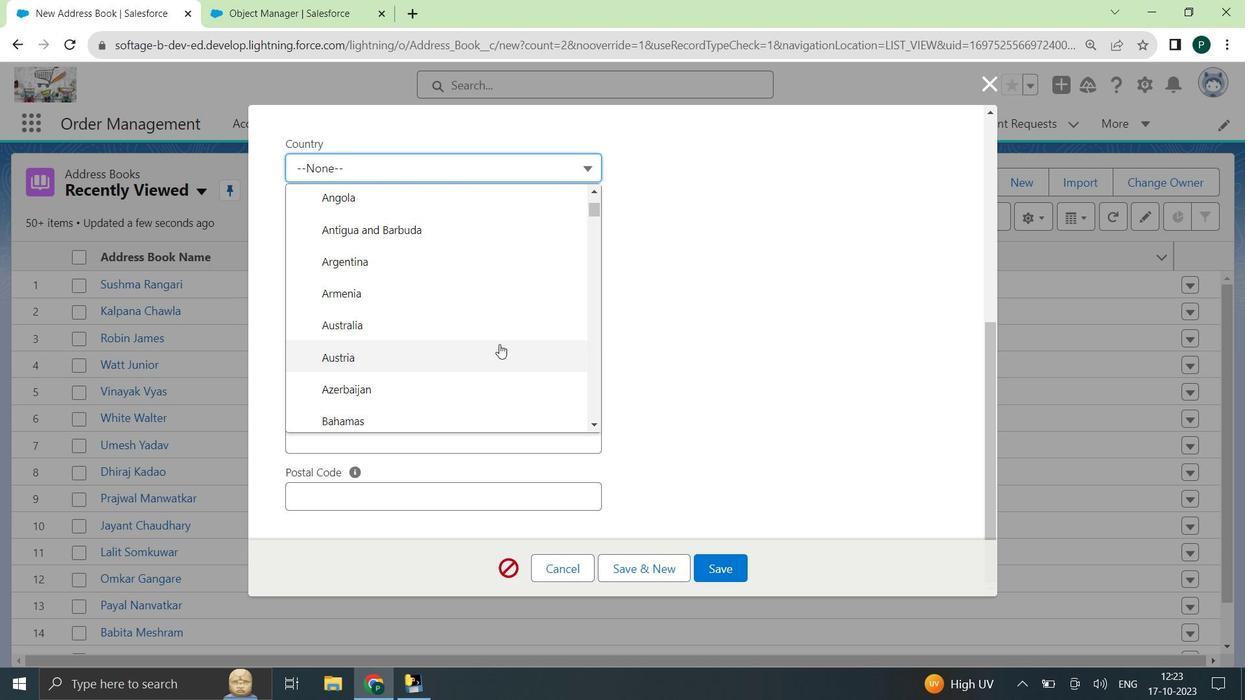 
Action: Mouse scrolled (498, 344) with delta (0, 0)
Screenshot: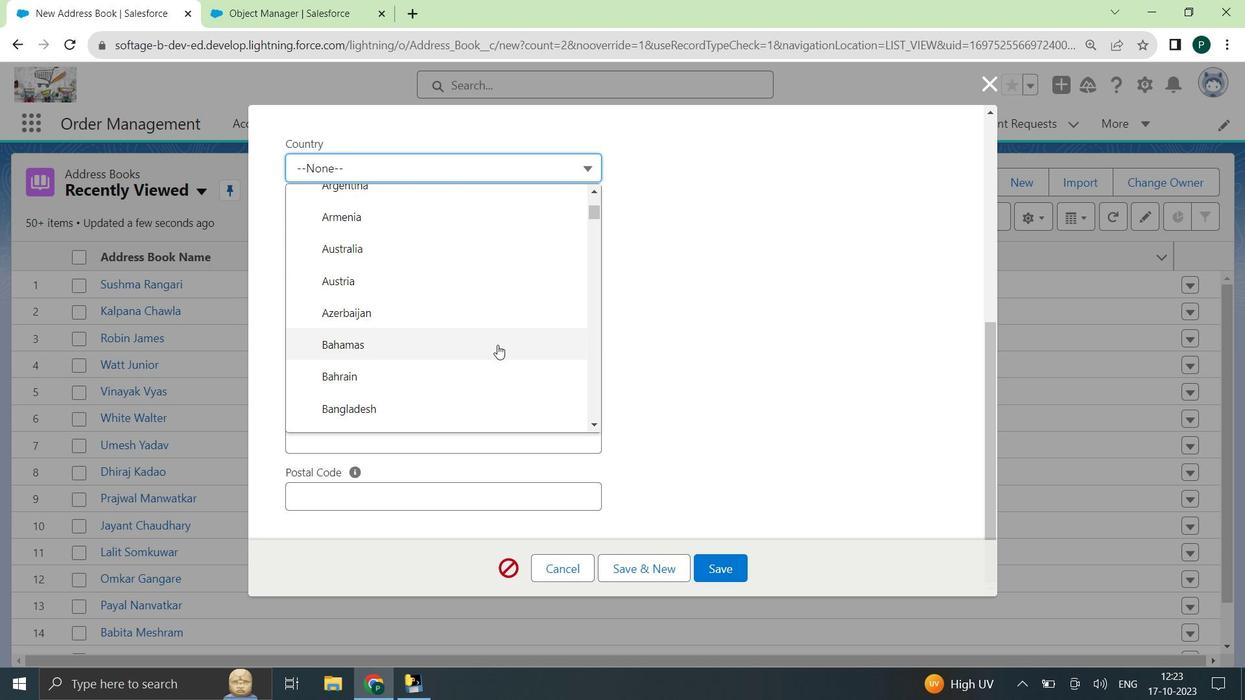 
Action: Mouse scrolled (498, 344) with delta (0, 0)
Screenshot: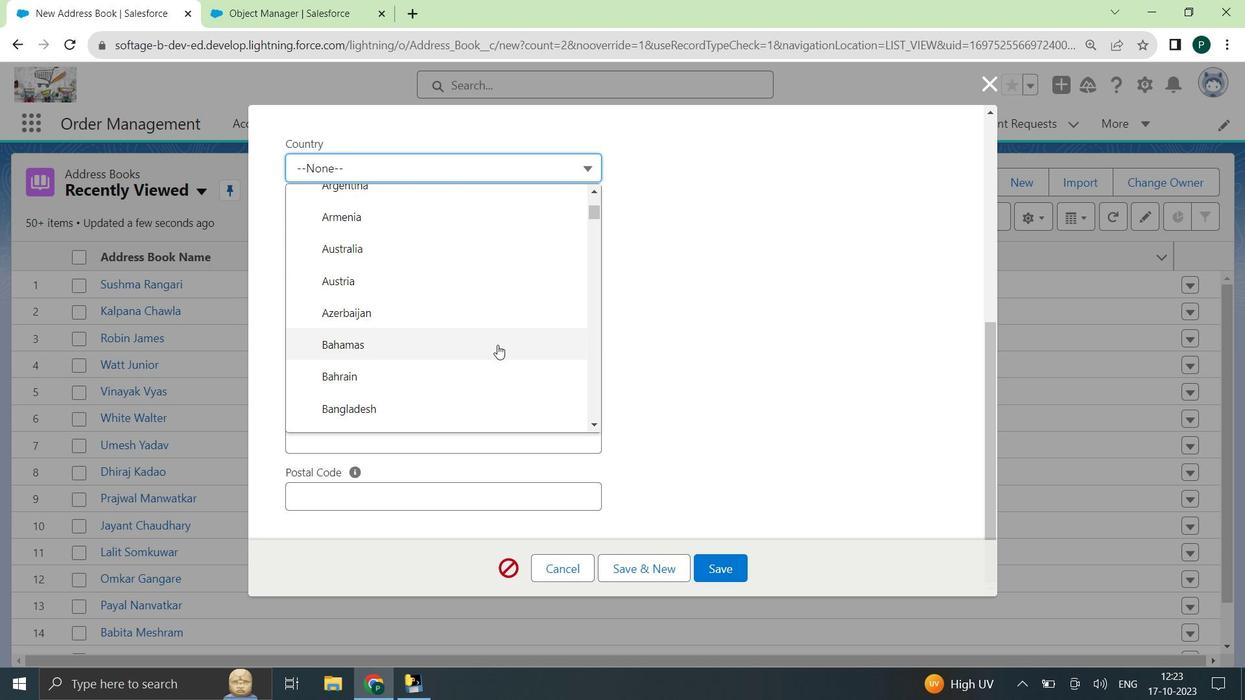 
Action: Mouse scrolled (498, 344) with delta (0, 0)
Screenshot: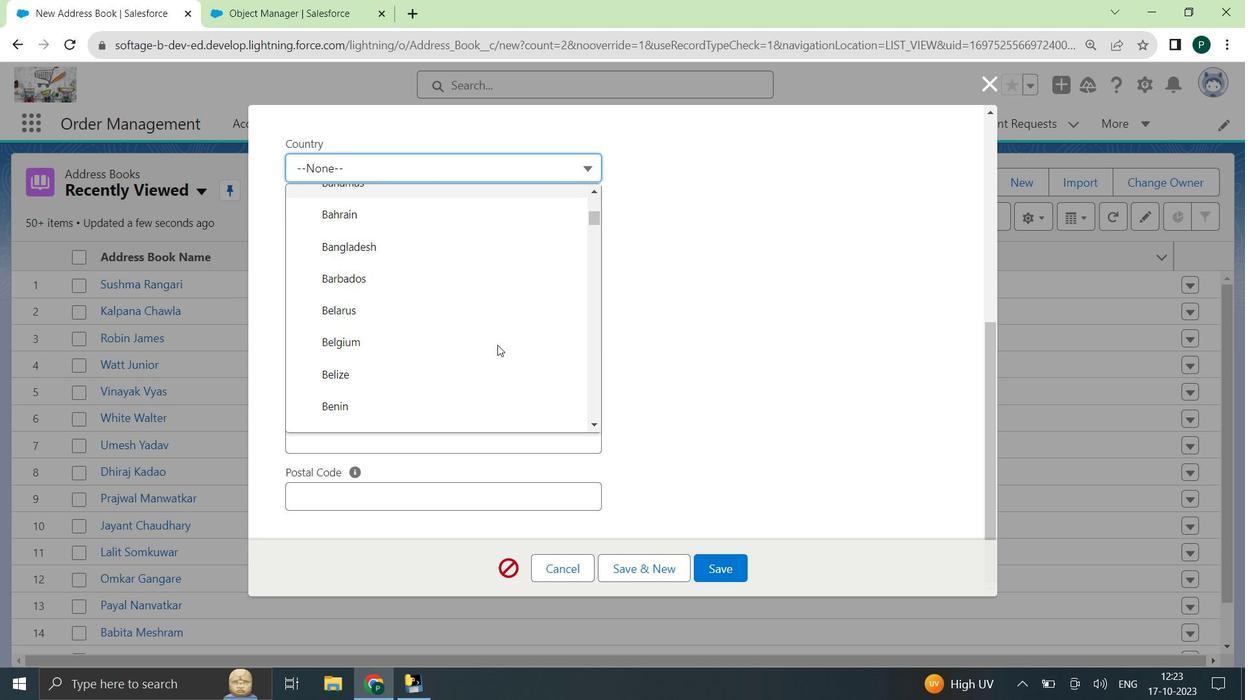 
Action: Mouse scrolled (498, 344) with delta (0, 0)
Screenshot: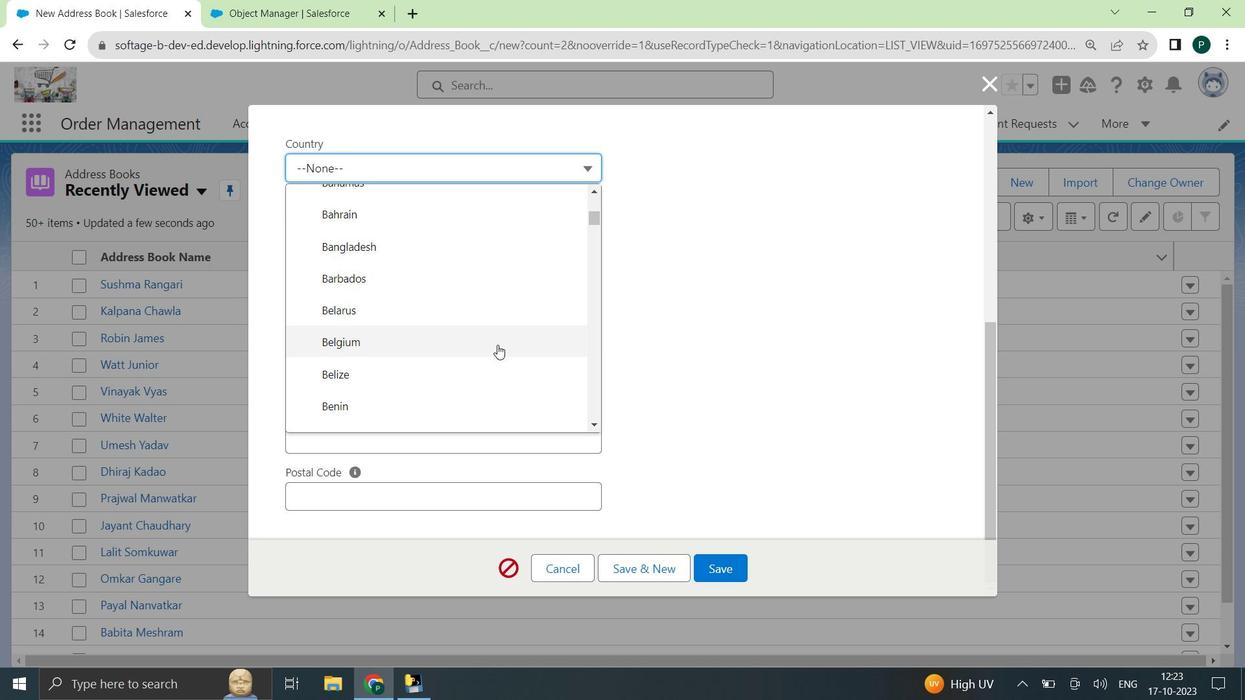 
Action: Mouse scrolled (498, 344) with delta (0, 0)
Screenshot: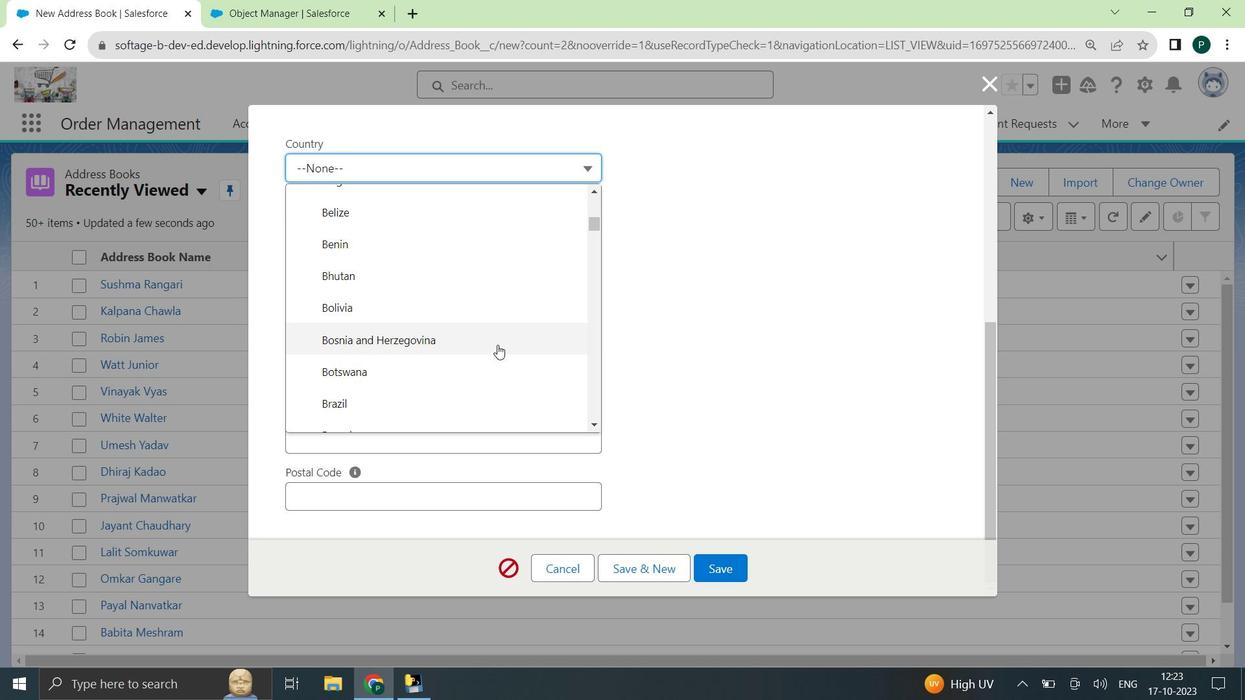
Action: Mouse scrolled (498, 344) with delta (0, 0)
Screenshot: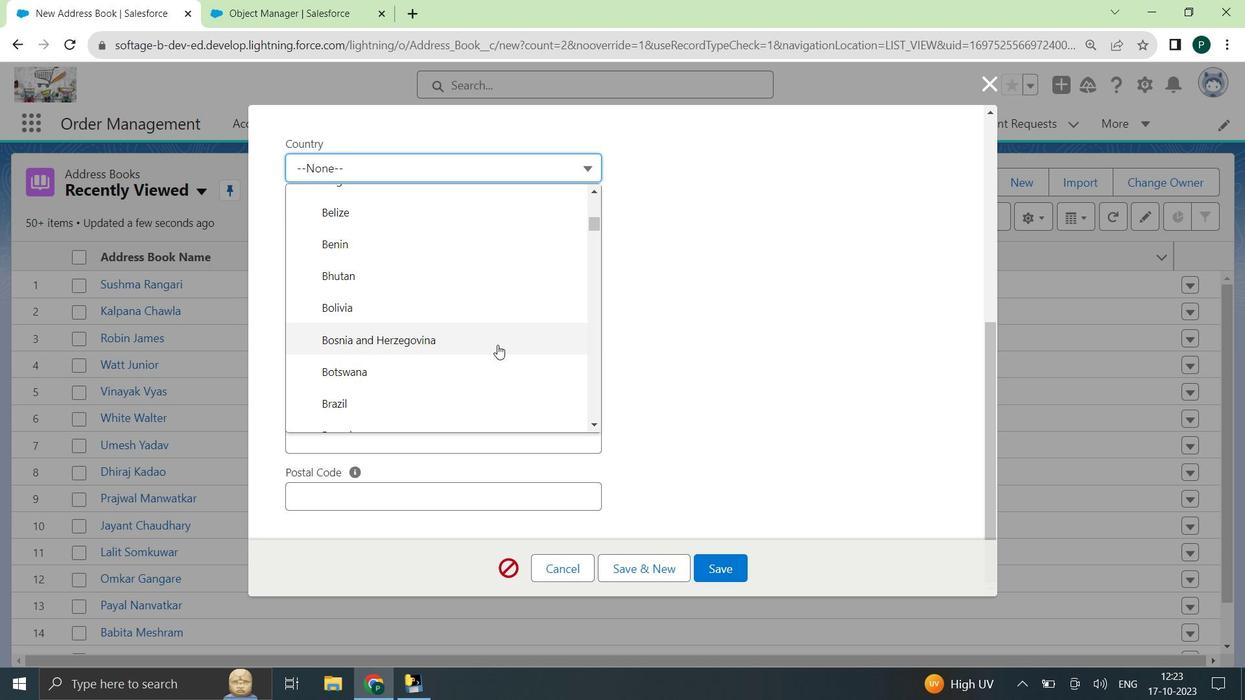 
Action: Mouse moved to (501, 343)
Screenshot: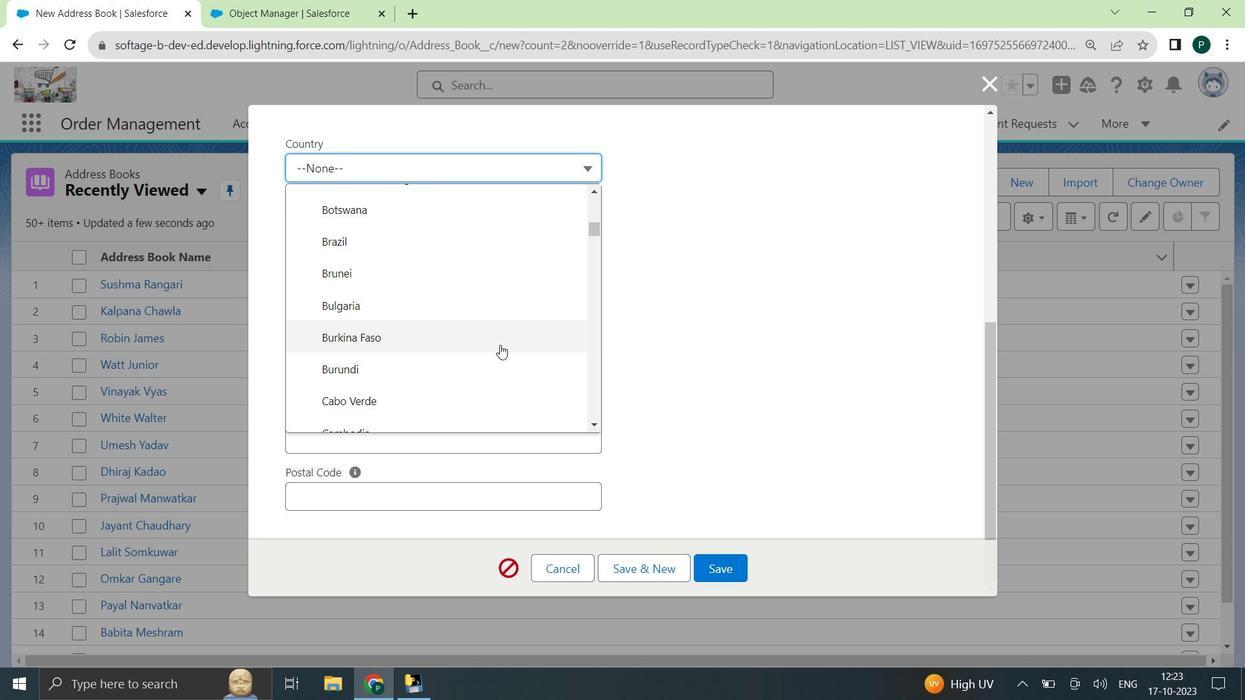 
Action: Mouse scrolled (501, 343) with delta (0, 0)
Screenshot: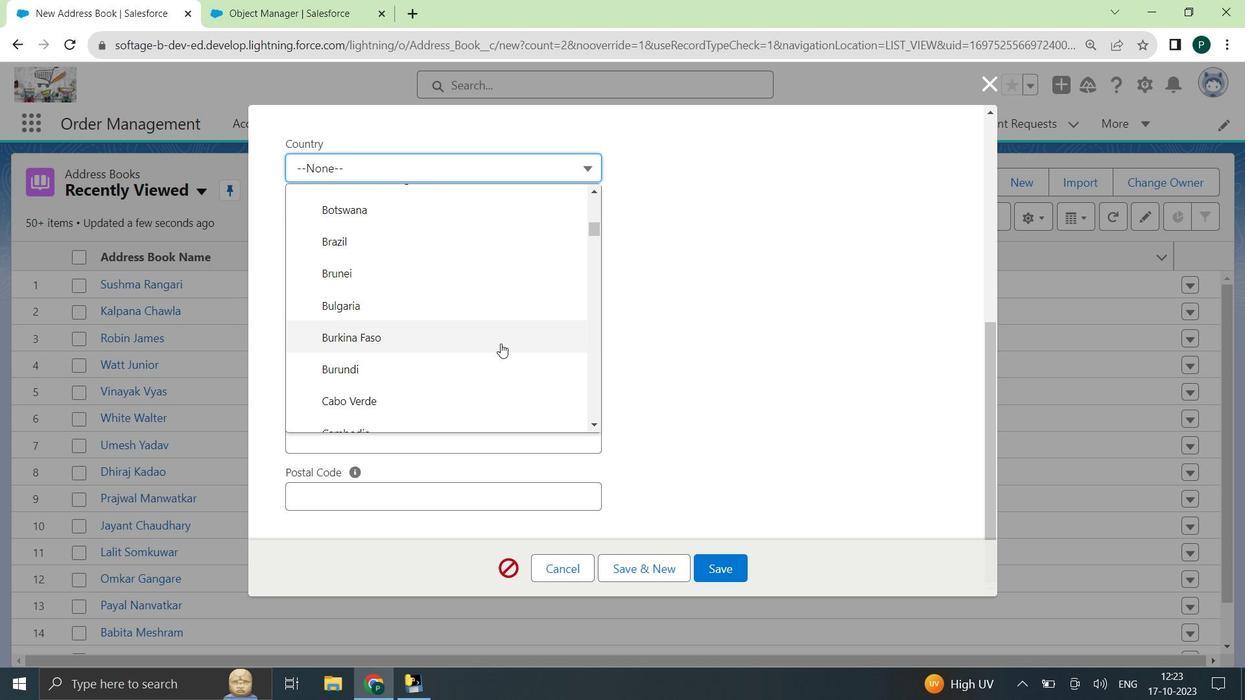 
Action: Mouse moved to (511, 340)
Screenshot: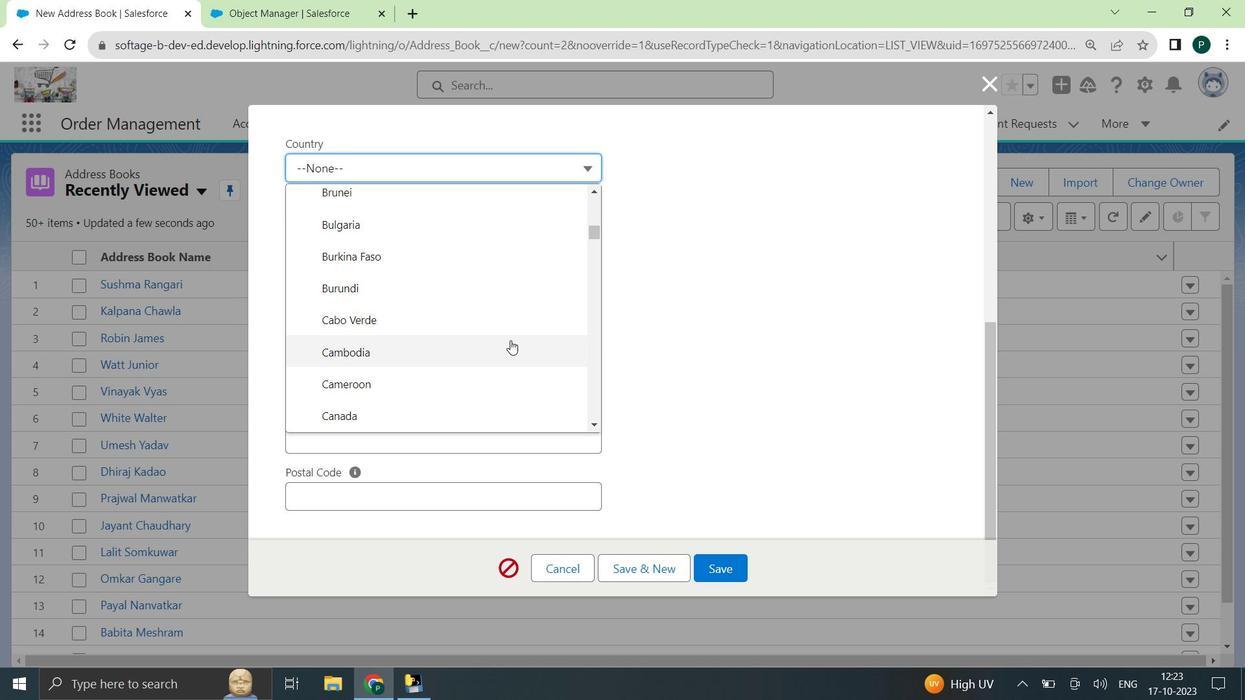 
Action: Mouse scrolled (511, 339) with delta (0, 0)
Screenshot: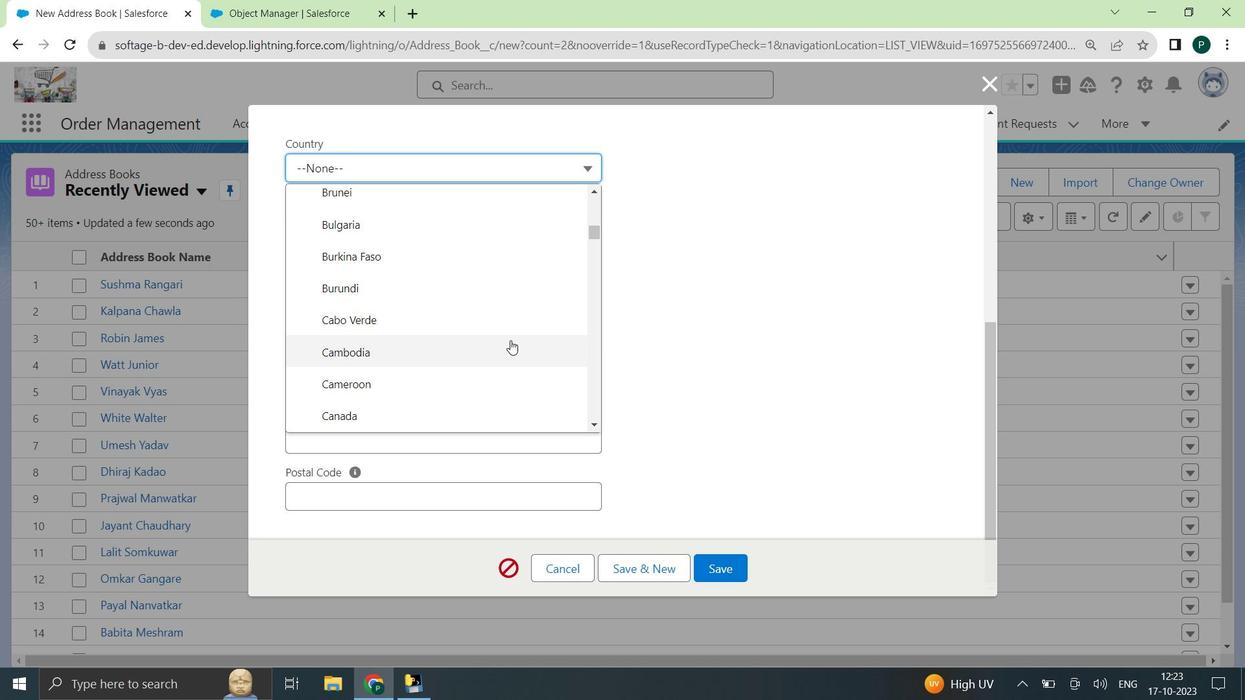 
Action: Mouse scrolled (511, 339) with delta (0, 0)
Screenshot: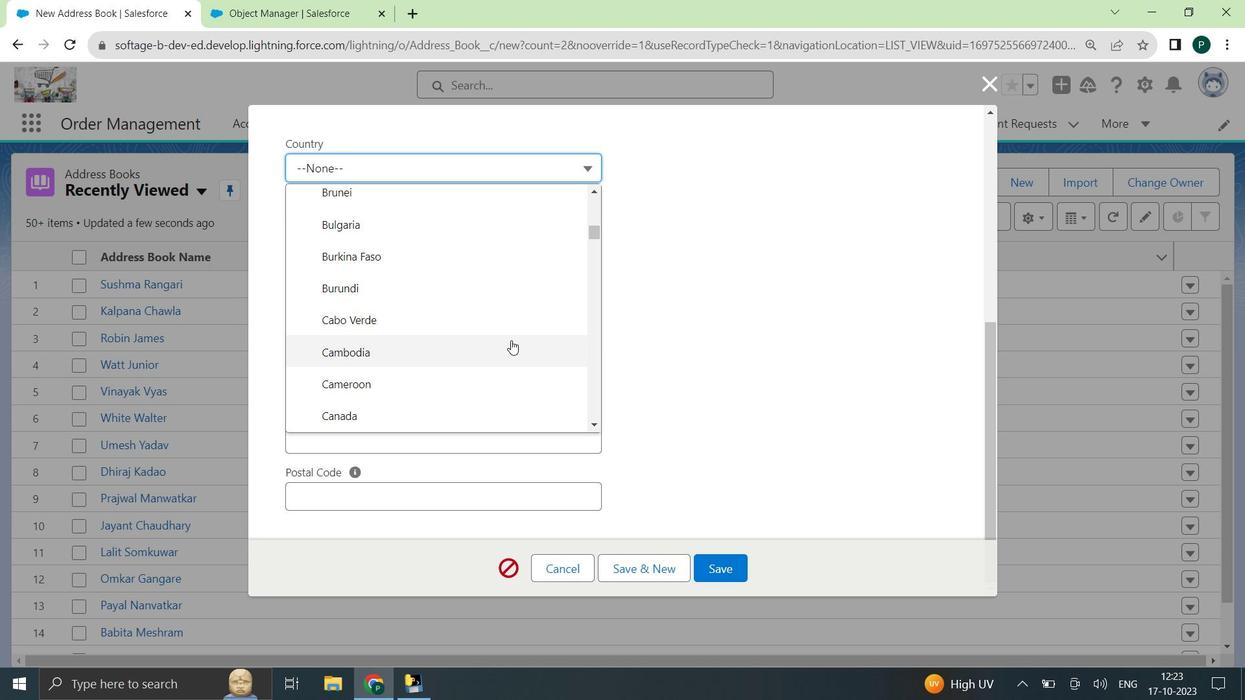 
Action: Mouse moved to (472, 337)
Screenshot: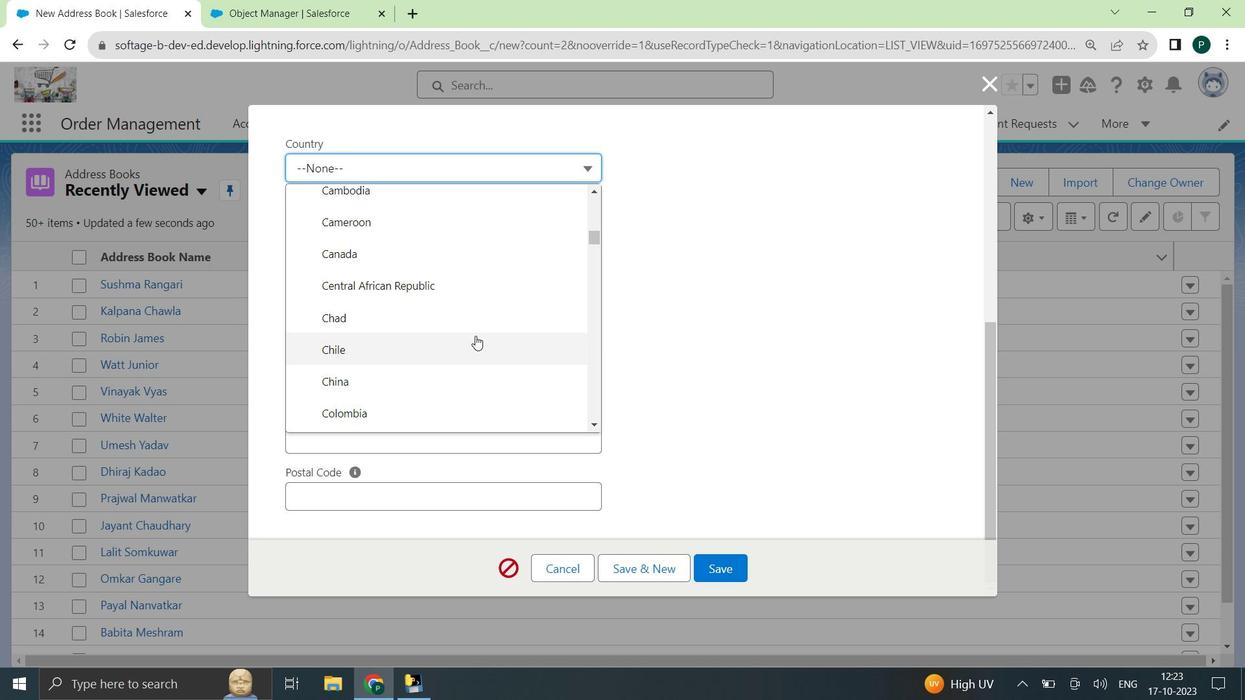 
Action: Mouse scrolled (472, 337) with delta (0, 0)
Screenshot: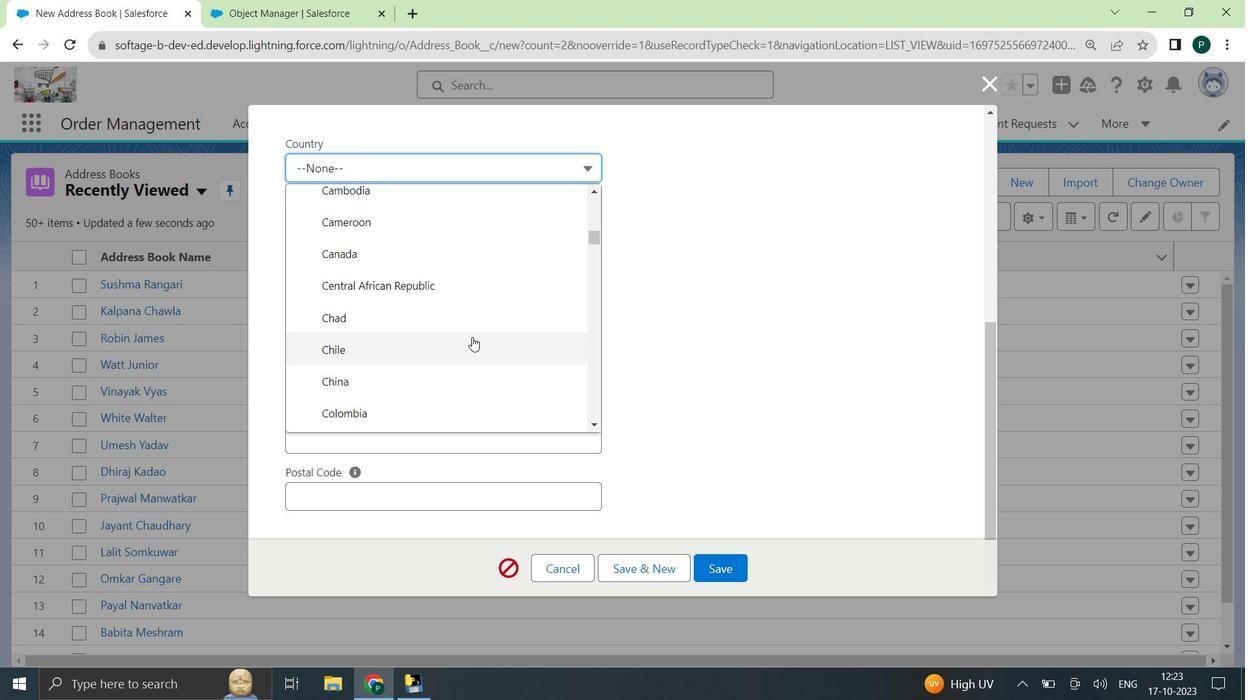 
Action: Mouse scrolled (472, 337) with delta (0, 0)
Screenshot: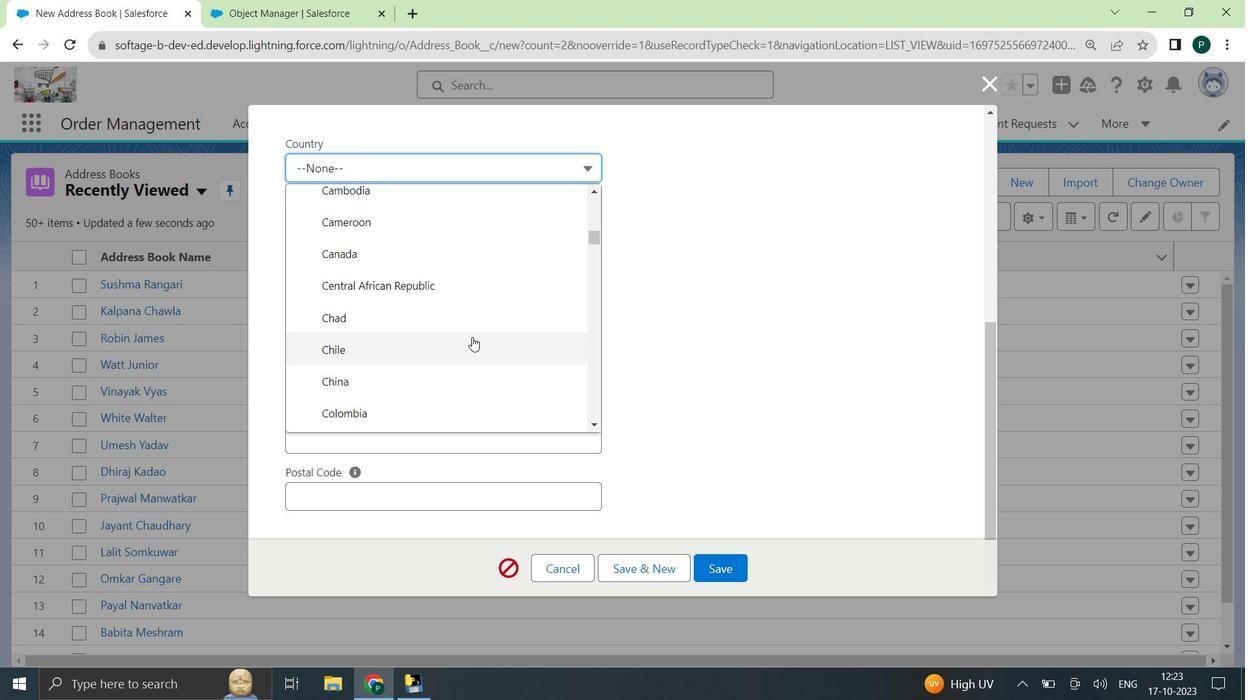 
Action: Mouse scrolled (472, 337) with delta (0, 0)
Screenshot: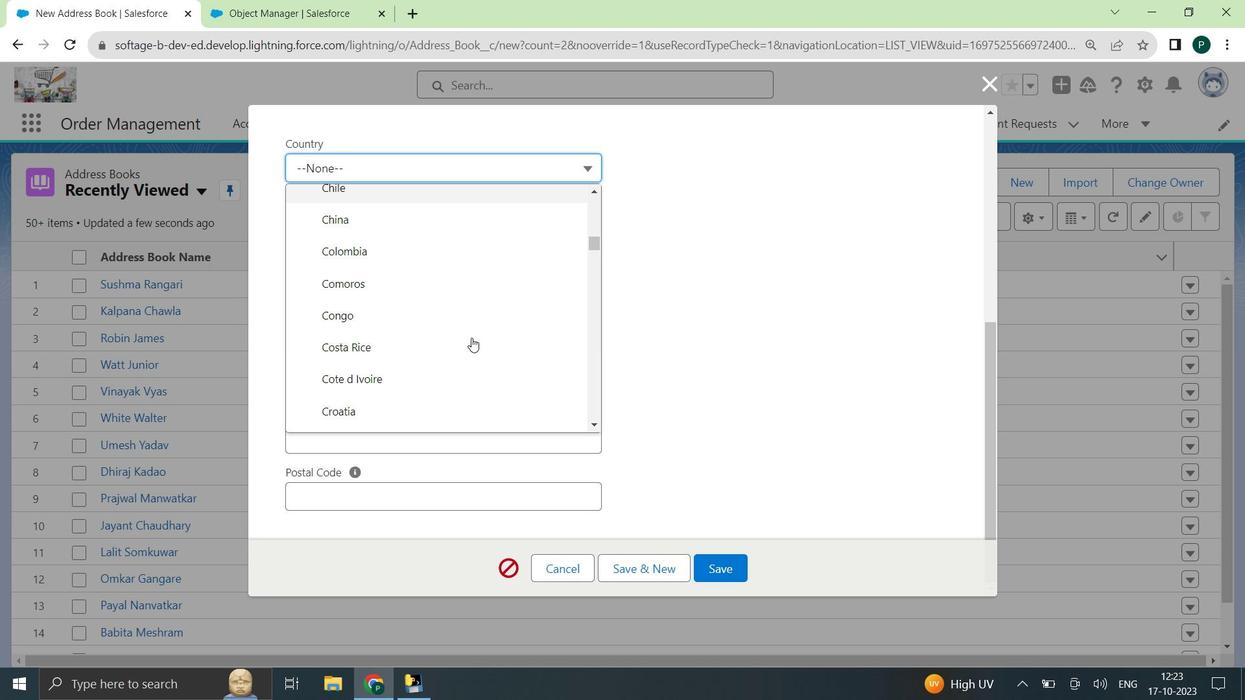 
Action: Mouse scrolled (472, 337) with delta (0, 0)
Screenshot: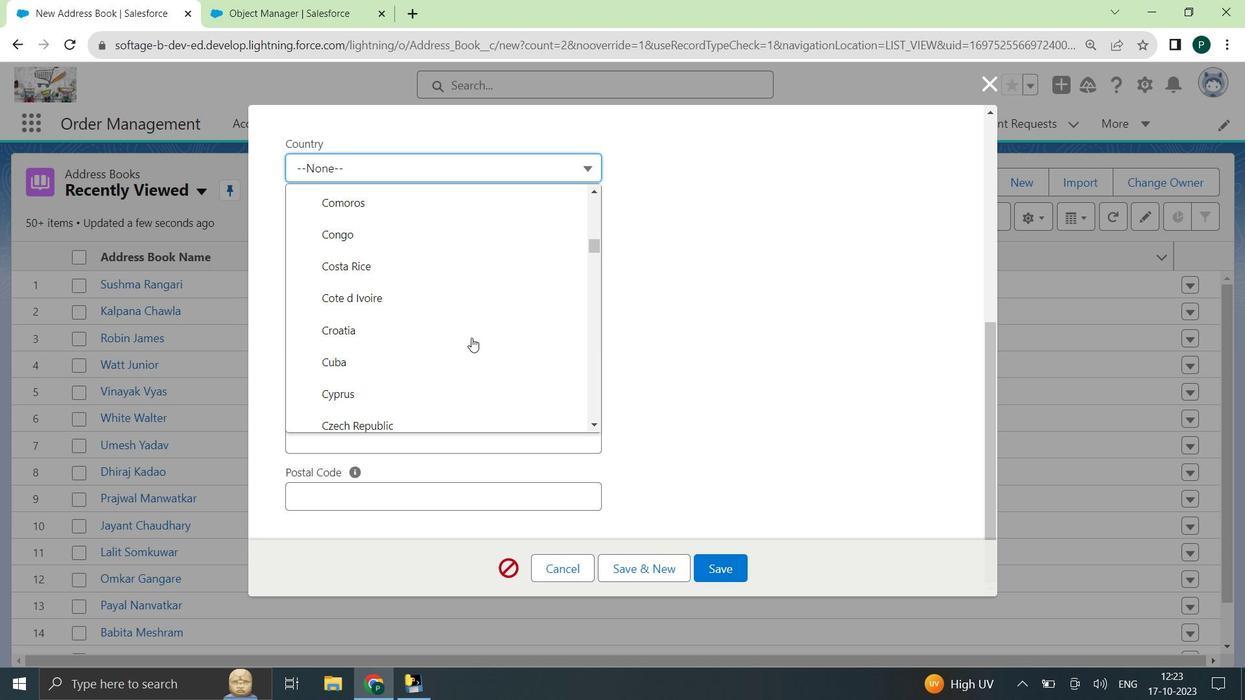 
Action: Mouse scrolled (472, 337) with delta (0, 0)
Screenshot: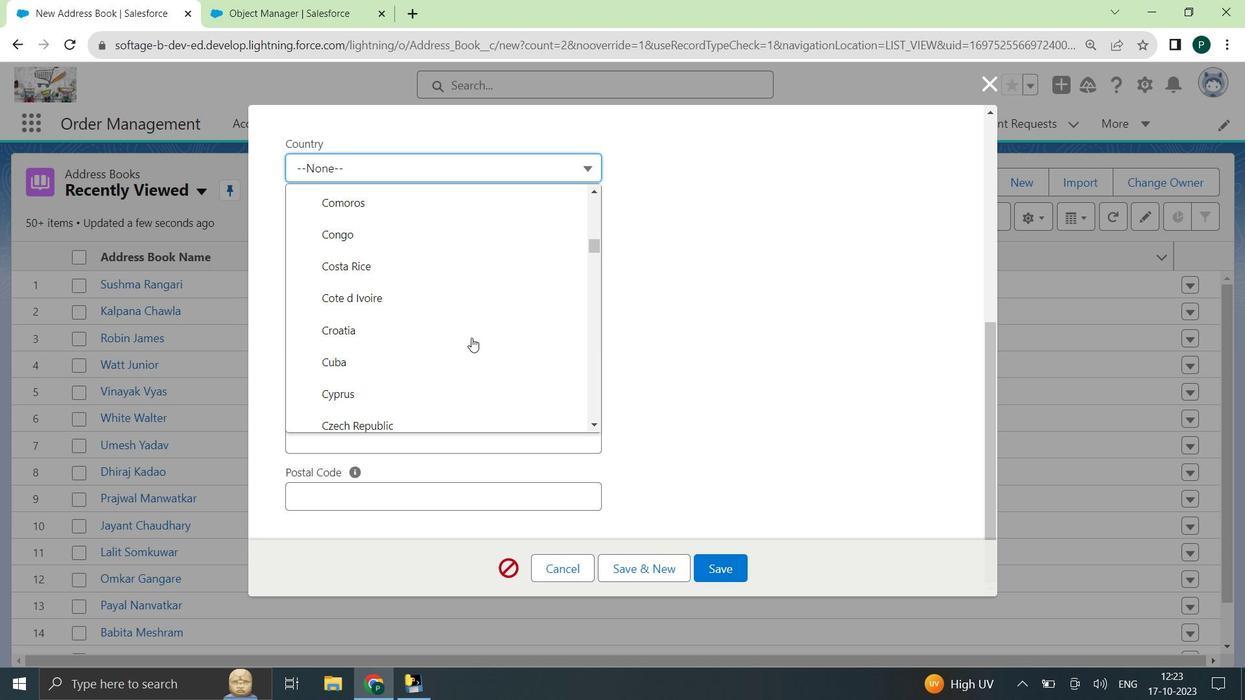 
Action: Mouse scrolled (472, 337) with delta (0, 0)
Screenshot: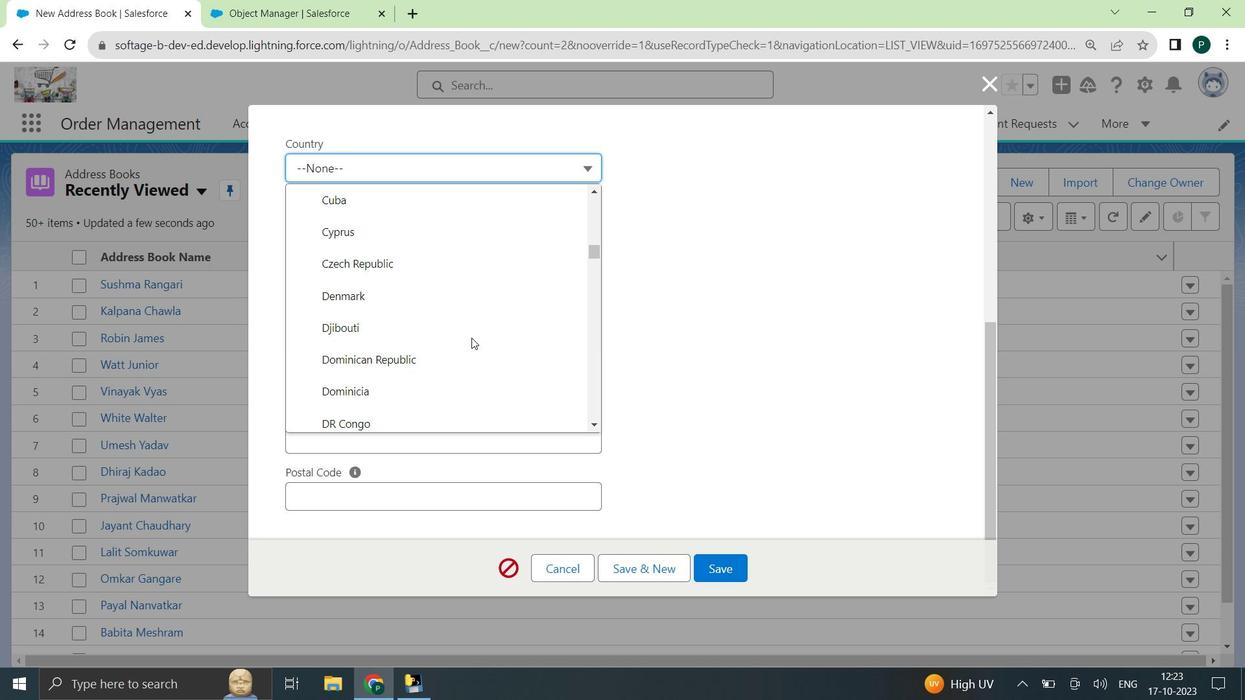 
Action: Mouse scrolled (472, 337) with delta (0, 0)
Screenshot: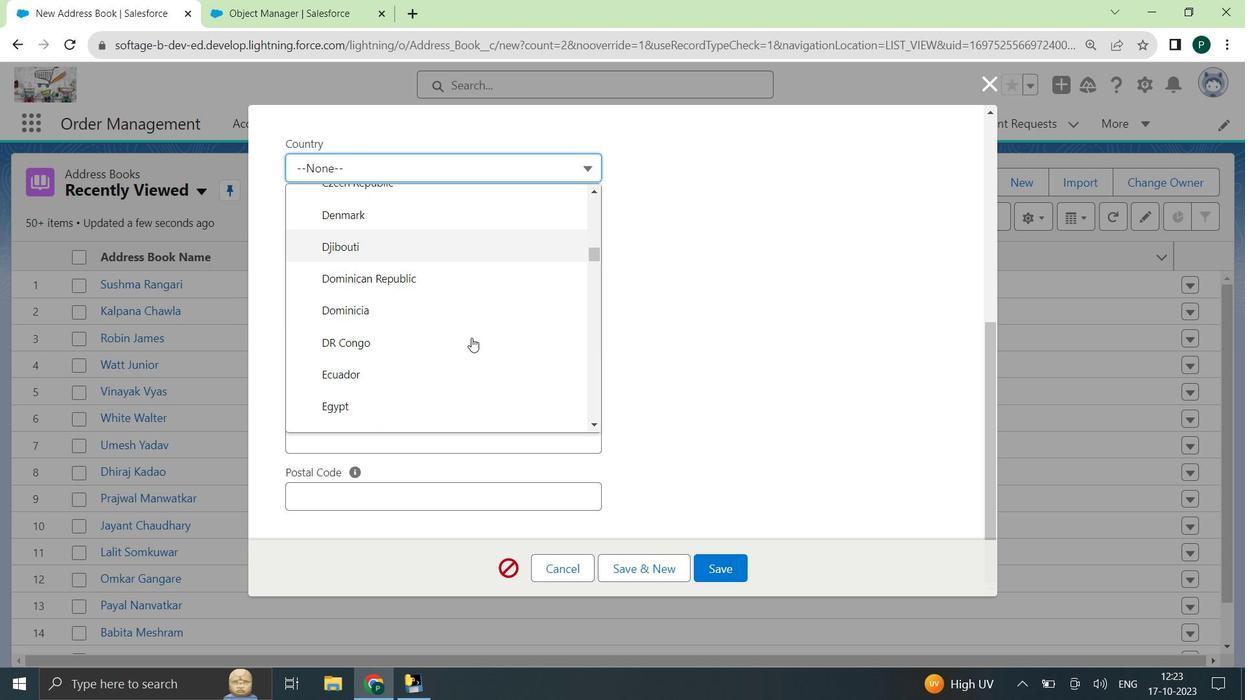 
Action: Mouse moved to (472, 337)
Screenshot: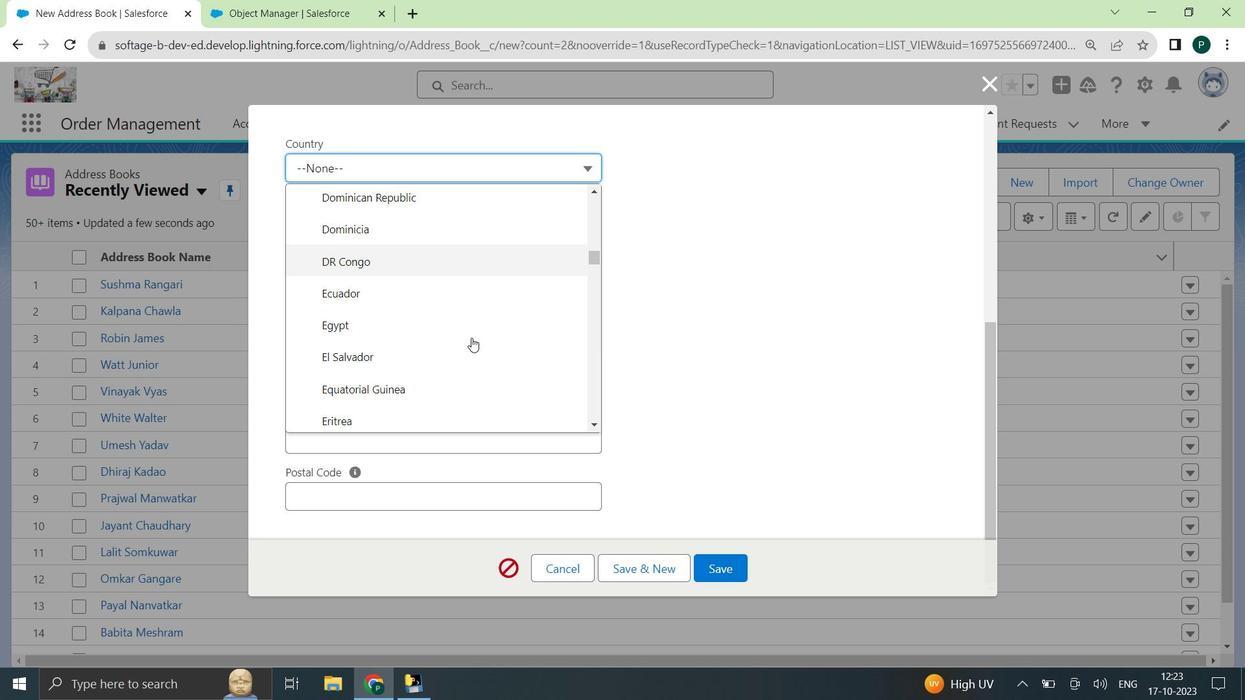 
Action: Mouse scrolled (472, 337) with delta (0, 0)
Screenshot: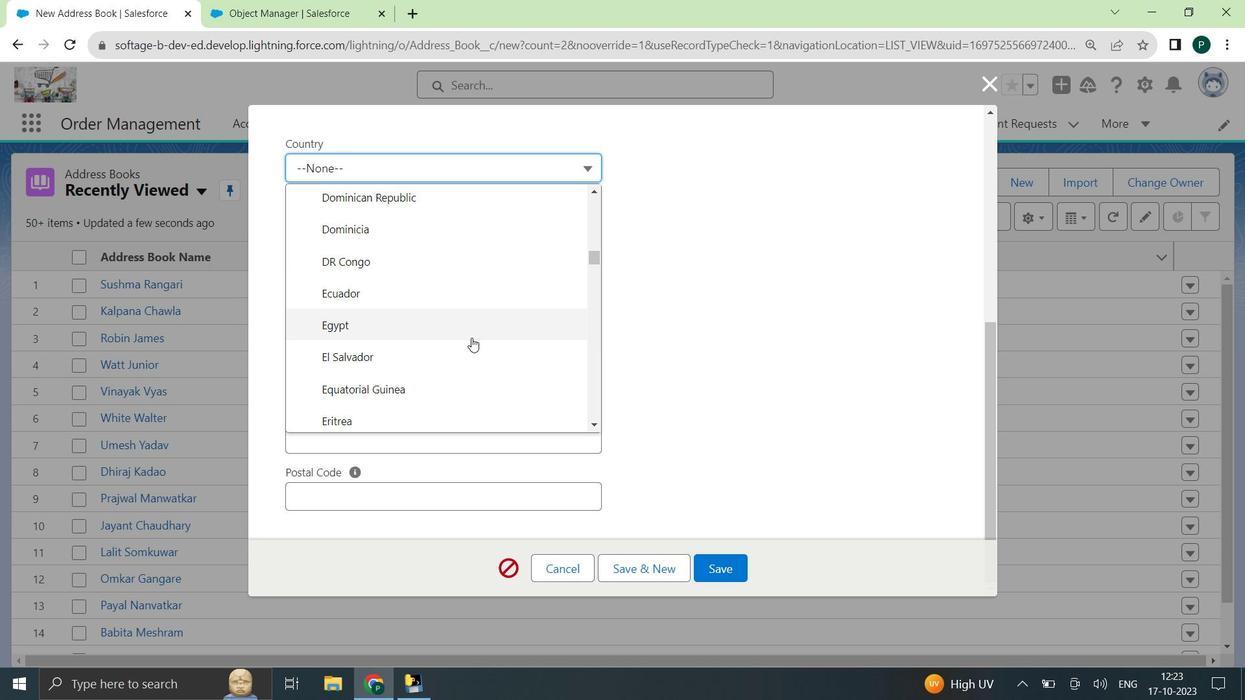 
Action: Mouse scrolled (472, 337) with delta (0, 0)
Screenshot: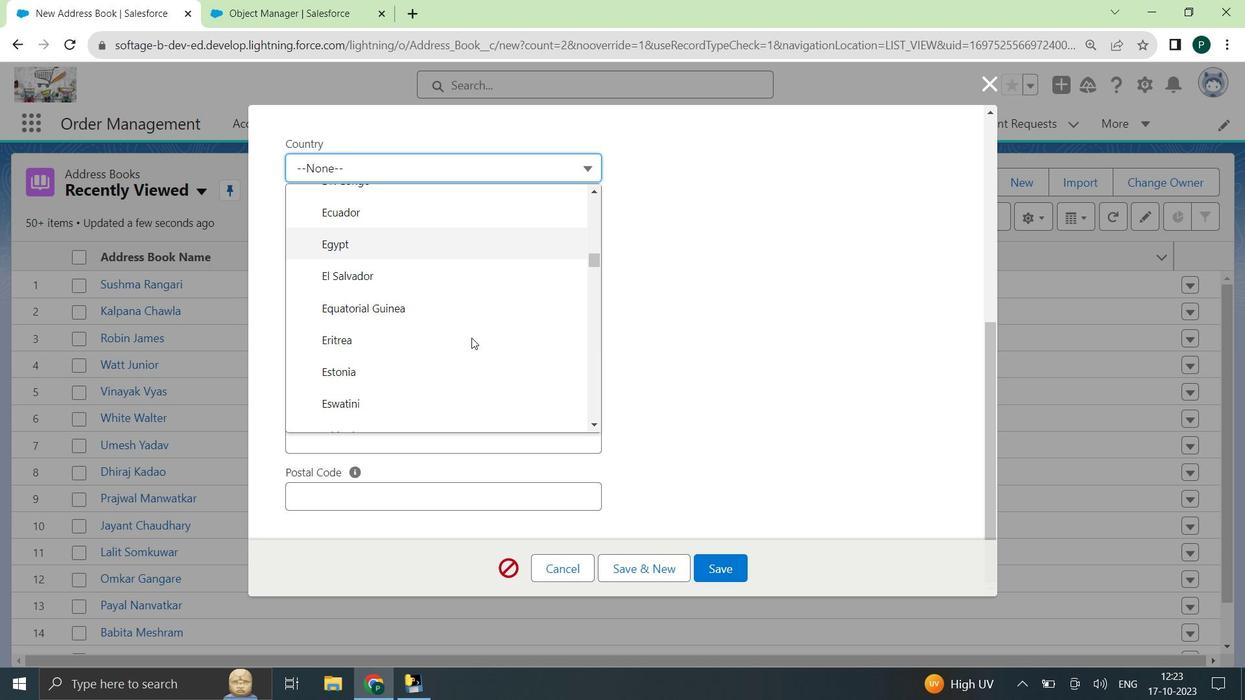 
Action: Mouse scrolled (472, 337) with delta (0, 0)
Screenshot: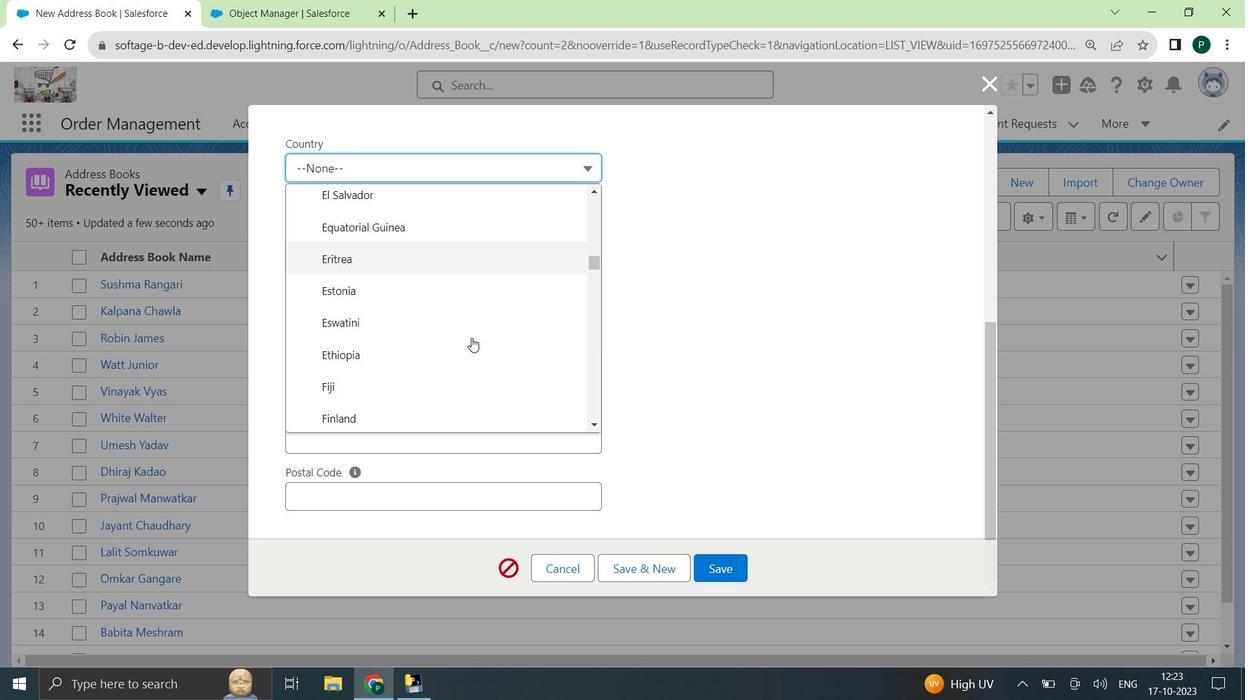 
Action: Mouse scrolled (472, 337) with delta (0, 0)
Screenshot: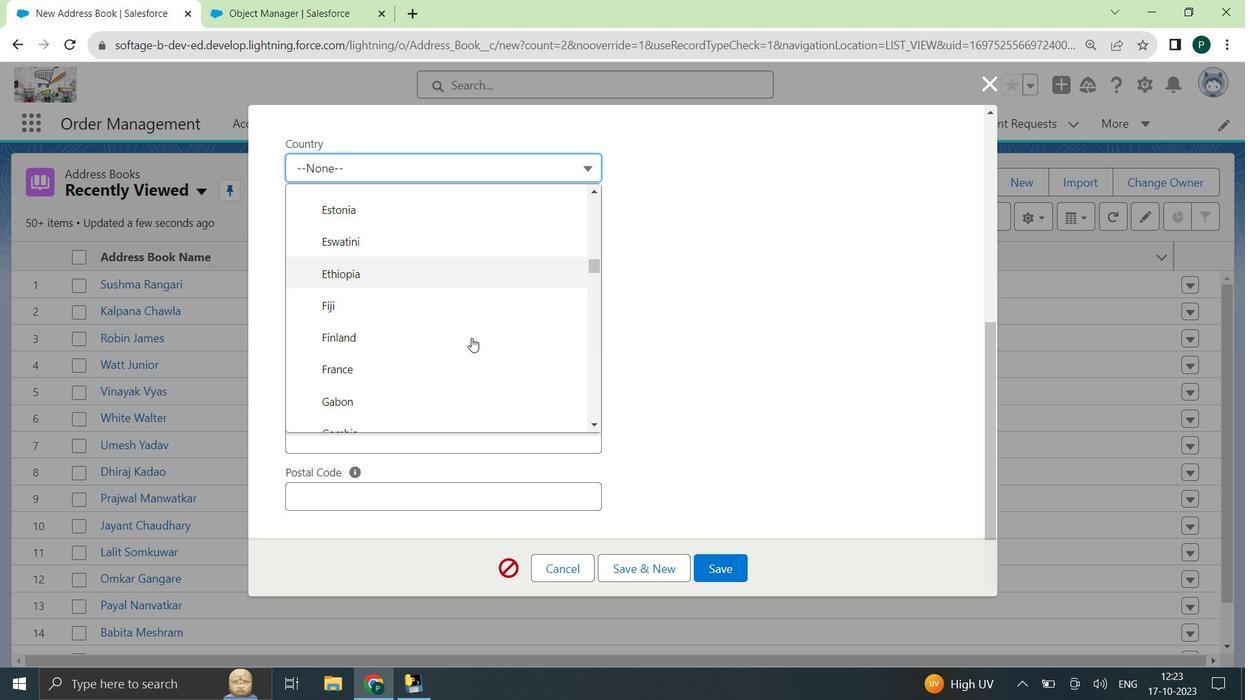 
Action: Mouse scrolled (472, 337) with delta (0, 0)
Screenshot: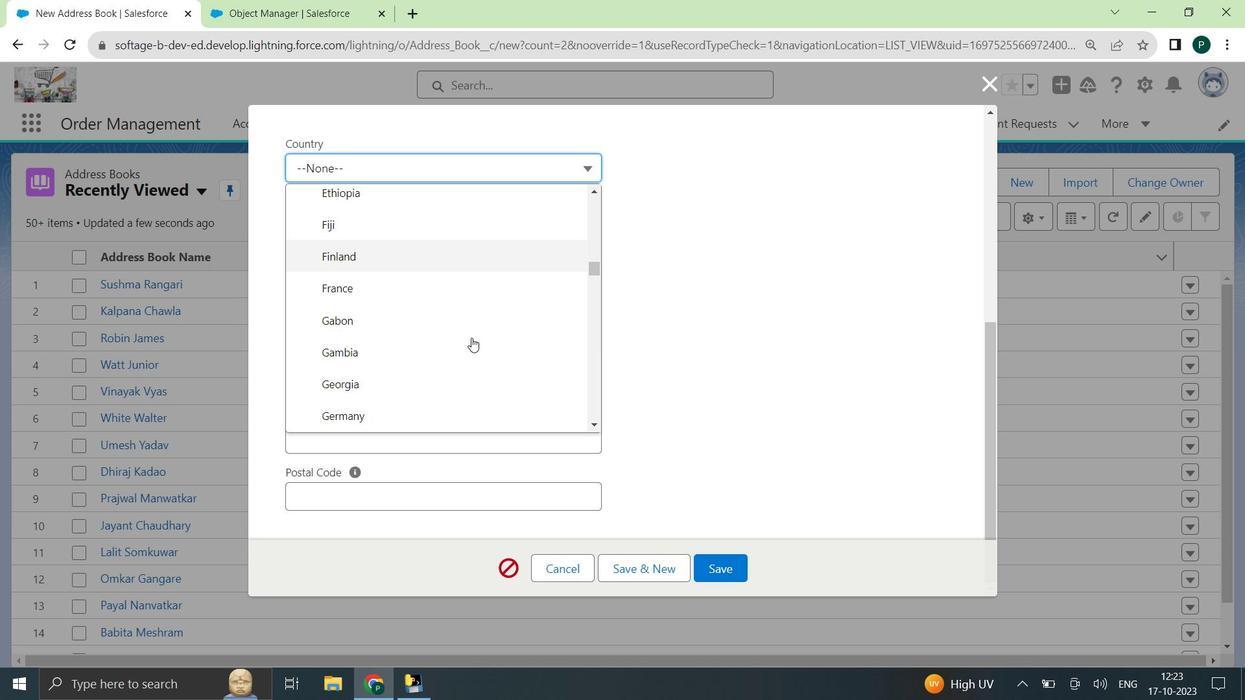 
Action: Mouse scrolled (472, 337) with delta (0, 0)
Screenshot: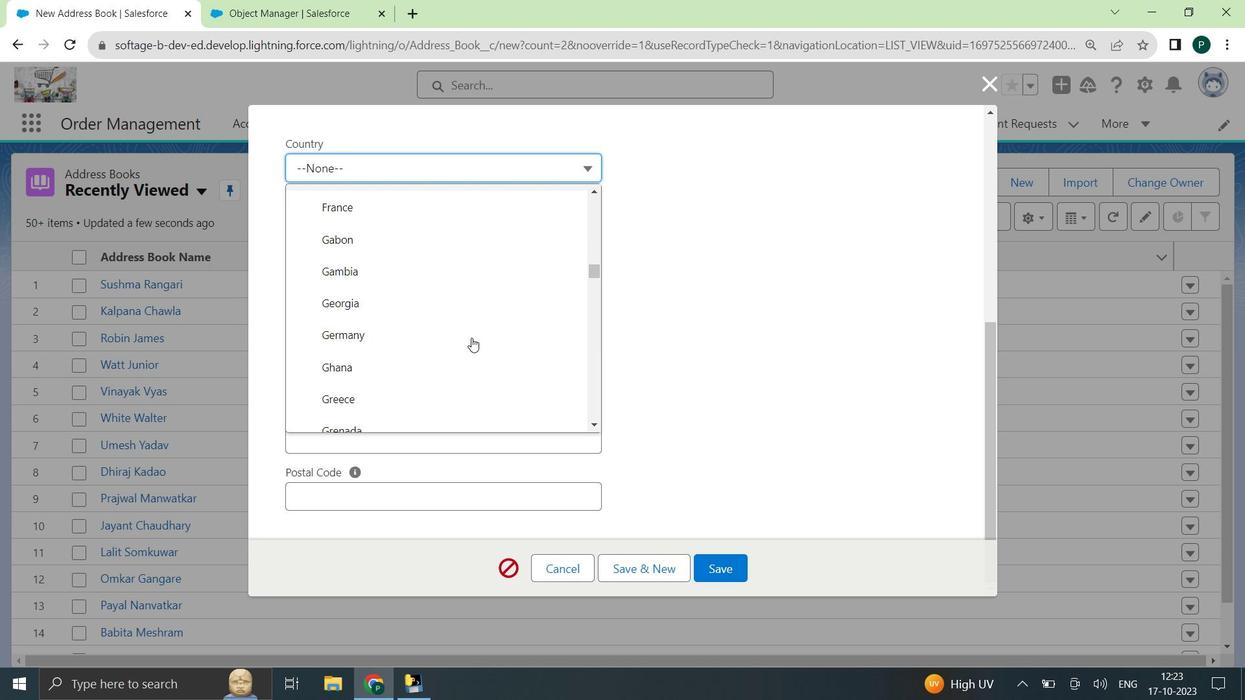 
Action: Mouse scrolled (472, 337) with delta (0, 0)
Screenshot: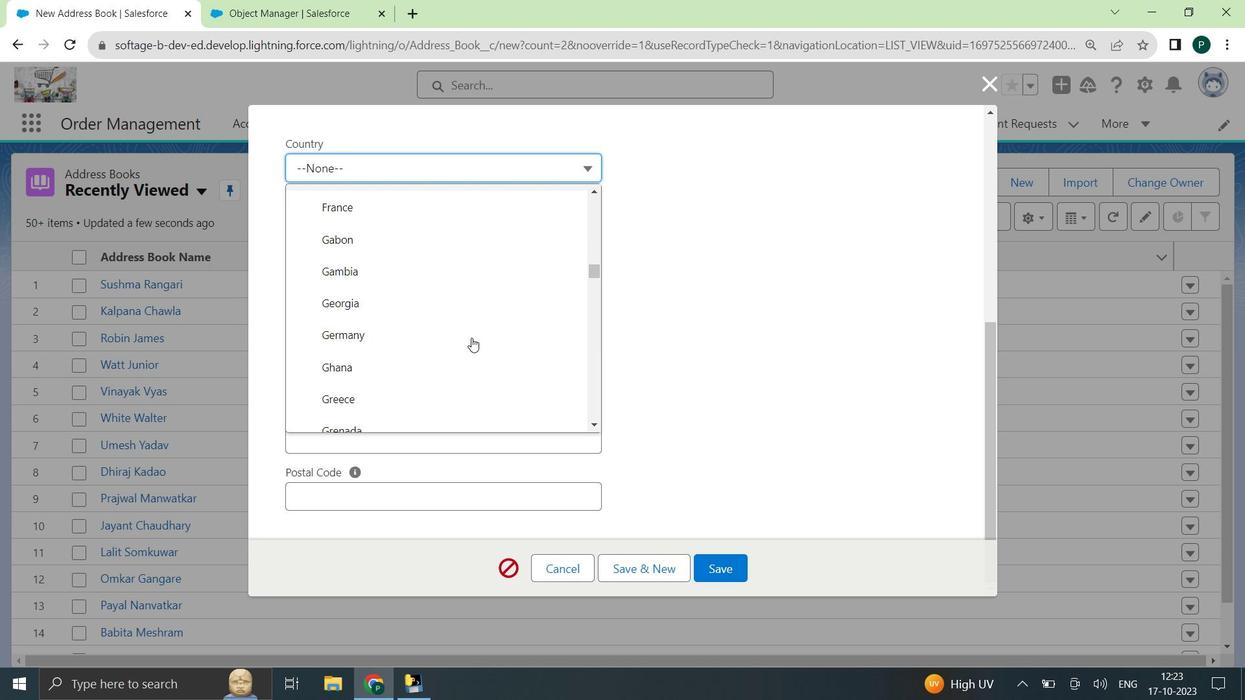 
Action: Mouse scrolled (472, 337) with delta (0, 0)
Screenshot: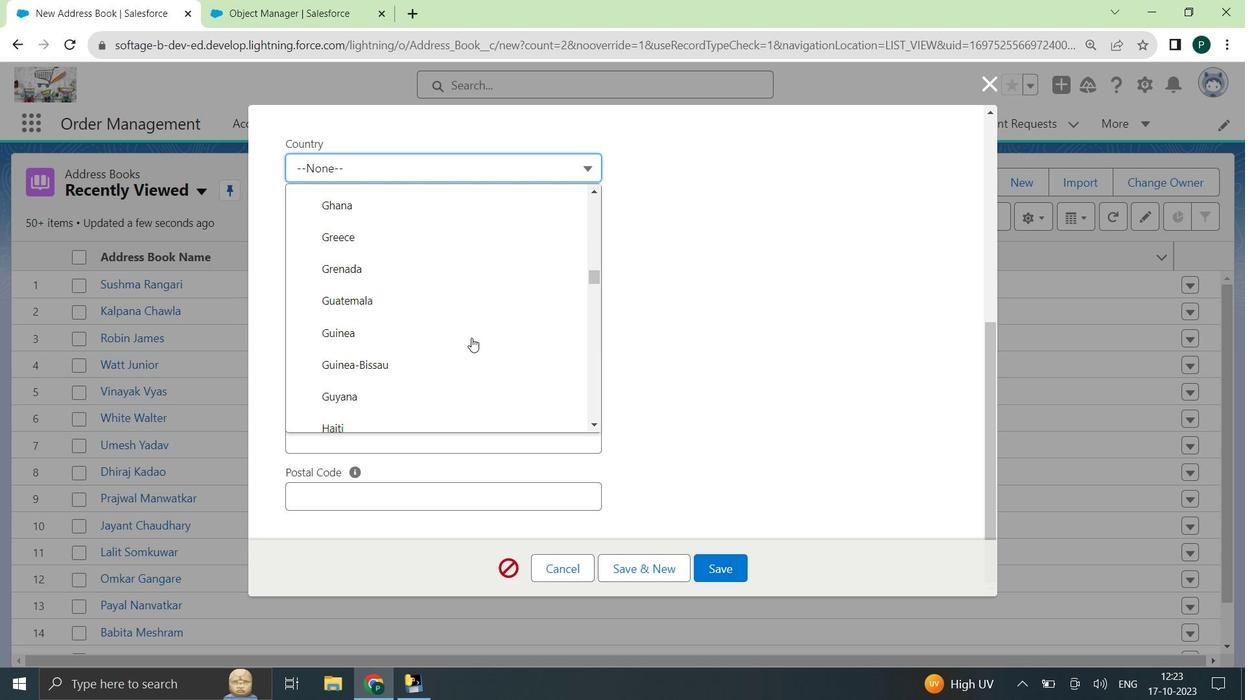 
Action: Mouse scrolled (472, 337) with delta (0, 0)
Screenshot: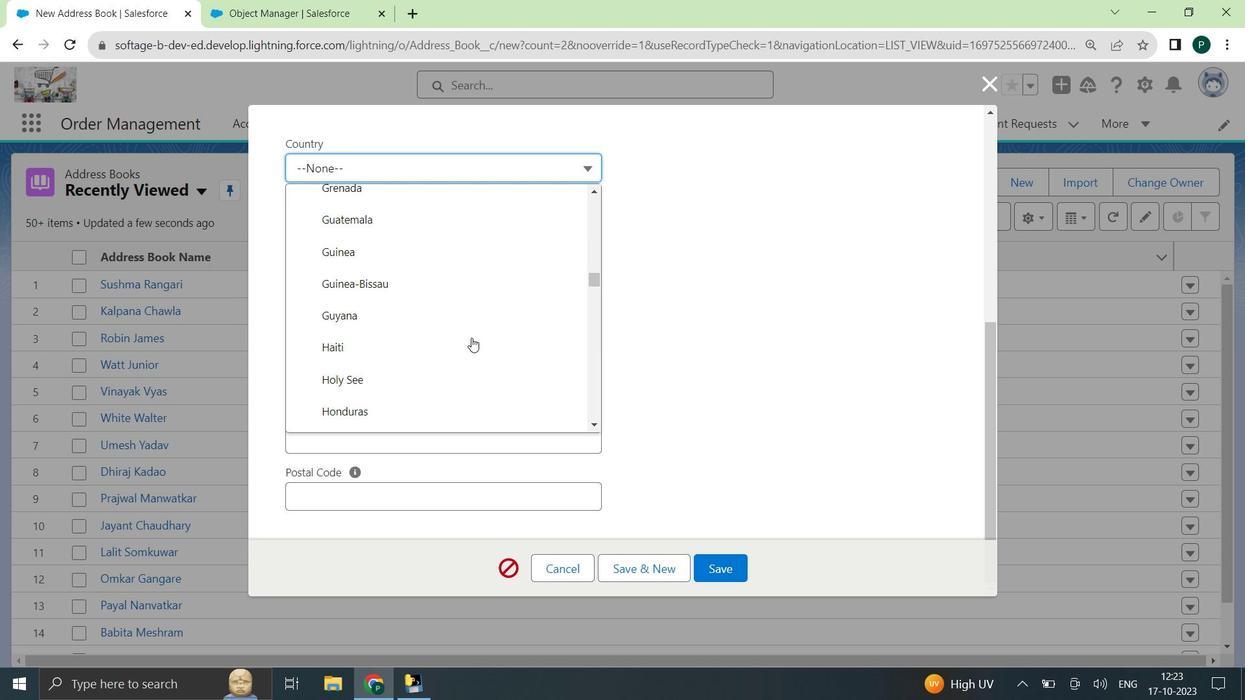 
Action: Mouse scrolled (472, 337) with delta (0, 0)
Screenshot: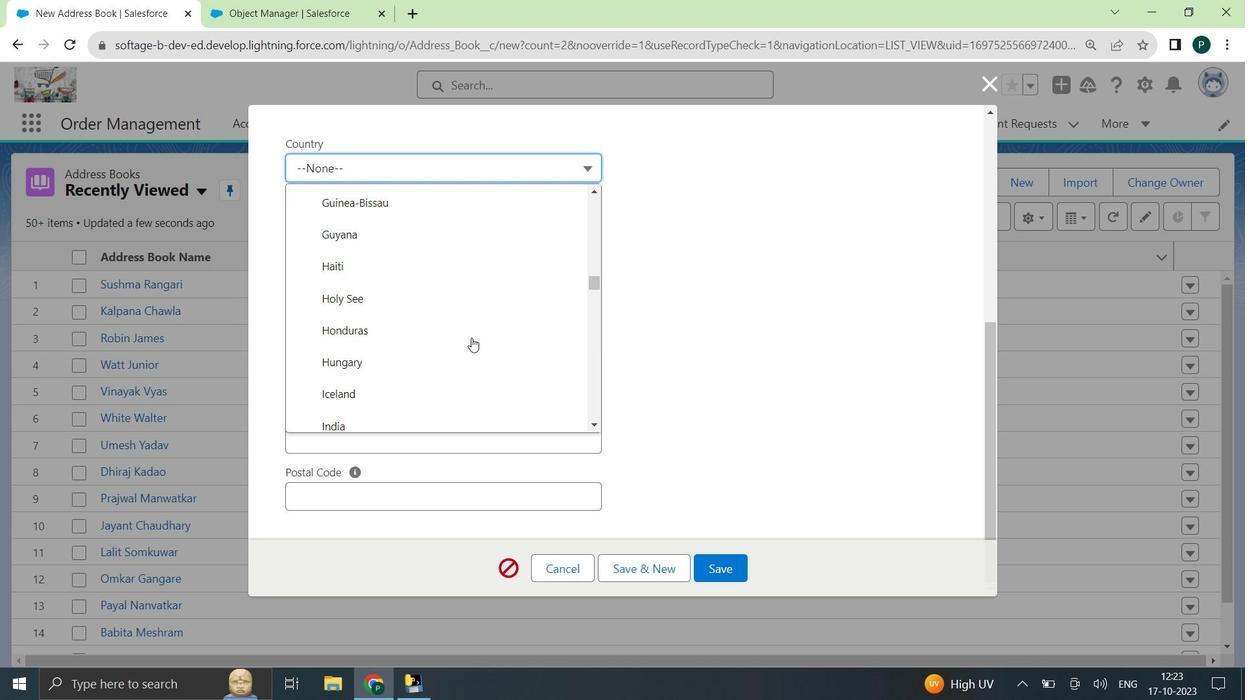
Action: Mouse scrolled (472, 337) with delta (0, 0)
Screenshot: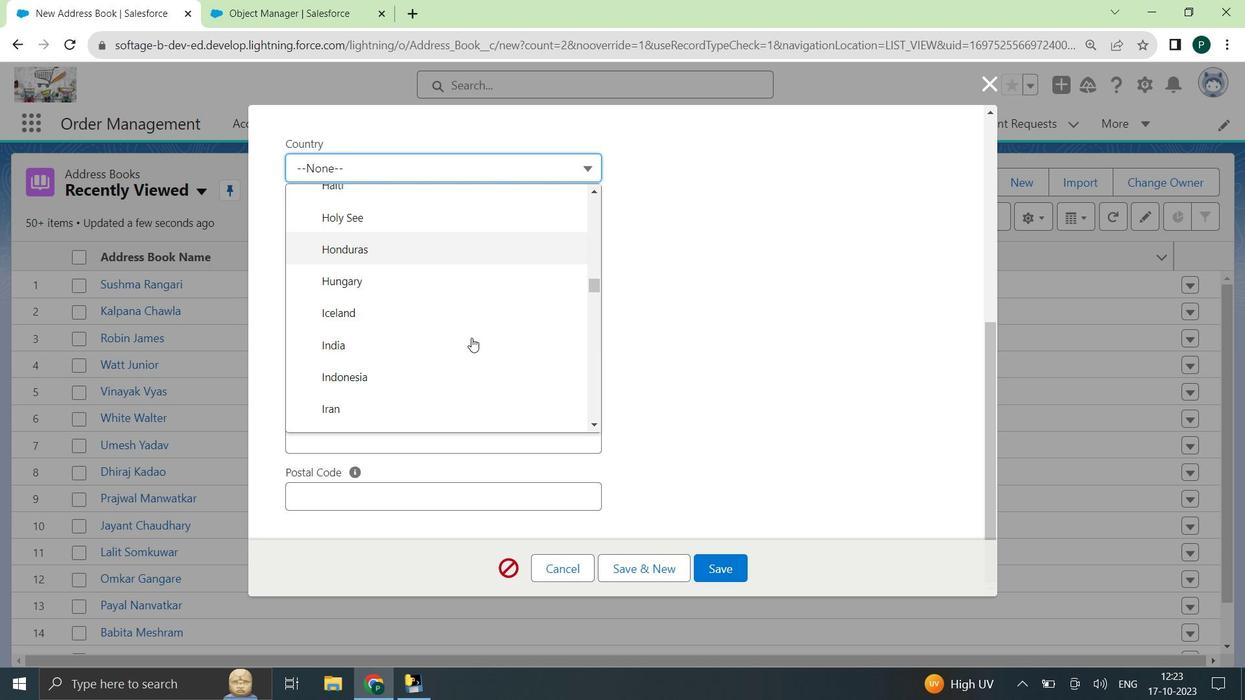 
Action: Mouse scrolled (472, 337) with delta (0, 0)
Screenshot: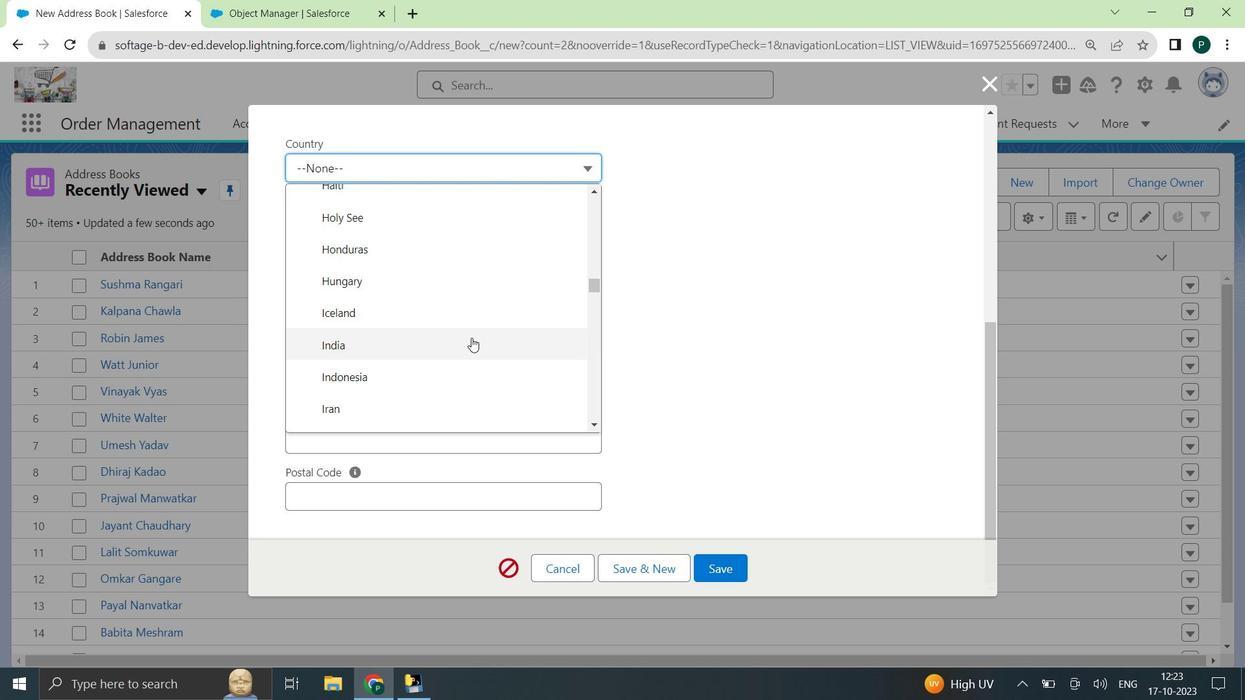 
Action: Mouse scrolled (472, 337) with delta (0, 0)
Screenshot: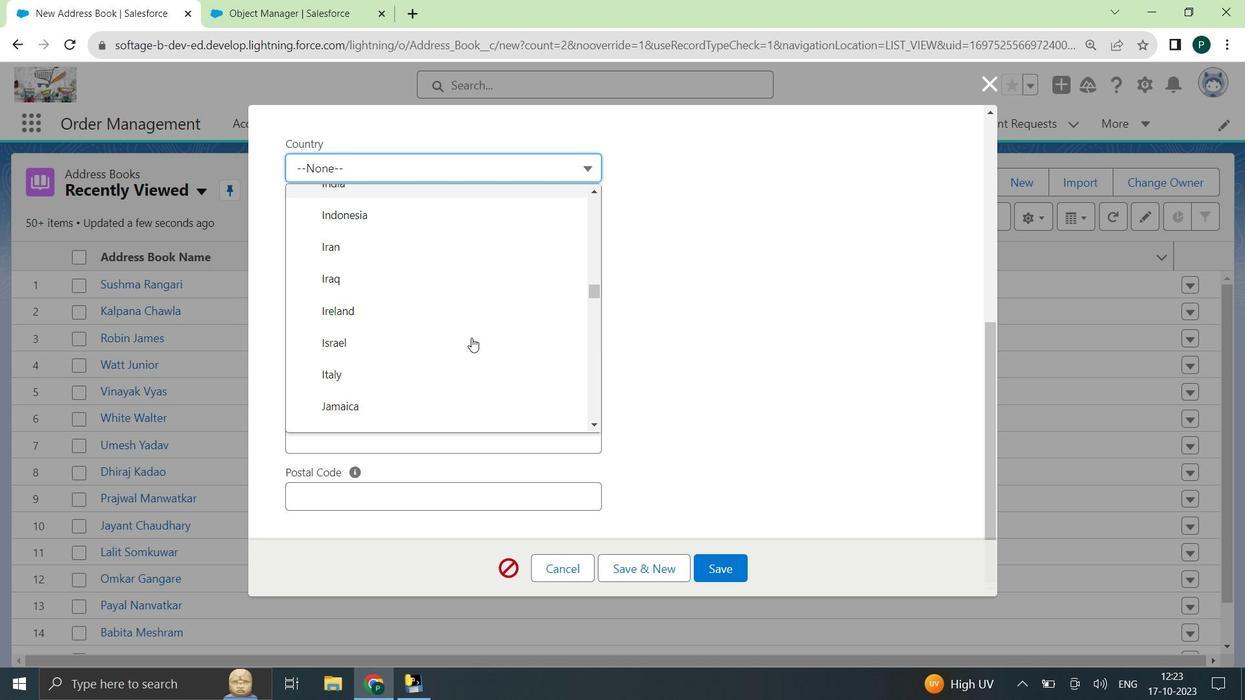 
Action: Mouse scrolled (472, 337) with delta (0, 0)
Screenshot: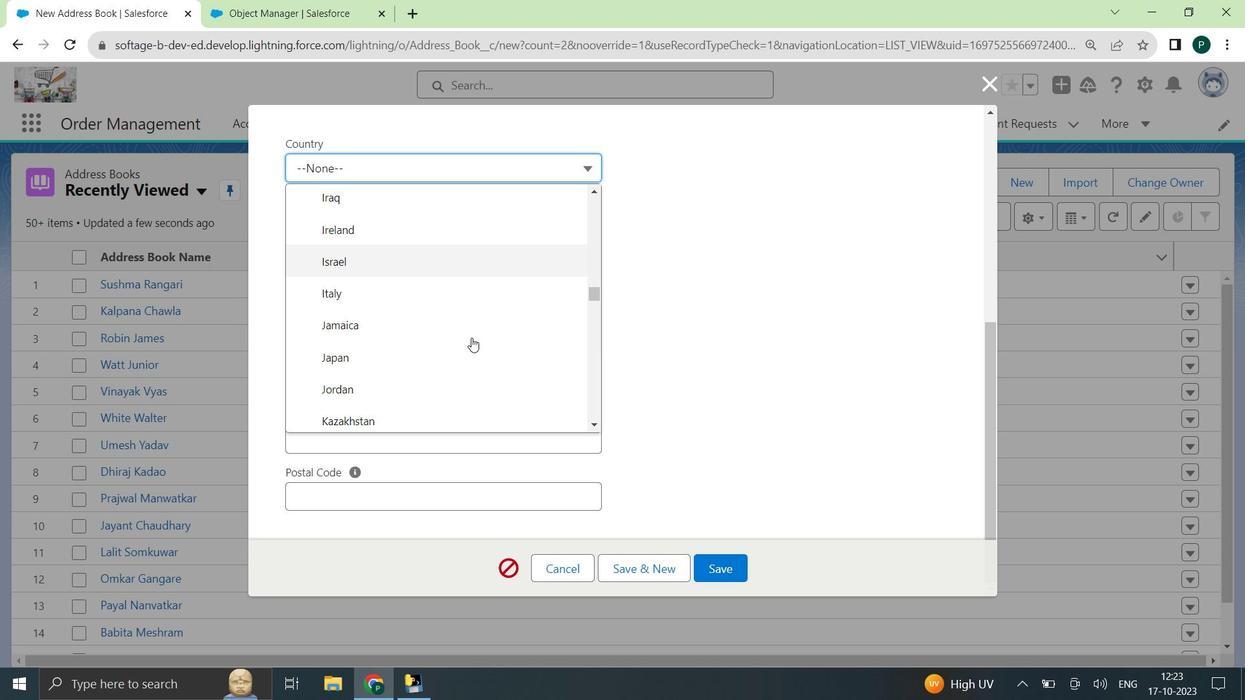 
Action: Mouse scrolled (472, 337) with delta (0, 0)
Screenshot: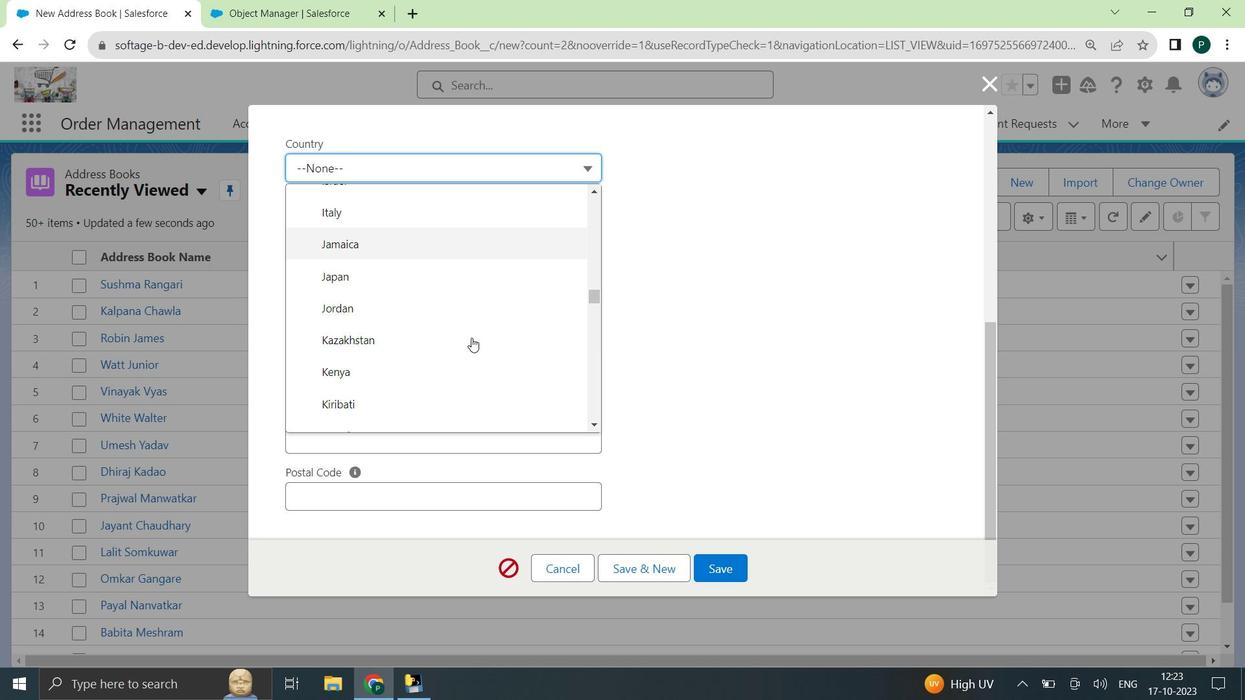 
Action: Mouse scrolled (472, 337) with delta (0, 0)
Screenshot: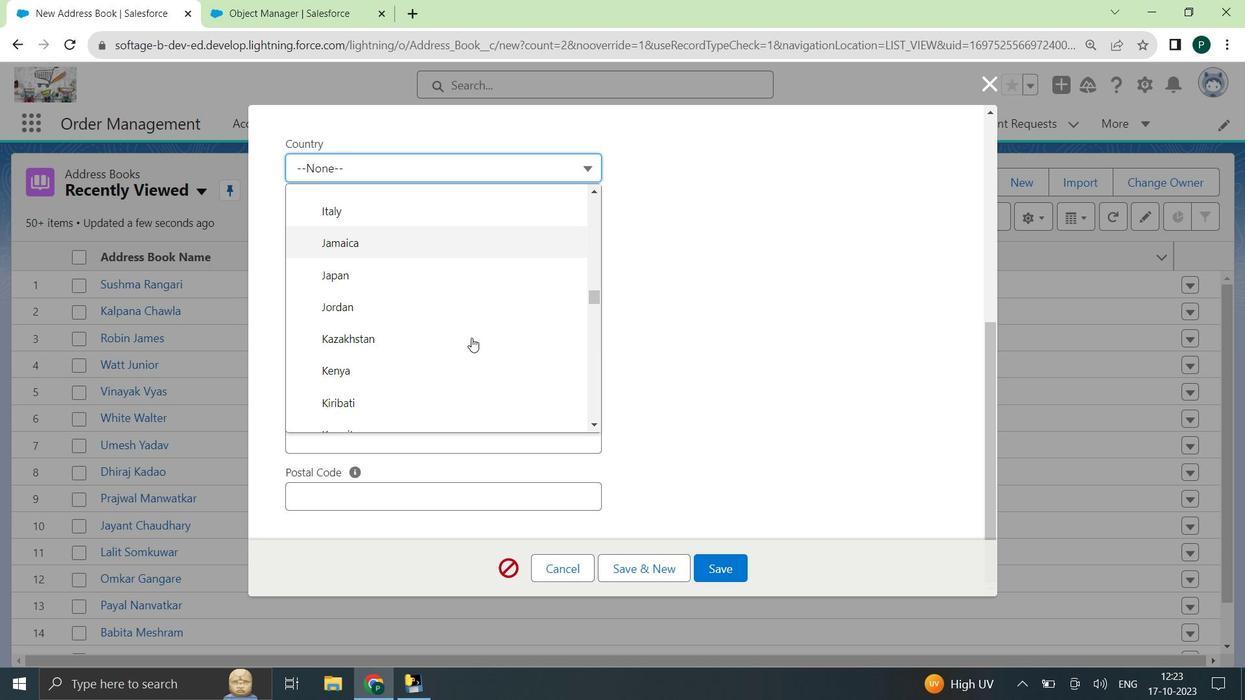 
Action: Mouse scrolled (472, 337) with delta (0, 0)
Screenshot: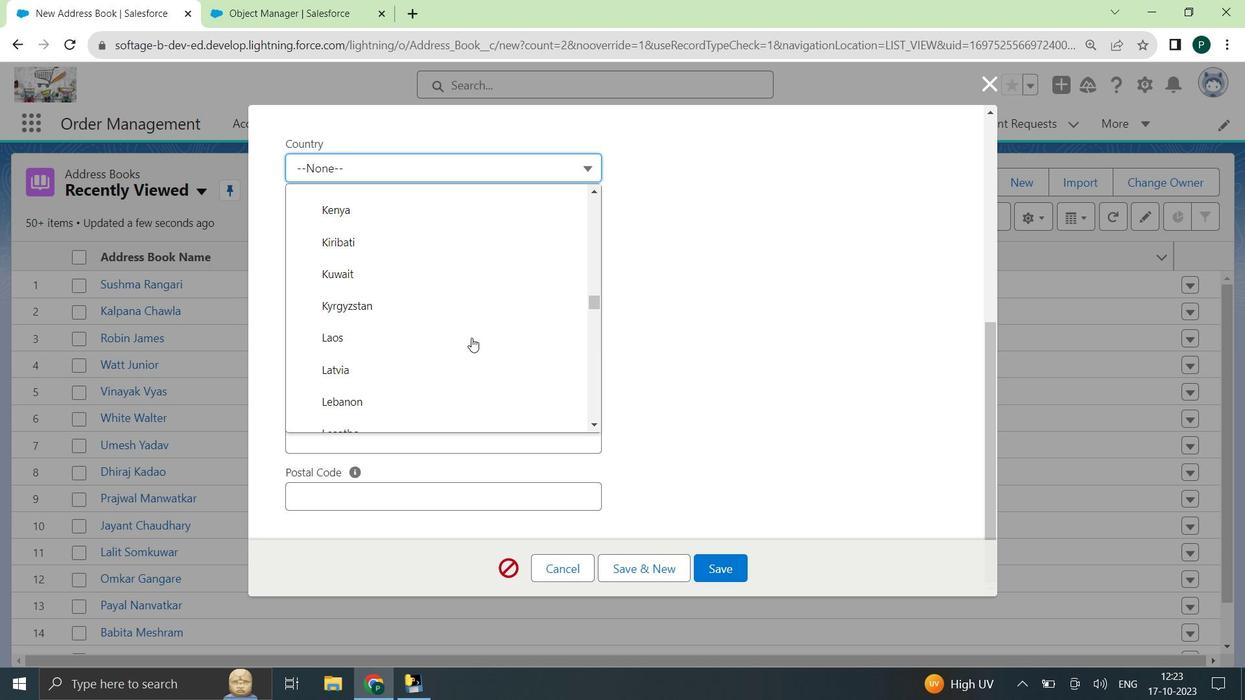 
Action: Mouse scrolled (472, 337) with delta (0, 0)
Screenshot: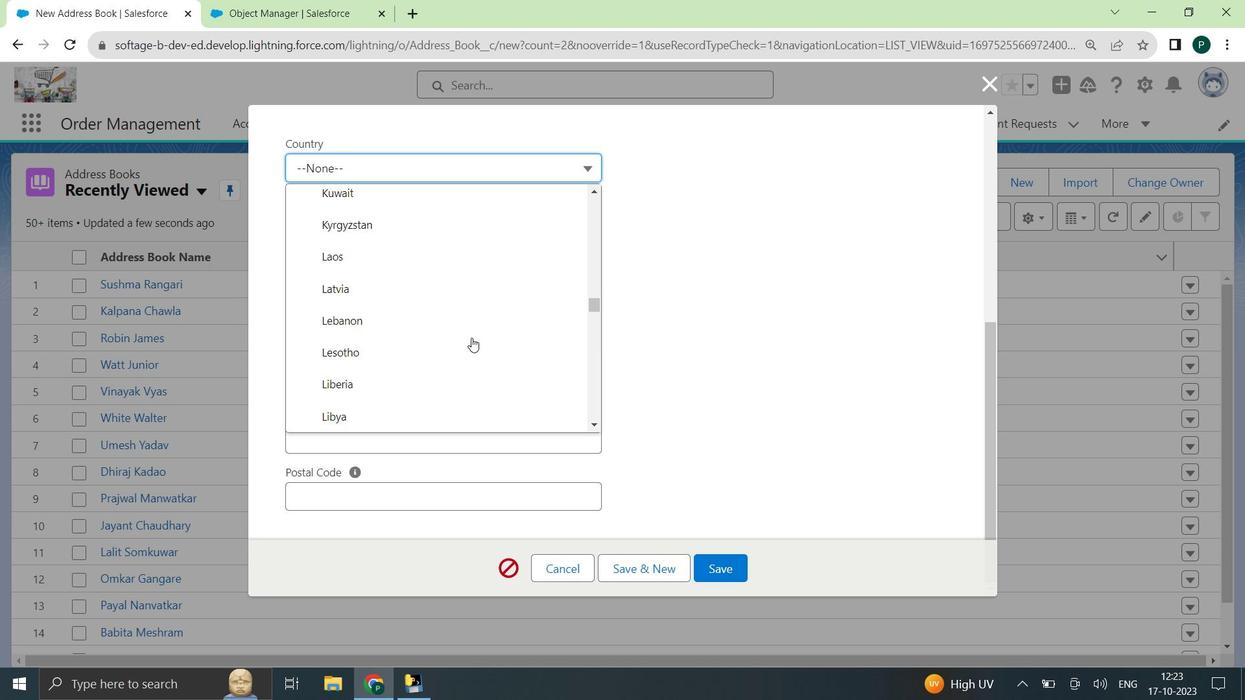 
Action: Mouse scrolled (472, 337) with delta (0, 0)
Screenshot: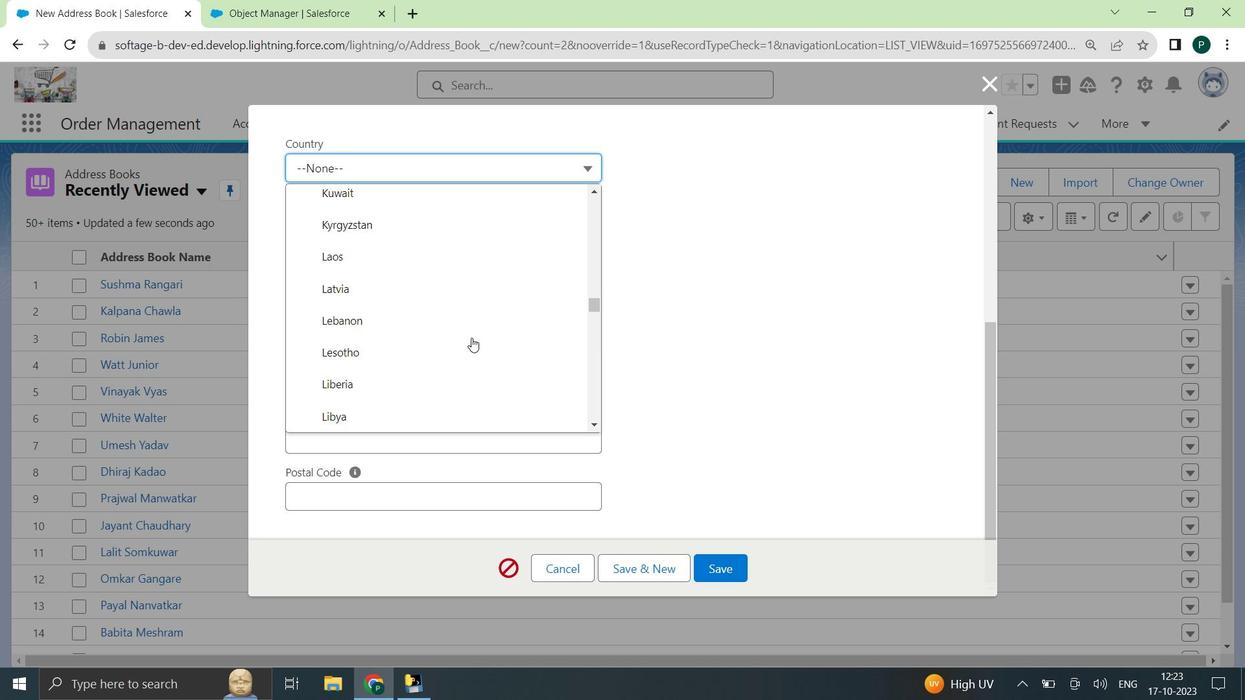 
Action: Mouse scrolled (472, 337) with delta (0, 0)
Screenshot: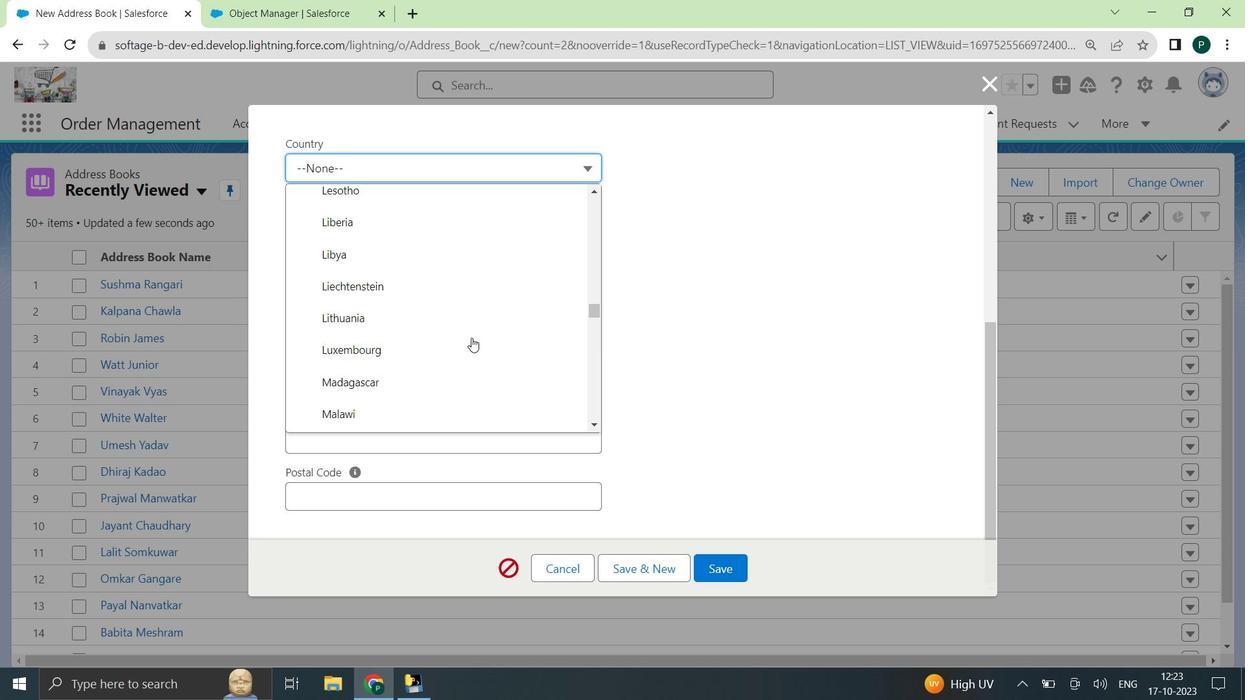 
Action: Mouse scrolled (472, 337) with delta (0, 0)
Screenshot: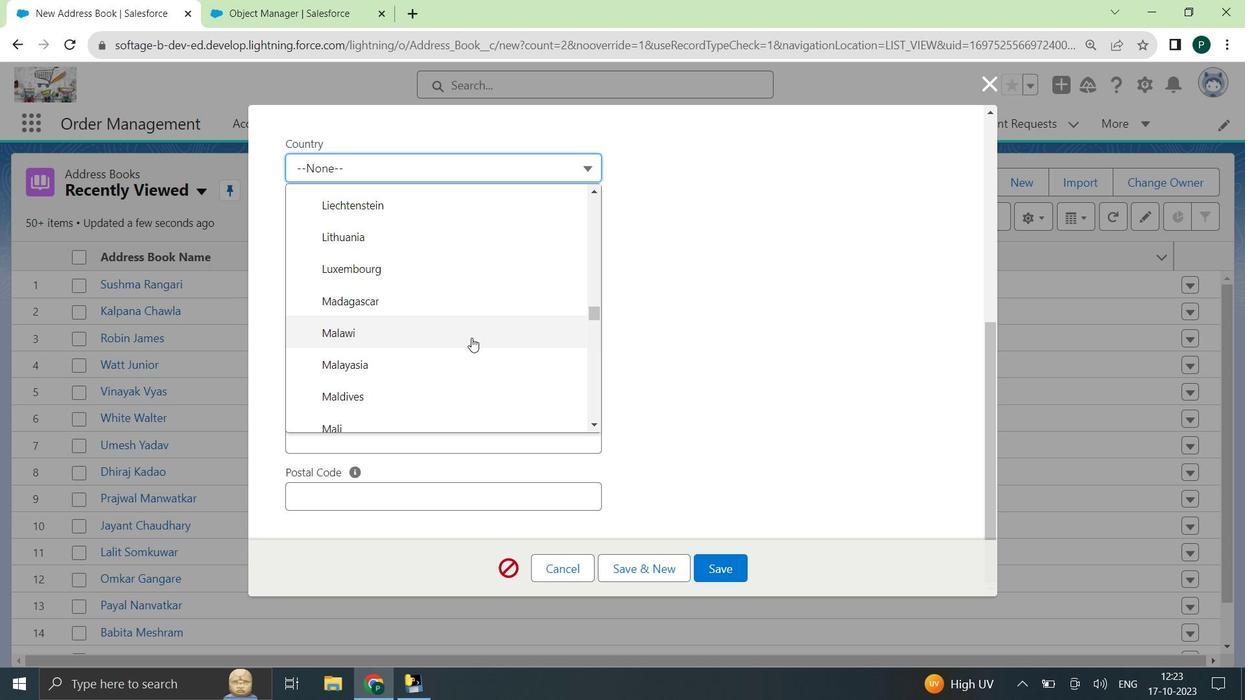 
Action: Mouse scrolled (472, 337) with delta (0, 0)
Screenshot: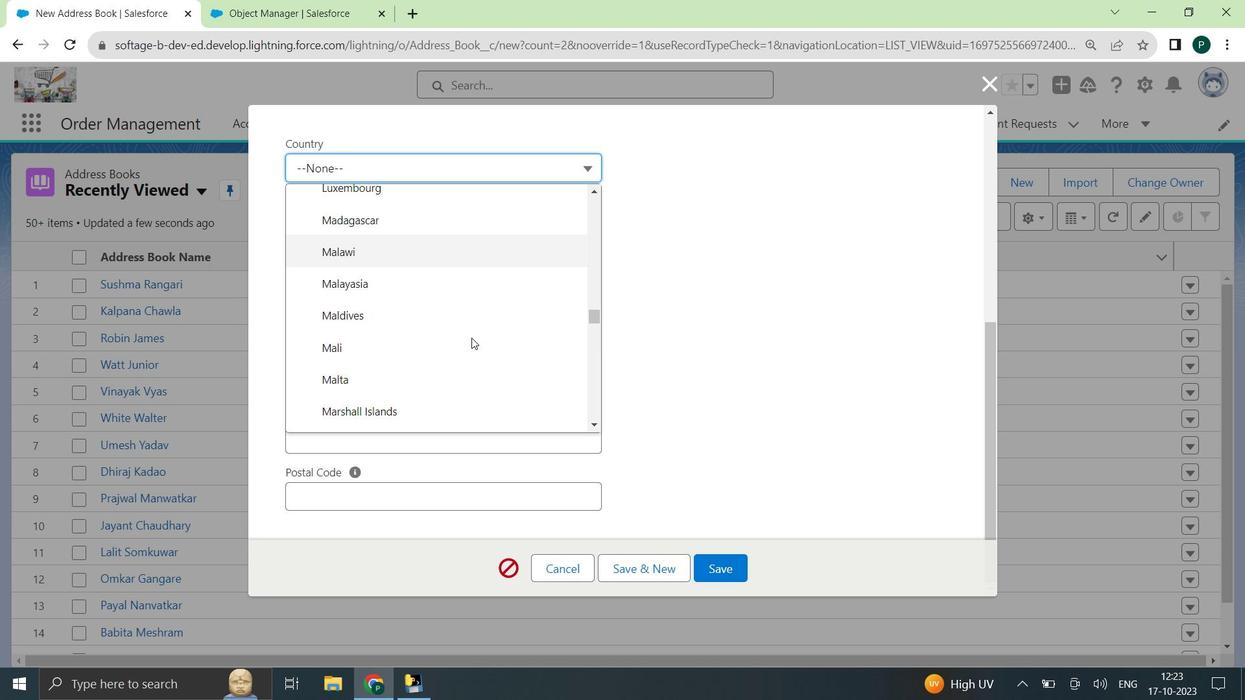 
Action: Mouse scrolled (472, 337) with delta (0, 0)
Screenshot: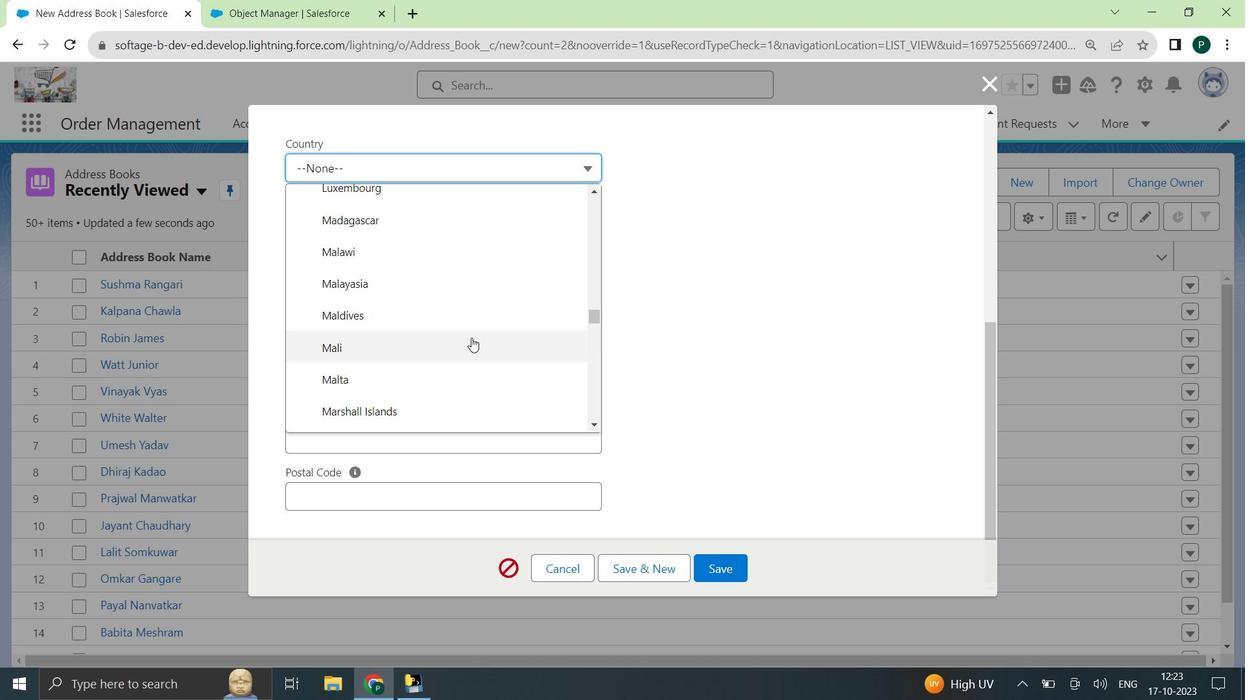 
Action: Mouse scrolled (472, 337) with delta (0, 0)
Screenshot: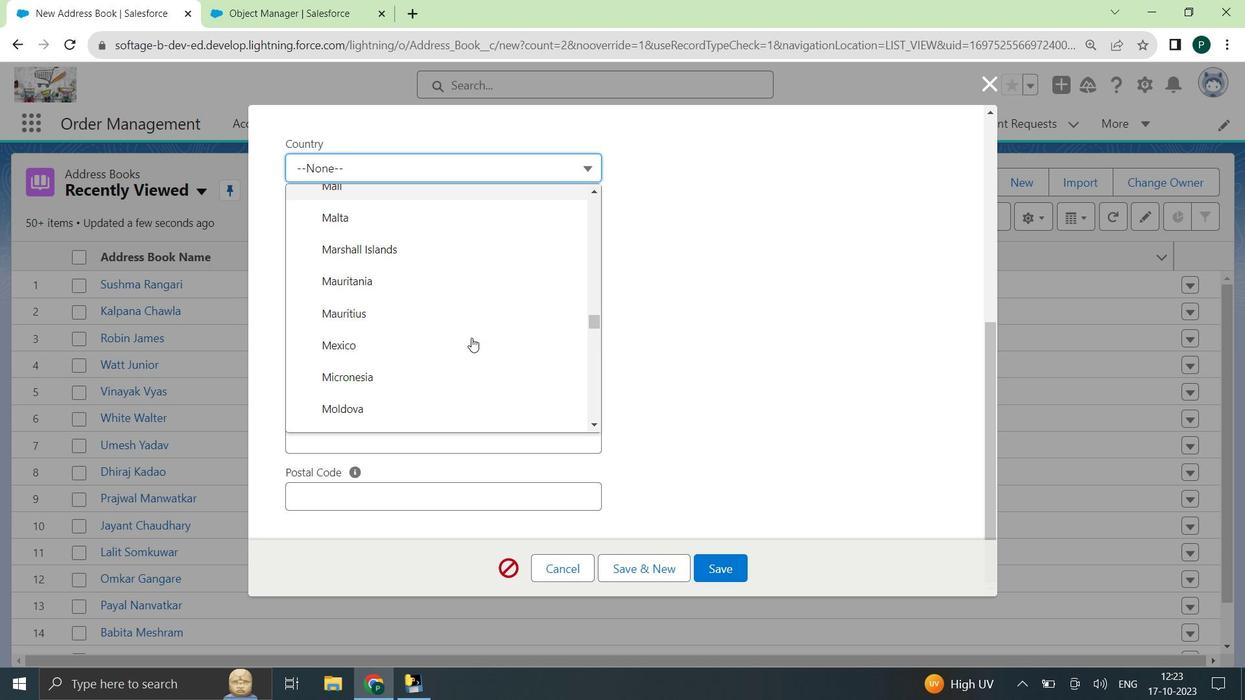 
Action: Mouse scrolled (472, 337) with delta (0, 0)
Screenshot: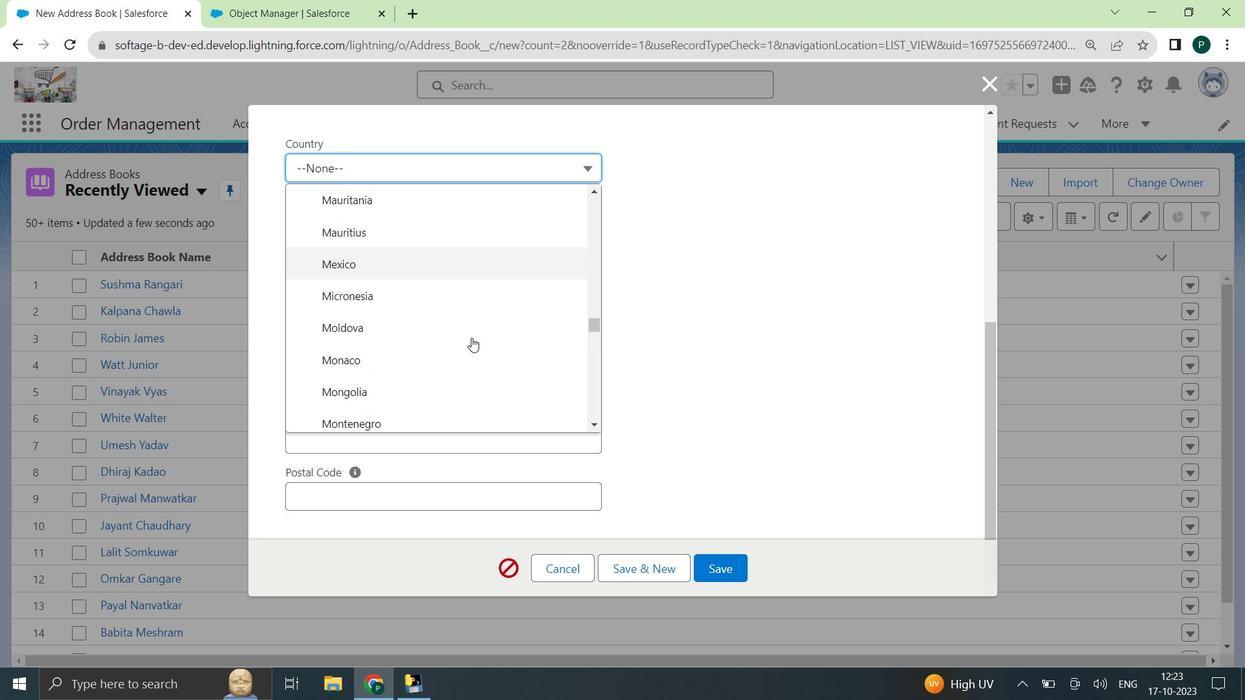 
Action: Mouse scrolled (472, 337) with delta (0, 0)
Screenshot: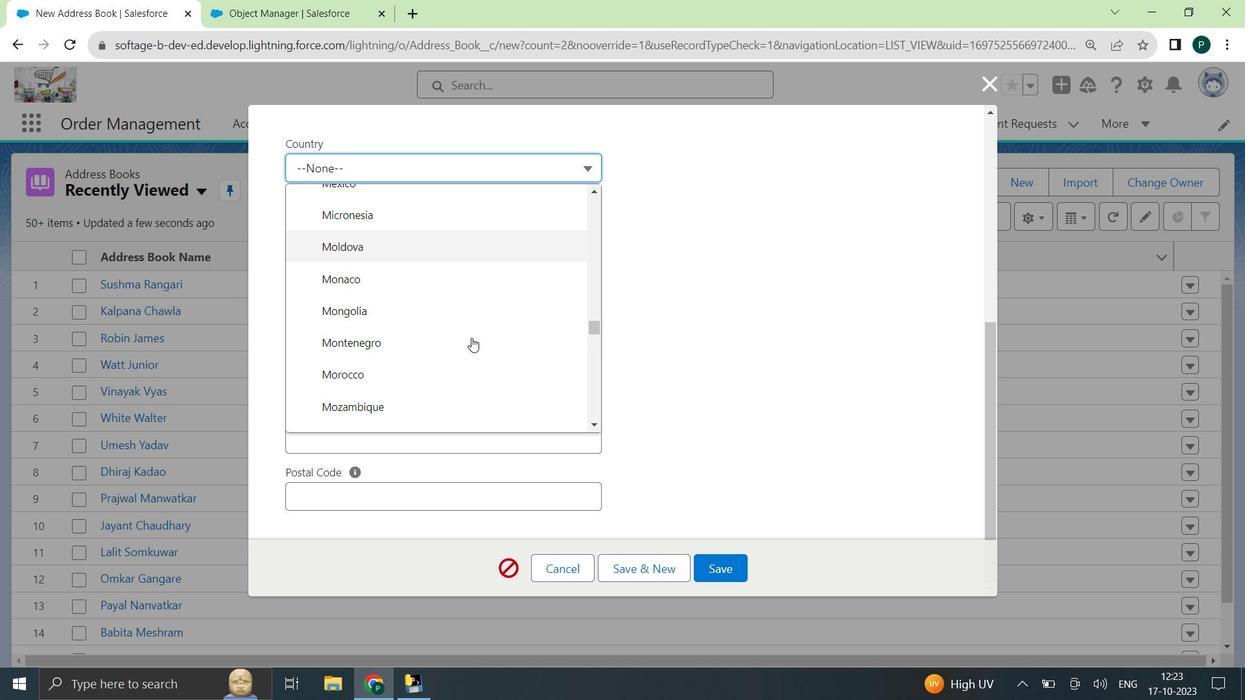 
Action: Mouse scrolled (472, 337) with delta (0, 0)
Screenshot: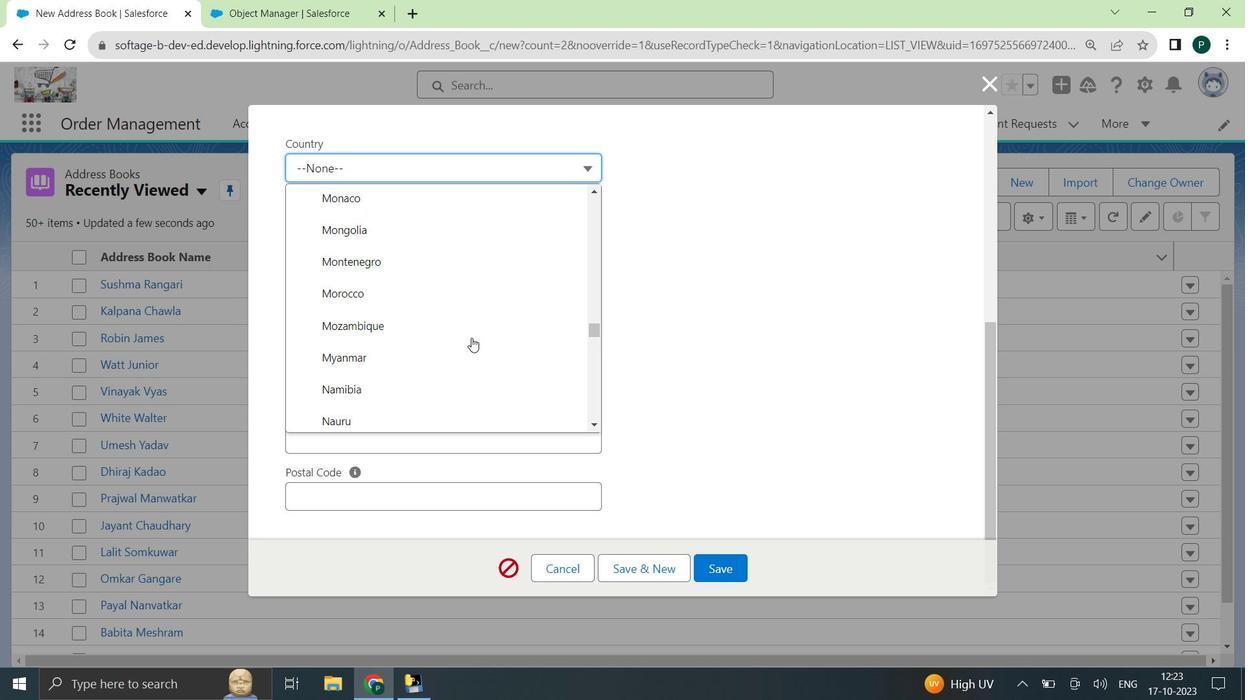 
Action: Mouse scrolled (472, 337) with delta (0, 0)
Screenshot: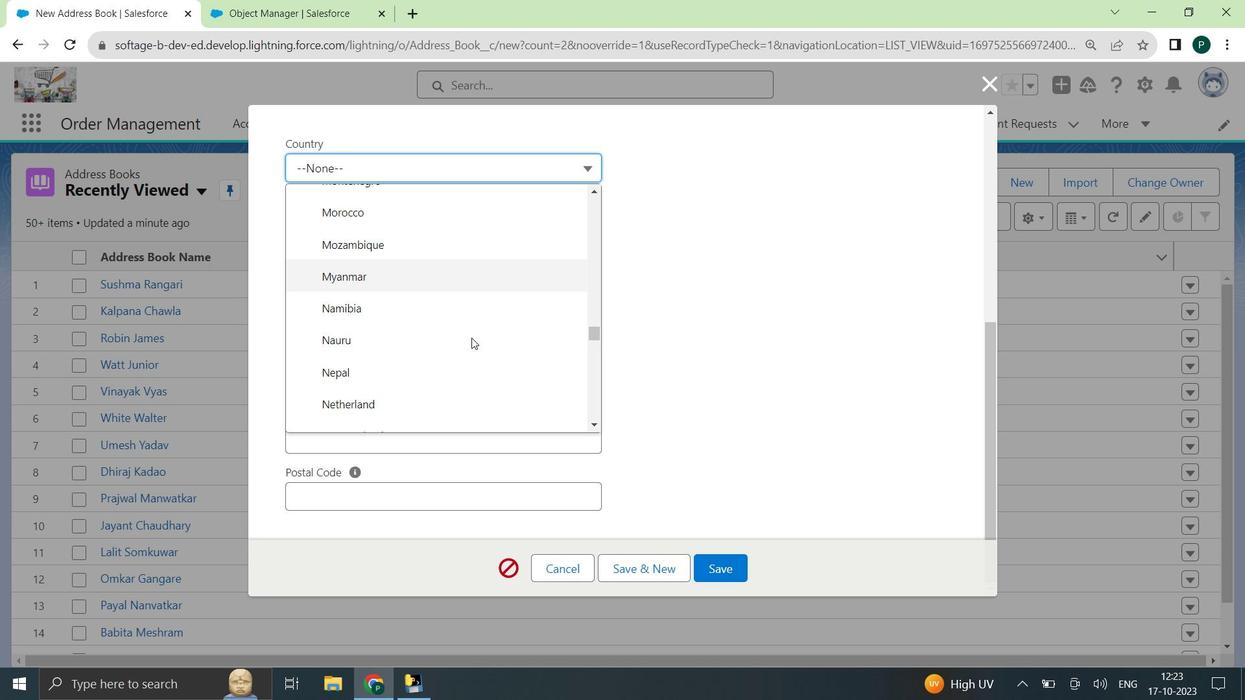 
Action: Mouse scrolled (472, 337) with delta (0, 0)
Screenshot: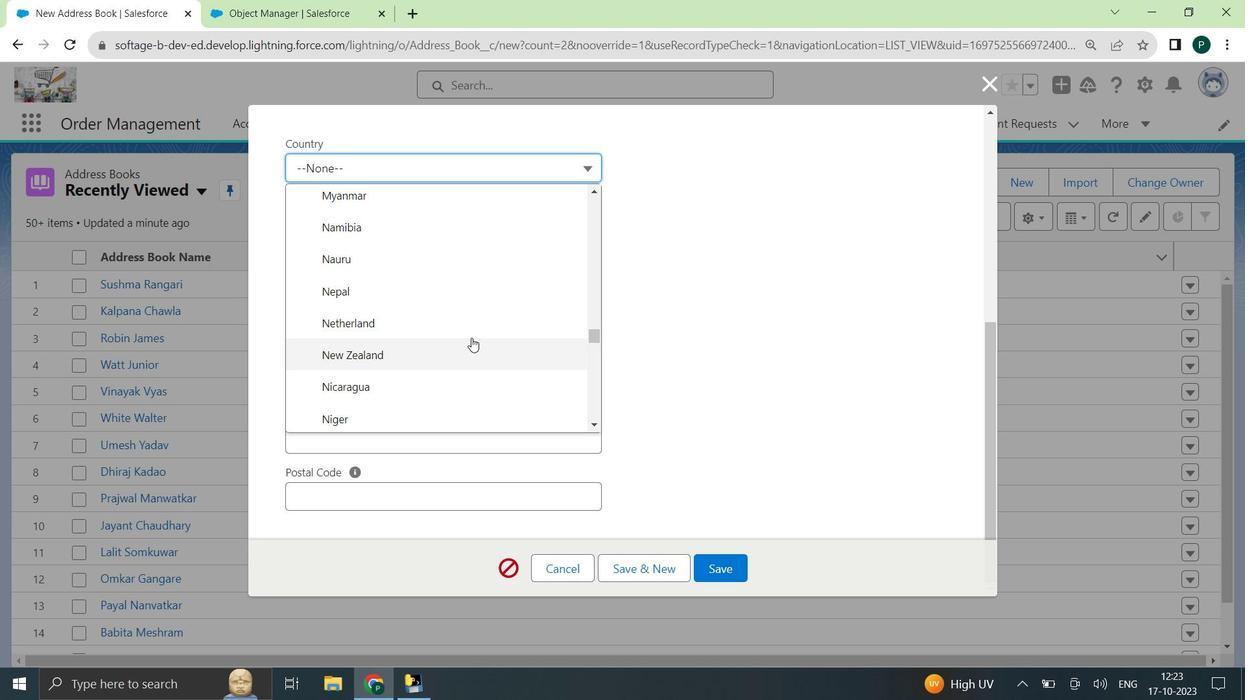 
Action: Mouse scrolled (472, 338) with delta (0, 0)
Screenshot: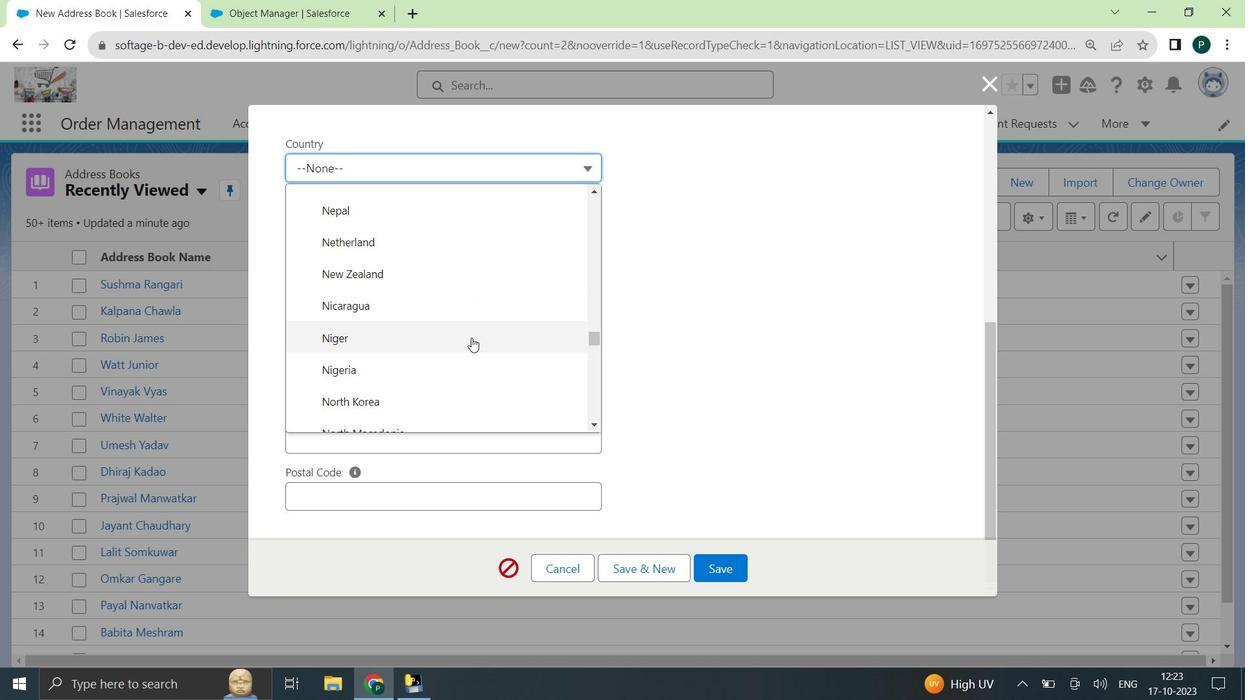 
Action: Mouse scrolled (472, 338) with delta (0, 0)
Screenshot: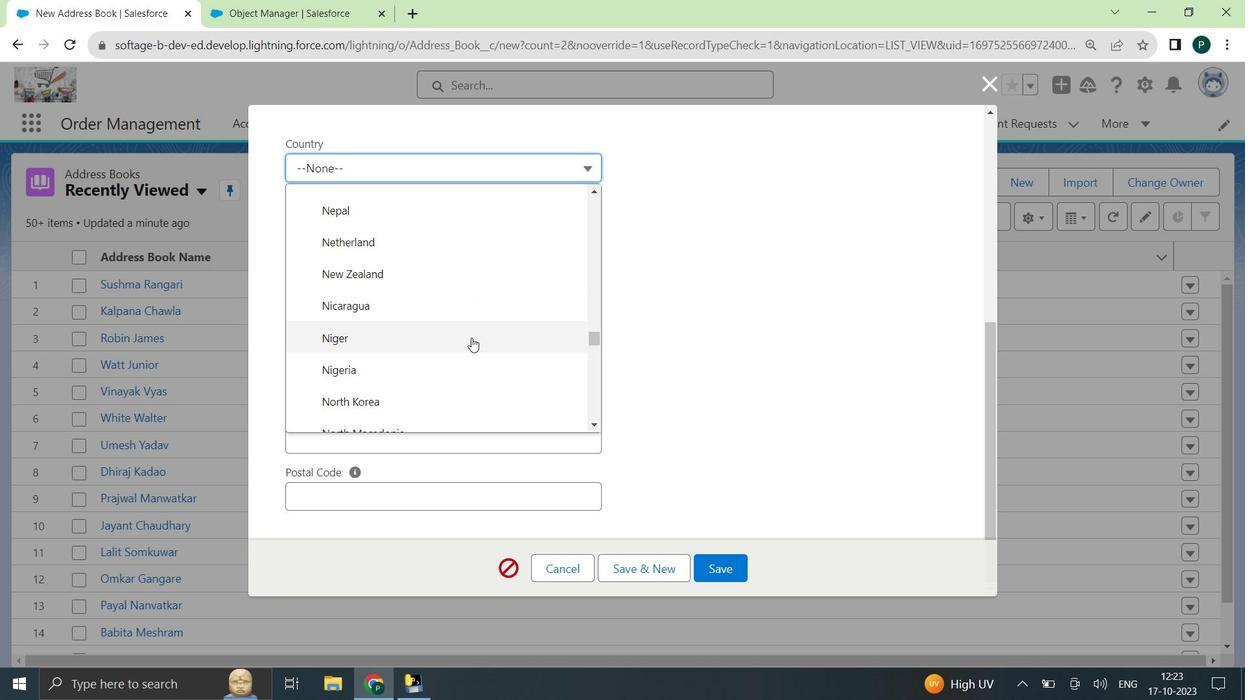 
Action: Mouse scrolled (472, 338) with delta (0, 0)
Screenshot: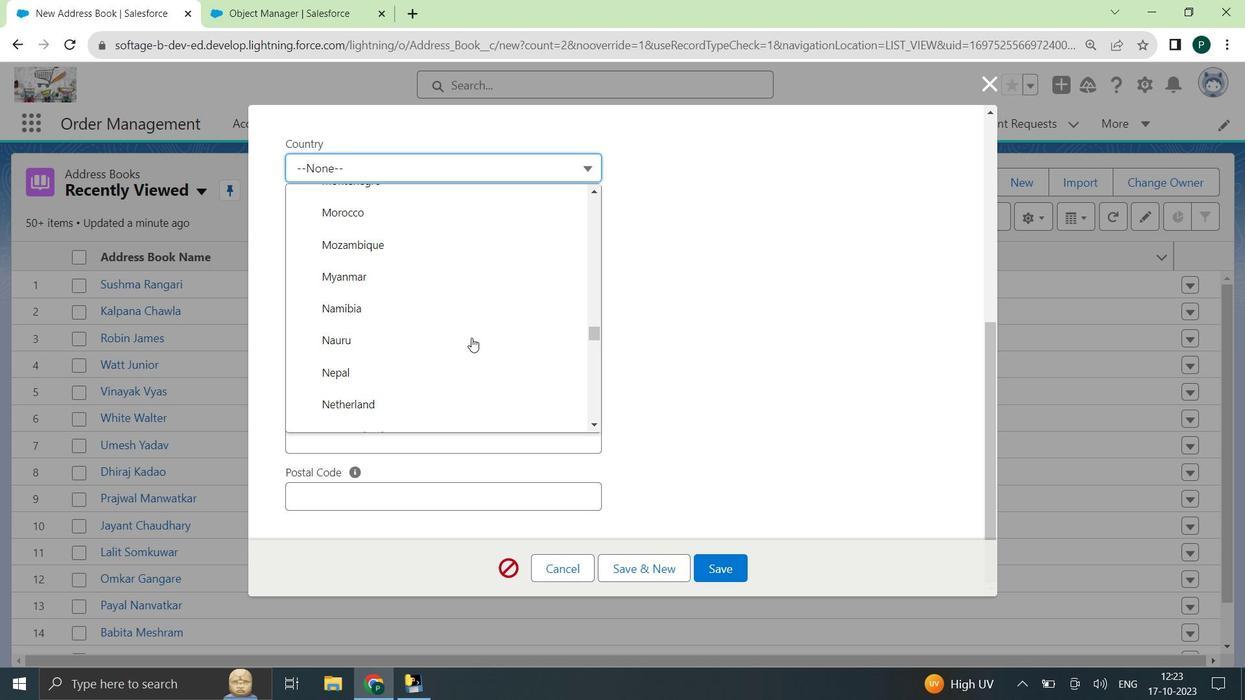 
Action: Mouse scrolled (472, 338) with delta (0, 0)
Screenshot: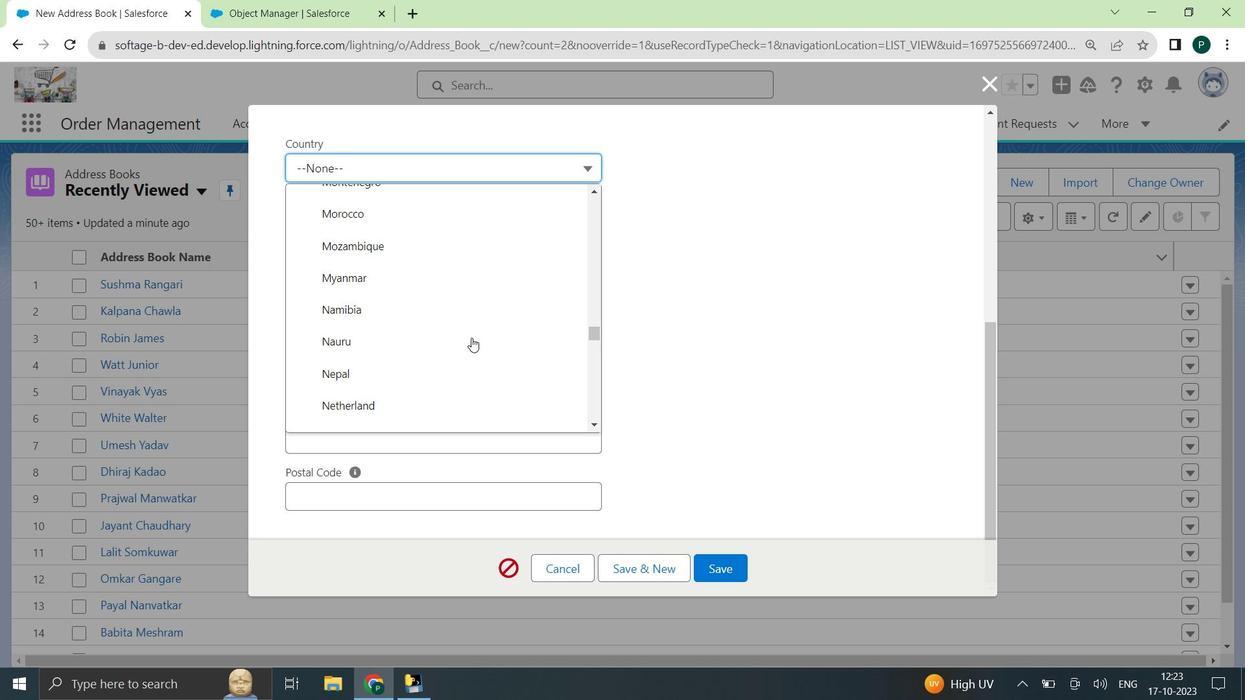
Action: Mouse scrolled (472, 338) with delta (0, 0)
Screenshot: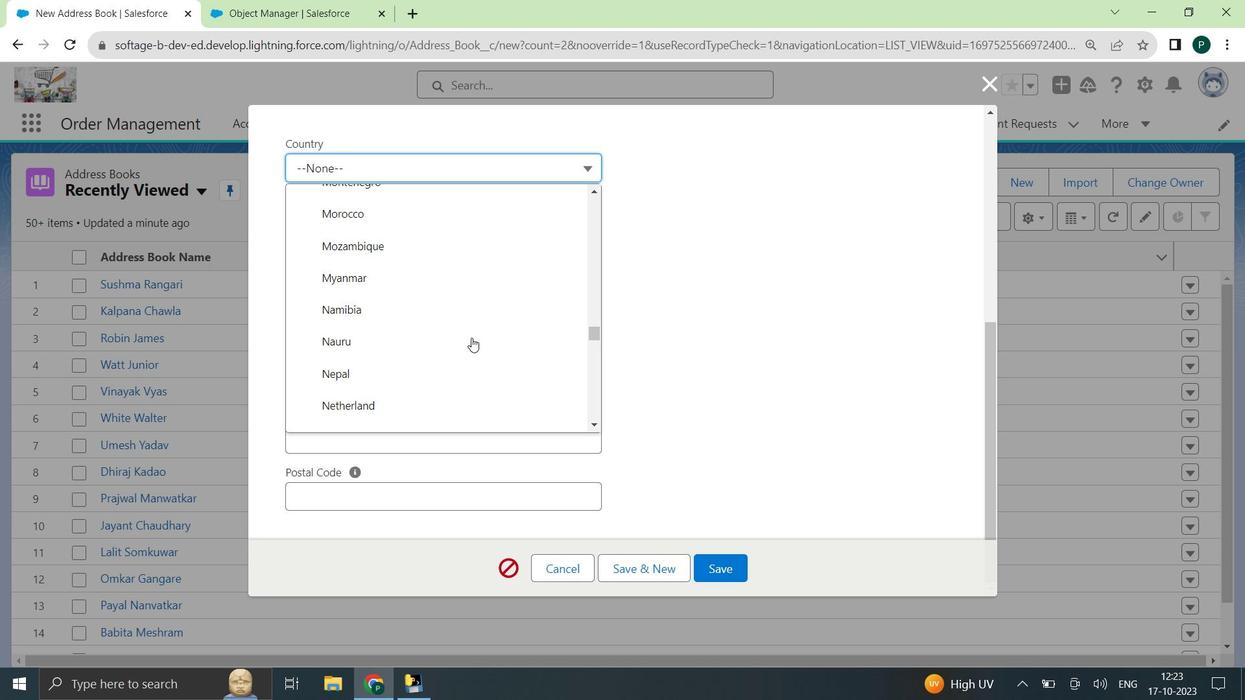 
Action: Mouse scrolled (472, 338) with delta (0, 0)
Screenshot: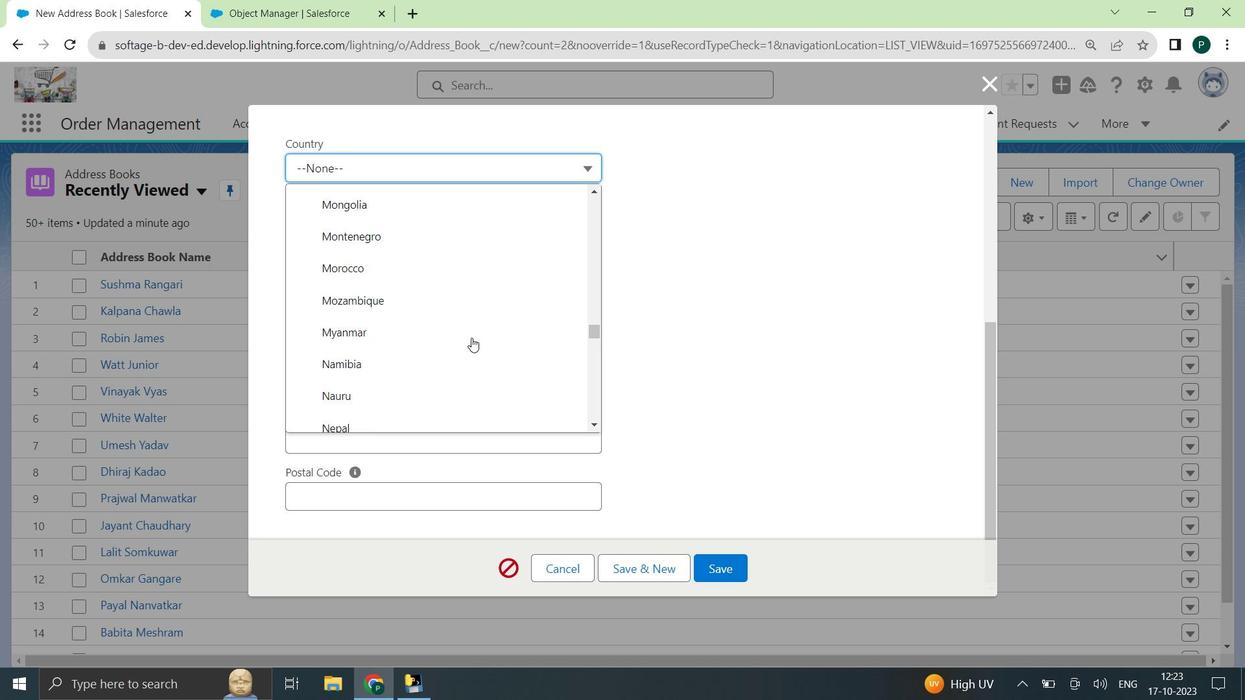 
Action: Mouse scrolled (472, 338) with delta (0, 0)
Screenshot: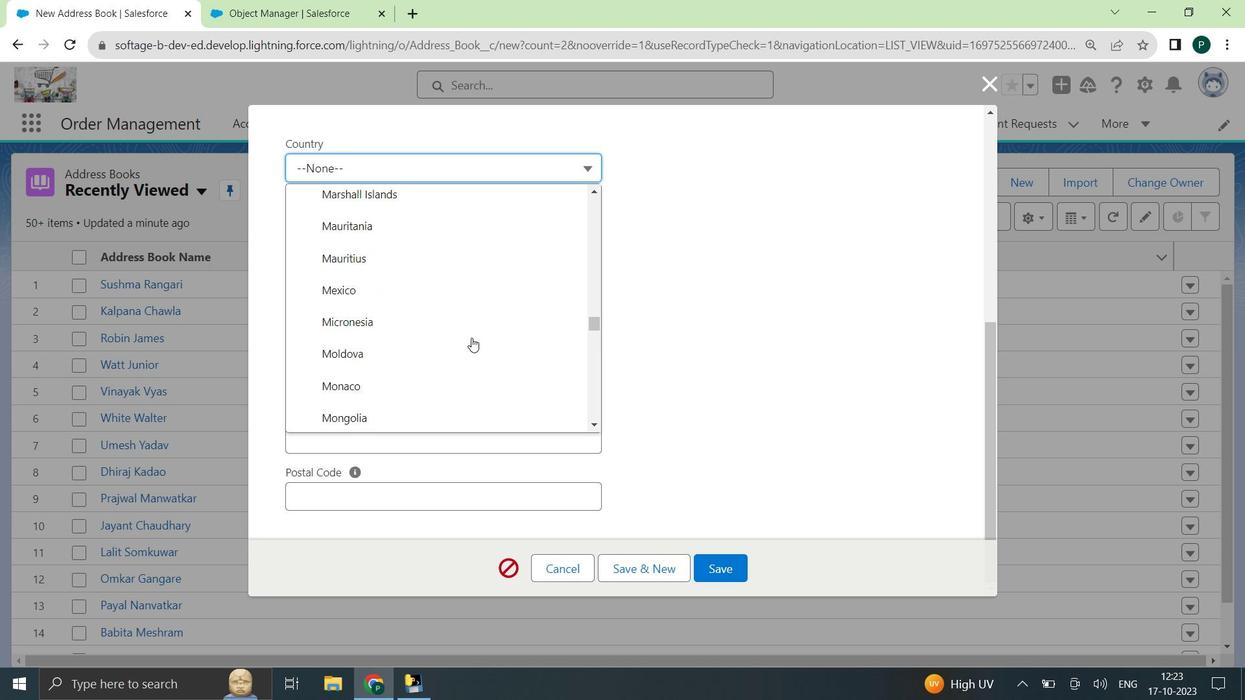 
Action: Mouse scrolled (472, 338) with delta (0, 0)
Screenshot: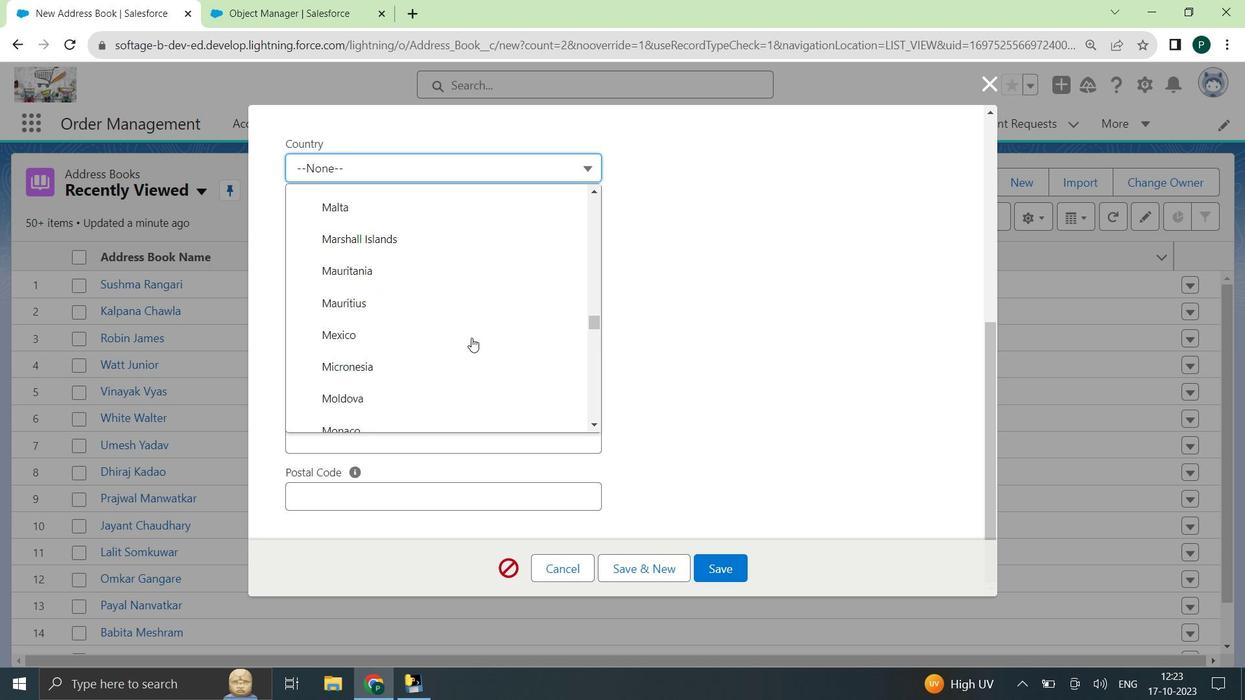 
Action: Mouse scrolled (472, 338) with delta (0, 0)
Screenshot: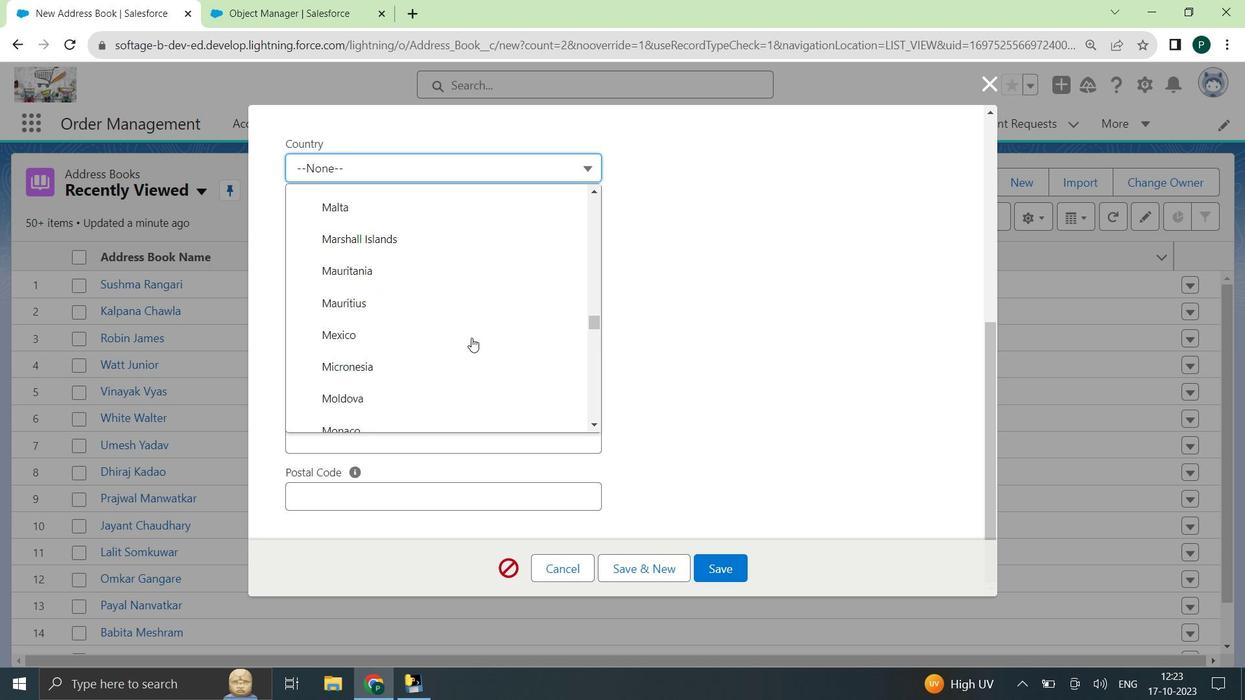 
Action: Mouse scrolled (472, 338) with delta (0, 0)
Screenshot: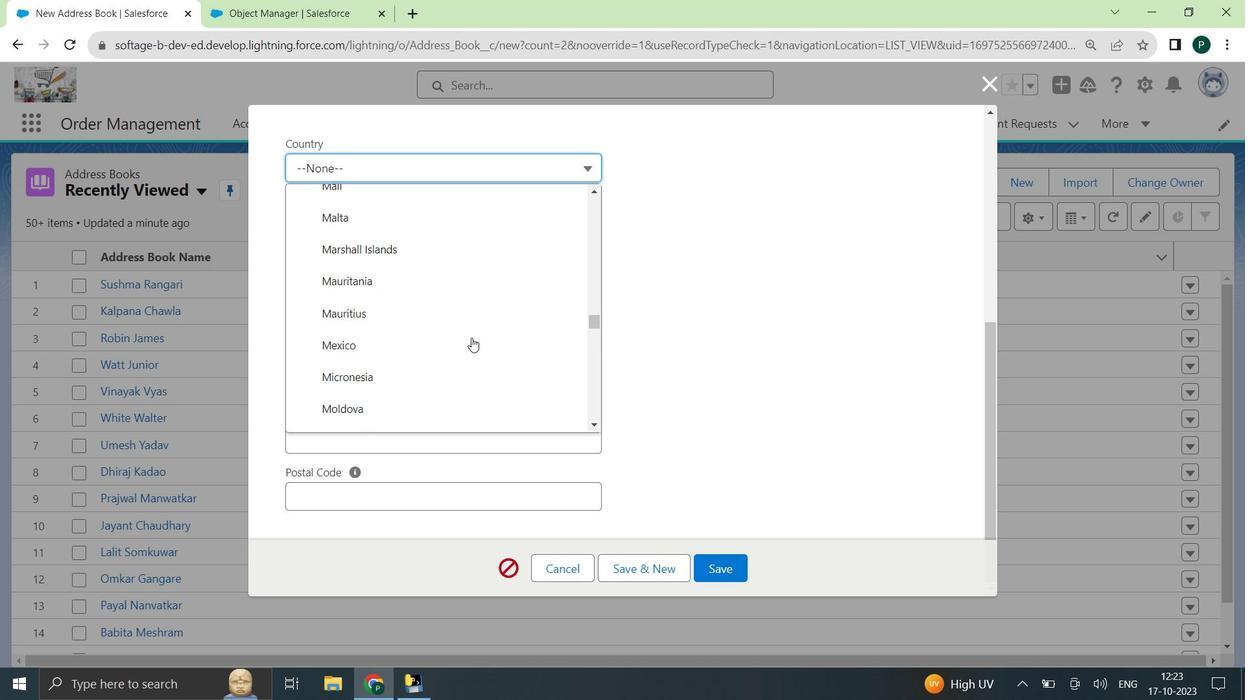 
Action: Mouse scrolled (472, 338) with delta (0, 0)
Screenshot: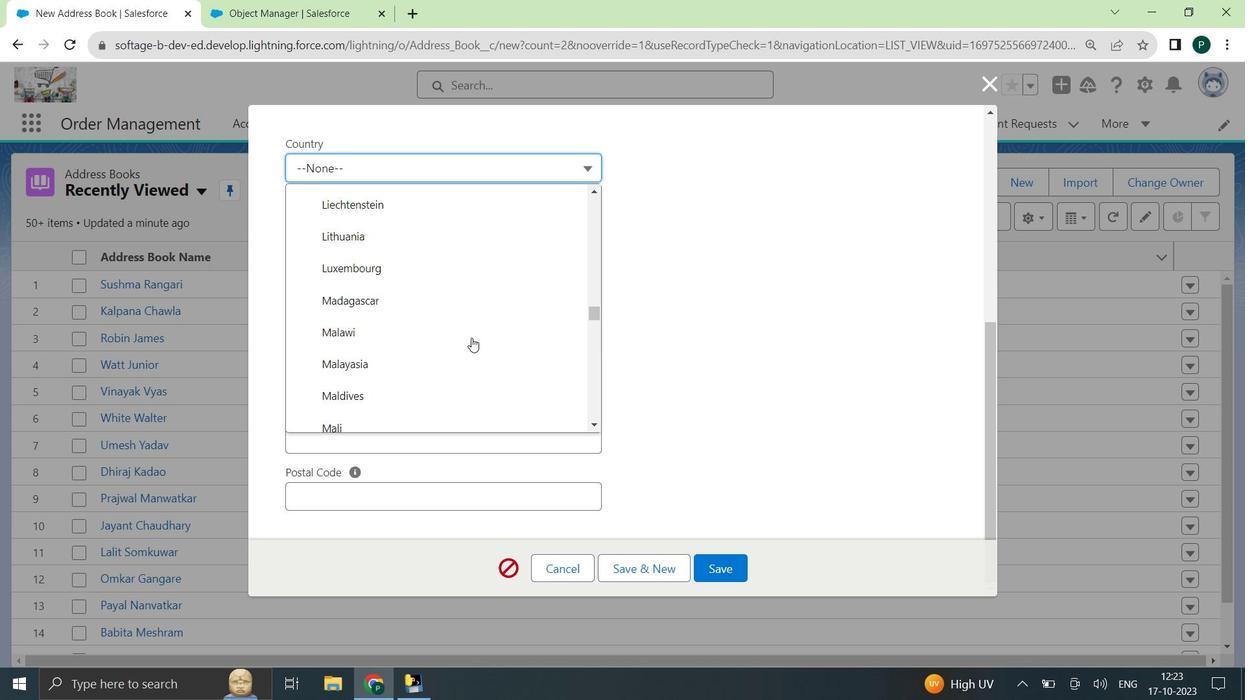 
Action: Mouse scrolled (472, 338) with delta (0, 0)
Screenshot: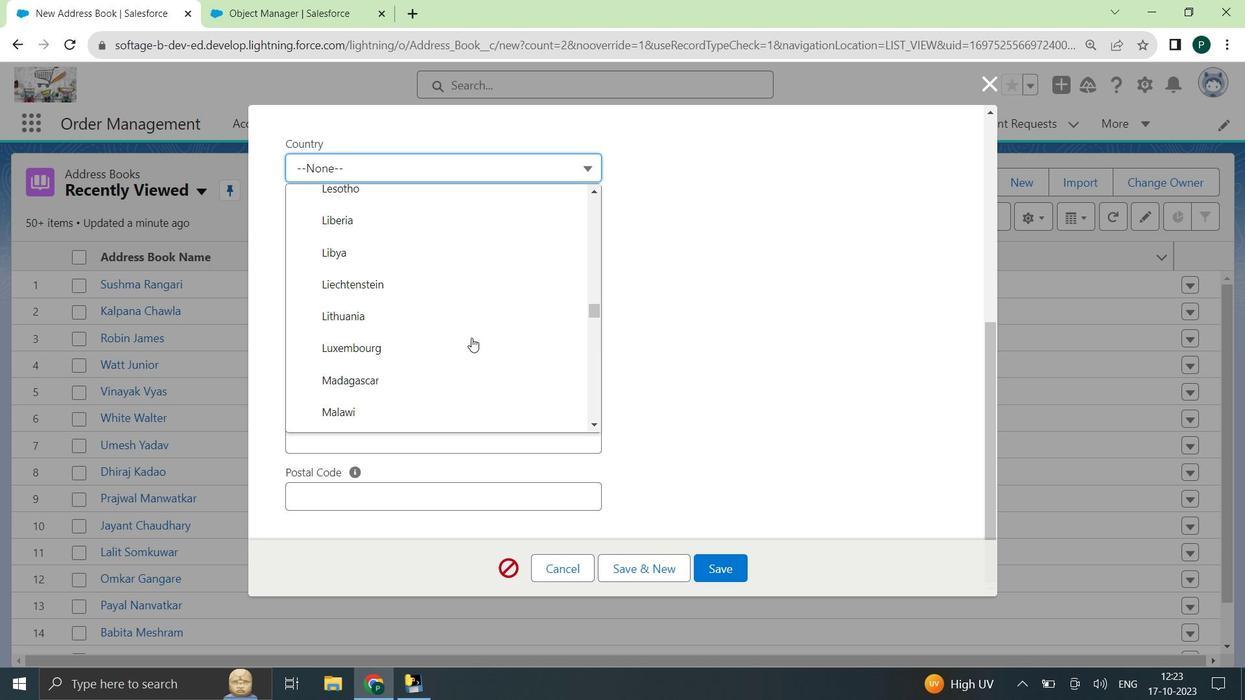 
Action: Mouse scrolled (472, 338) with delta (0, 0)
Screenshot: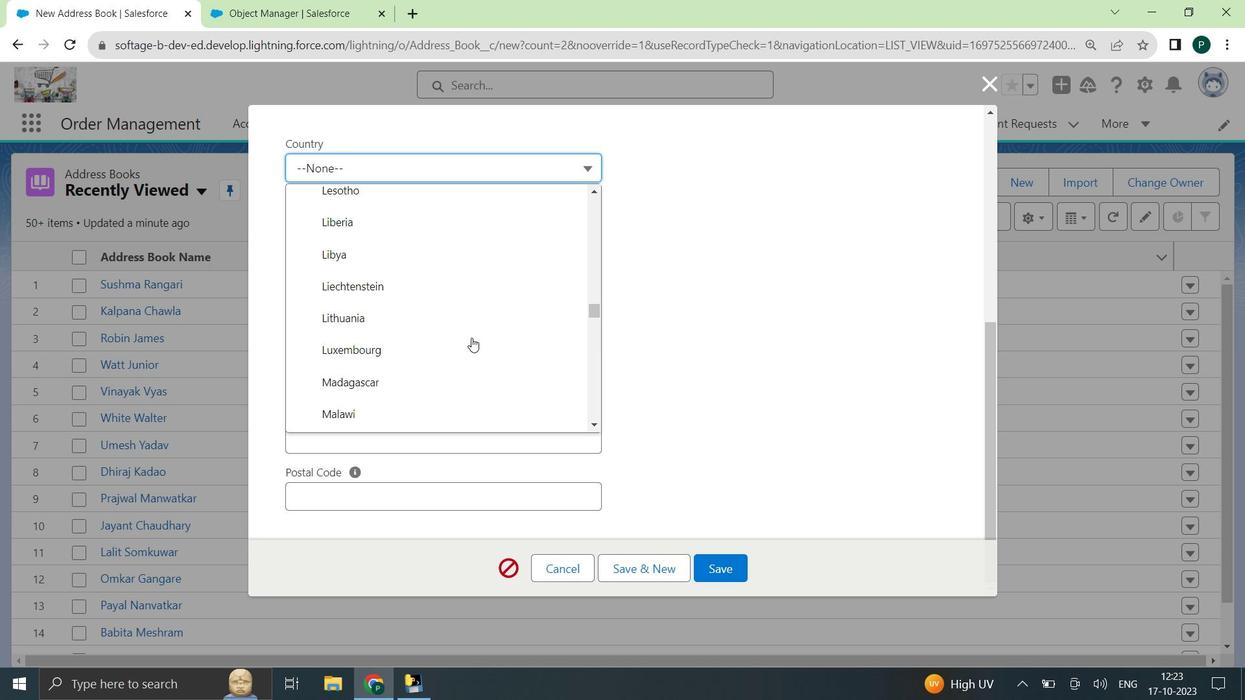 
Action: Mouse moved to (563, 567)
Screenshot: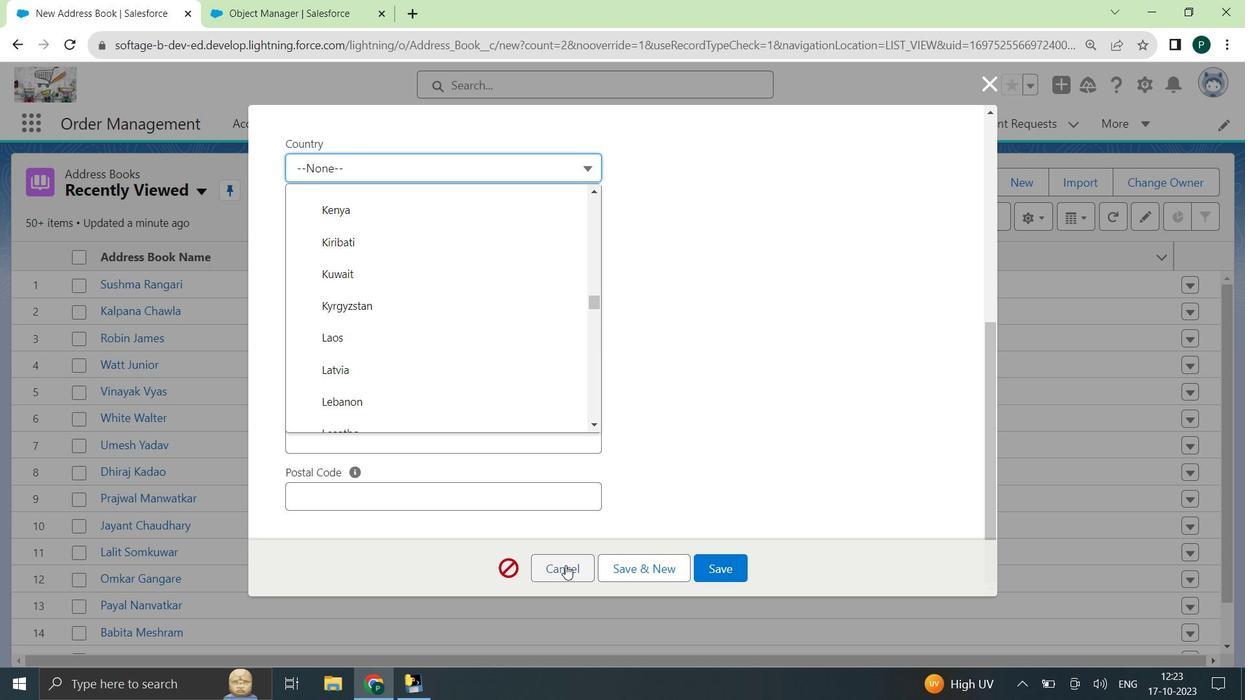 
Action: Mouse pressed left at (563, 567)
Screenshot: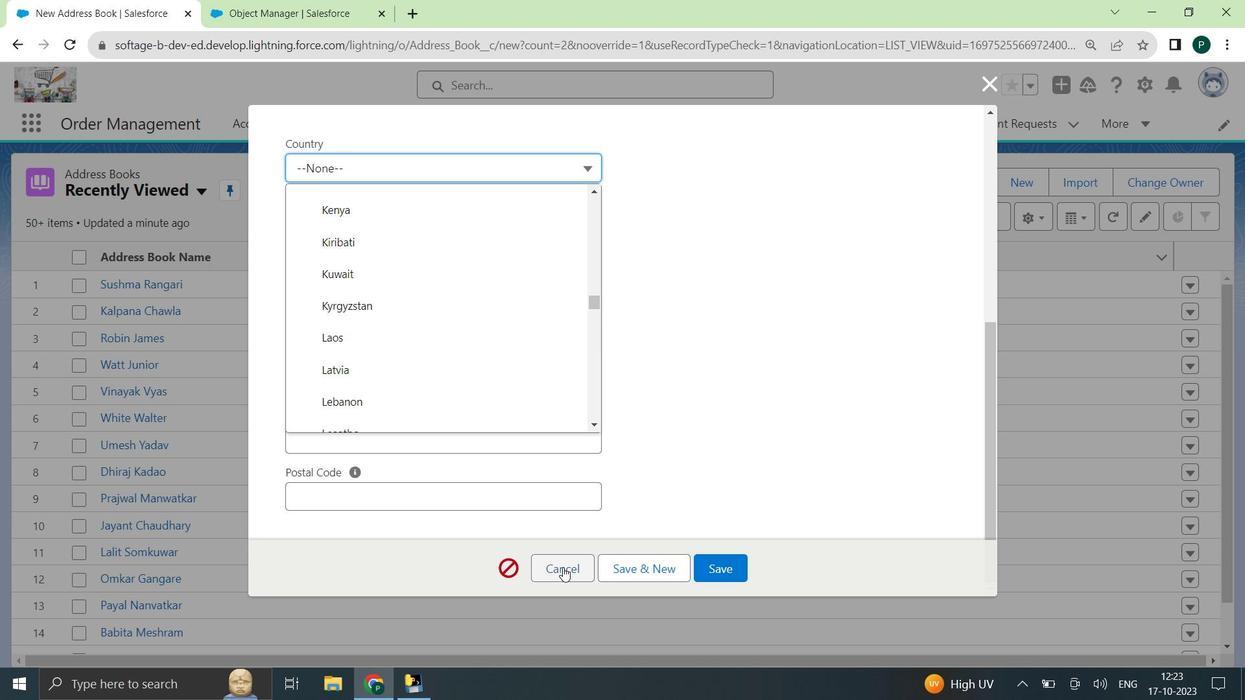 
Action: Mouse moved to (1004, 175)
Screenshot: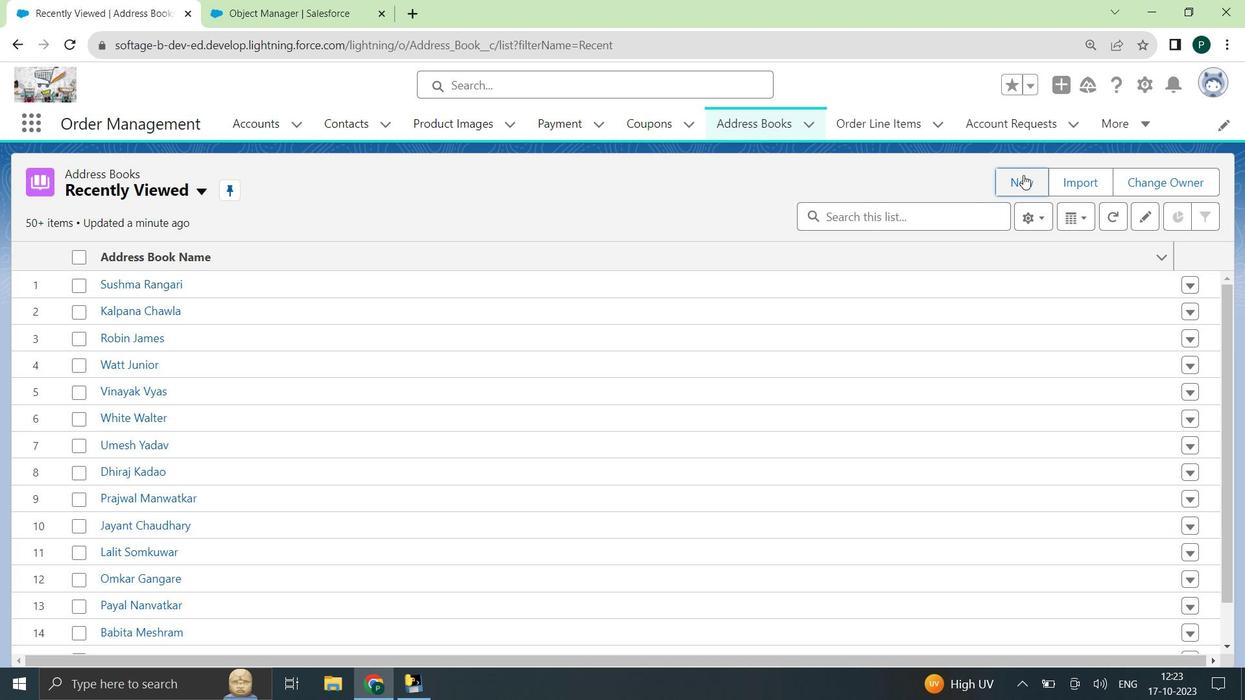 
Action: Mouse pressed left at (1004, 175)
Screenshot: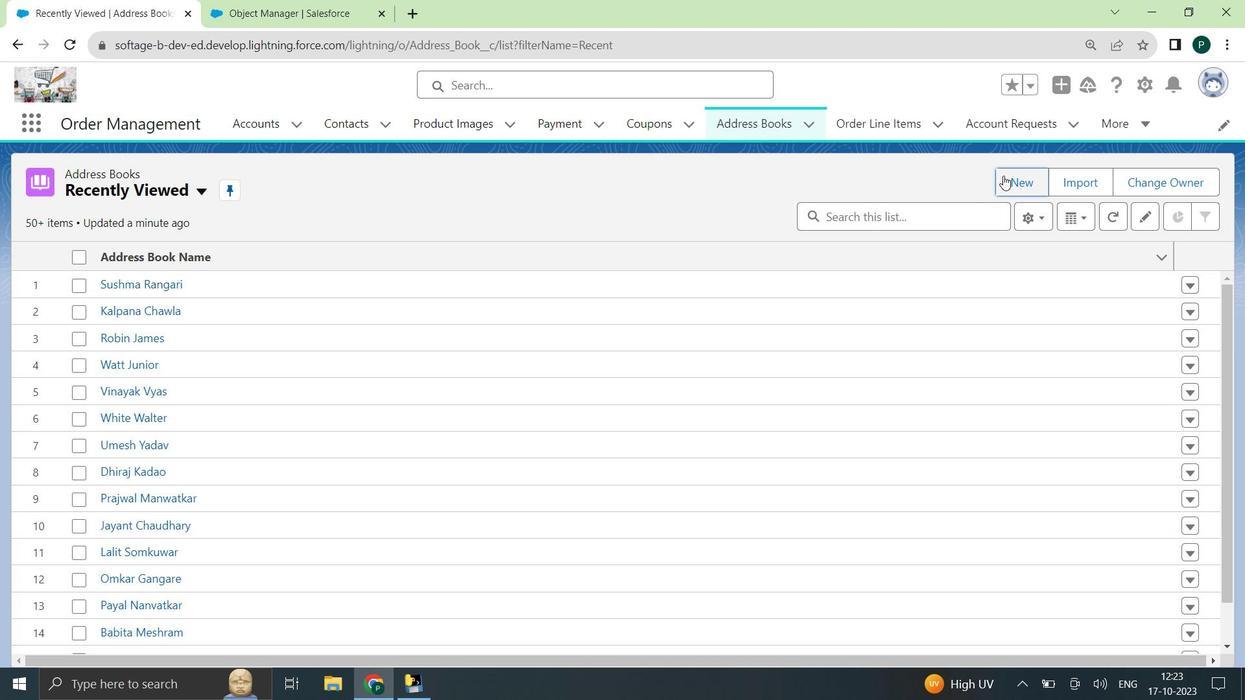 
Action: Mouse moved to (919, 218)
Screenshot: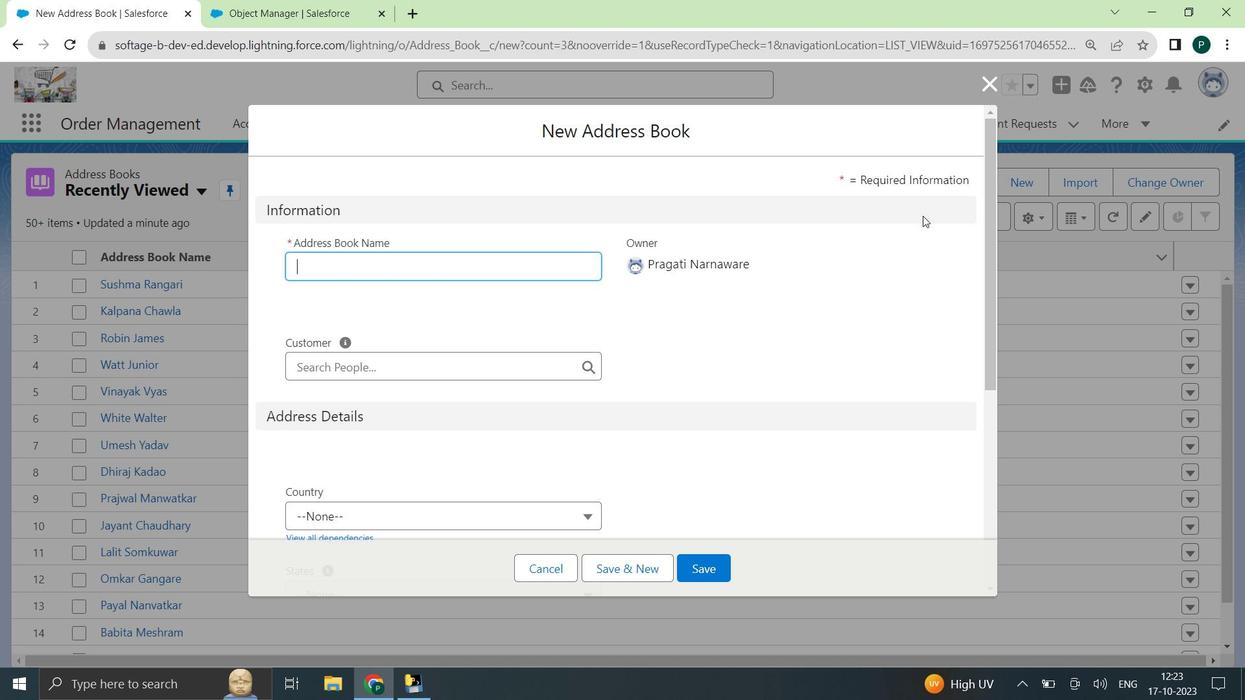 
Action: Mouse scrolled (919, 217) with delta (0, 0)
Screenshot: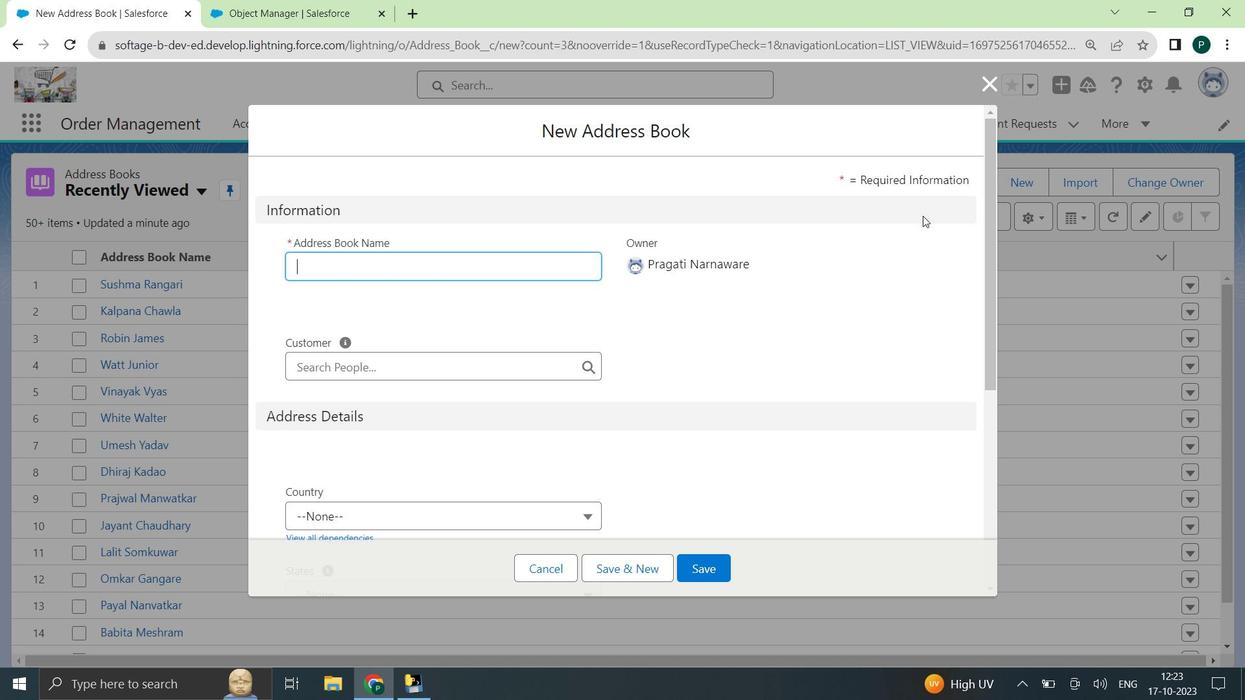
Action: Mouse moved to (888, 230)
Screenshot: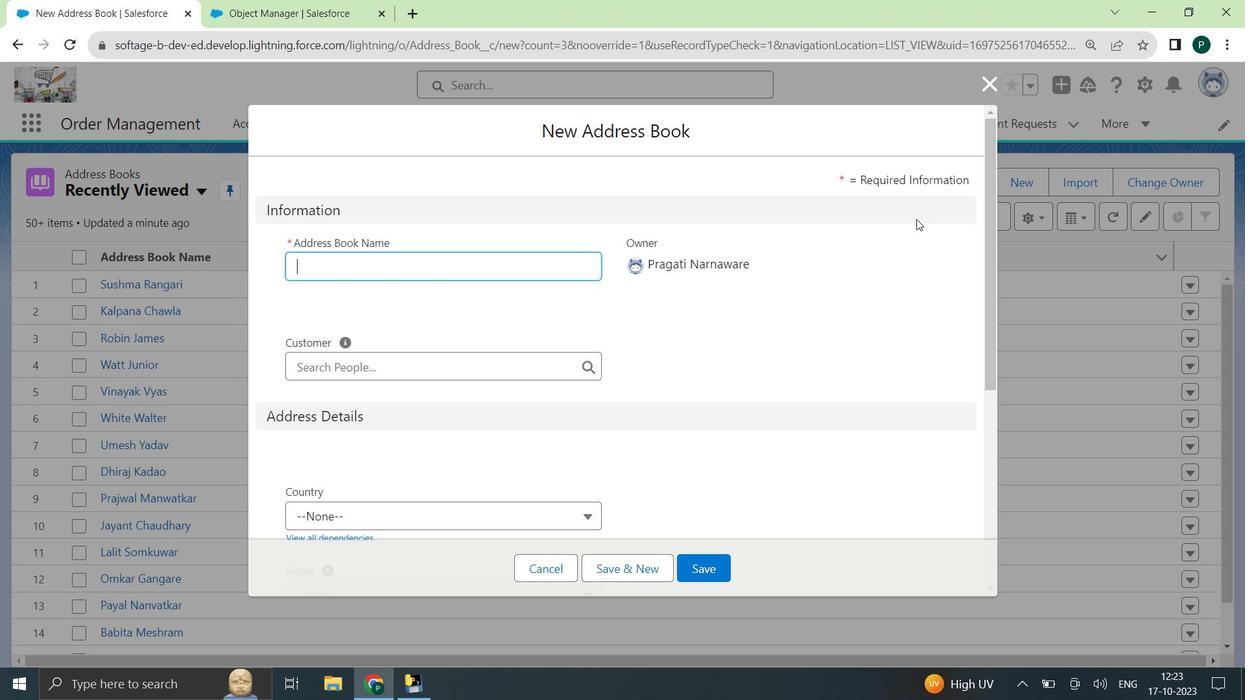 
Action: Mouse scrolled (888, 230) with delta (0, 0)
Screenshot: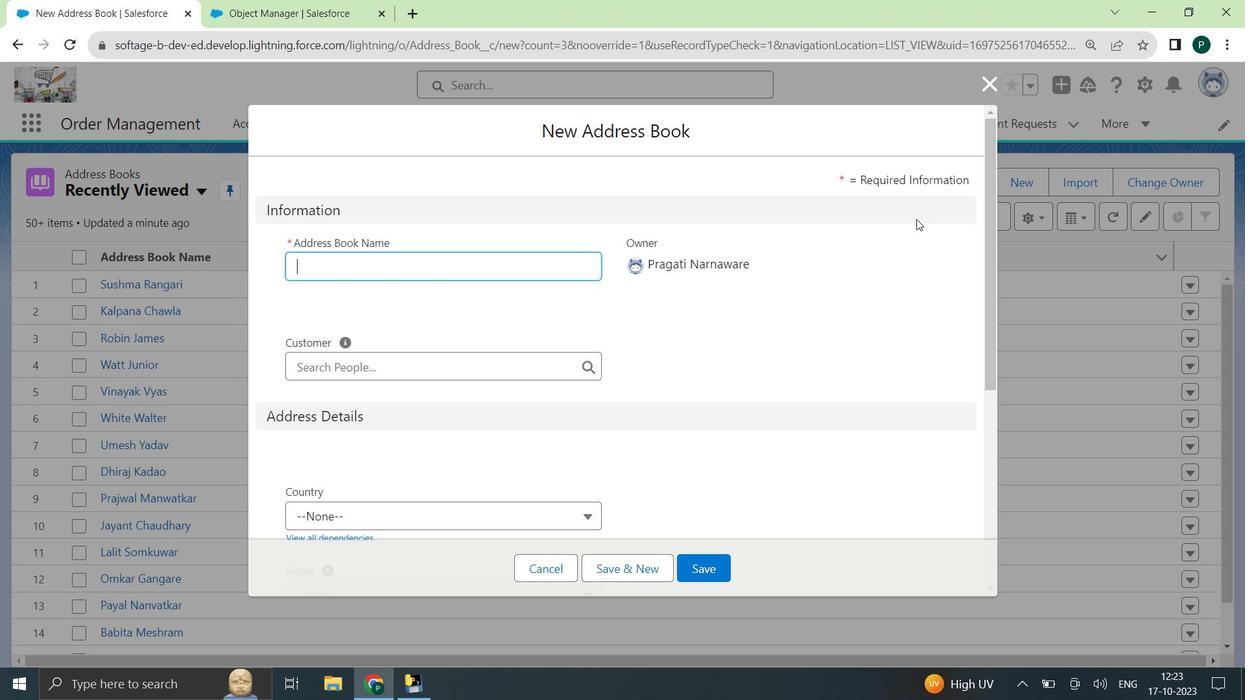 
Action: Mouse moved to (757, 276)
Screenshot: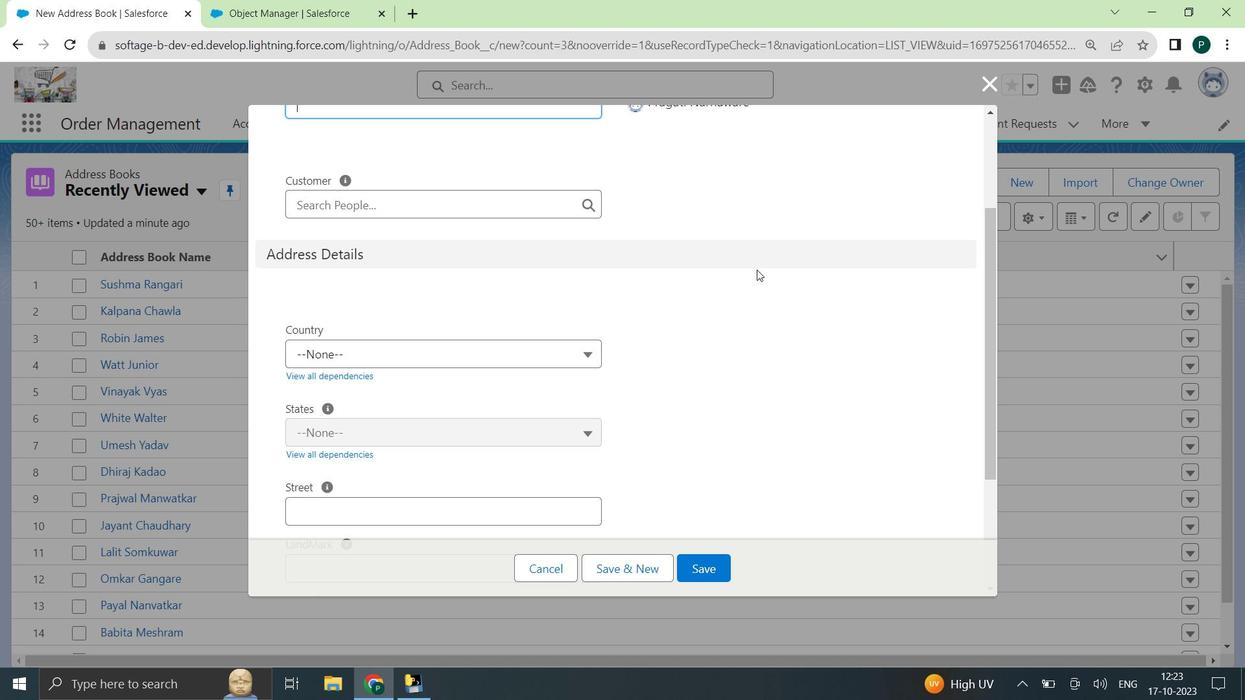 
Action: Mouse scrolled (757, 275) with delta (0, 0)
Screenshot: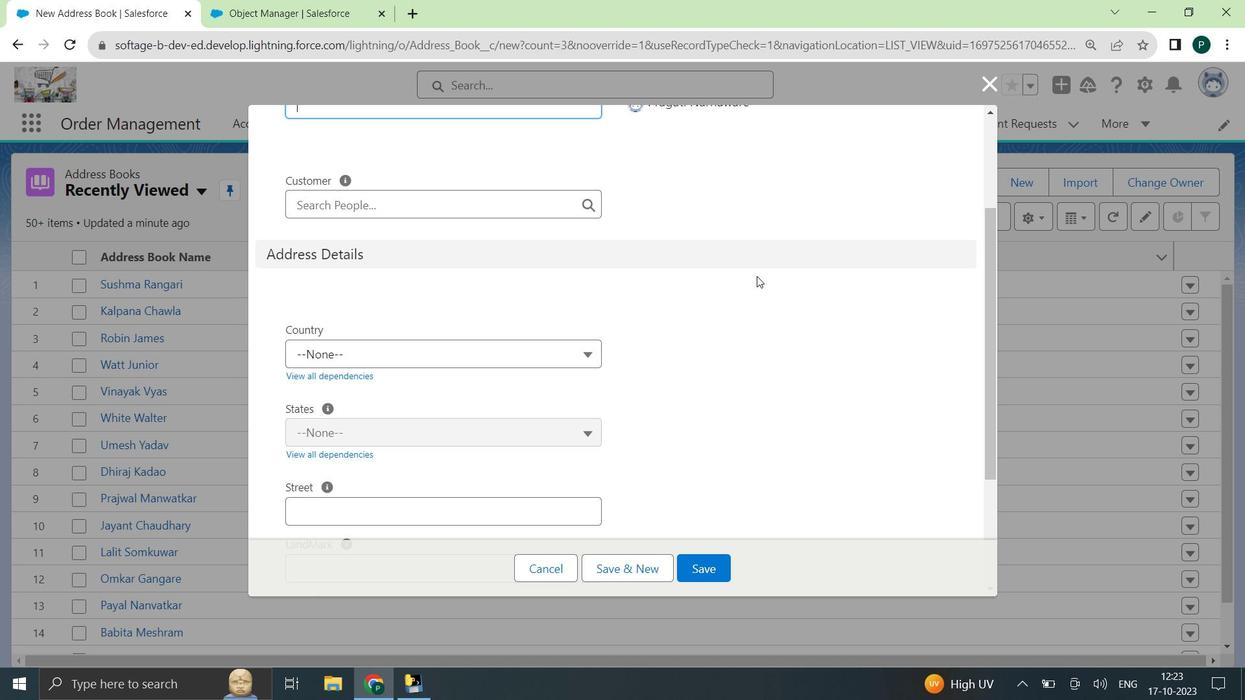 
Action: Mouse scrolled (757, 275) with delta (0, 0)
Screenshot: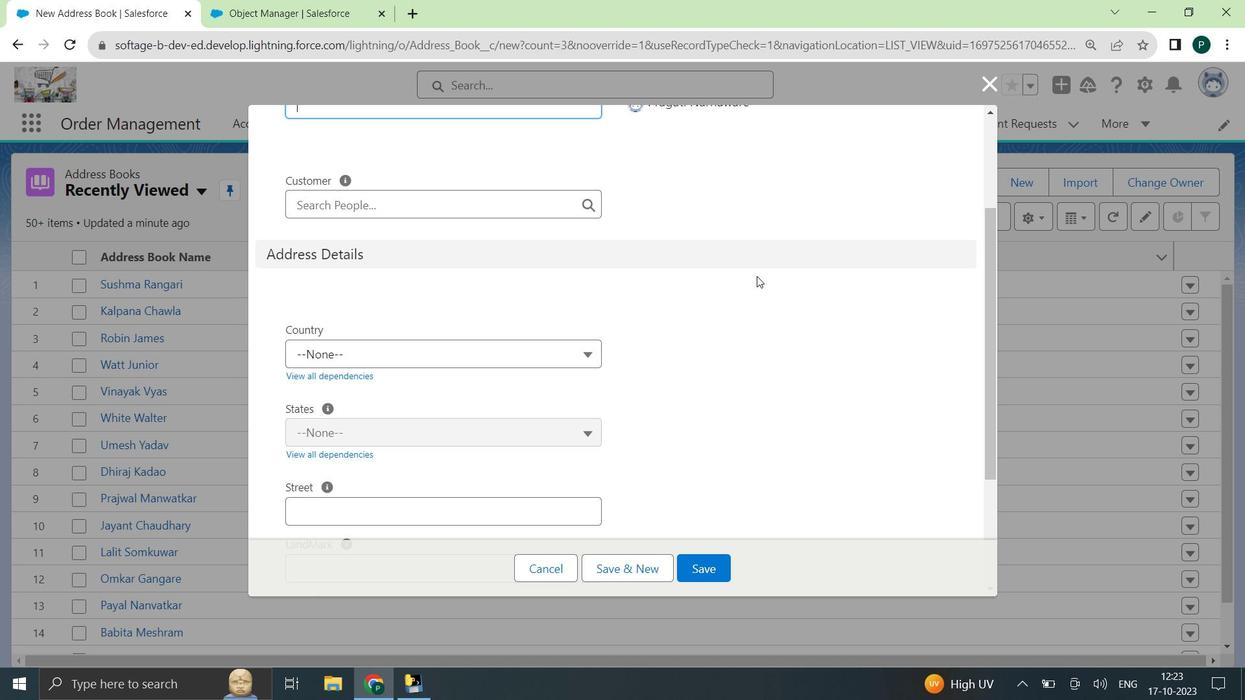
Action: Mouse scrolled (757, 275) with delta (0, 0)
Screenshot: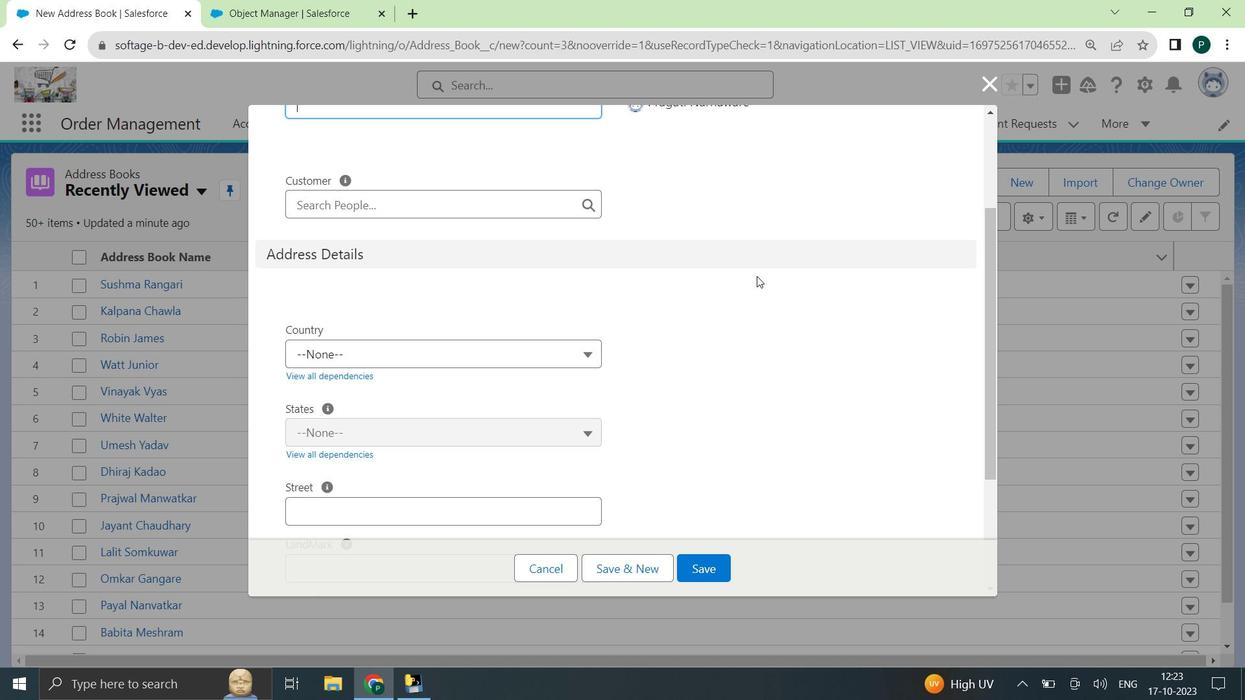 
Action: Mouse scrolled (757, 275) with delta (0, 0)
Screenshot: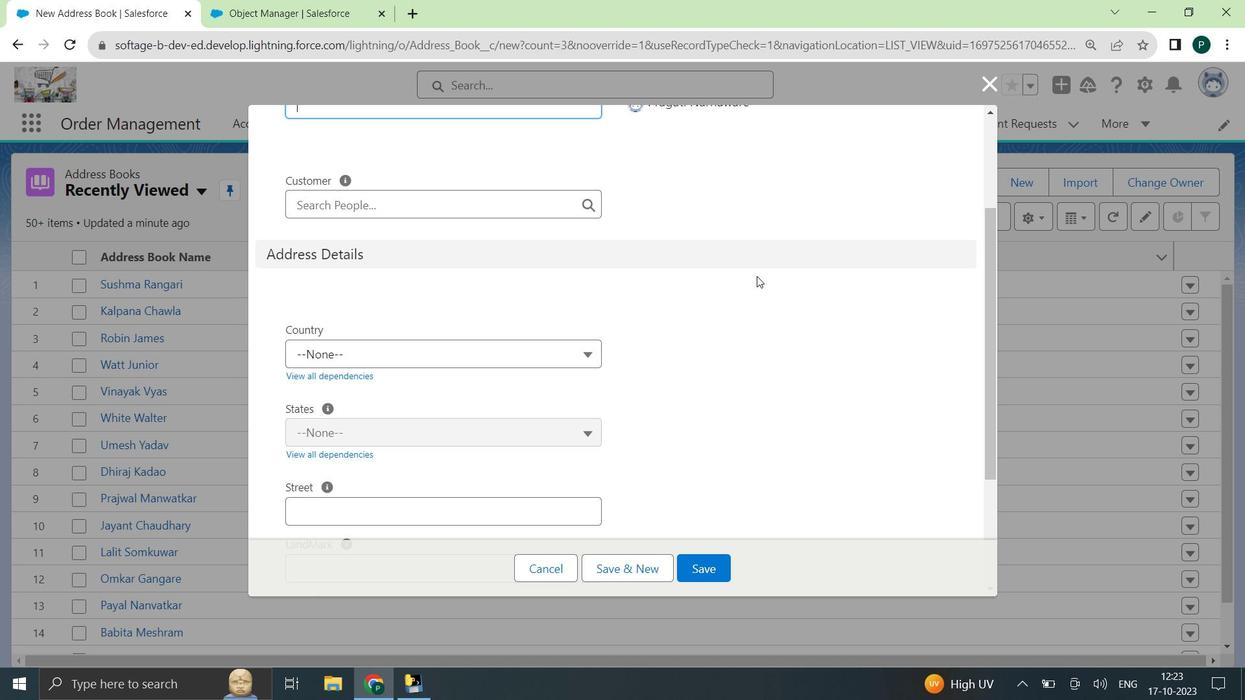 
Action: Mouse scrolled (757, 275) with delta (0, 0)
Screenshot: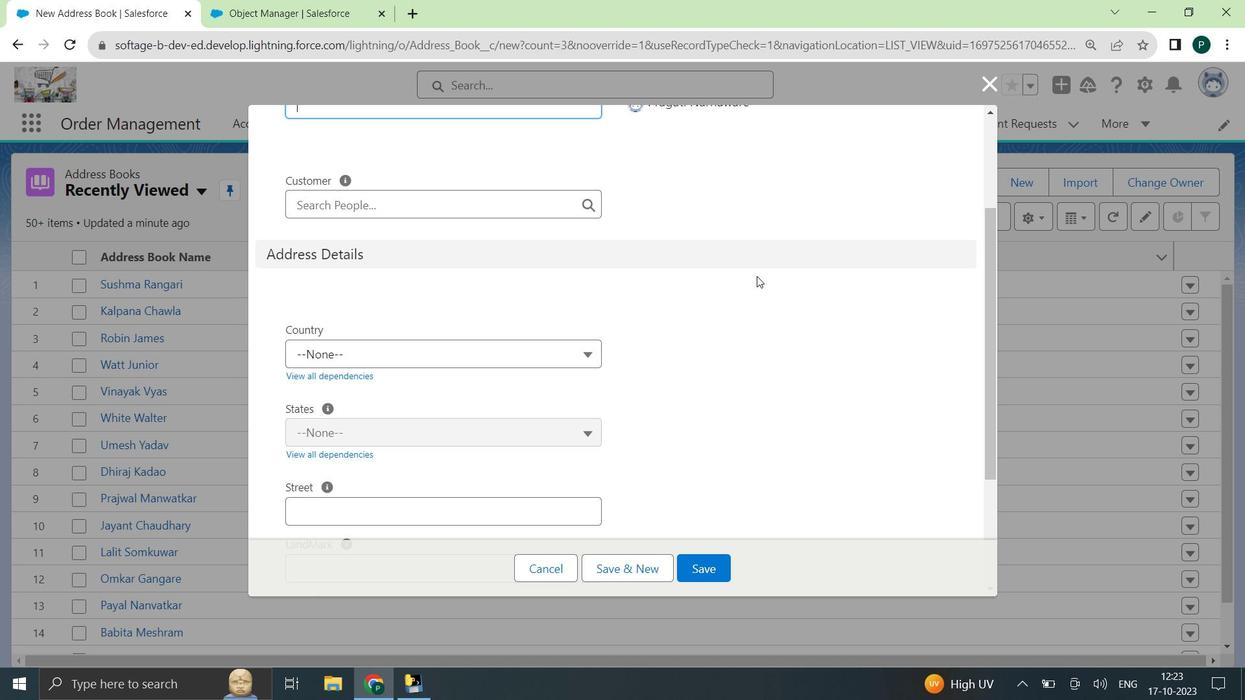 
Action: Mouse scrolled (757, 275) with delta (0, 0)
Screenshot: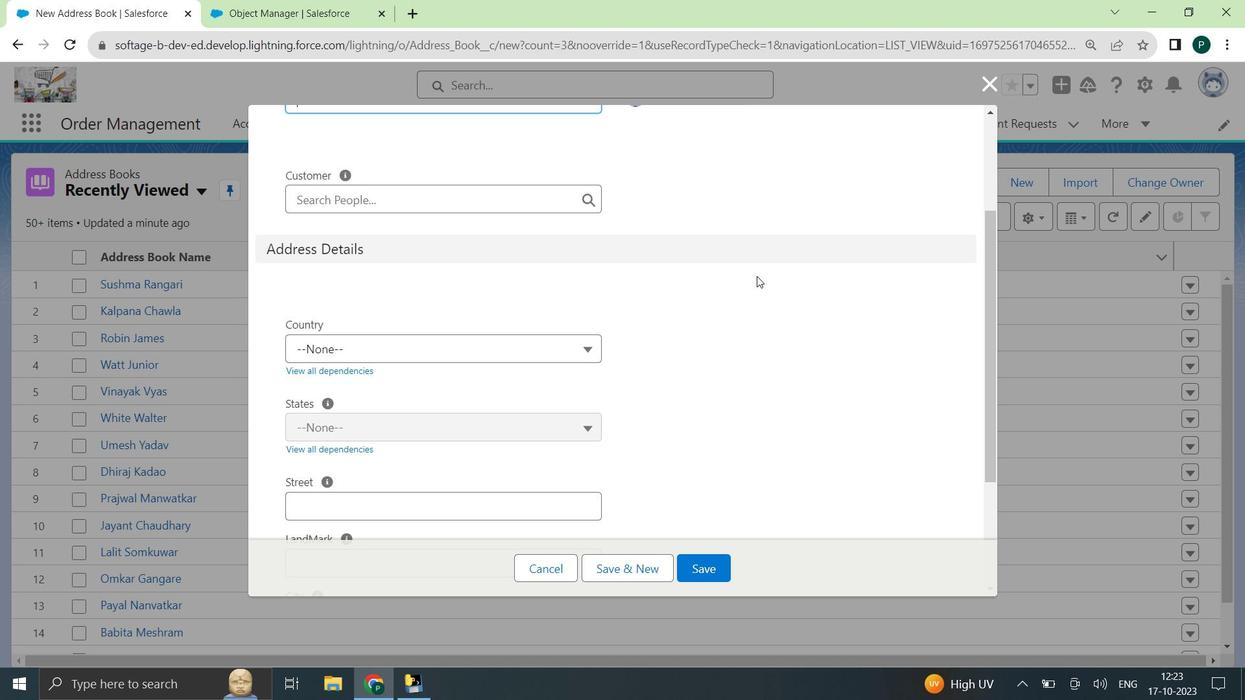 
Action: Mouse scrolled (757, 275) with delta (0, 0)
Screenshot: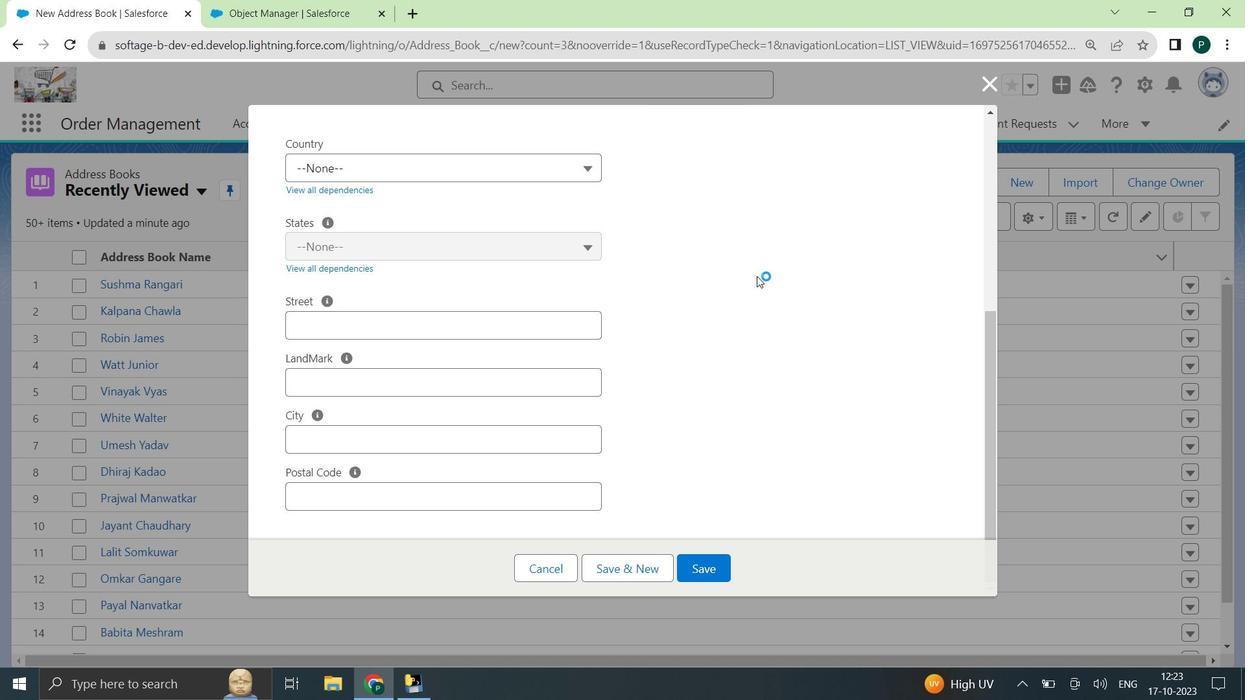 
Action: Mouse scrolled (757, 275) with delta (0, 0)
Screenshot: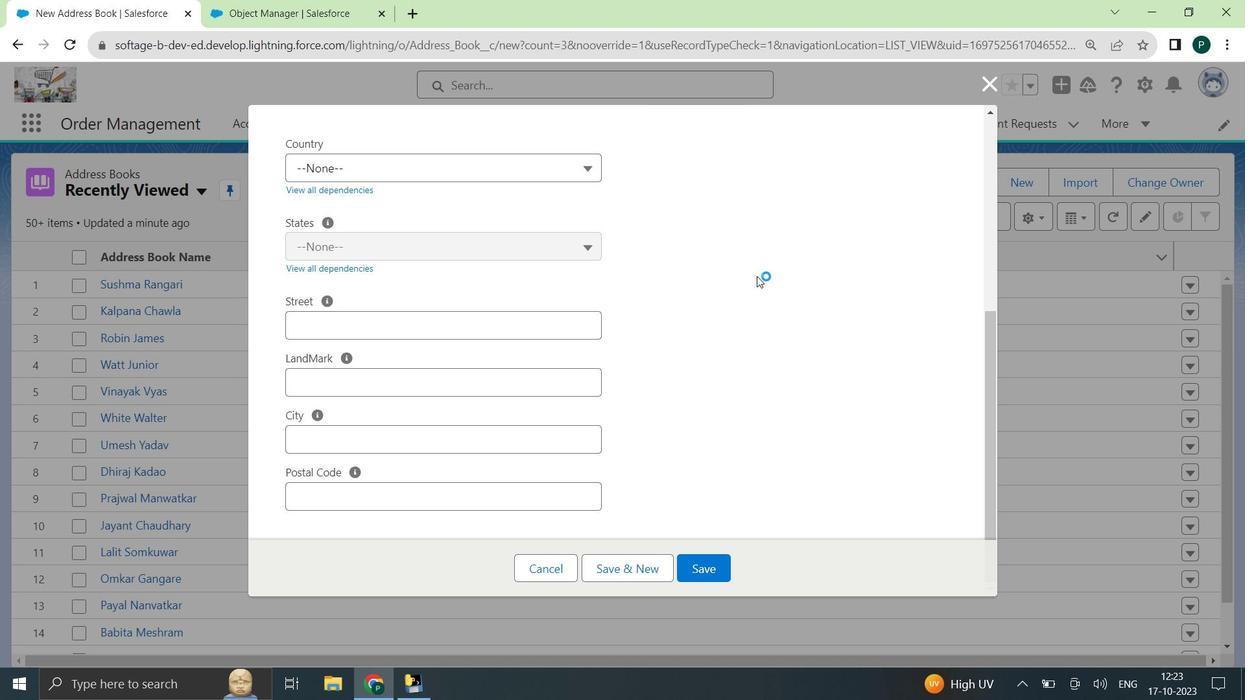 
Action: Mouse scrolled (757, 275) with delta (0, 0)
Screenshot: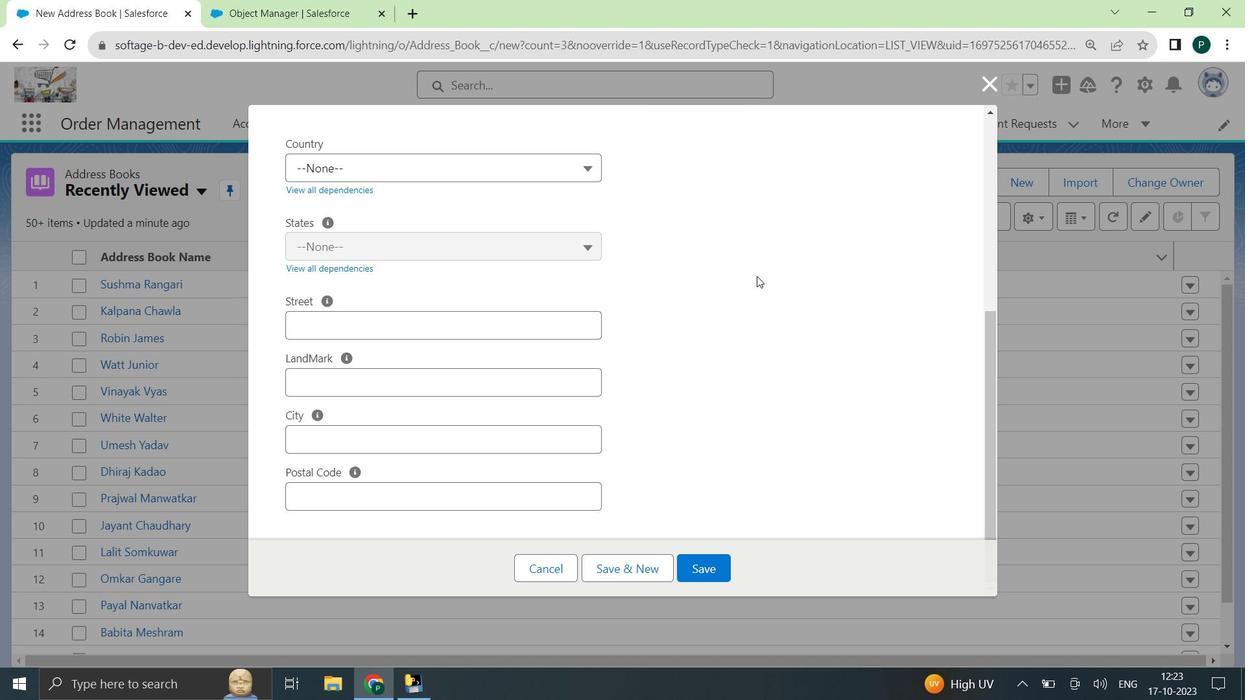 
Action: Mouse scrolled (757, 275) with delta (0, 0)
Screenshot: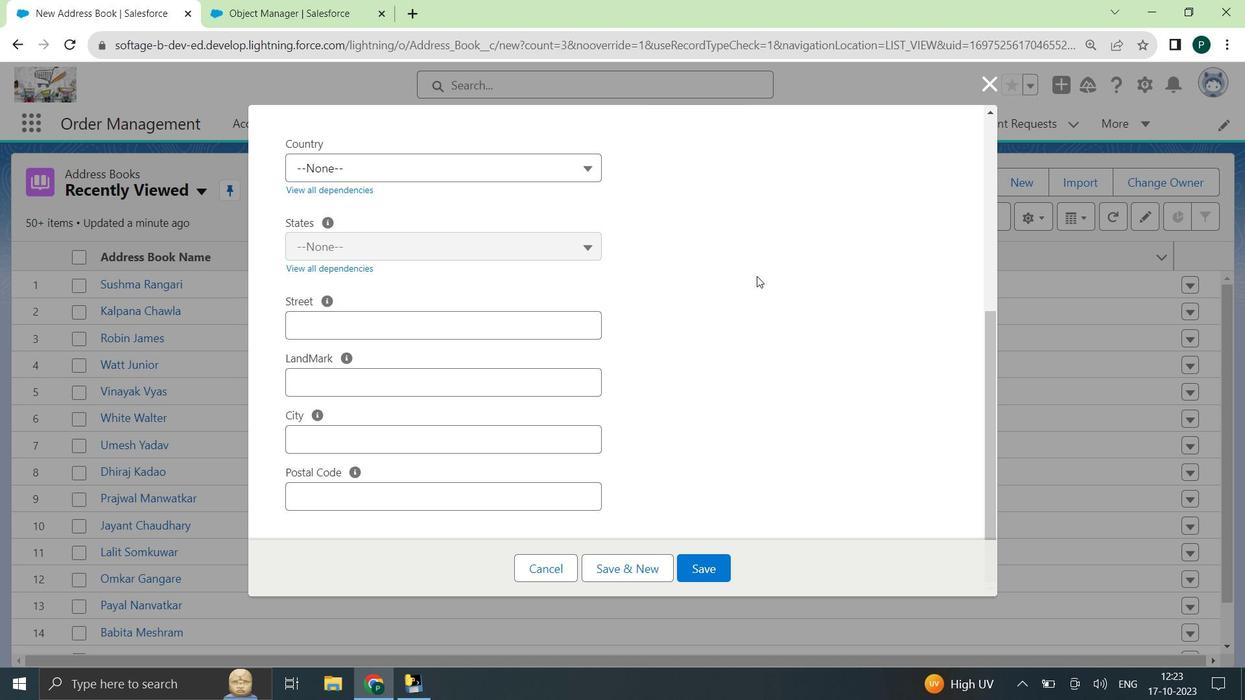 
Action: Mouse scrolled (757, 275) with delta (0, 0)
Screenshot: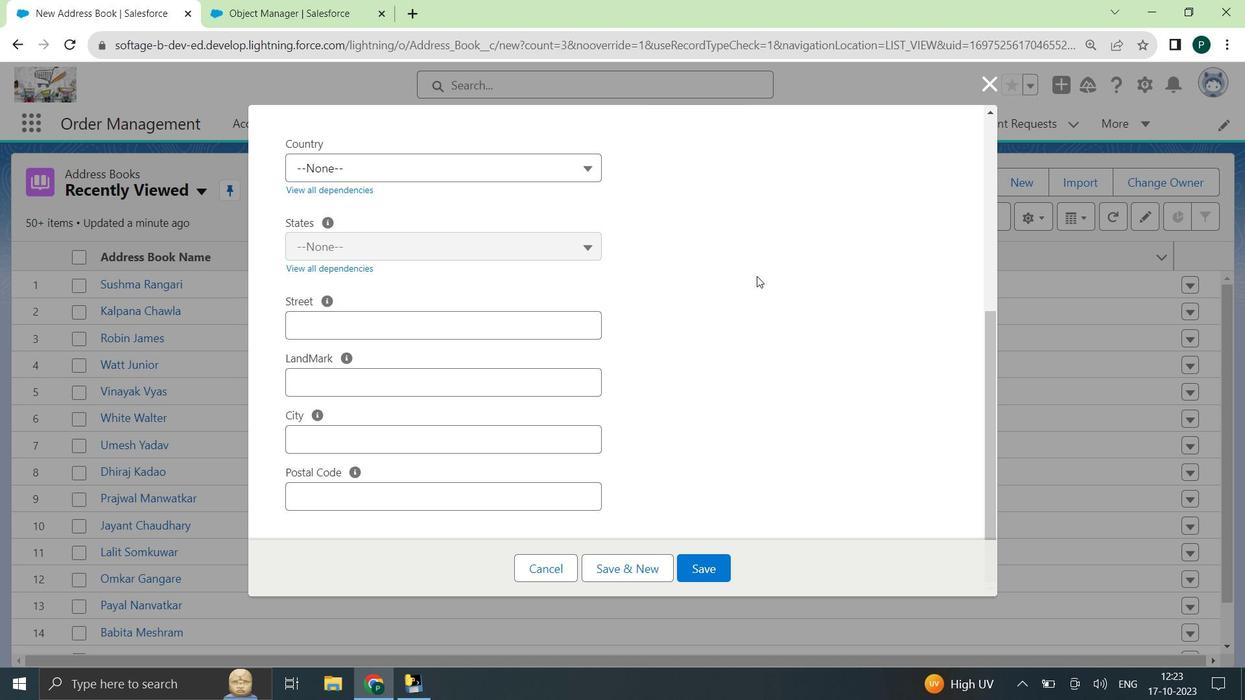 
Action: Mouse moved to (755, 277)
Screenshot: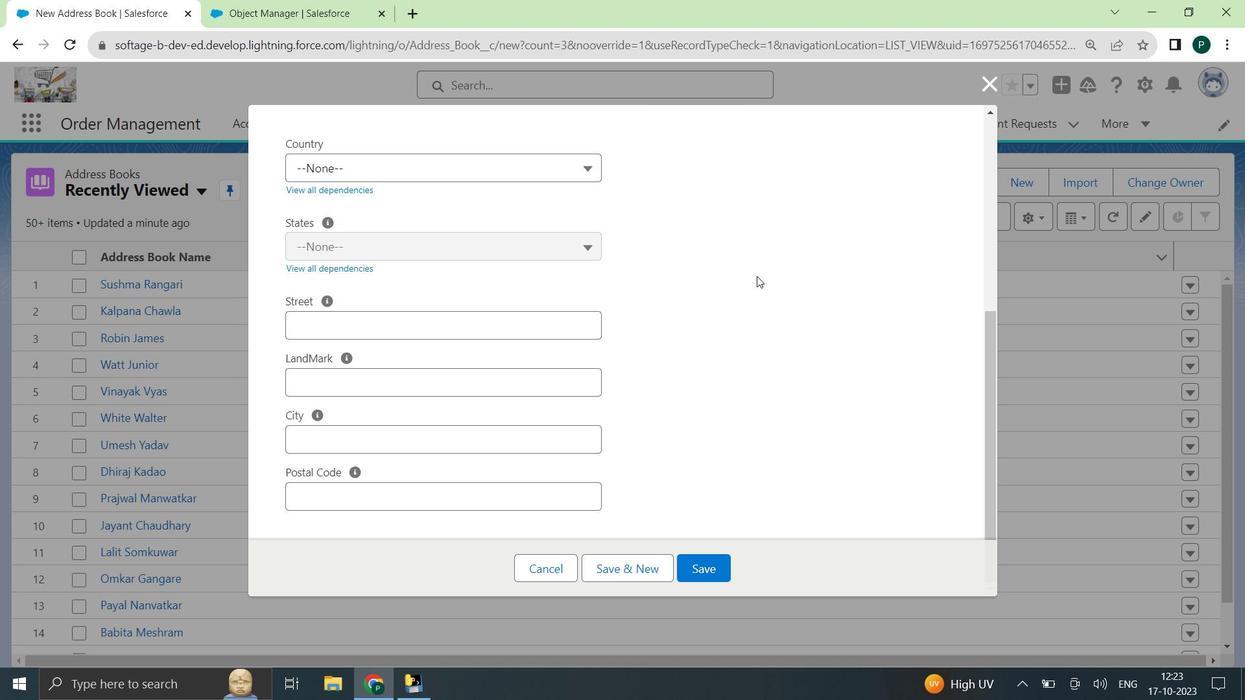 
Action: Mouse scrolled (755, 277) with delta (0, 0)
Screenshot: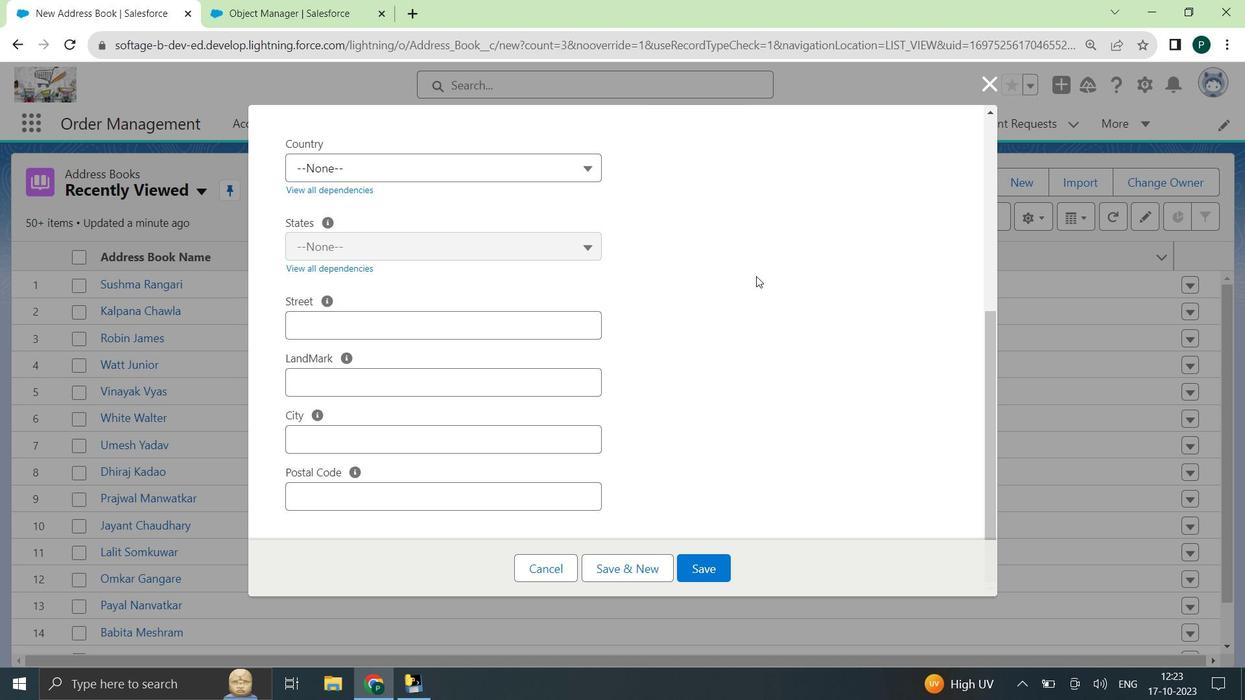 
Action: Mouse scrolled (755, 277) with delta (0, 0)
Screenshot: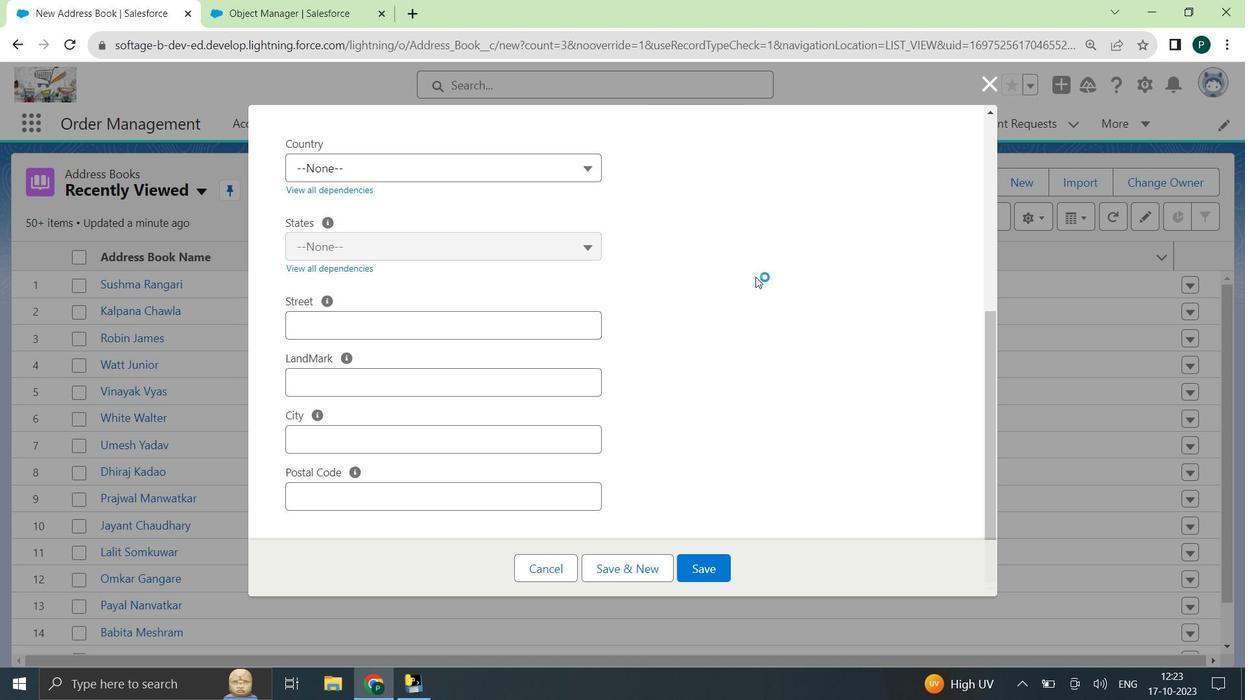 
Action: Mouse scrolled (755, 277) with delta (0, 0)
Screenshot: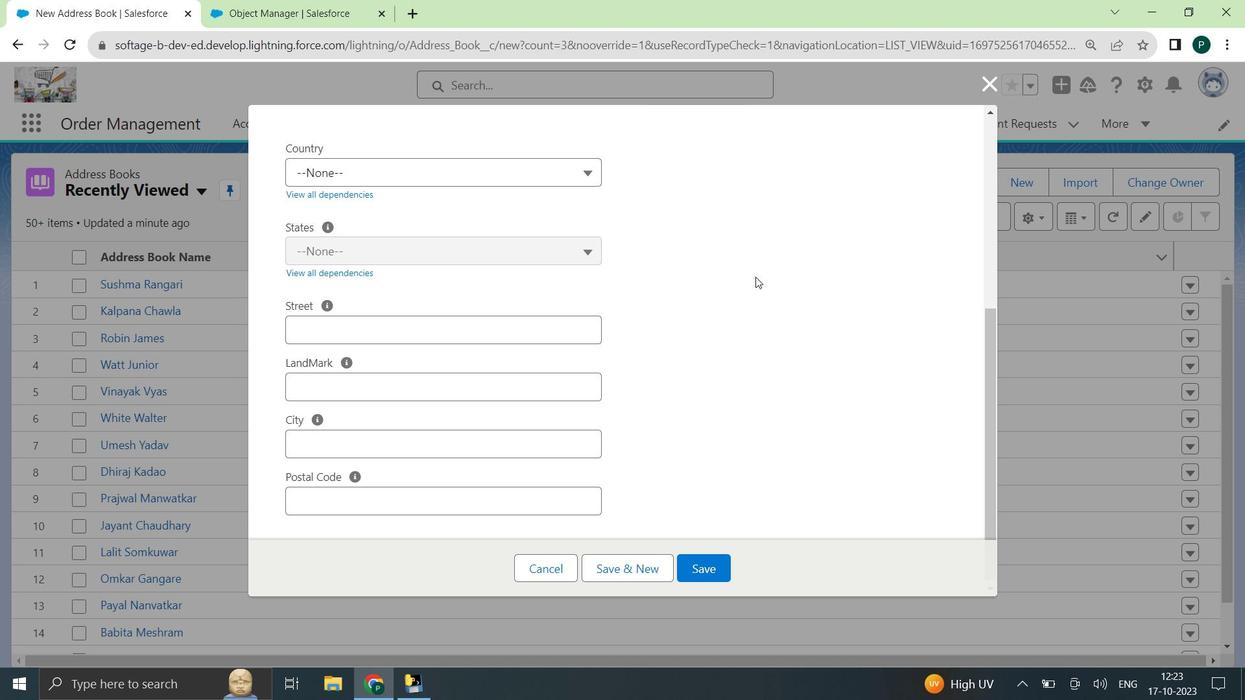 
Action: Mouse moved to (753, 277)
Screenshot: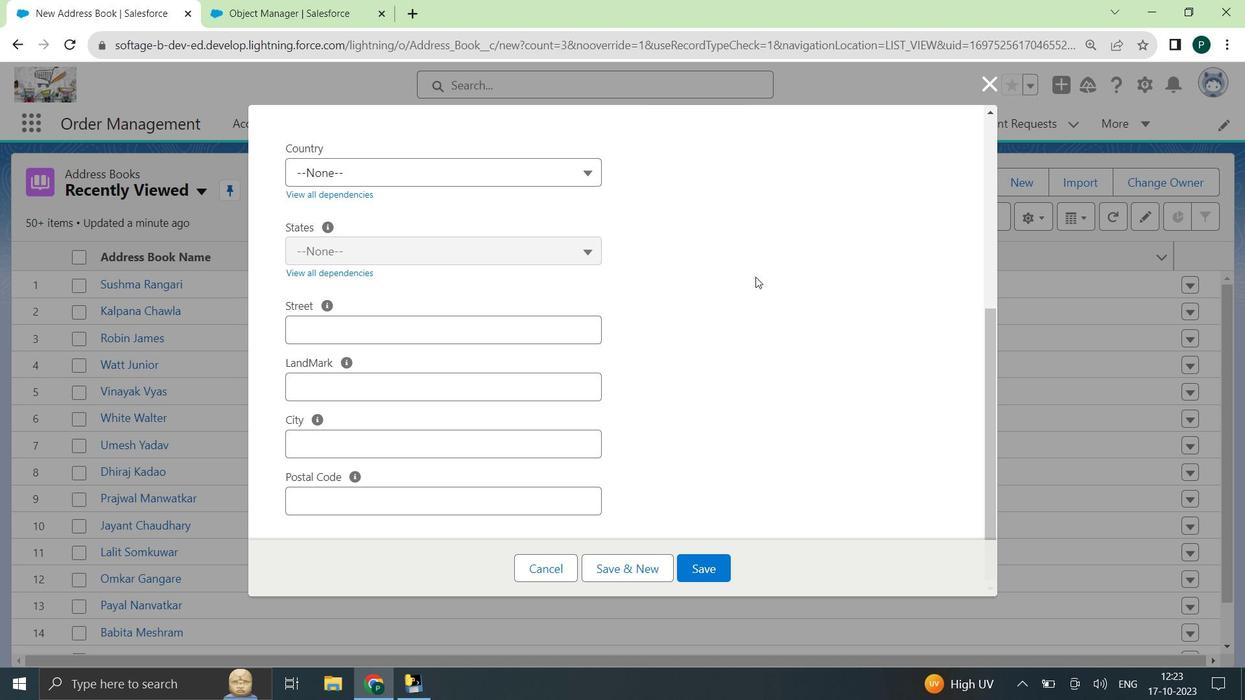 
Action: Mouse scrolled (753, 278) with delta (0, 0)
Screenshot: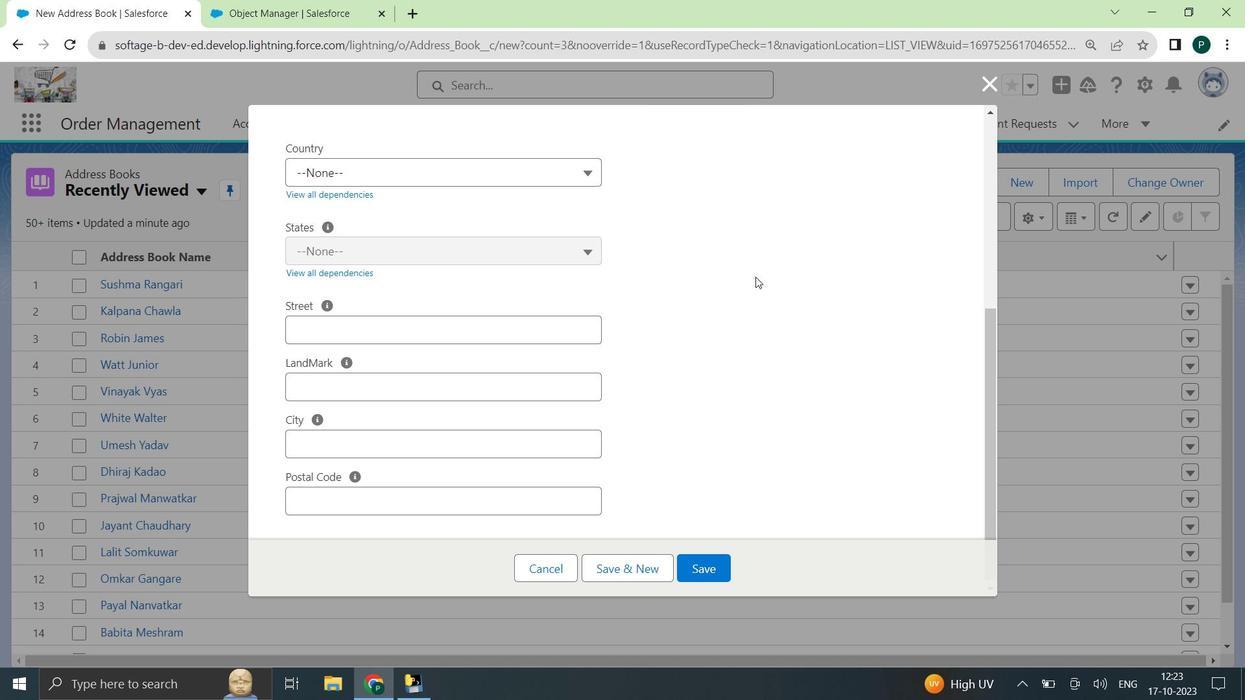 
Action: Mouse scrolled (753, 278) with delta (0, 0)
Screenshot: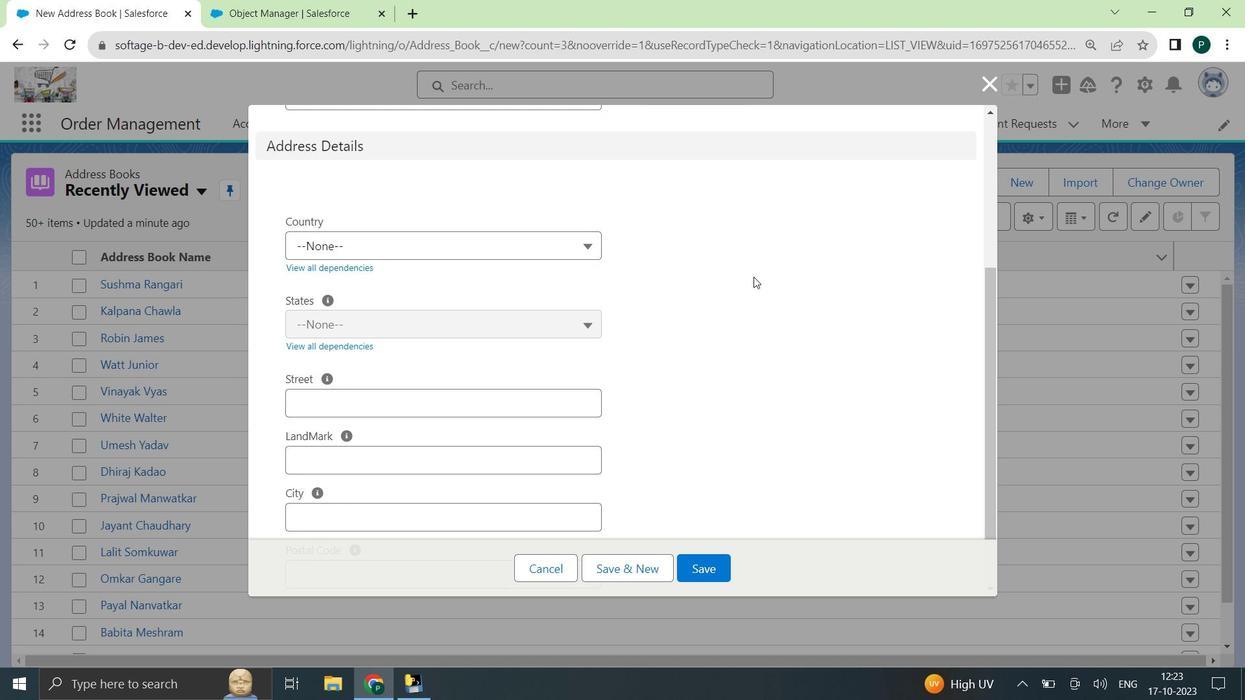 
Action: Mouse moved to (703, 347)
Screenshot: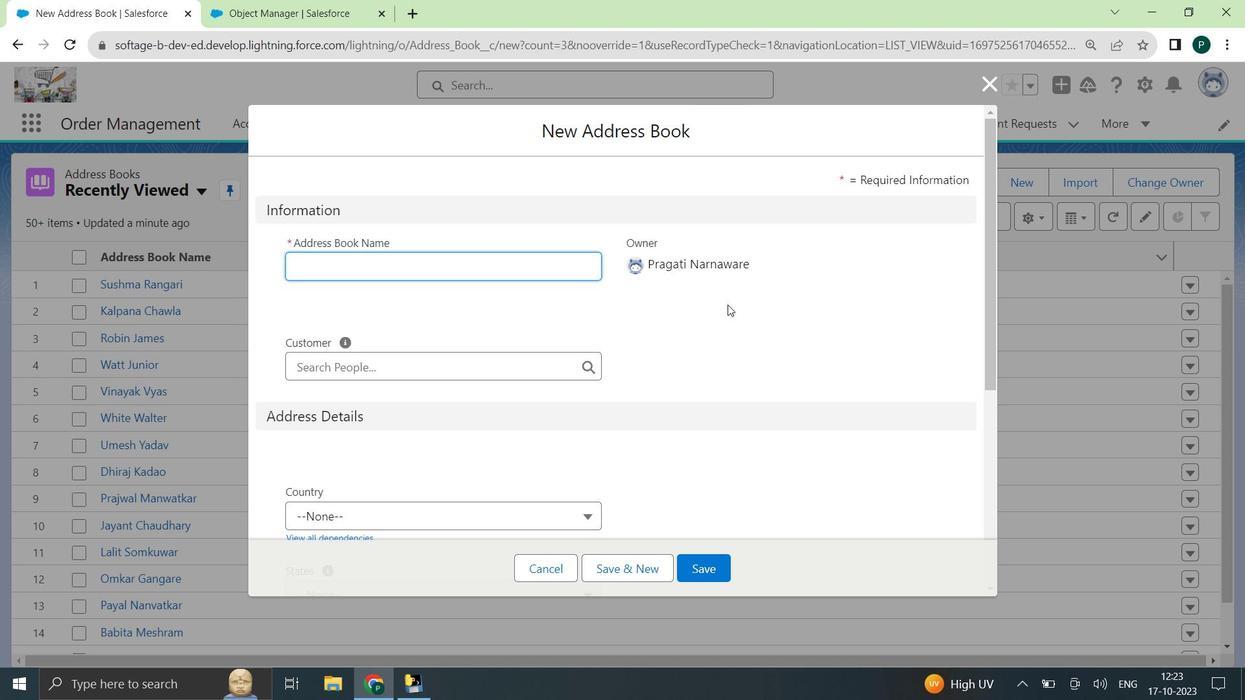 
Action: Mouse scrolled (703, 348) with delta (0, 0)
